 Task: Look for Airbnb properties in Bené Beraq, Israel from 9th December, 2023 to 16th December, 2023 for 2 adults, 1 child.2 bedrooms having 2 beds and 1 bathroom. Property type can be flat. Amenities needed are: washing machine. Look for 5 properties as per requirement.
Action: Mouse moved to (443, 63)
Screenshot: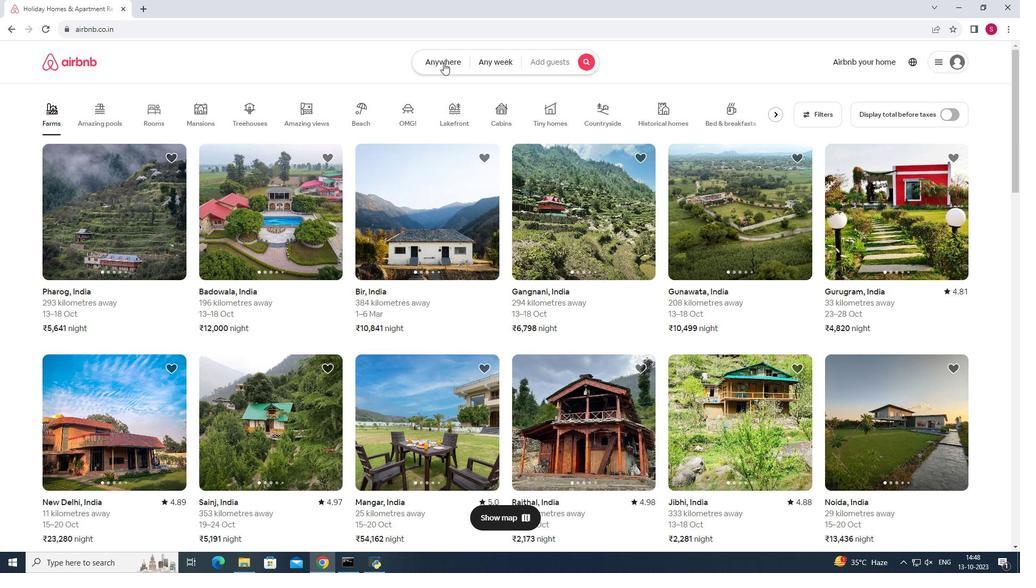 
Action: Mouse pressed left at (443, 63)
Screenshot: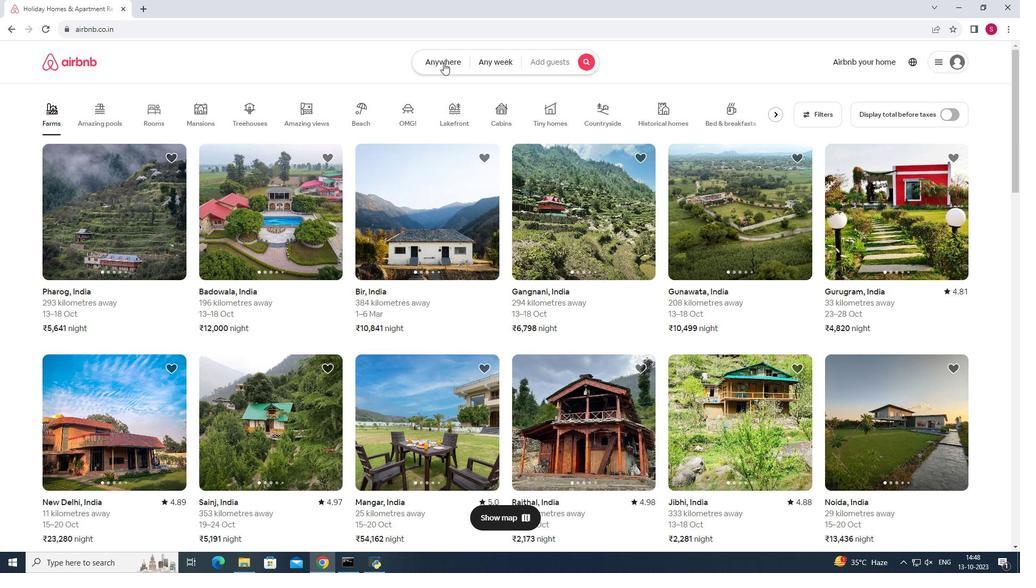 
Action: Mouse moved to (387, 95)
Screenshot: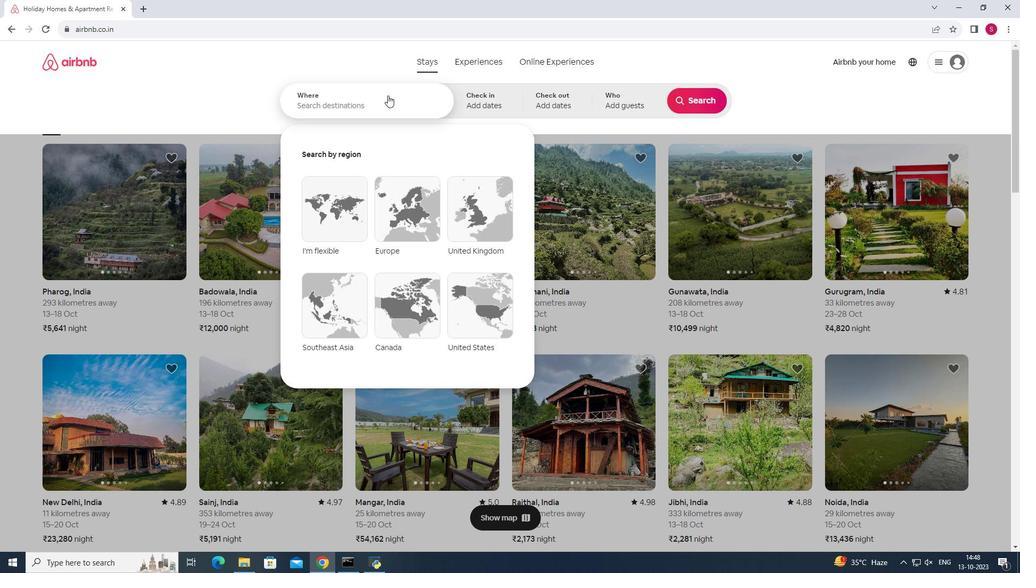 
Action: Mouse pressed left at (387, 95)
Screenshot: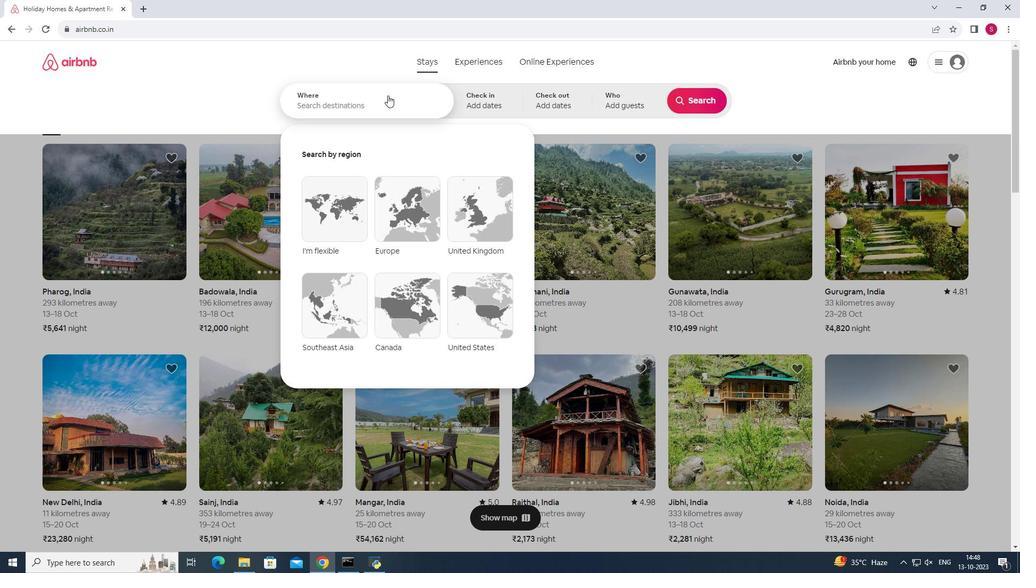 
Action: Mouse moved to (387, 96)
Screenshot: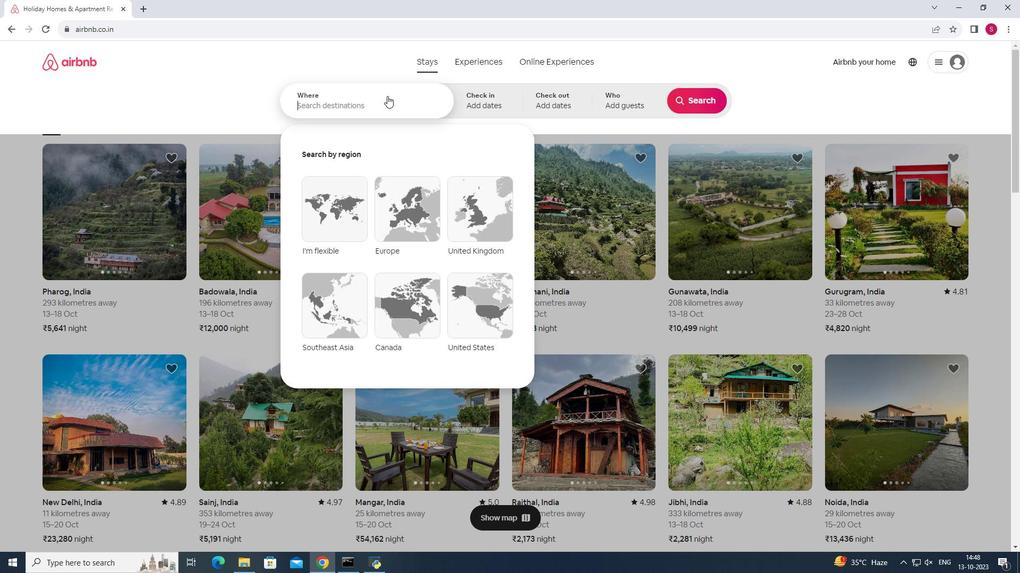 
Action: Key pressed <Key.shift>Bene<Key.space><Key.shift>Beraq,<Key.space><Key.shift>Israel<Key.enter>
Screenshot: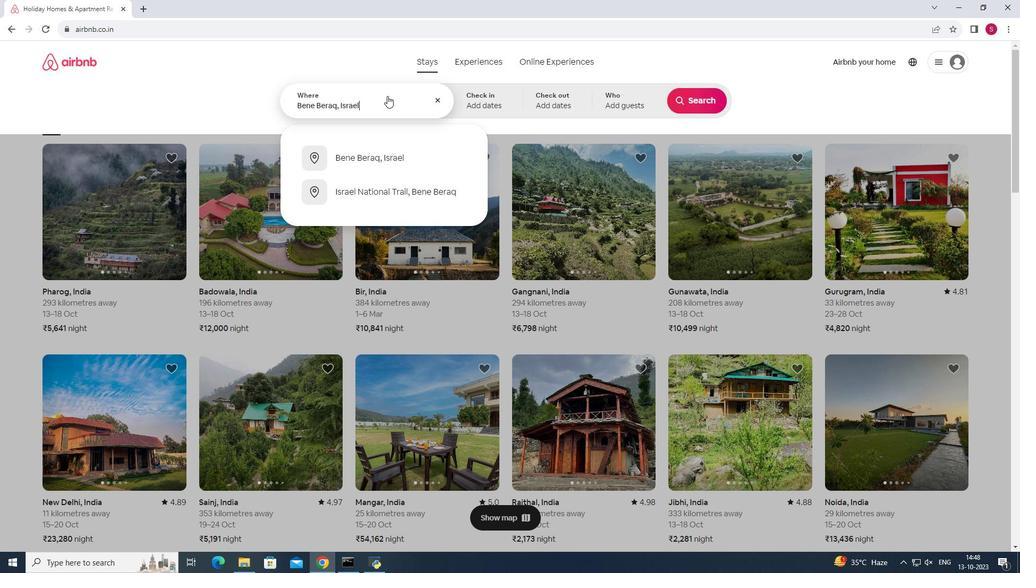 
Action: Mouse moved to (698, 188)
Screenshot: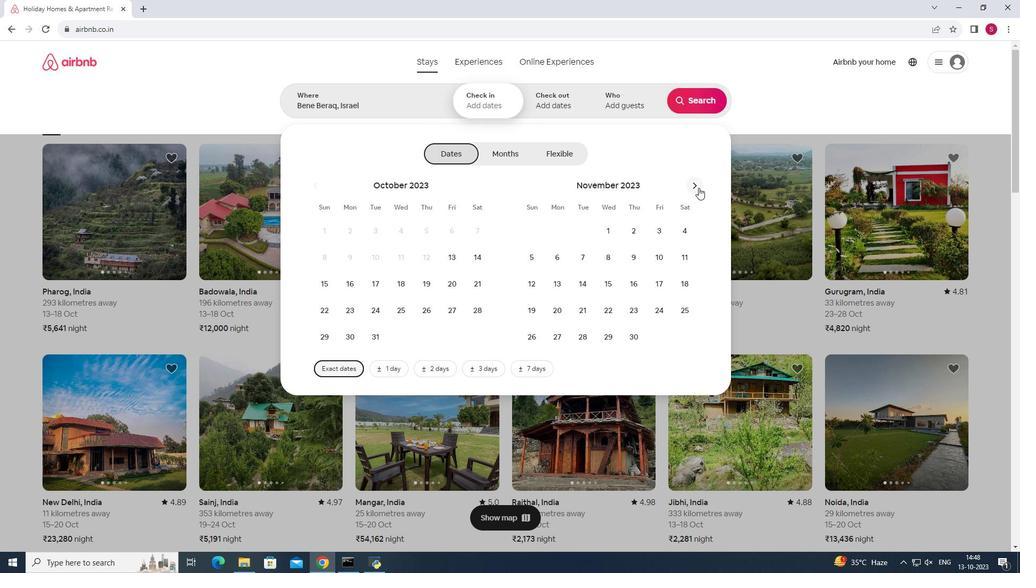 
Action: Mouse pressed left at (698, 188)
Screenshot: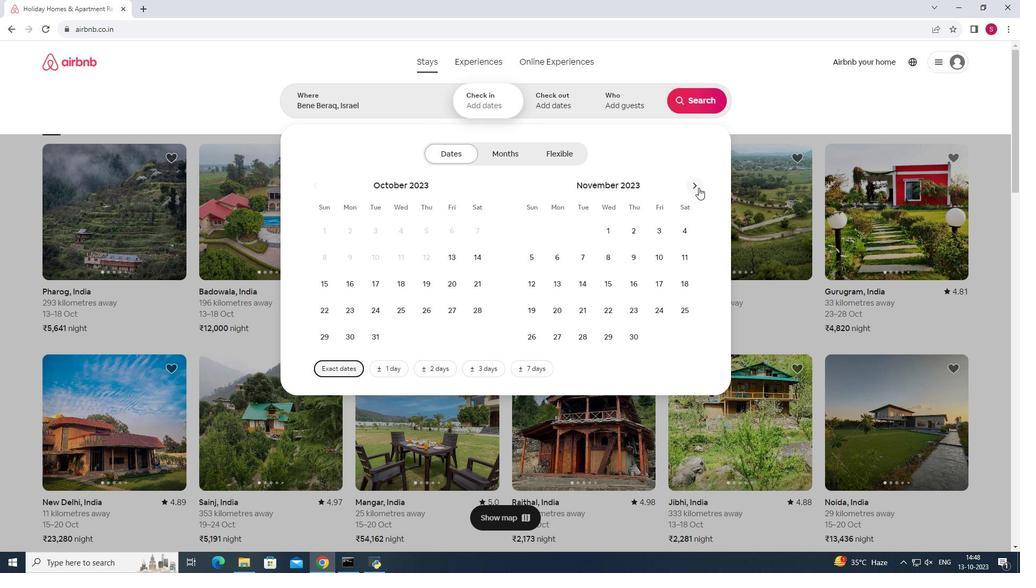 
Action: Mouse pressed left at (698, 188)
Screenshot: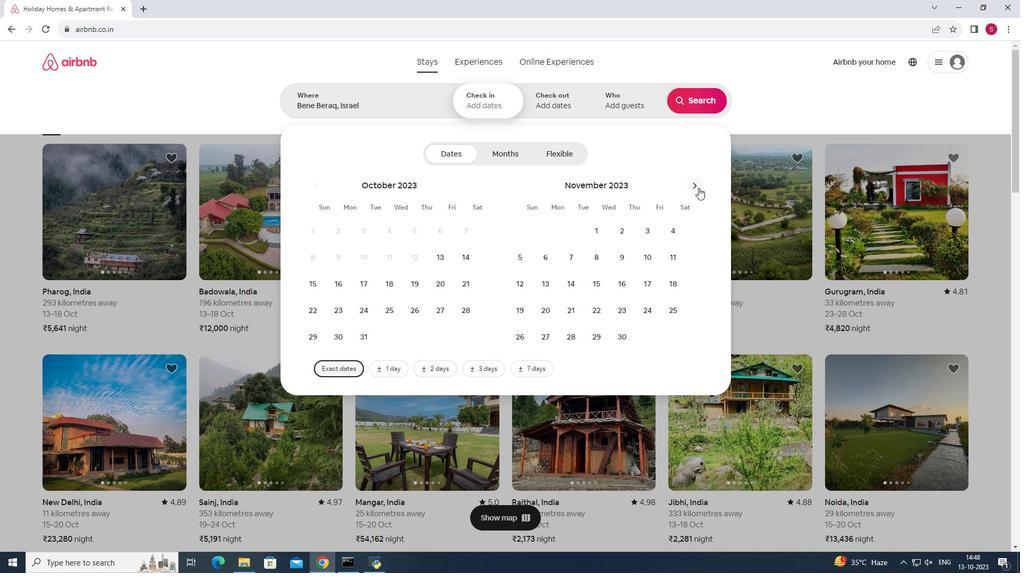 
Action: Mouse moved to (684, 260)
Screenshot: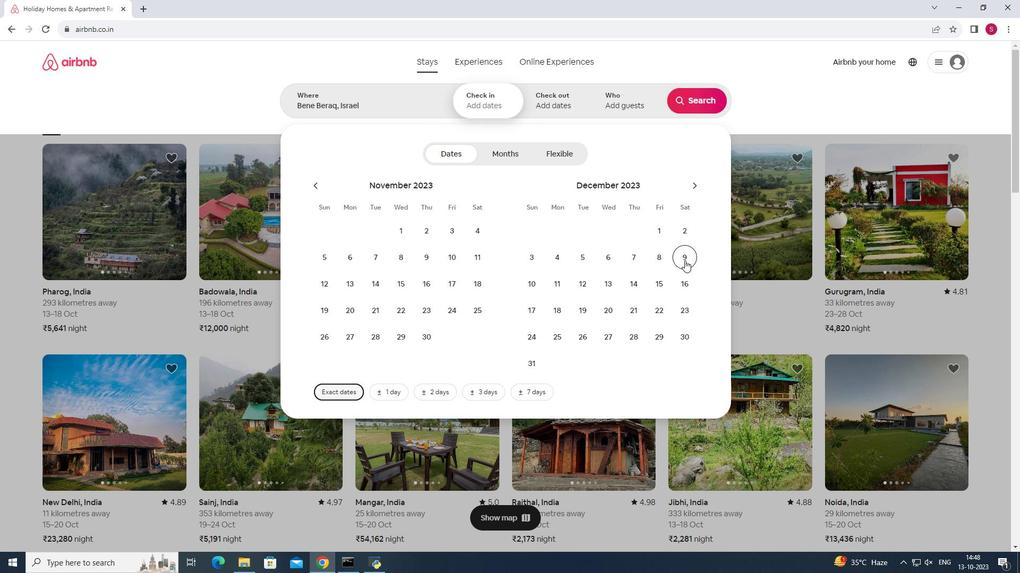 
Action: Mouse pressed left at (684, 260)
Screenshot: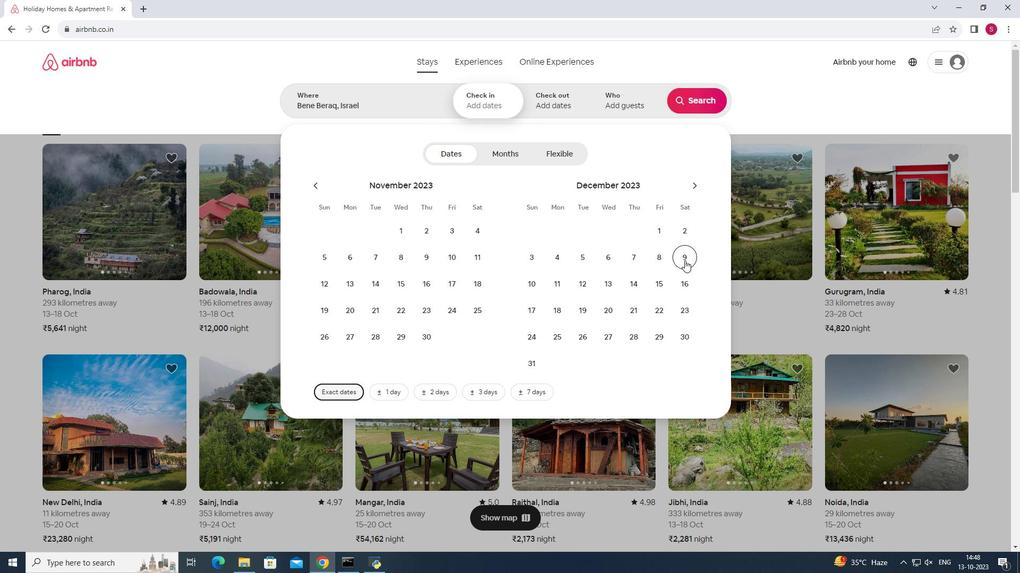 
Action: Mouse moved to (687, 288)
Screenshot: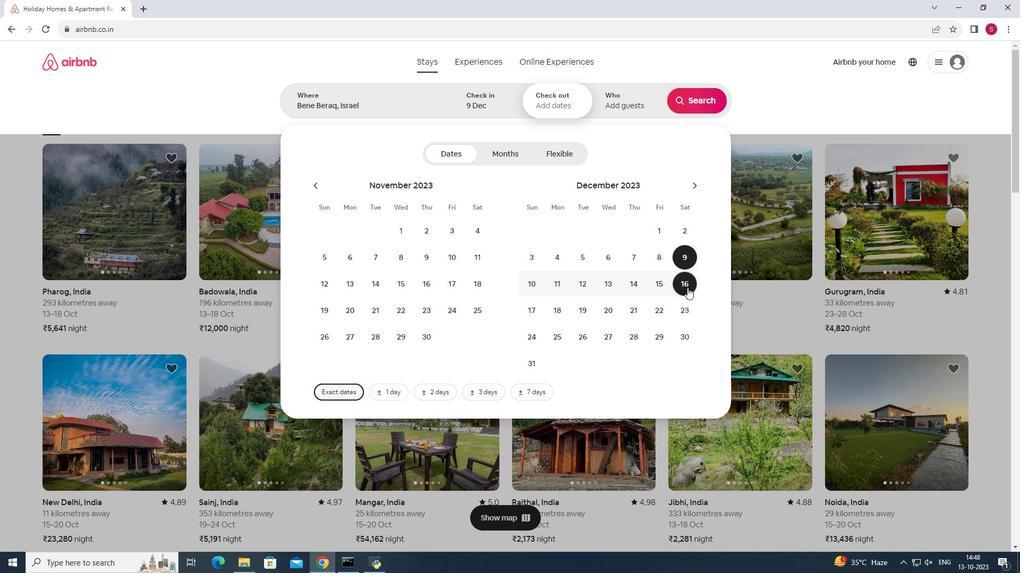 
Action: Mouse pressed left at (687, 288)
Screenshot: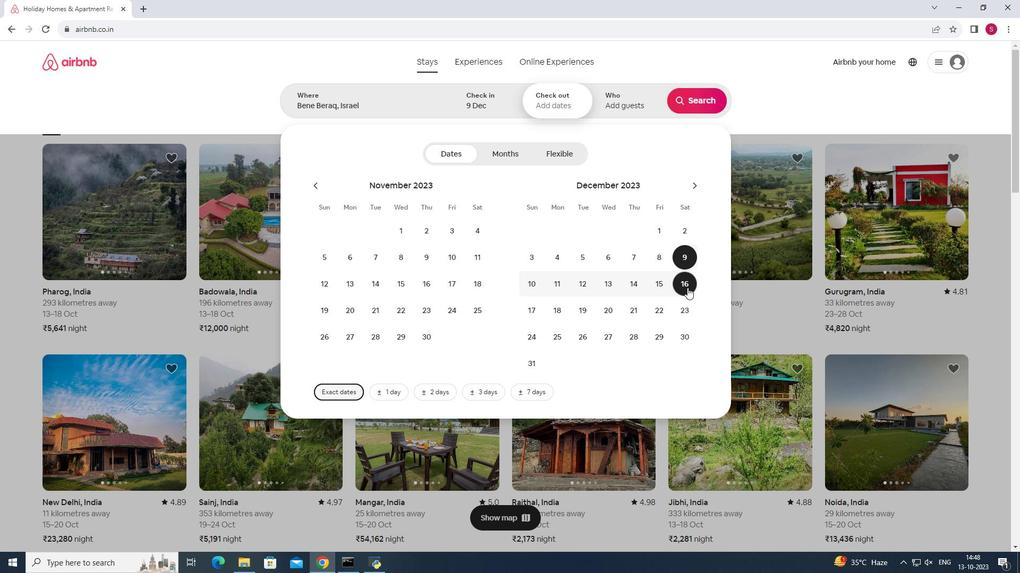 
Action: Mouse moved to (628, 95)
Screenshot: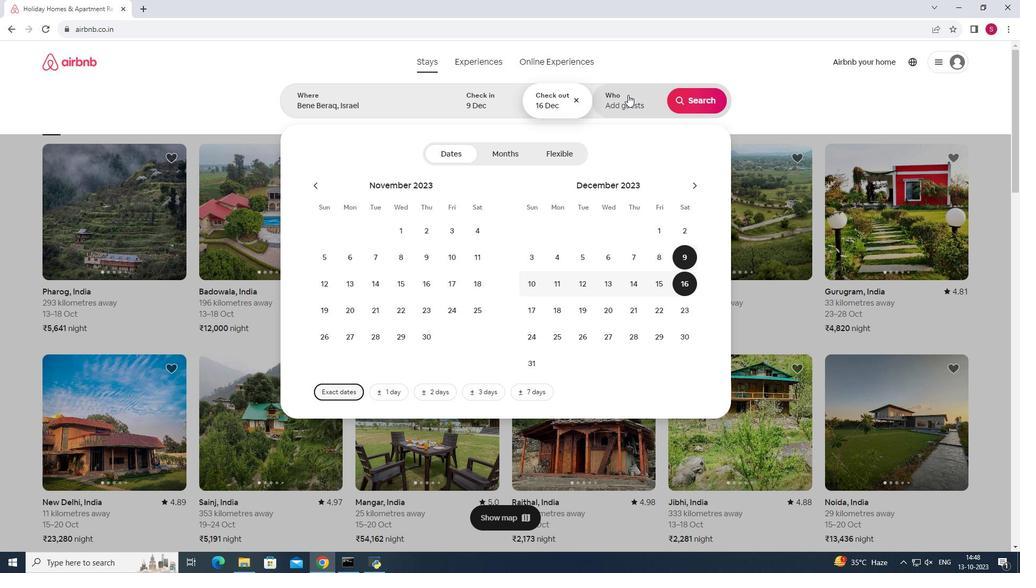 
Action: Mouse pressed left at (628, 95)
Screenshot: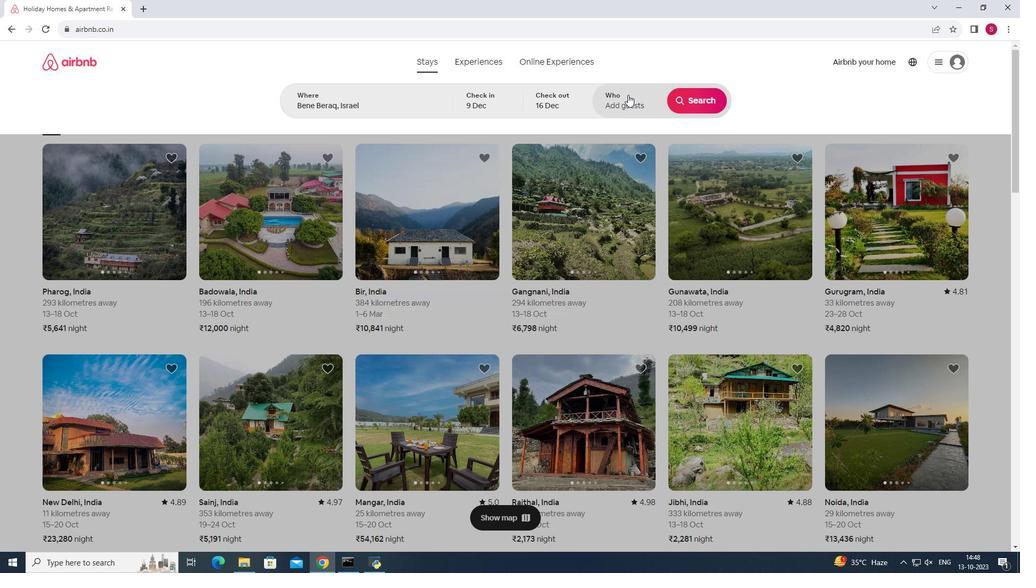 
Action: Mouse moved to (699, 156)
Screenshot: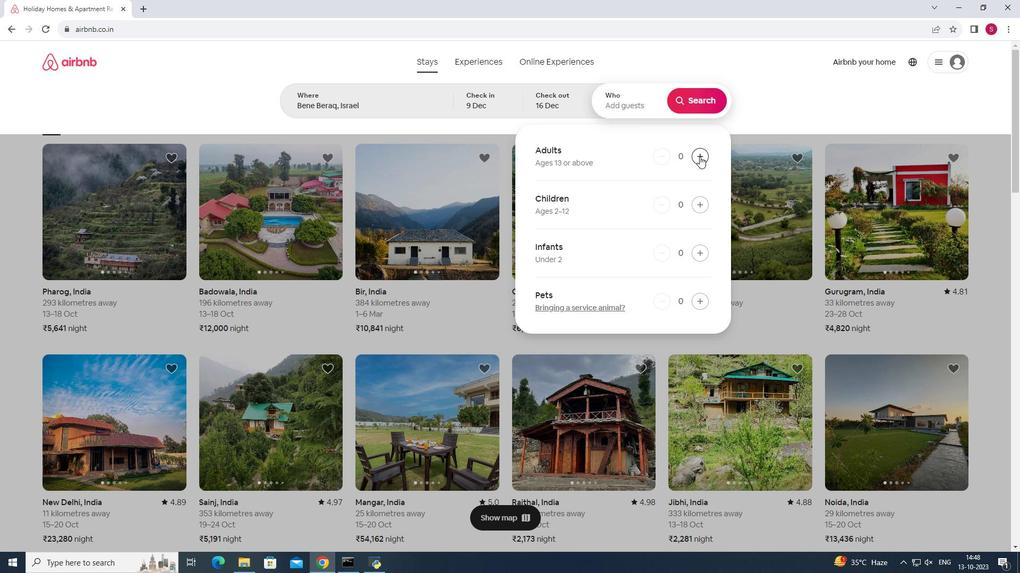 
Action: Mouse pressed left at (699, 156)
Screenshot: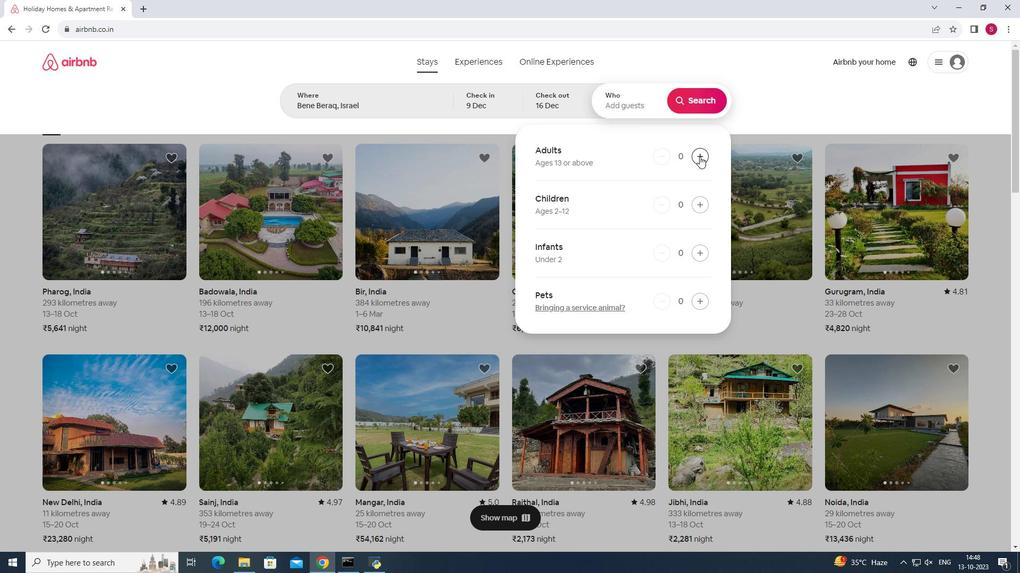 
Action: Mouse pressed left at (699, 156)
Screenshot: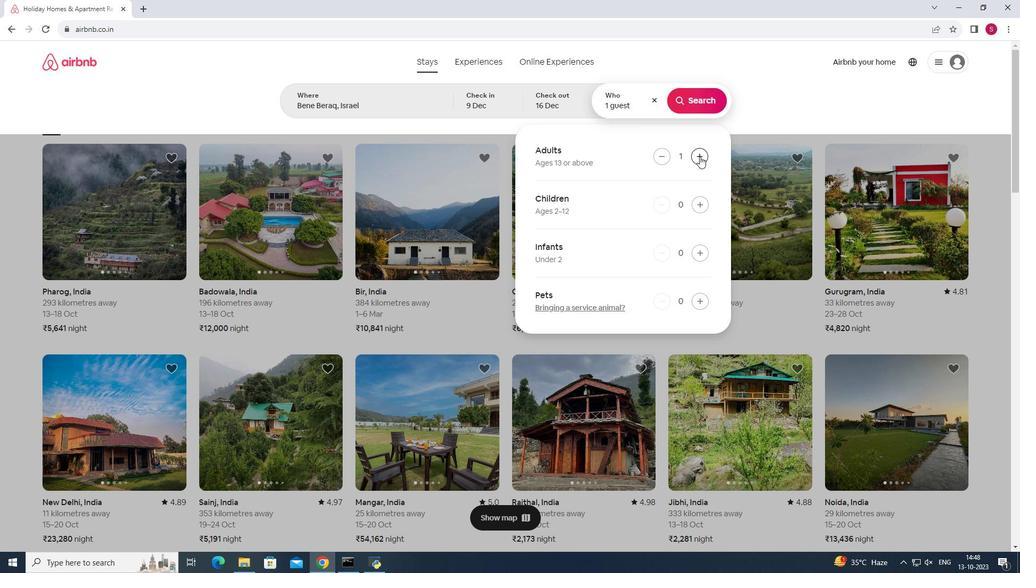 
Action: Mouse moved to (703, 208)
Screenshot: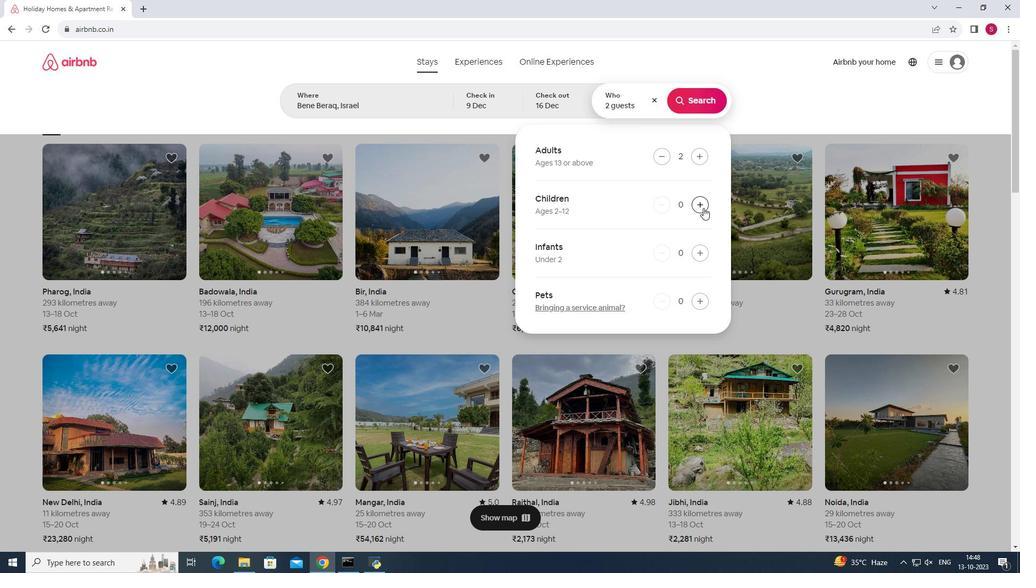 
Action: Mouse pressed left at (703, 208)
Screenshot: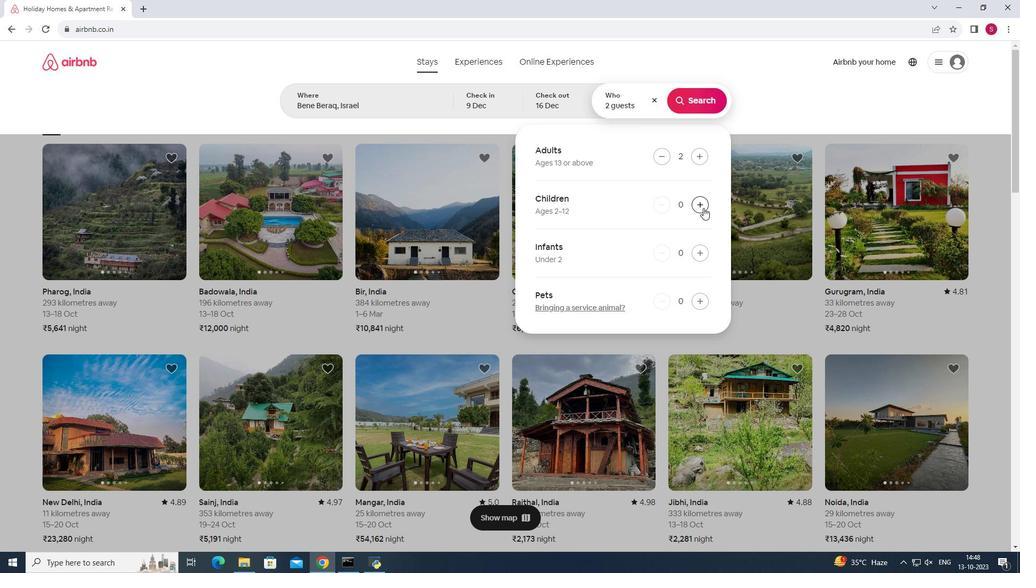 
Action: Mouse moved to (698, 91)
Screenshot: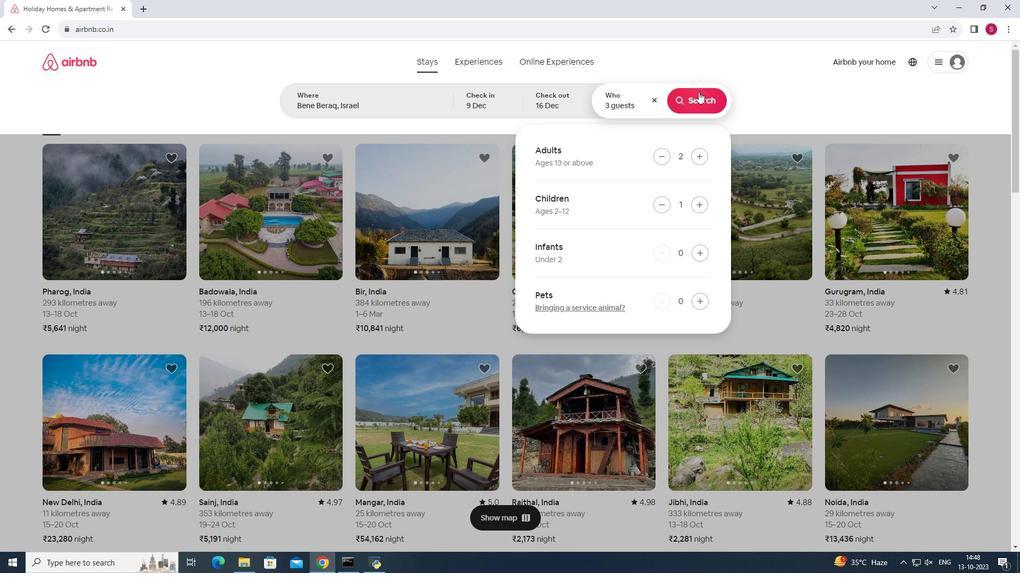 
Action: Mouse pressed left at (698, 91)
Screenshot: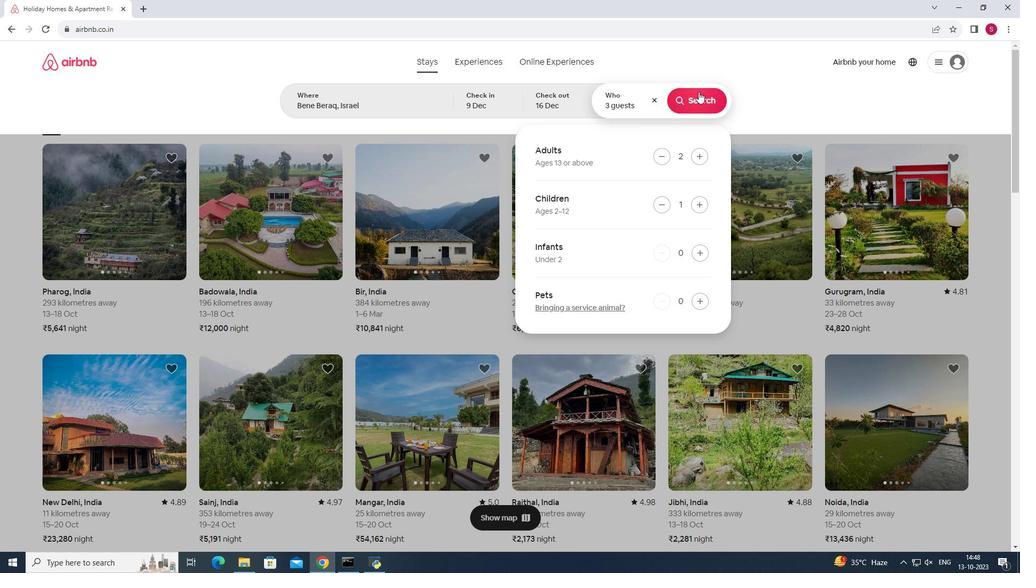 
Action: Mouse moved to (842, 102)
Screenshot: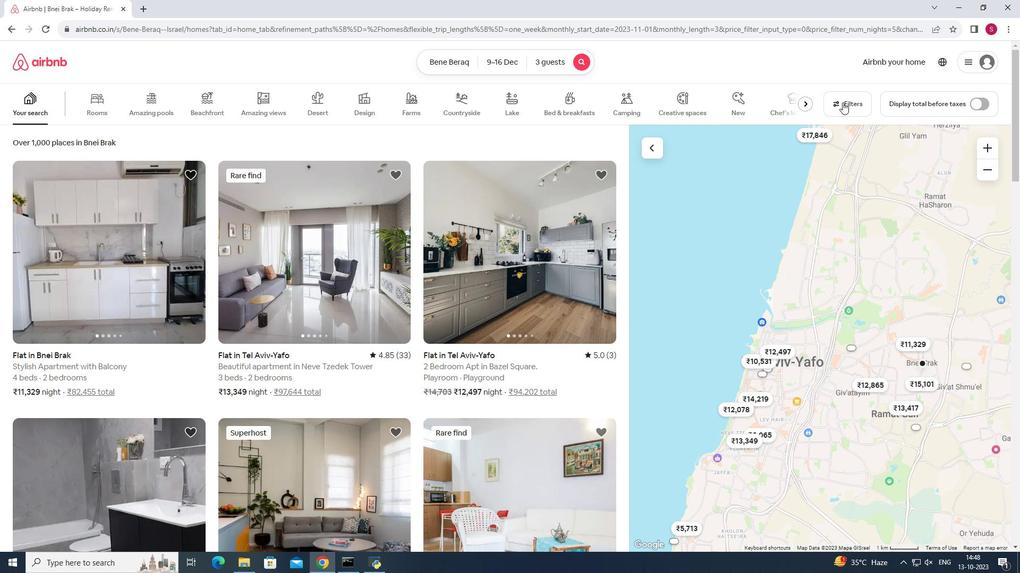 
Action: Mouse pressed left at (842, 102)
Screenshot: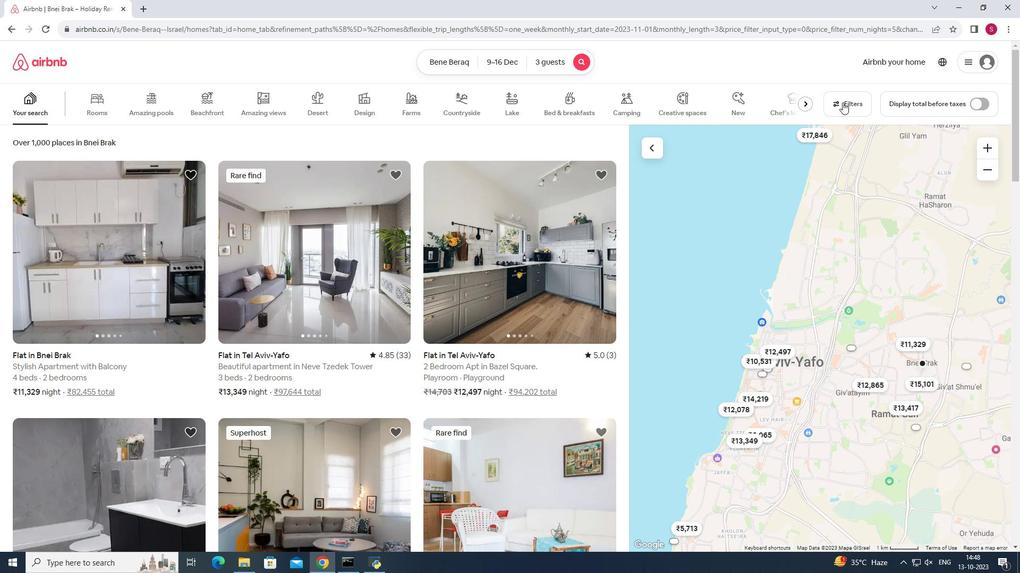
Action: Mouse moved to (449, 229)
Screenshot: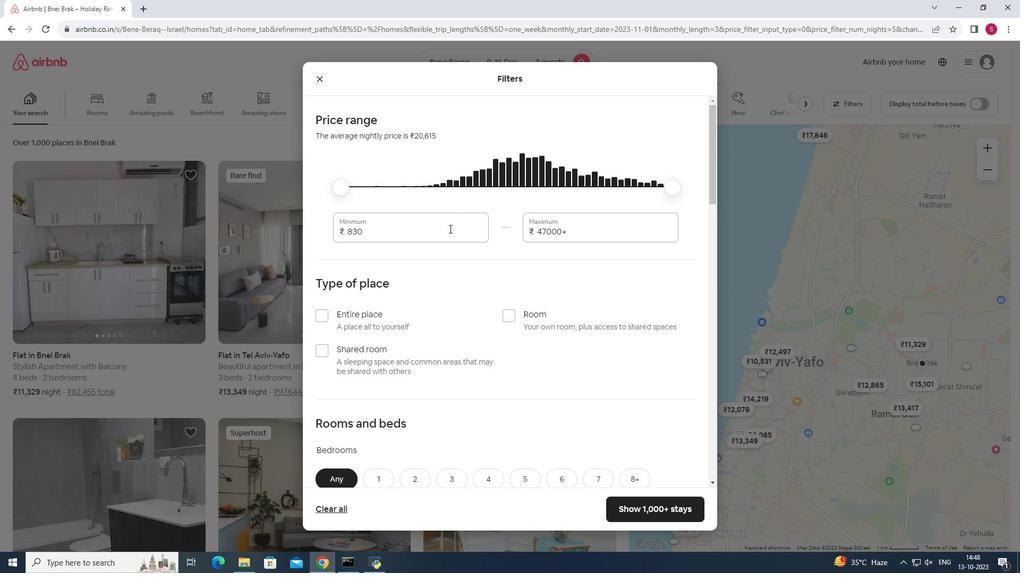 
Action: Mouse scrolled (449, 228) with delta (0, 0)
Screenshot: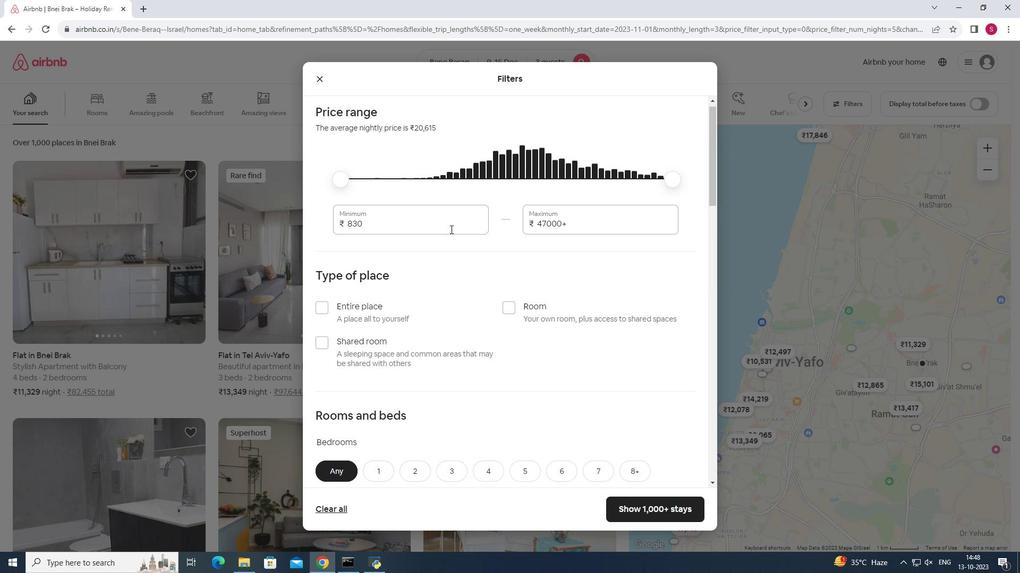 
Action: Mouse scrolled (449, 228) with delta (0, 0)
Screenshot: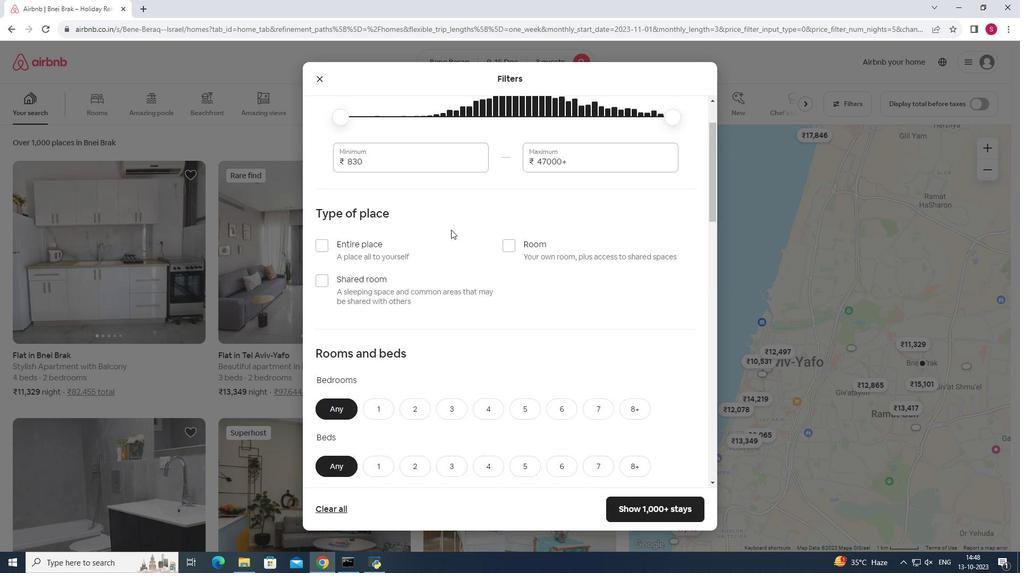 
Action: Mouse moved to (449, 229)
Screenshot: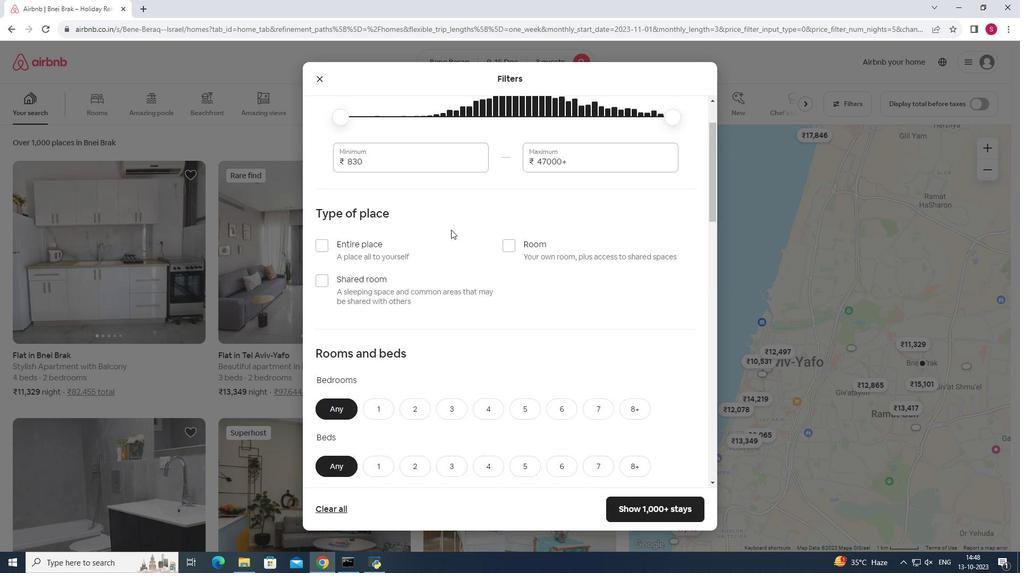 
Action: Mouse scrolled (449, 228) with delta (0, 0)
Screenshot: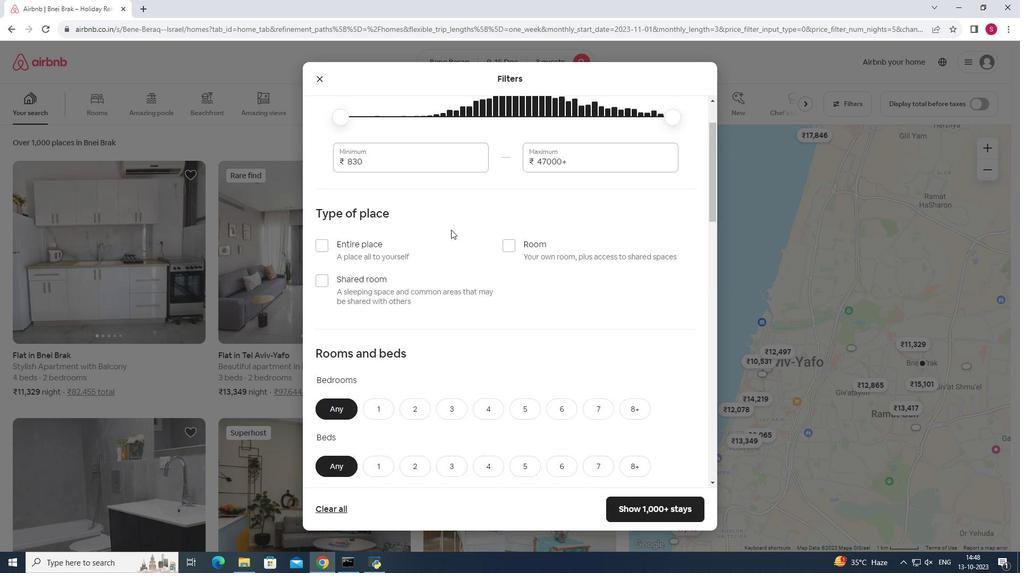 
Action: Mouse moved to (450, 229)
Screenshot: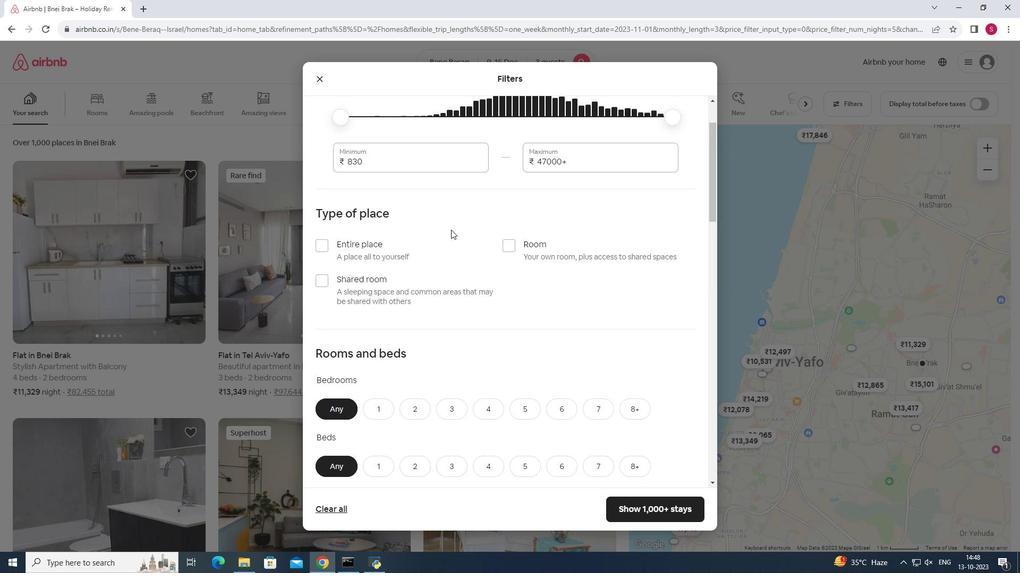 
Action: Mouse scrolled (450, 229) with delta (0, 0)
Screenshot: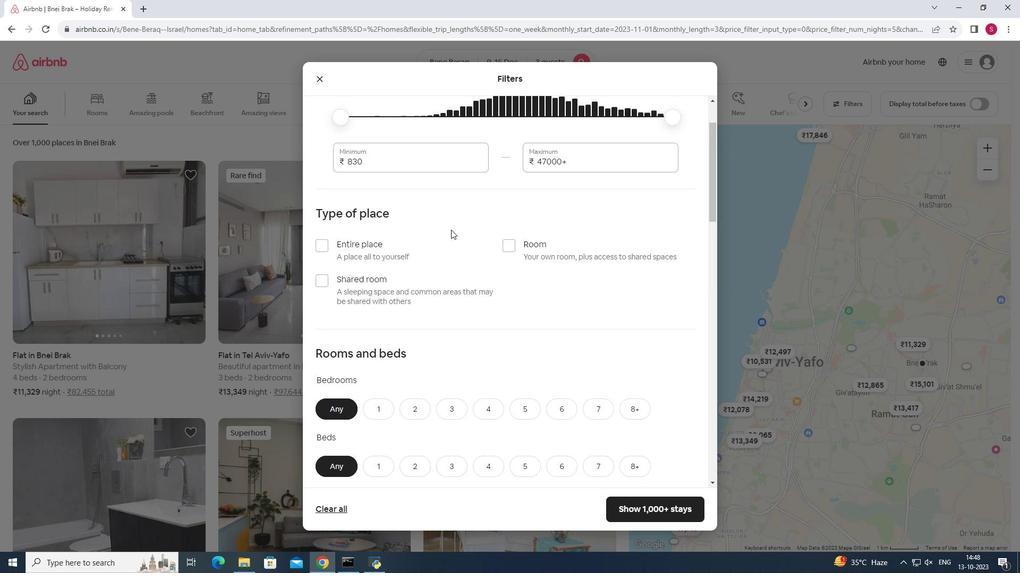 
Action: Mouse scrolled (450, 229) with delta (0, 0)
Screenshot: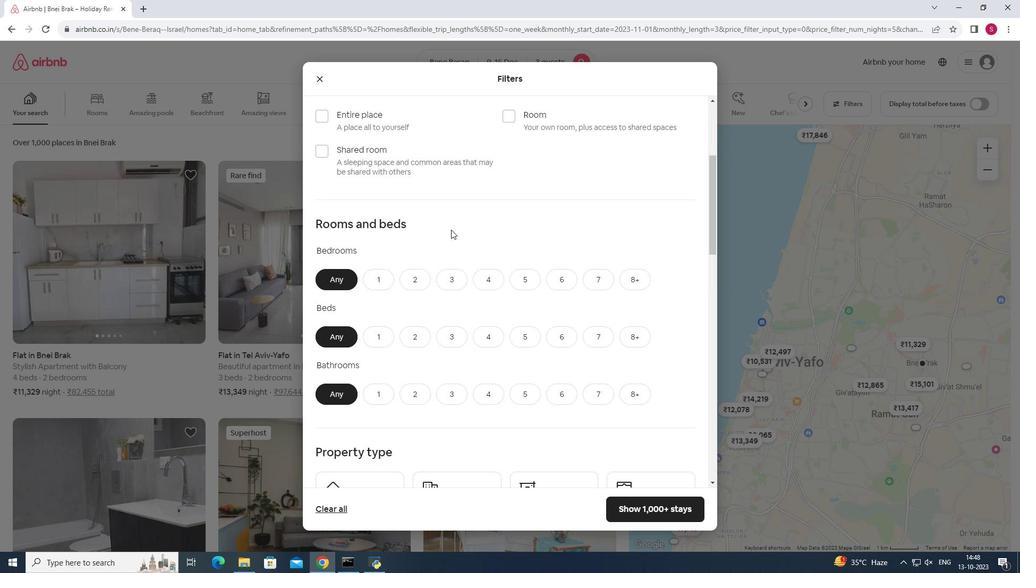 
Action: Mouse moved to (416, 213)
Screenshot: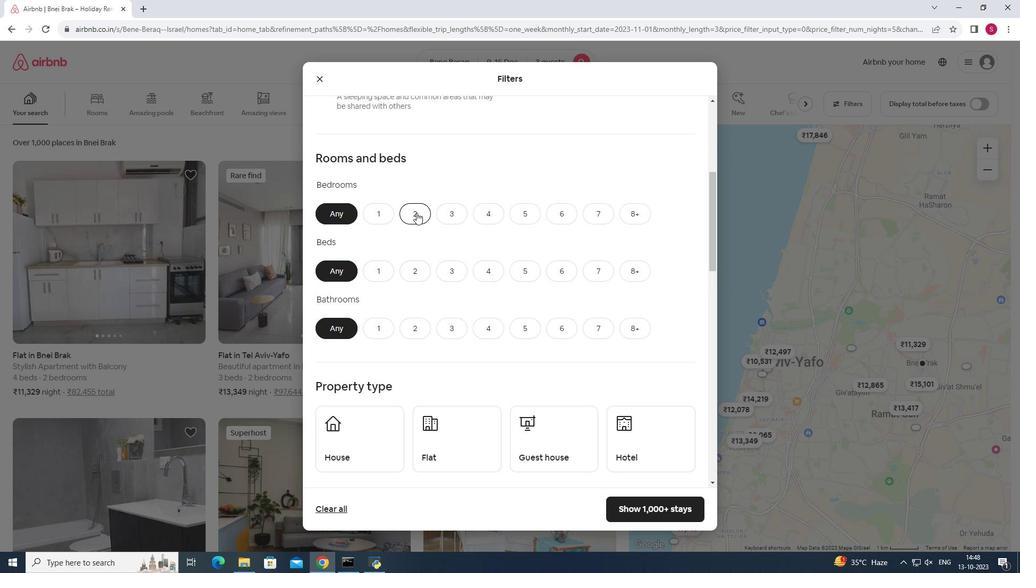 
Action: Mouse pressed left at (416, 213)
Screenshot: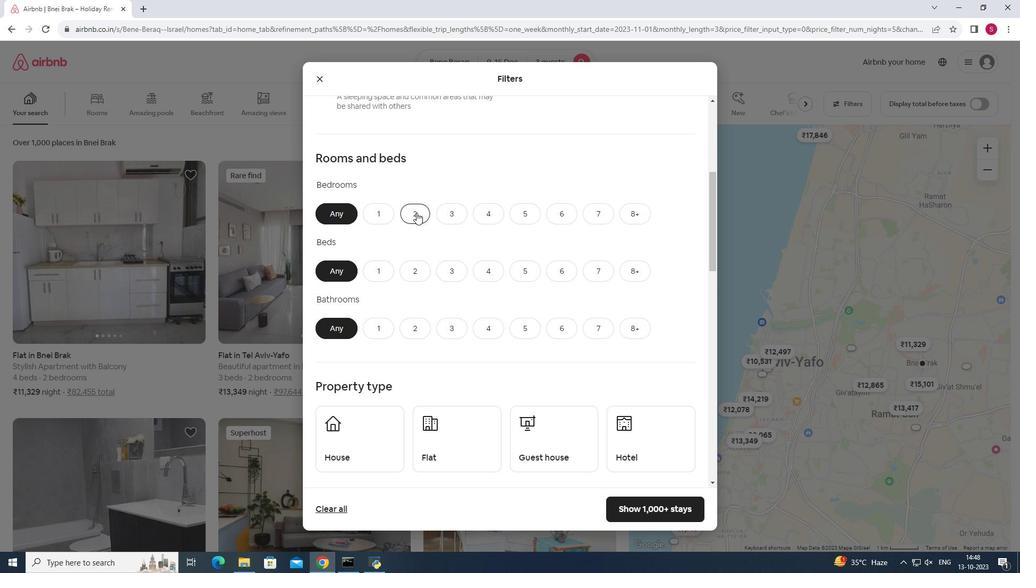 
Action: Mouse moved to (411, 270)
Screenshot: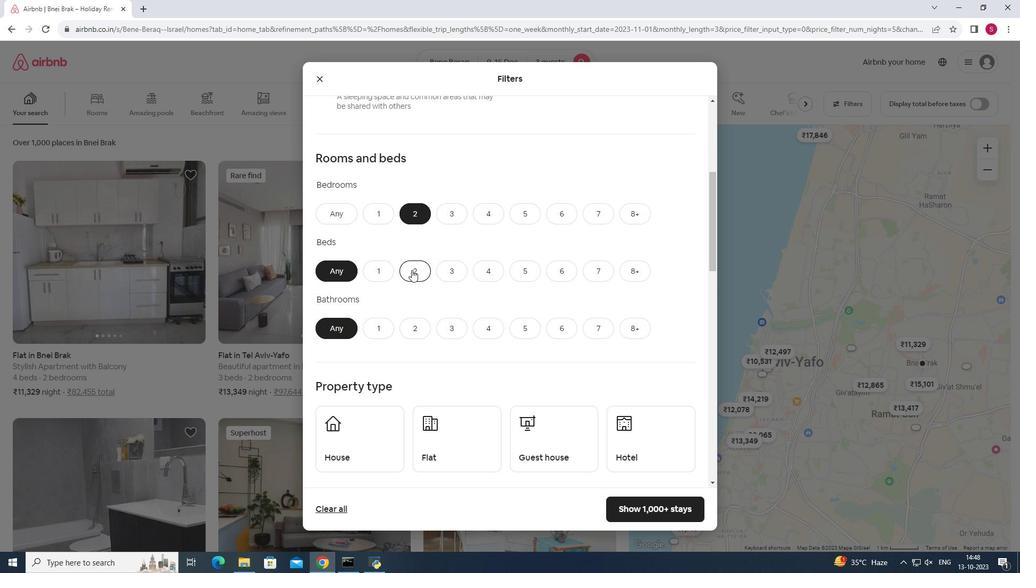 
Action: Mouse pressed left at (411, 270)
Screenshot: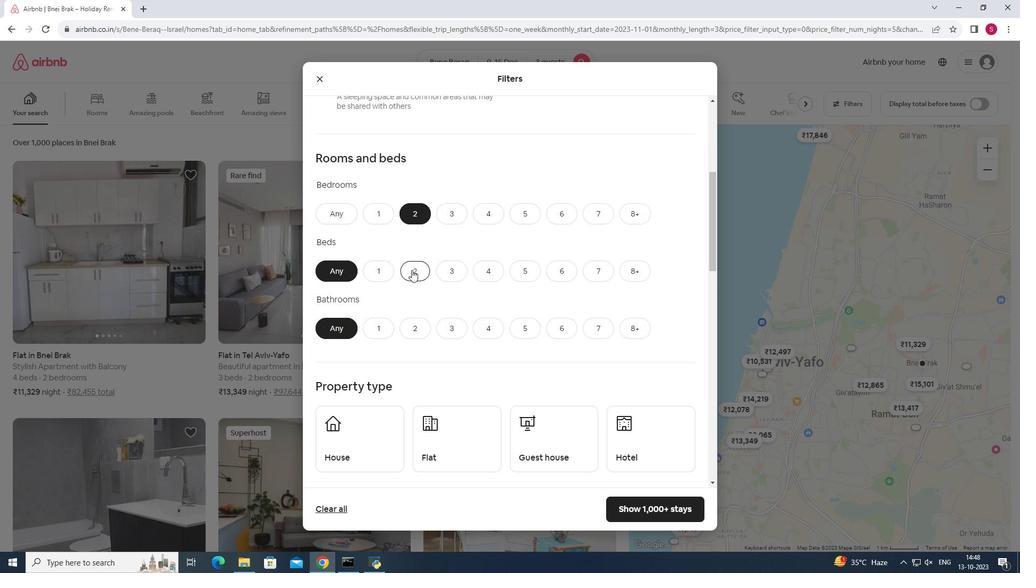 
Action: Mouse moved to (376, 327)
Screenshot: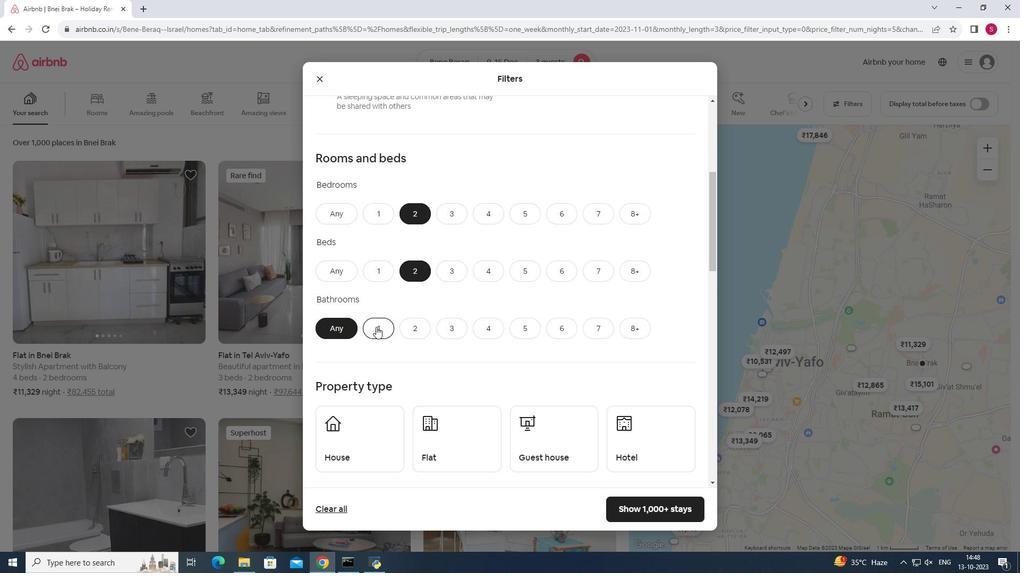 
Action: Mouse pressed left at (376, 327)
Screenshot: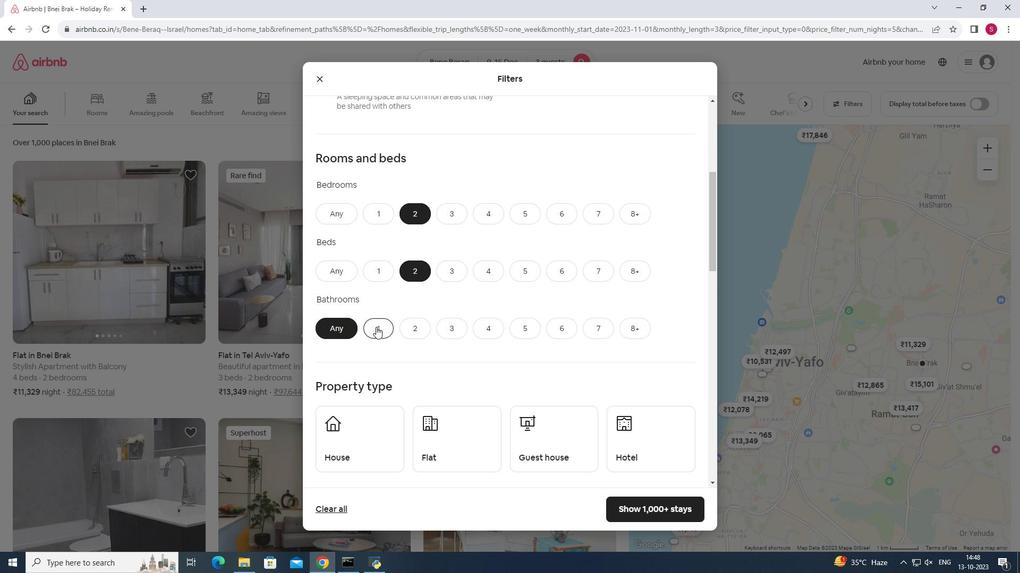 
Action: Mouse moved to (567, 341)
Screenshot: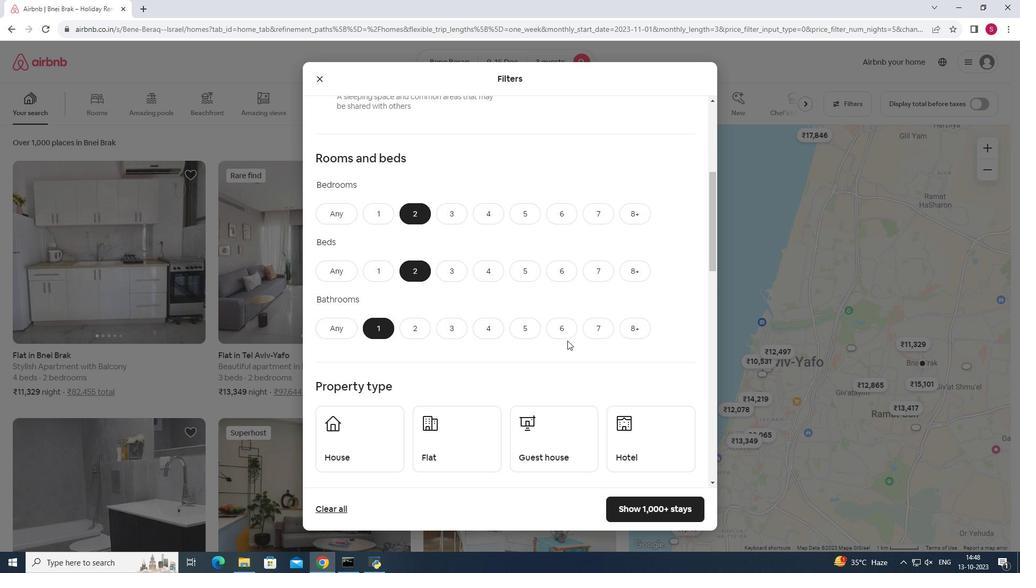 
Action: Mouse scrolled (567, 340) with delta (0, 0)
Screenshot: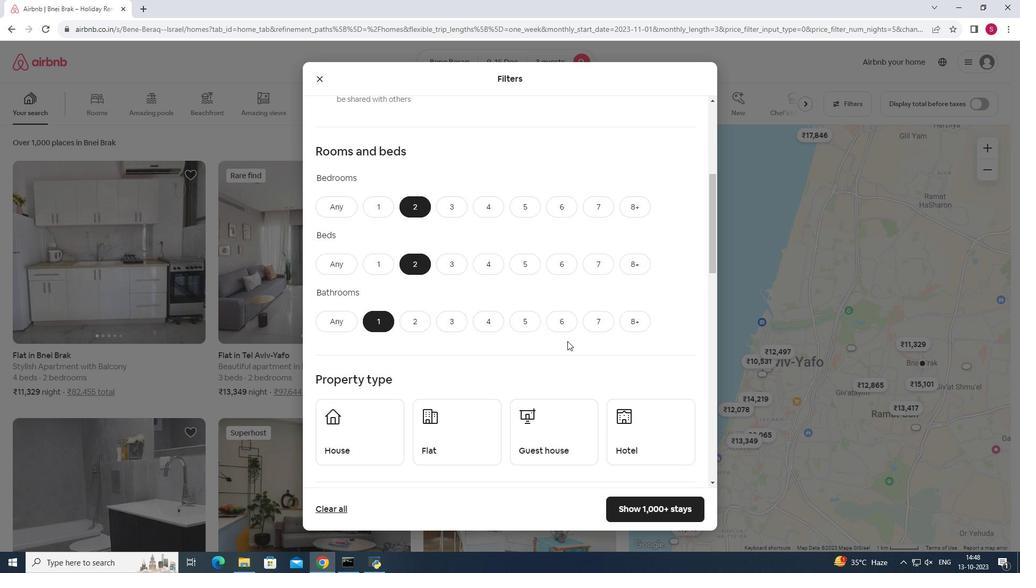 
Action: Mouse moved to (567, 341)
Screenshot: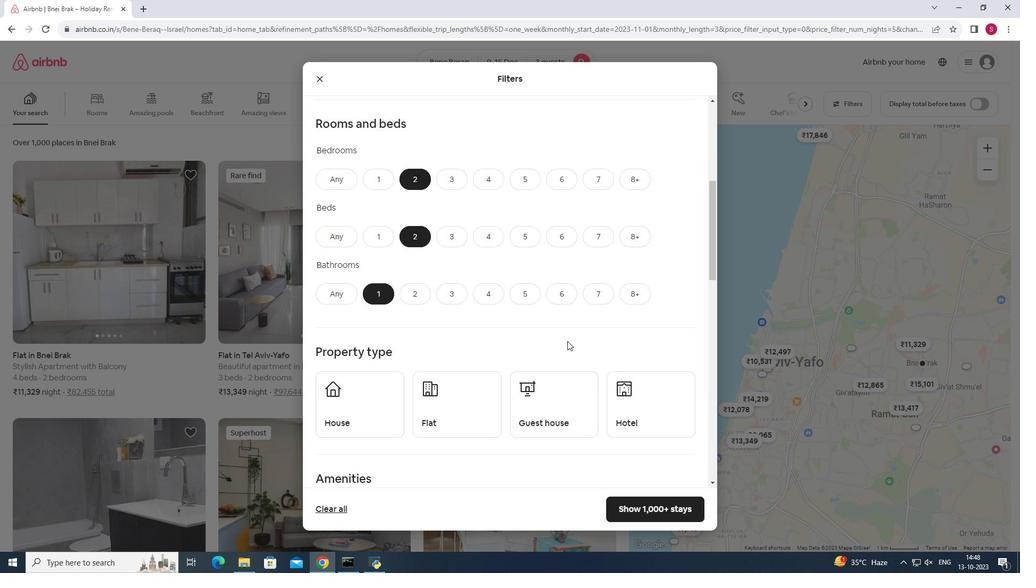
Action: Mouse scrolled (567, 341) with delta (0, 0)
Screenshot: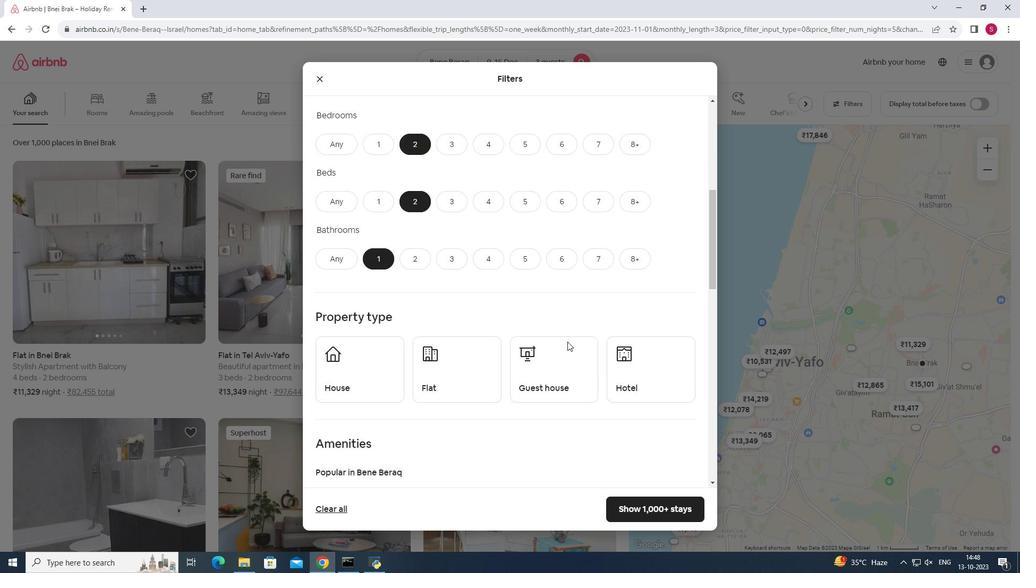 
Action: Mouse moved to (567, 342)
Screenshot: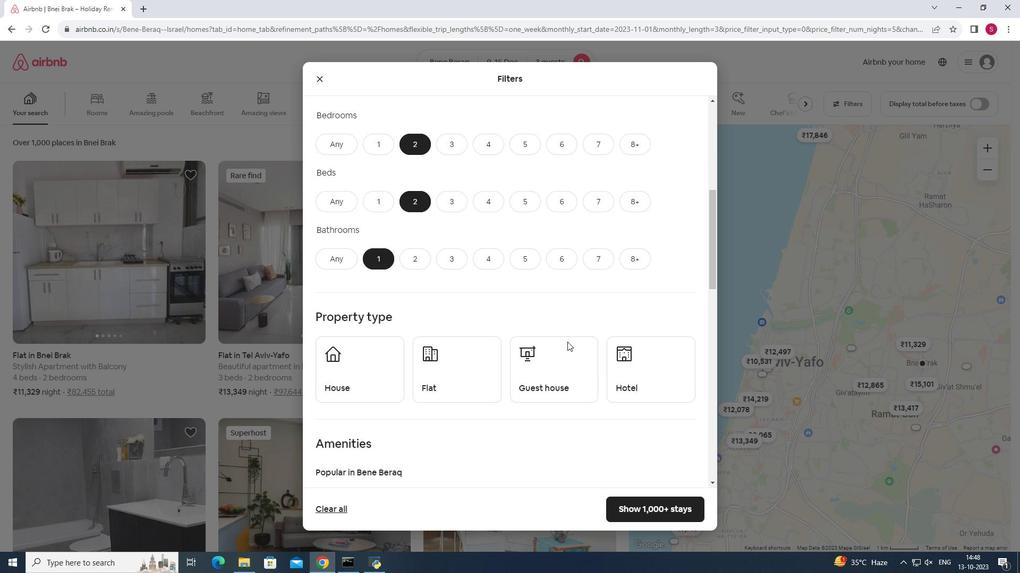 
Action: Mouse scrolled (567, 341) with delta (0, 0)
Screenshot: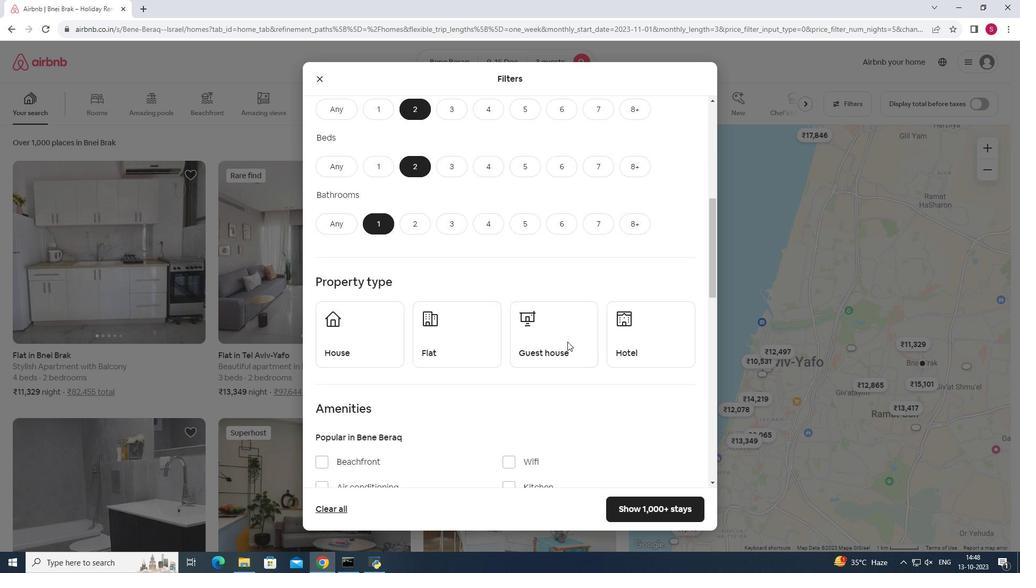 
Action: Mouse moved to (438, 274)
Screenshot: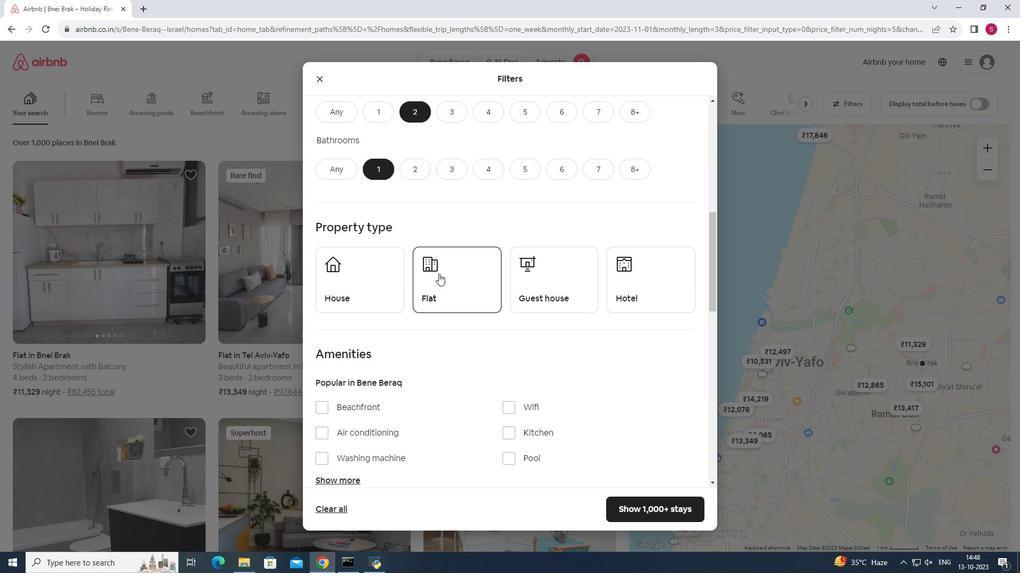 
Action: Mouse pressed left at (438, 274)
Screenshot: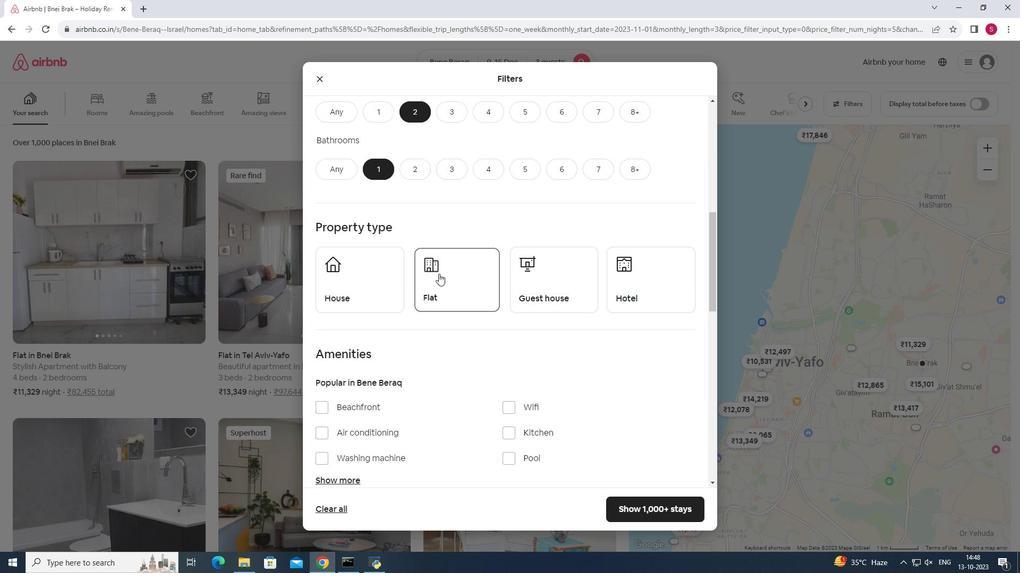 
Action: Mouse moved to (439, 336)
Screenshot: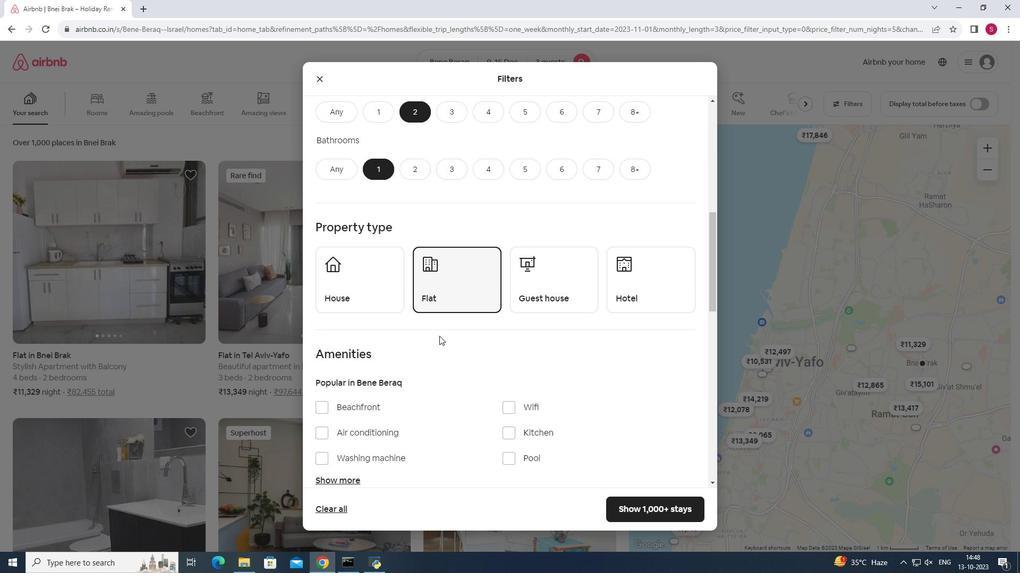 
Action: Mouse scrolled (439, 335) with delta (0, 0)
Screenshot: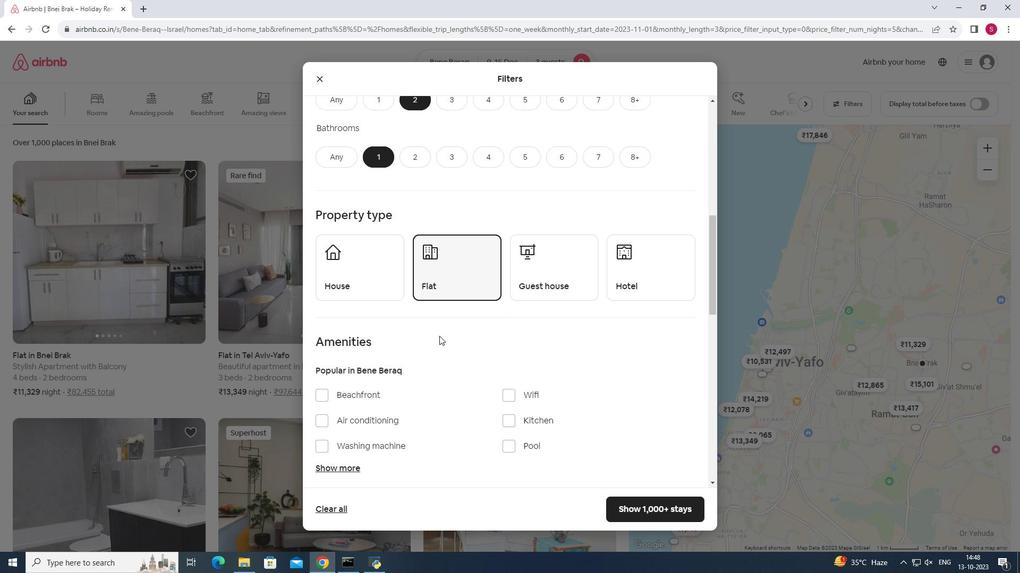 
Action: Mouse scrolled (439, 335) with delta (0, 0)
Screenshot: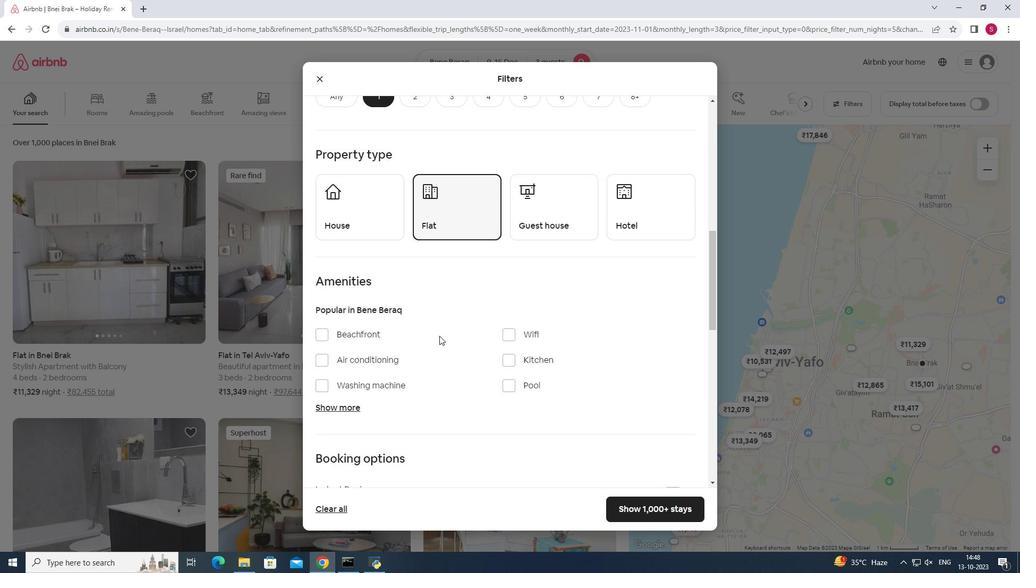 
Action: Mouse moved to (321, 351)
Screenshot: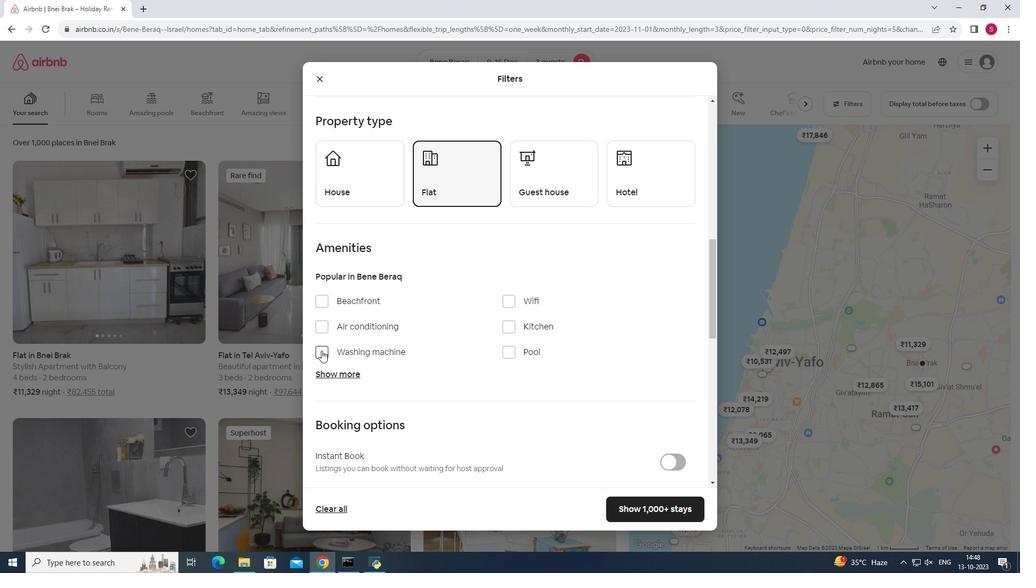 
Action: Mouse pressed left at (321, 351)
Screenshot: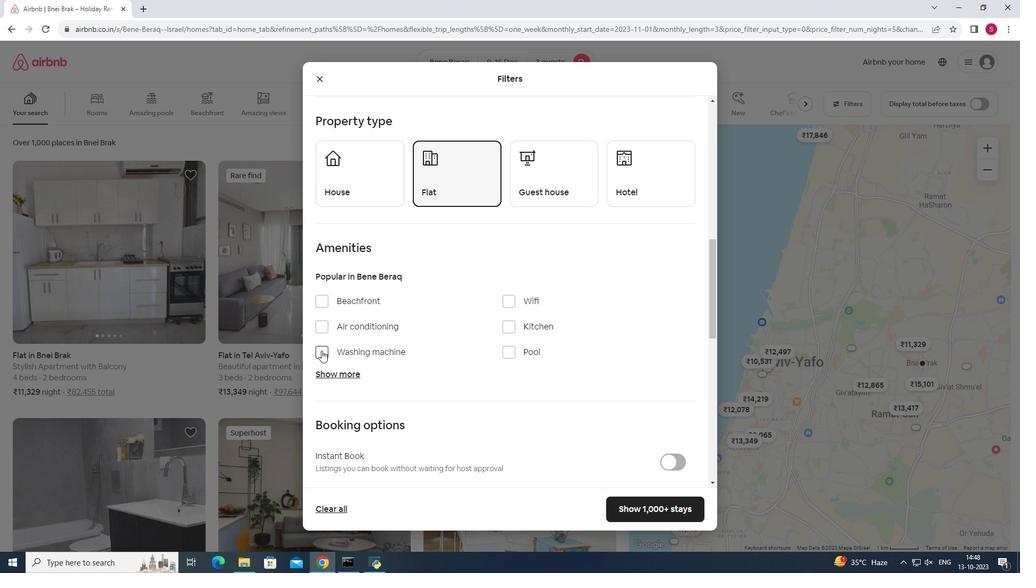 
Action: Mouse moved to (655, 507)
Screenshot: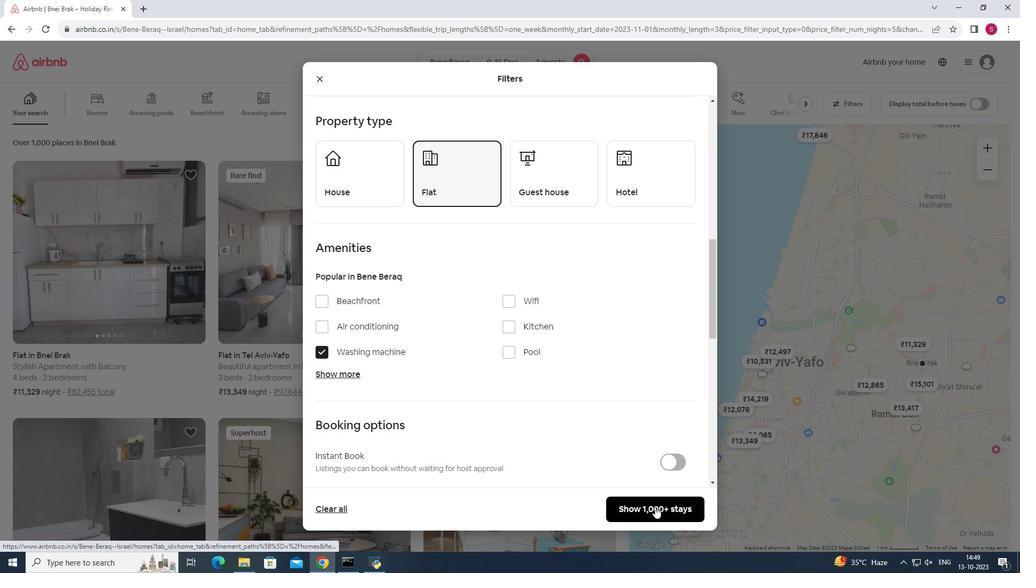 
Action: Mouse pressed left at (655, 507)
Screenshot: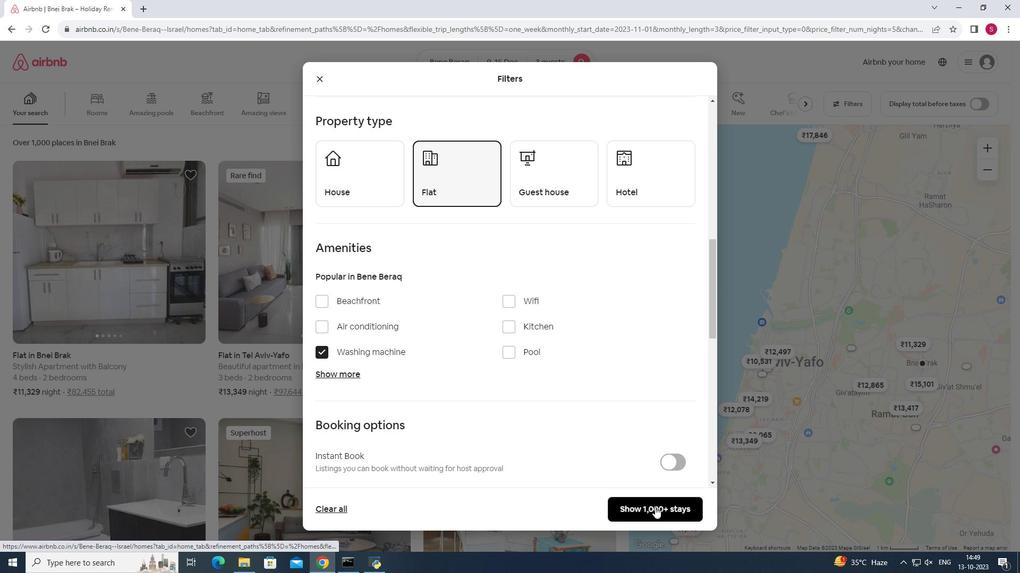 
Action: Mouse moved to (146, 278)
Screenshot: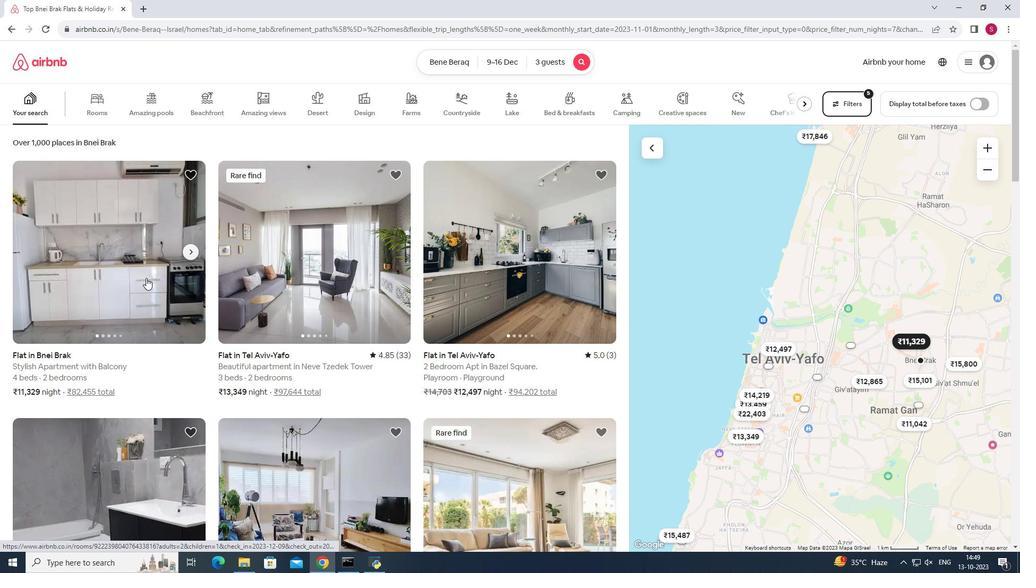 
Action: Mouse pressed left at (146, 278)
Screenshot: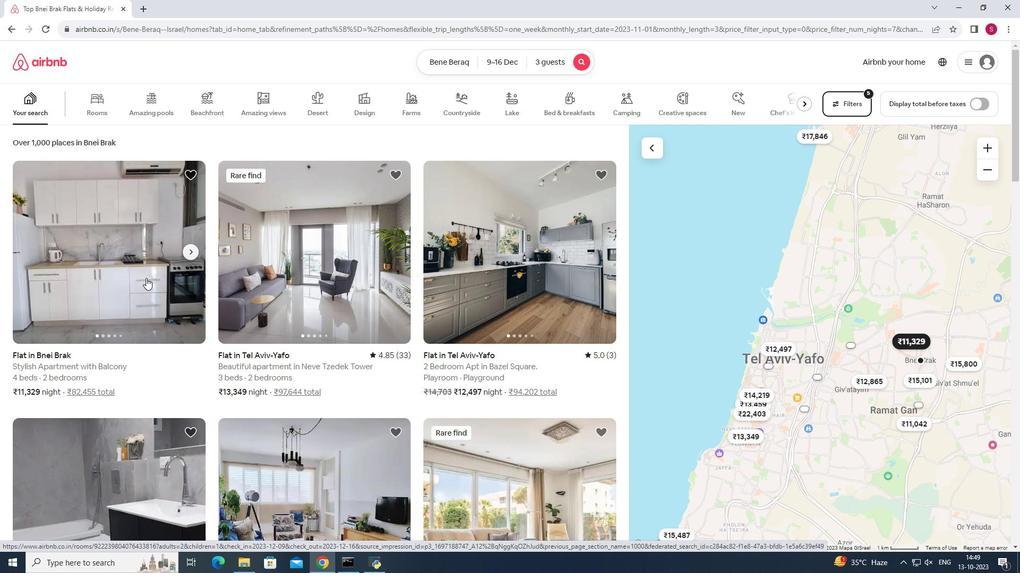 
Action: Mouse moved to (758, 388)
Screenshot: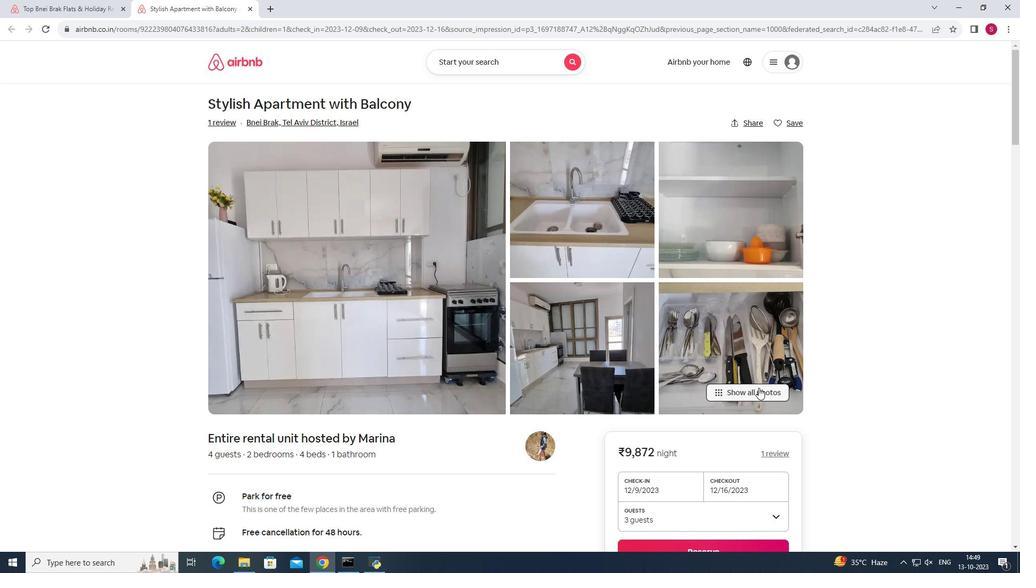 
Action: Mouse pressed left at (758, 388)
Screenshot: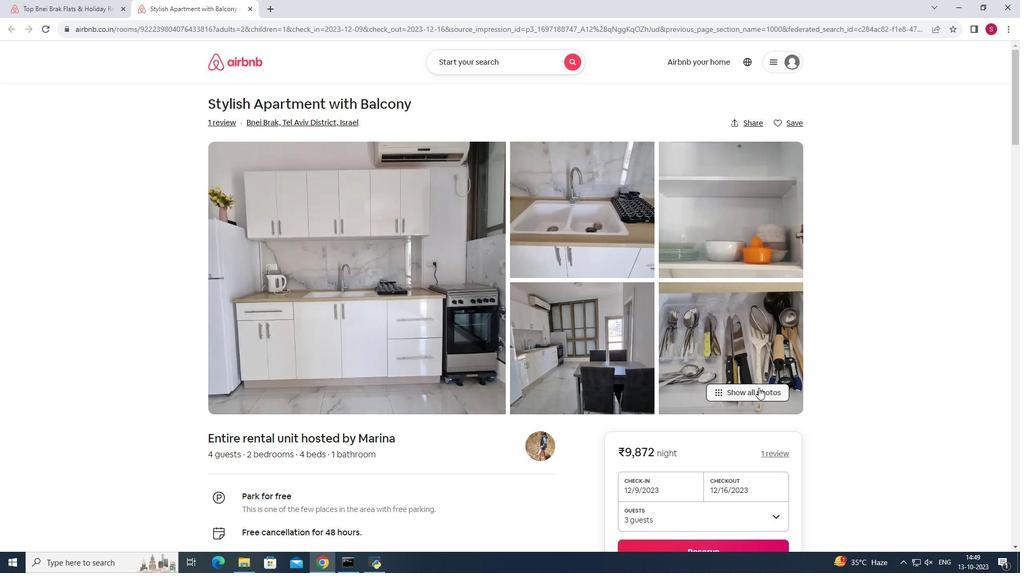 
Action: Mouse moved to (729, 377)
Screenshot: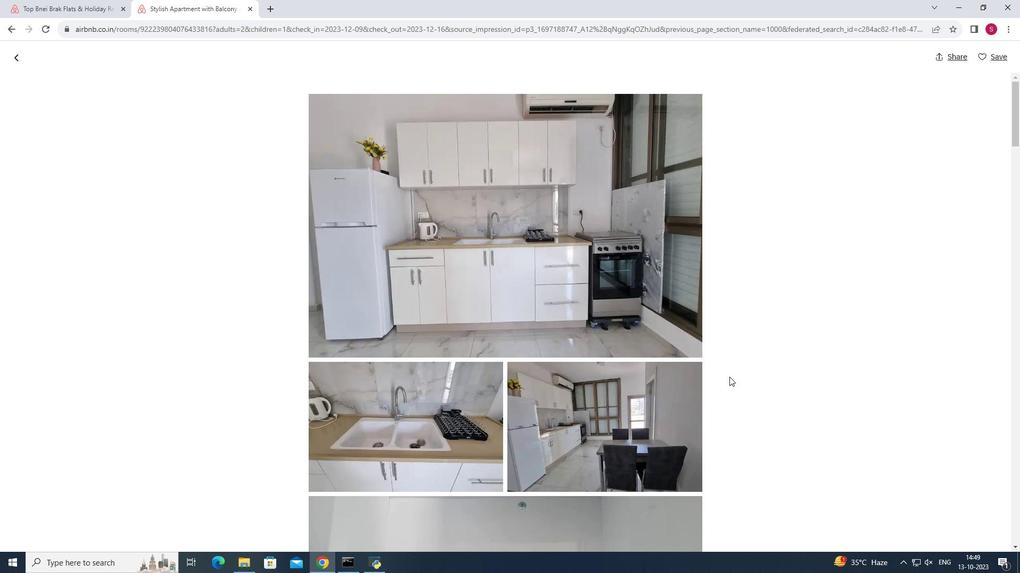 
Action: Mouse scrolled (729, 376) with delta (0, 0)
Screenshot: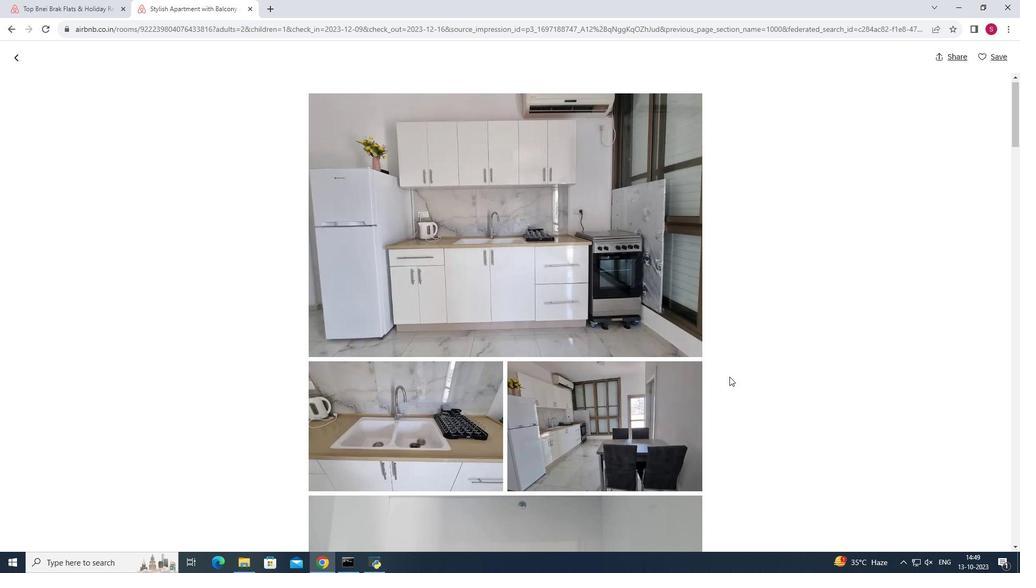 
Action: Mouse moved to (730, 373)
Screenshot: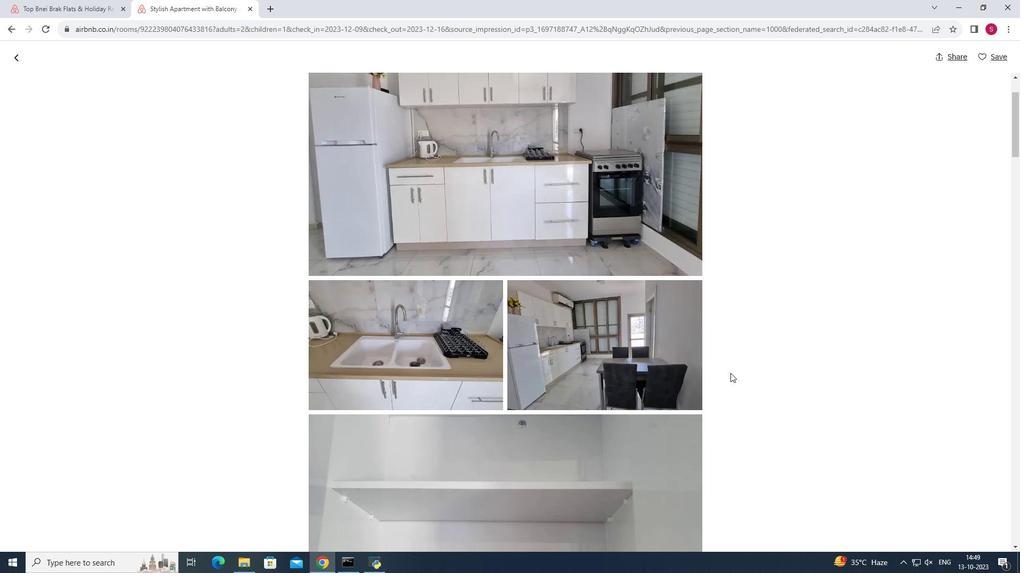 
Action: Mouse scrolled (730, 373) with delta (0, 0)
Screenshot: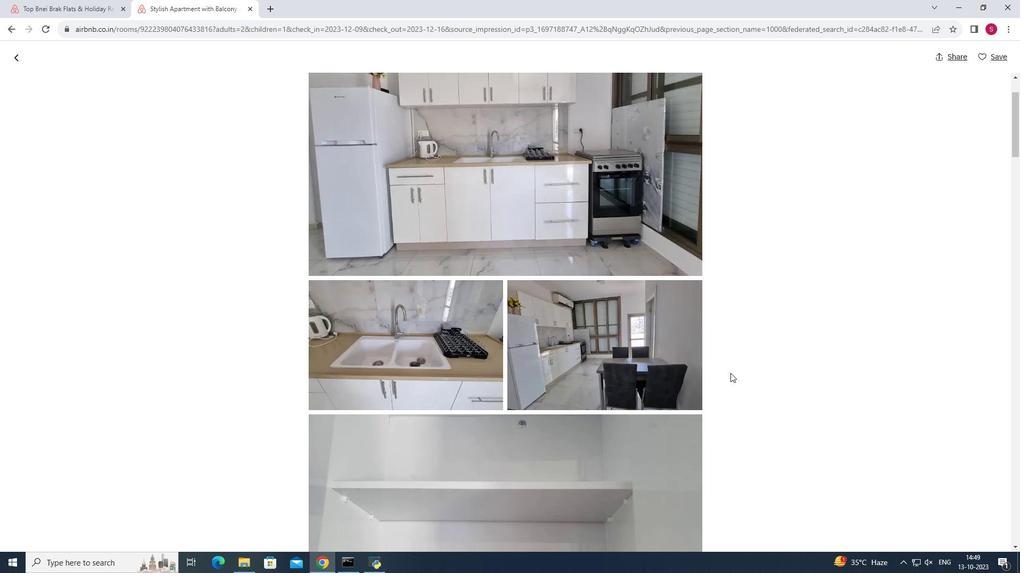 
Action: Mouse moved to (732, 370)
Screenshot: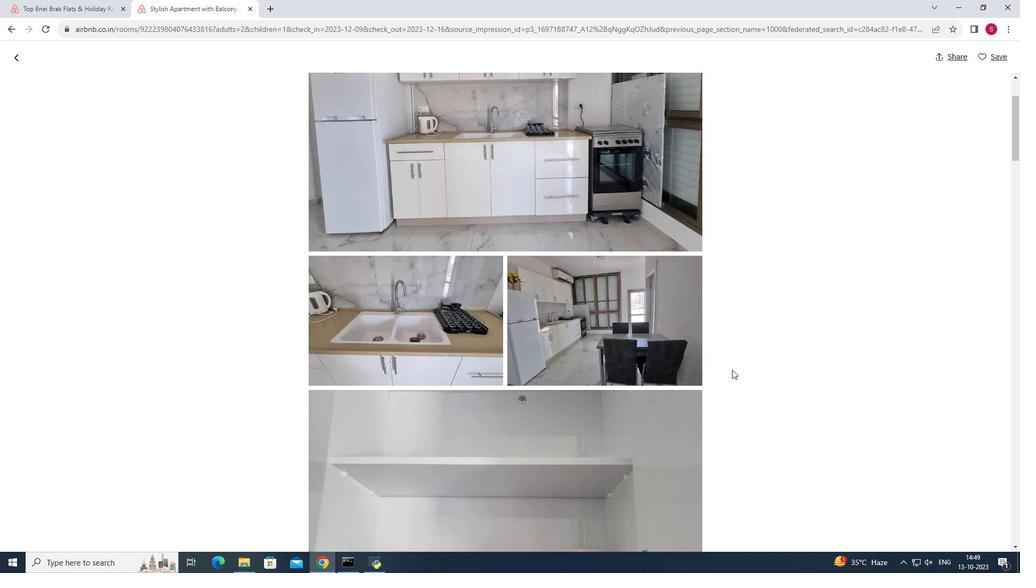
Action: Mouse scrolled (732, 369) with delta (0, 0)
Screenshot: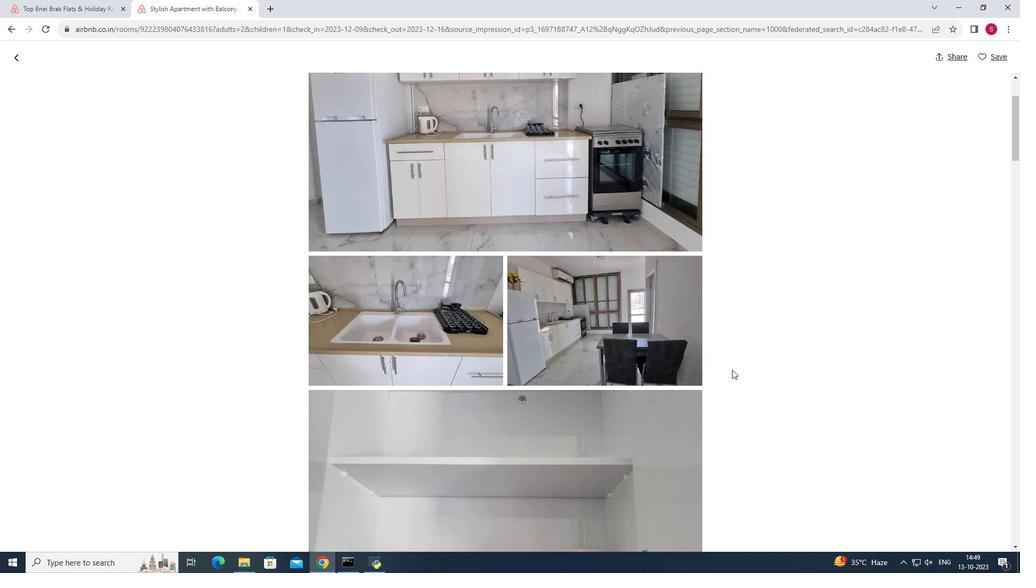 
Action: Mouse scrolled (732, 369) with delta (0, 0)
Screenshot: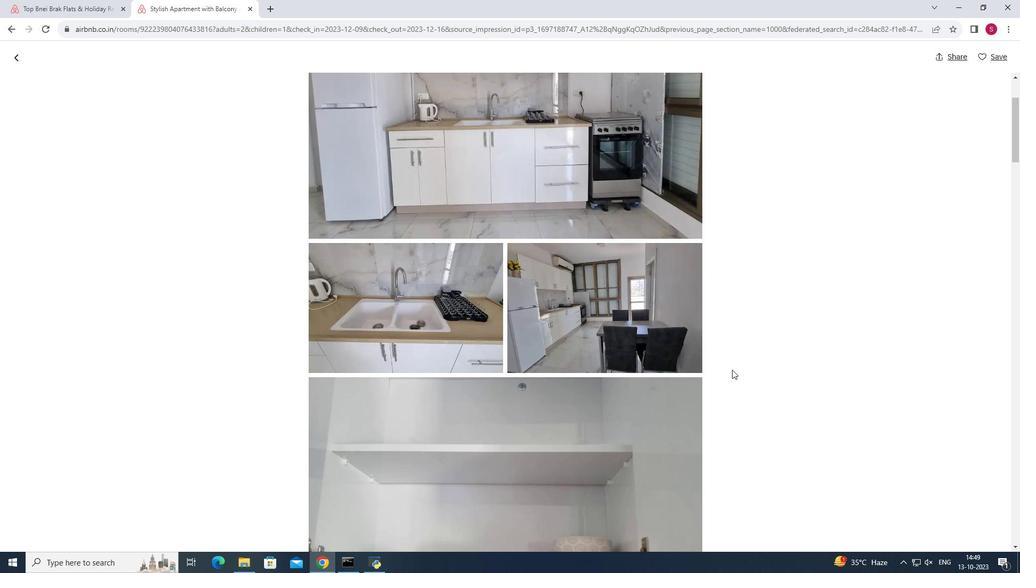 
Action: Mouse scrolled (732, 369) with delta (0, 0)
Screenshot: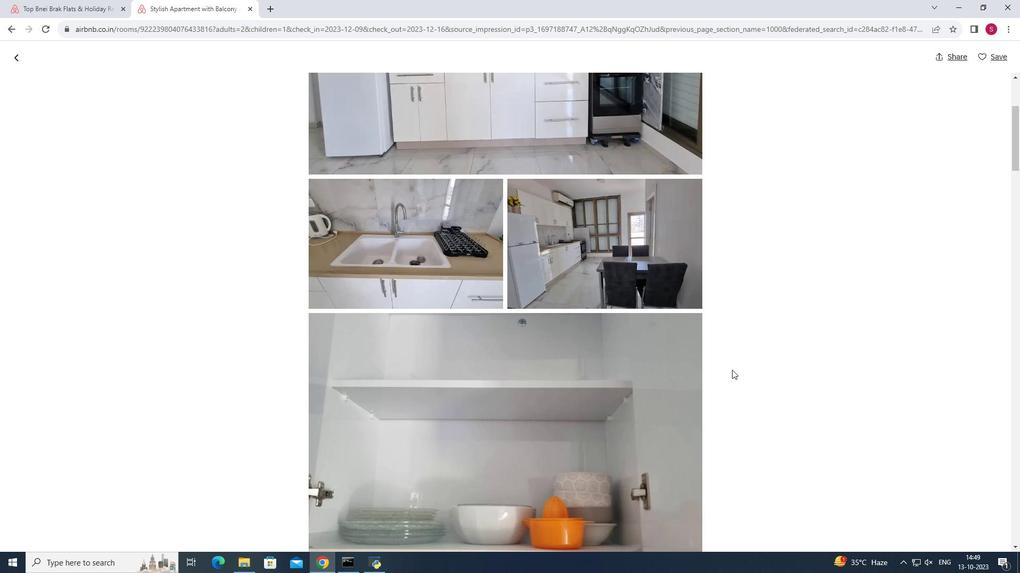 
Action: Mouse scrolled (732, 369) with delta (0, 0)
Screenshot: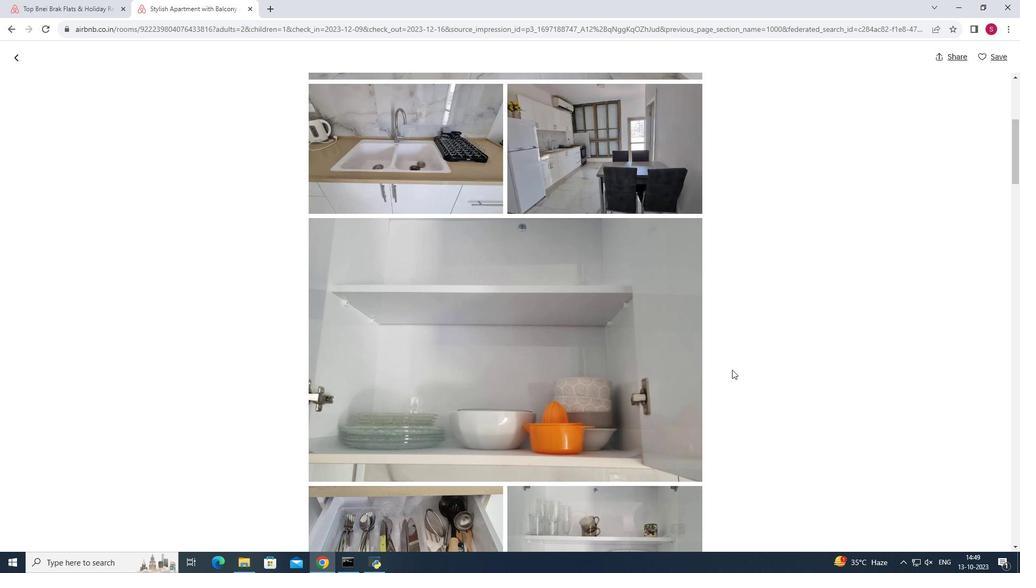 
Action: Mouse scrolled (732, 369) with delta (0, 0)
Screenshot: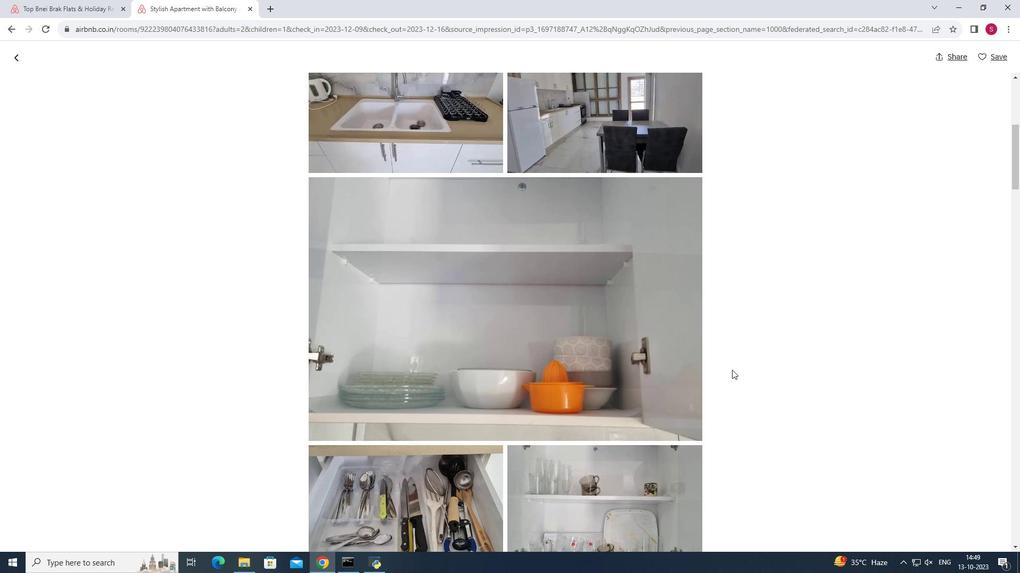 
Action: Mouse scrolled (732, 369) with delta (0, 0)
Screenshot: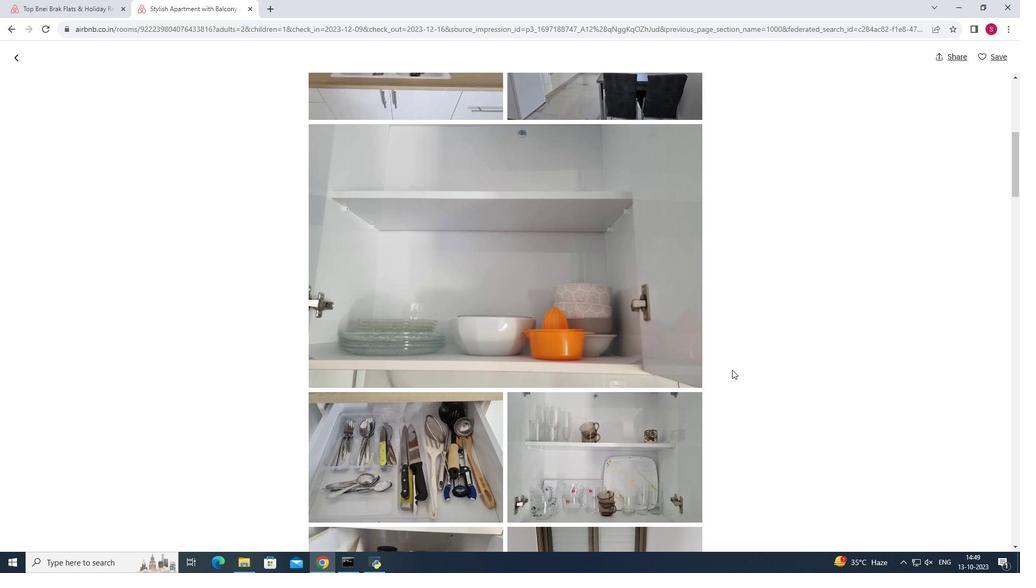 
Action: Mouse scrolled (732, 369) with delta (0, 0)
Screenshot: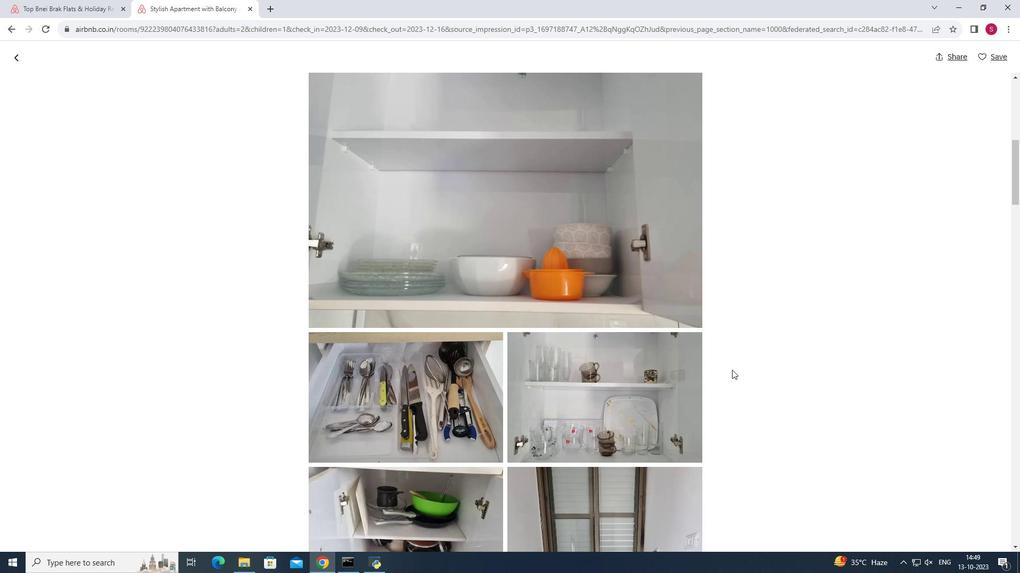 
Action: Mouse scrolled (732, 369) with delta (0, 0)
Screenshot: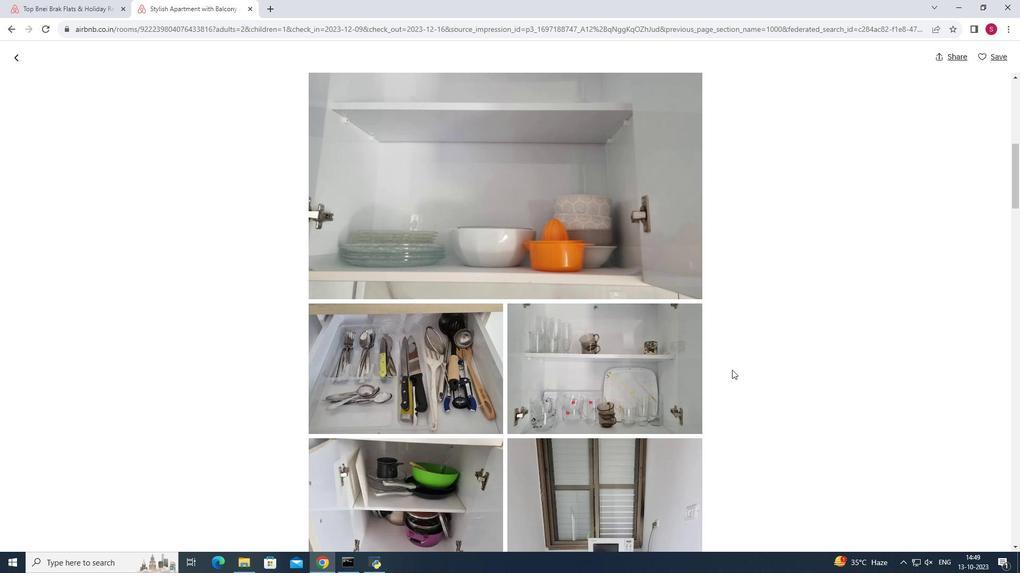 
Action: Mouse scrolled (732, 369) with delta (0, 0)
Screenshot: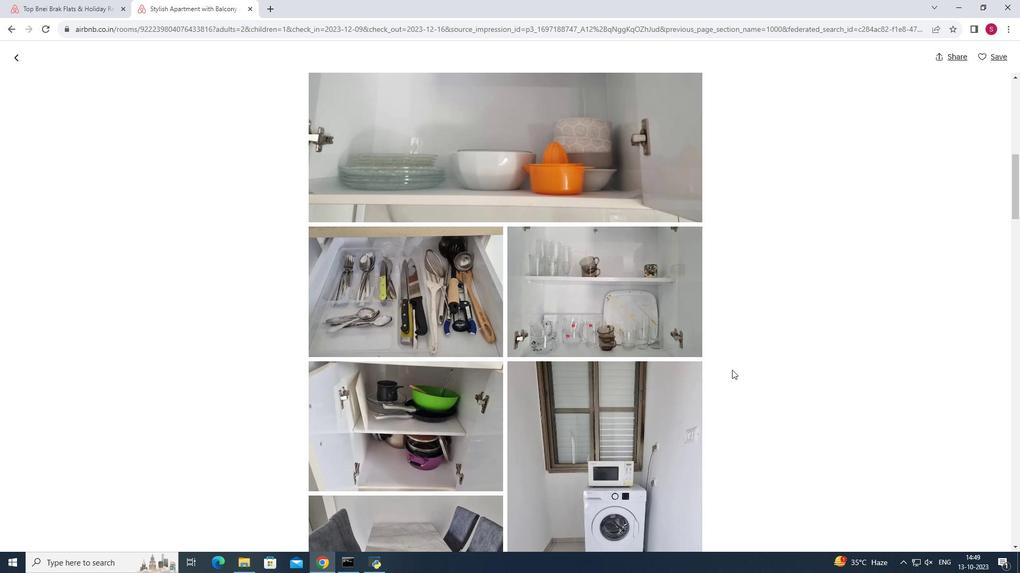 
Action: Mouse scrolled (732, 369) with delta (0, 0)
Screenshot: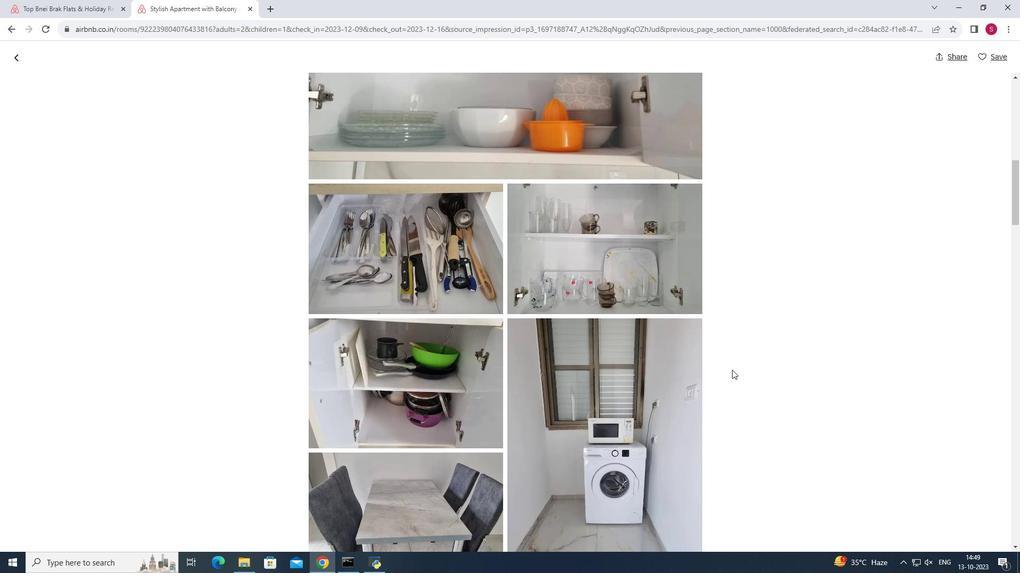
Action: Mouse scrolled (732, 369) with delta (0, 0)
Screenshot: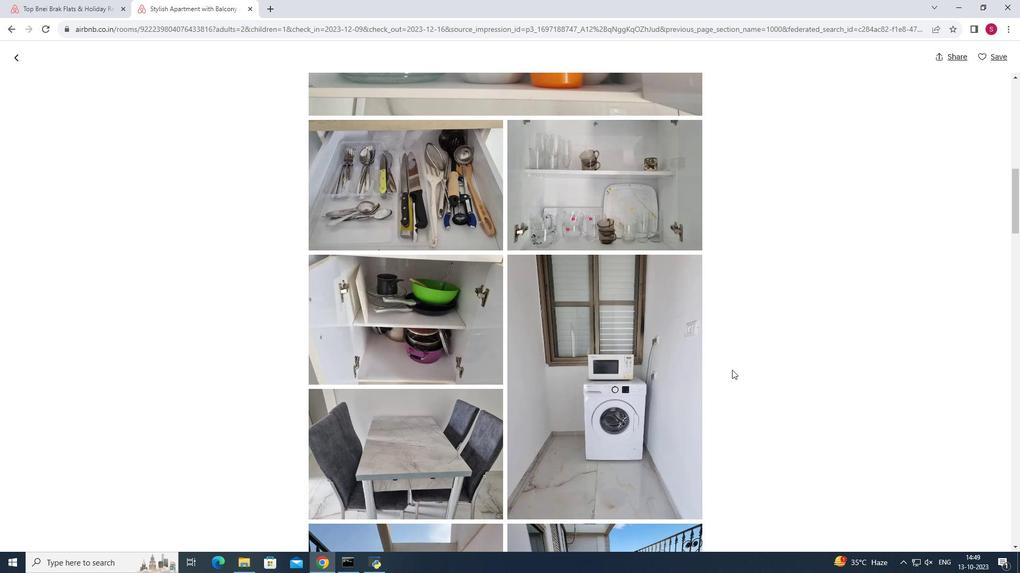 
Action: Mouse scrolled (732, 369) with delta (0, 0)
Screenshot: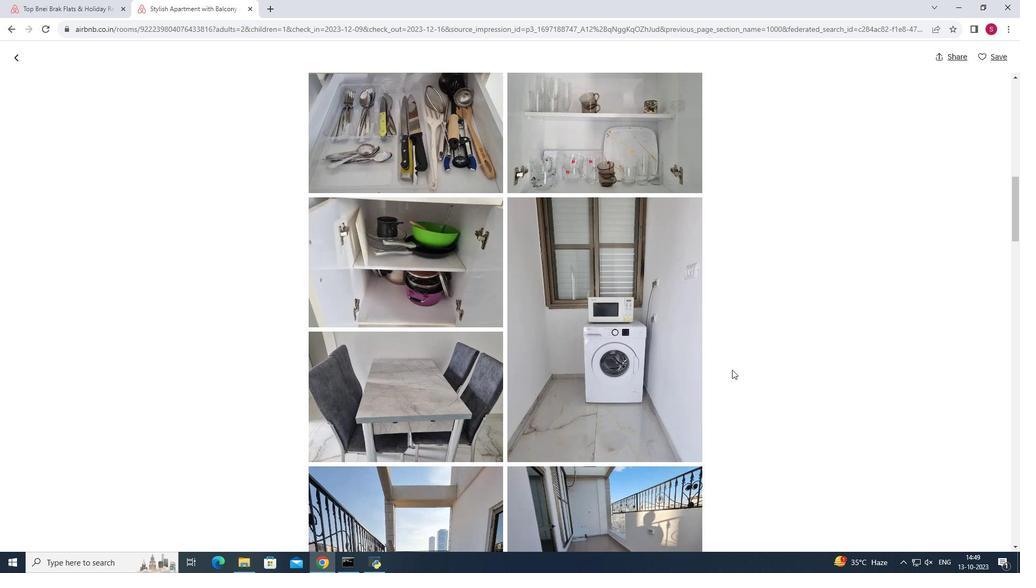 
Action: Mouse scrolled (732, 369) with delta (0, 0)
Screenshot: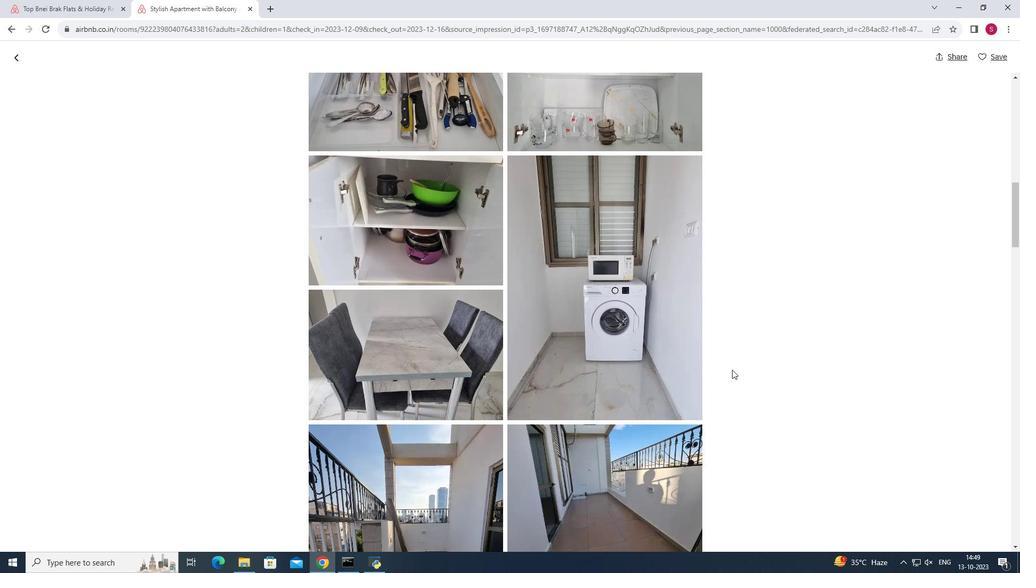
Action: Mouse scrolled (732, 369) with delta (0, 0)
Screenshot: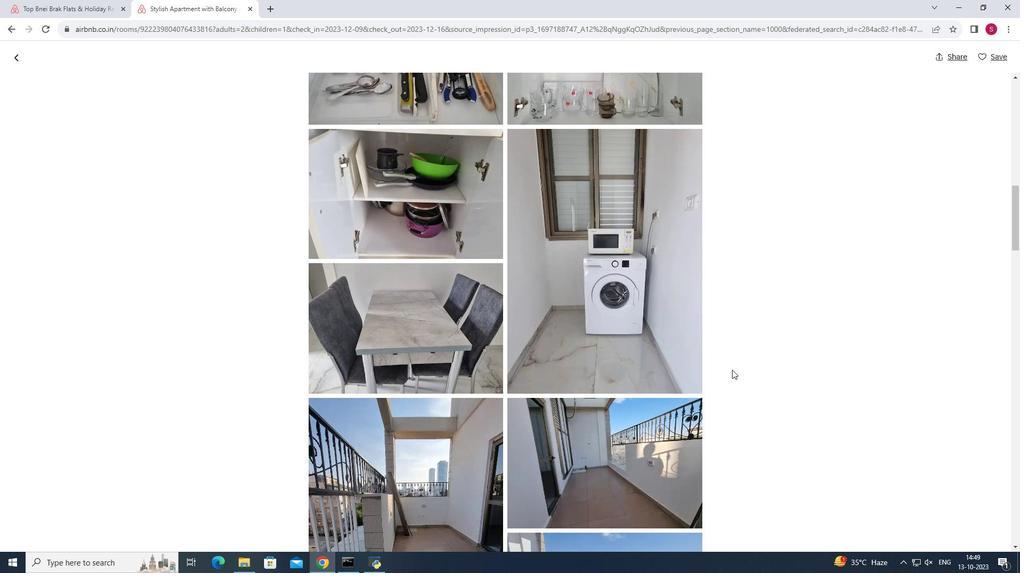 
Action: Mouse scrolled (732, 369) with delta (0, 0)
Screenshot: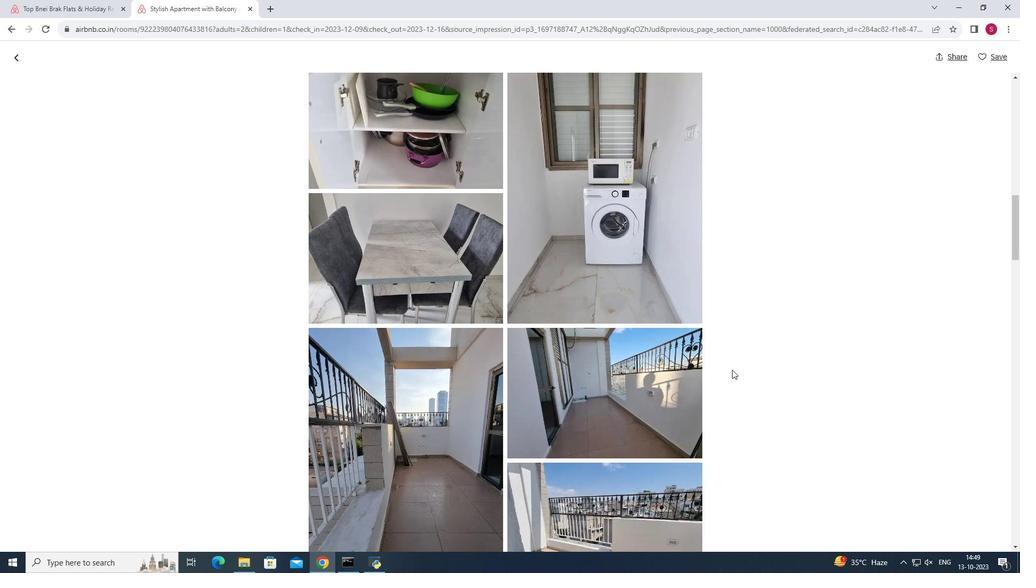 
Action: Mouse scrolled (732, 369) with delta (0, 0)
Screenshot: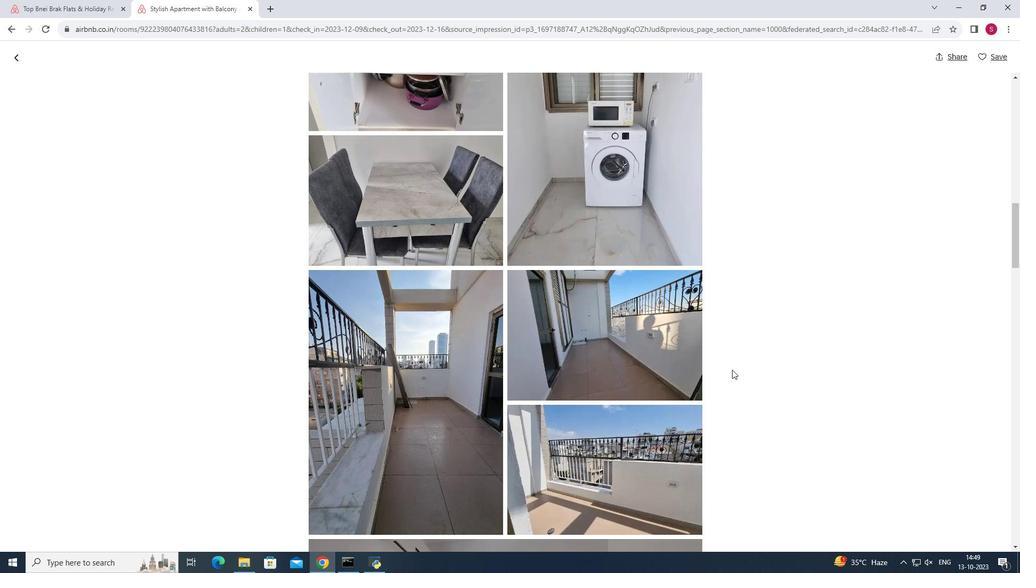 
Action: Mouse scrolled (732, 369) with delta (0, 0)
Screenshot: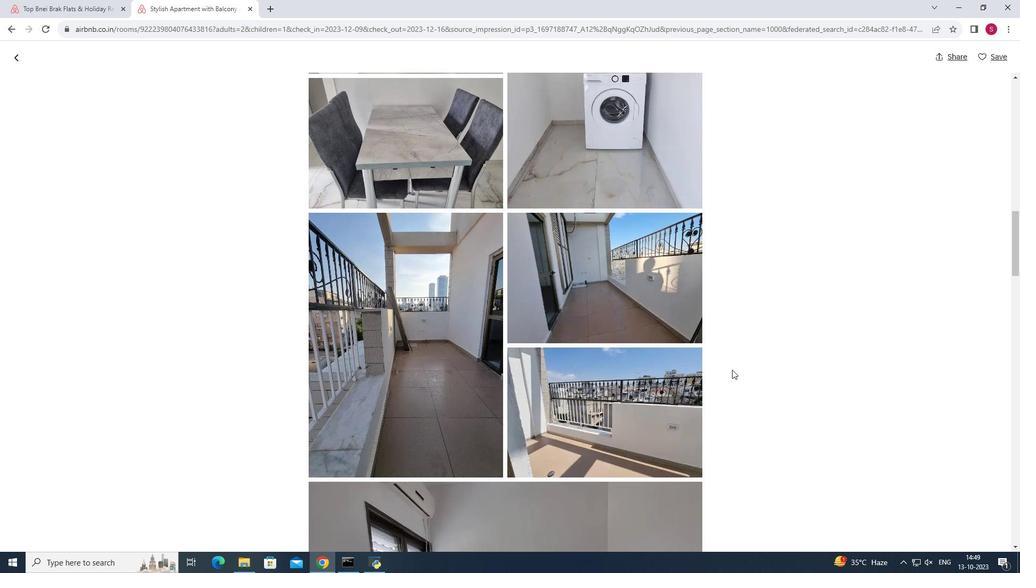 
Action: Mouse scrolled (732, 369) with delta (0, 0)
Screenshot: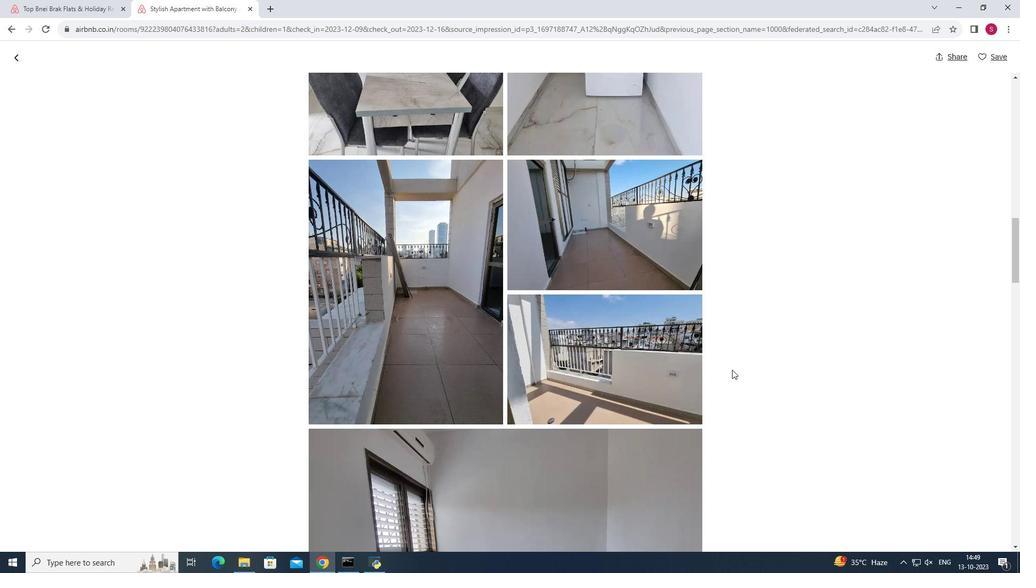 
Action: Mouse scrolled (732, 369) with delta (0, 0)
Screenshot: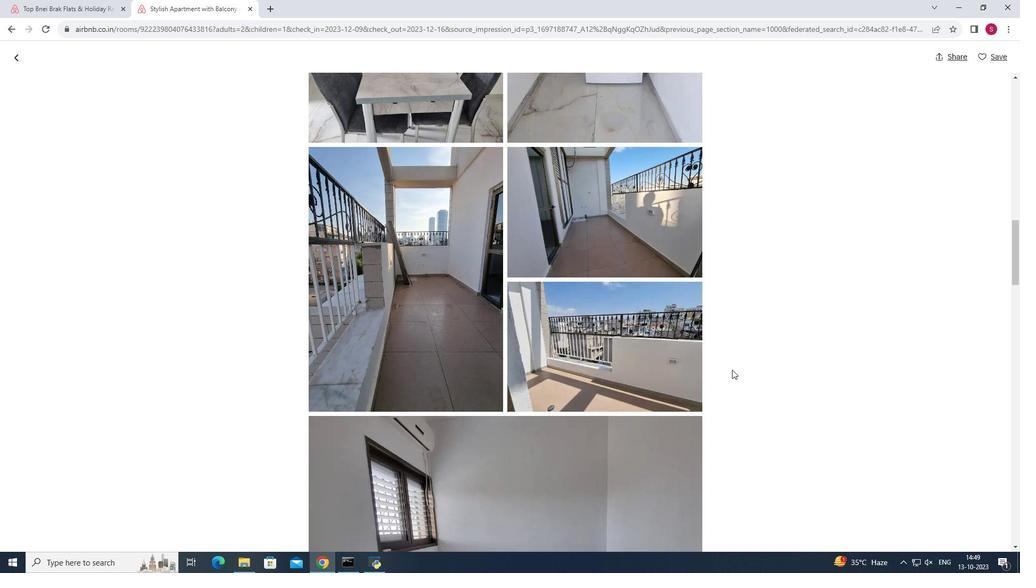 
Action: Mouse scrolled (732, 369) with delta (0, 0)
Screenshot: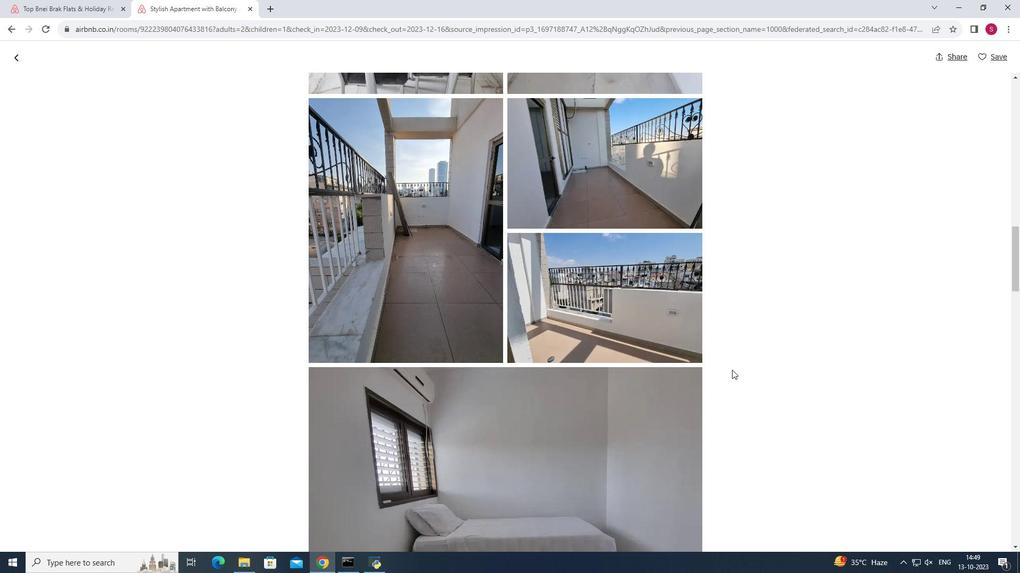 
Action: Mouse scrolled (732, 369) with delta (0, 0)
Screenshot: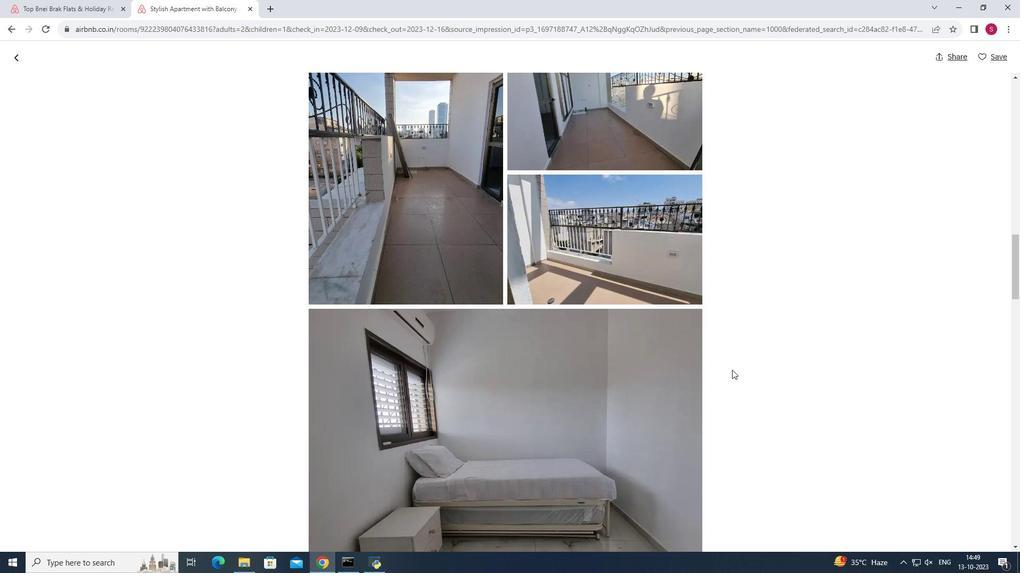 
Action: Mouse scrolled (732, 369) with delta (0, 0)
Screenshot: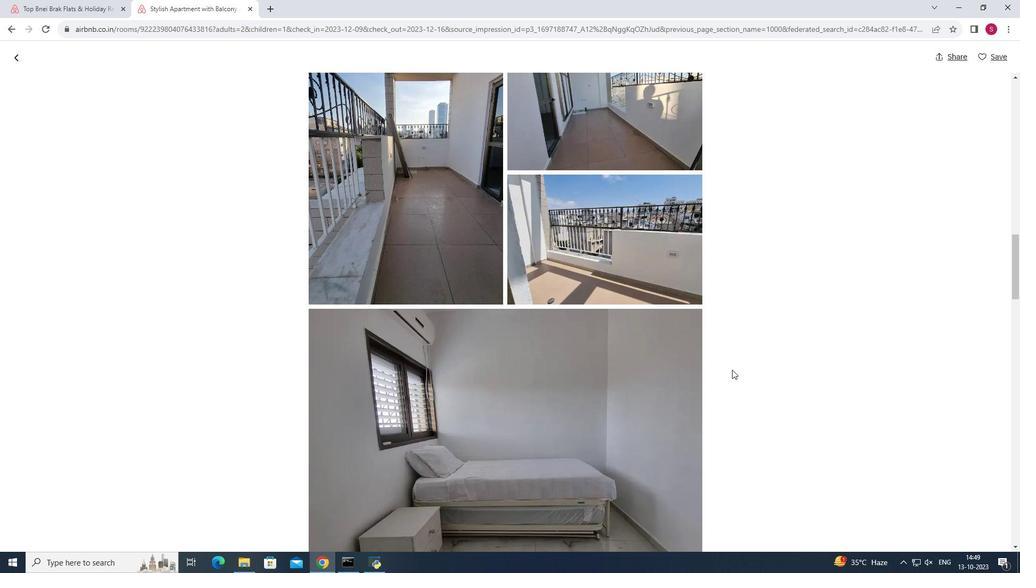 
Action: Mouse scrolled (732, 369) with delta (0, 0)
Screenshot: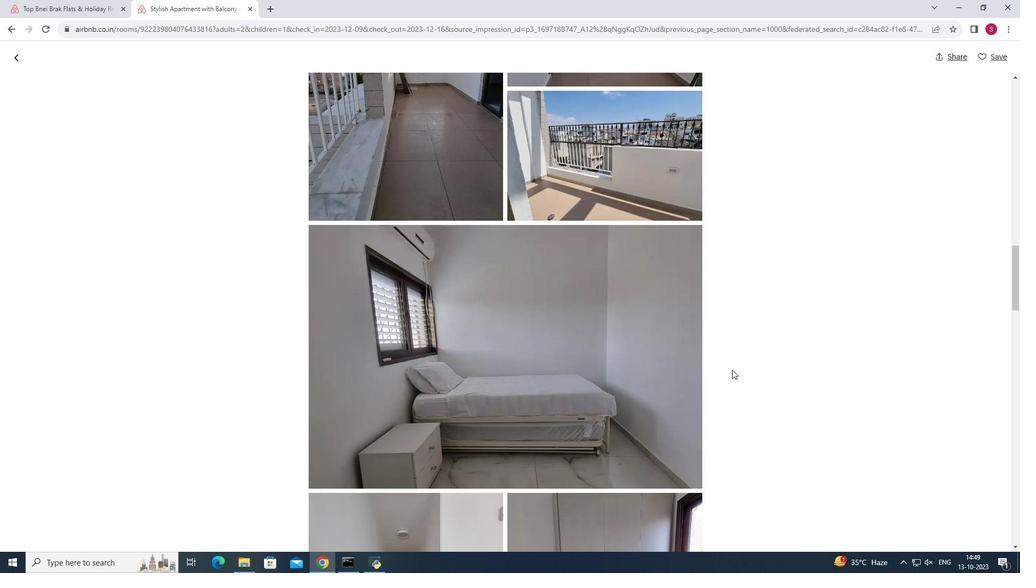 
Action: Mouse scrolled (732, 369) with delta (0, 0)
Screenshot: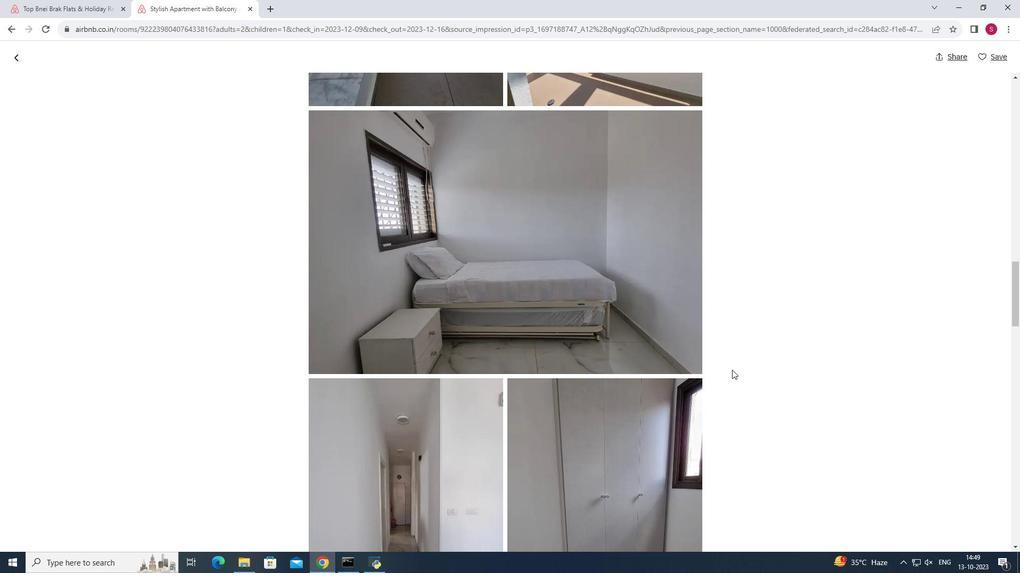 
Action: Mouse scrolled (732, 369) with delta (0, 0)
Screenshot: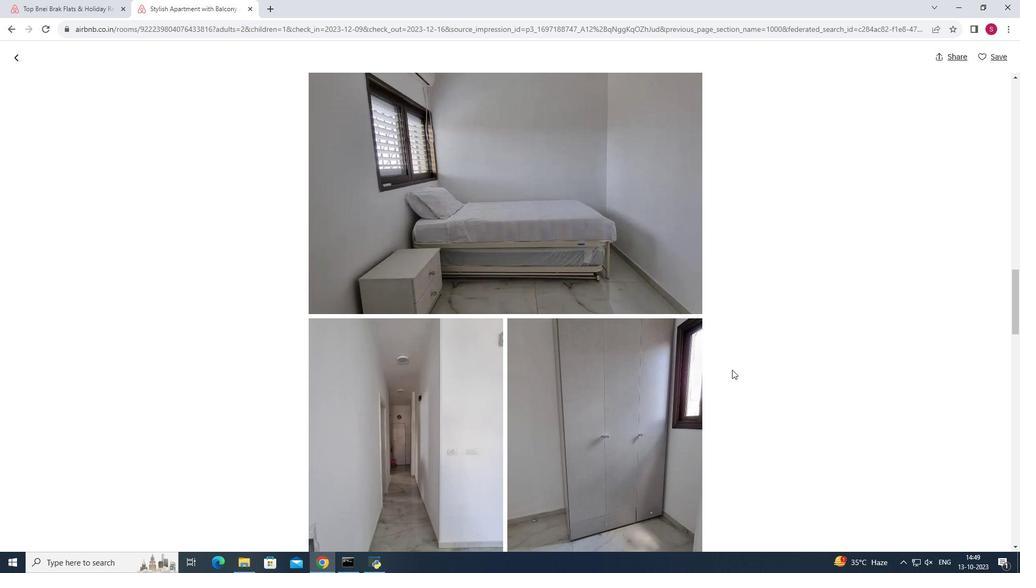 
Action: Mouse scrolled (732, 369) with delta (0, 0)
Screenshot: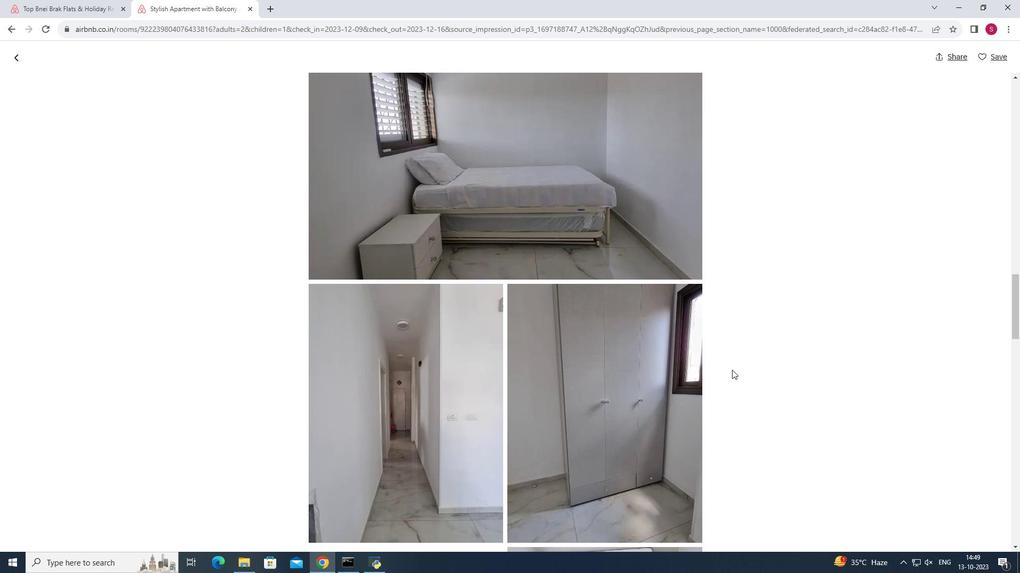 
Action: Mouse scrolled (732, 369) with delta (0, 0)
Screenshot: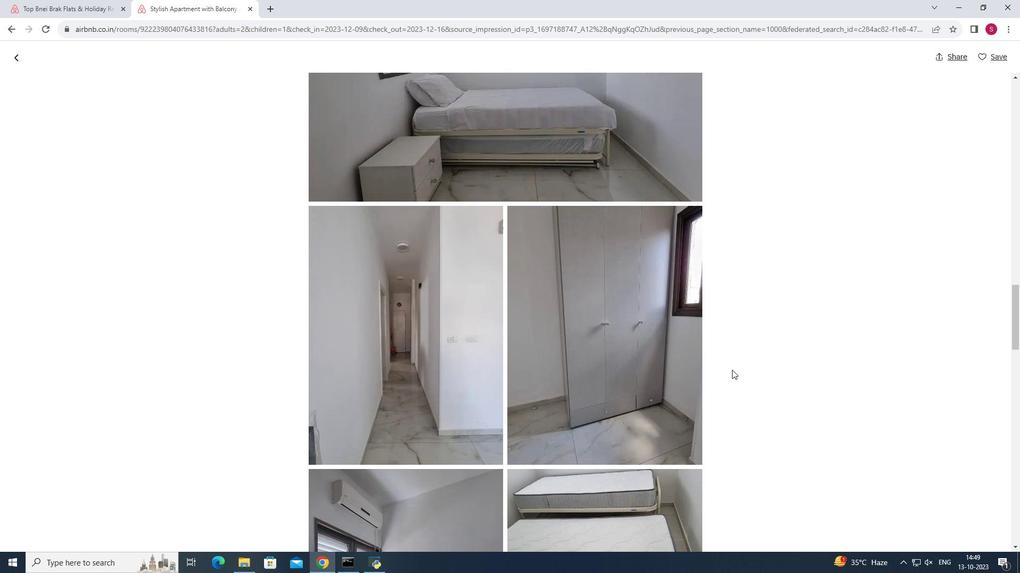 
Action: Mouse moved to (737, 376)
Screenshot: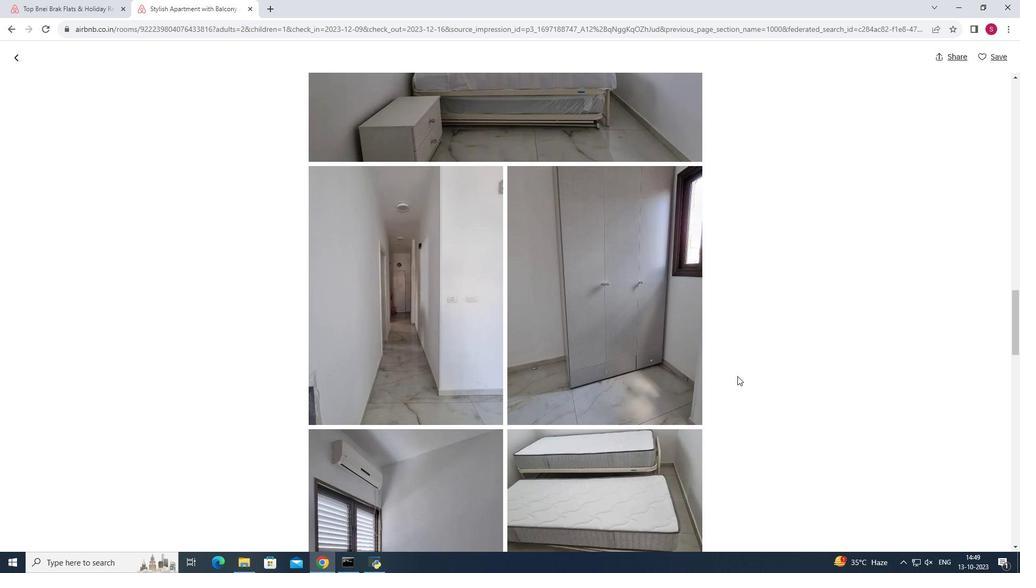 
Action: Mouse scrolled (737, 376) with delta (0, 0)
Screenshot: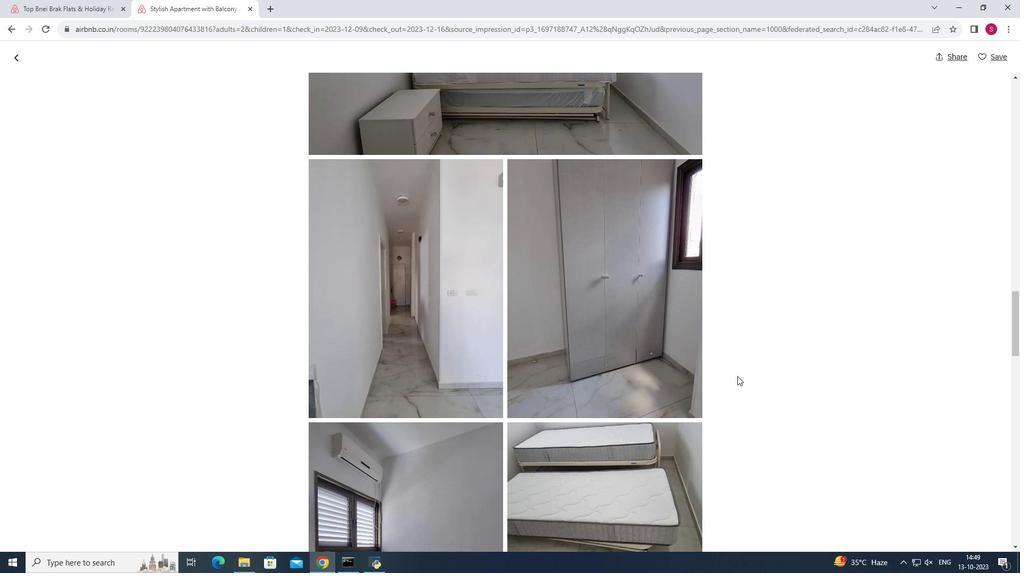 
Action: Mouse scrolled (737, 376) with delta (0, 0)
Screenshot: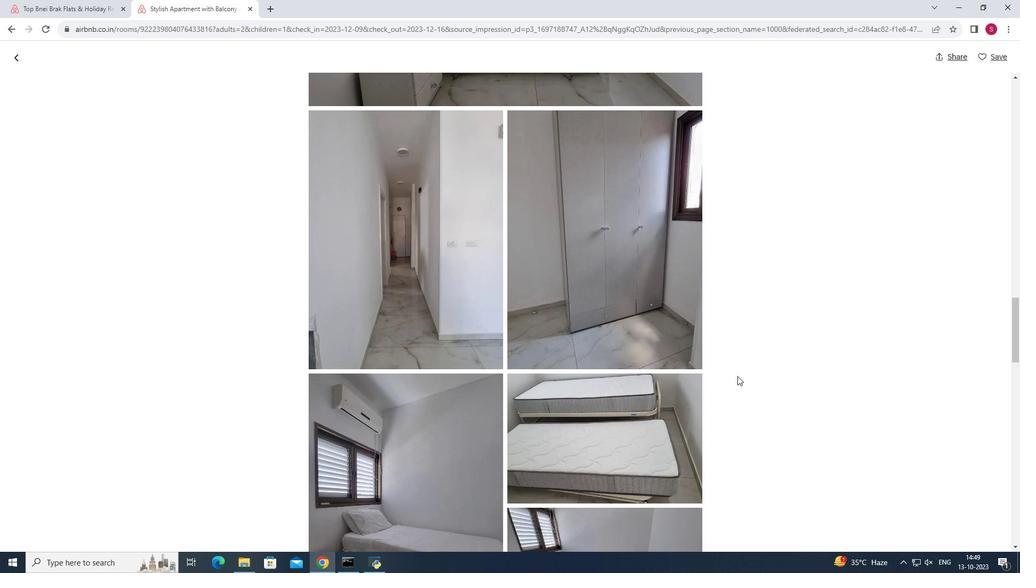 
Action: Mouse moved to (733, 390)
Screenshot: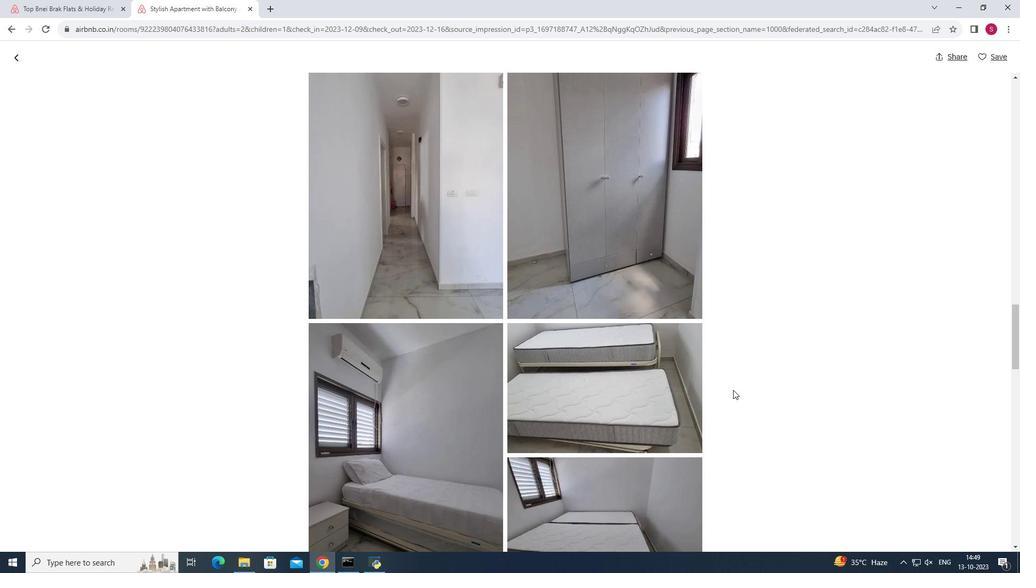 
Action: Mouse scrolled (733, 390) with delta (0, 0)
Screenshot: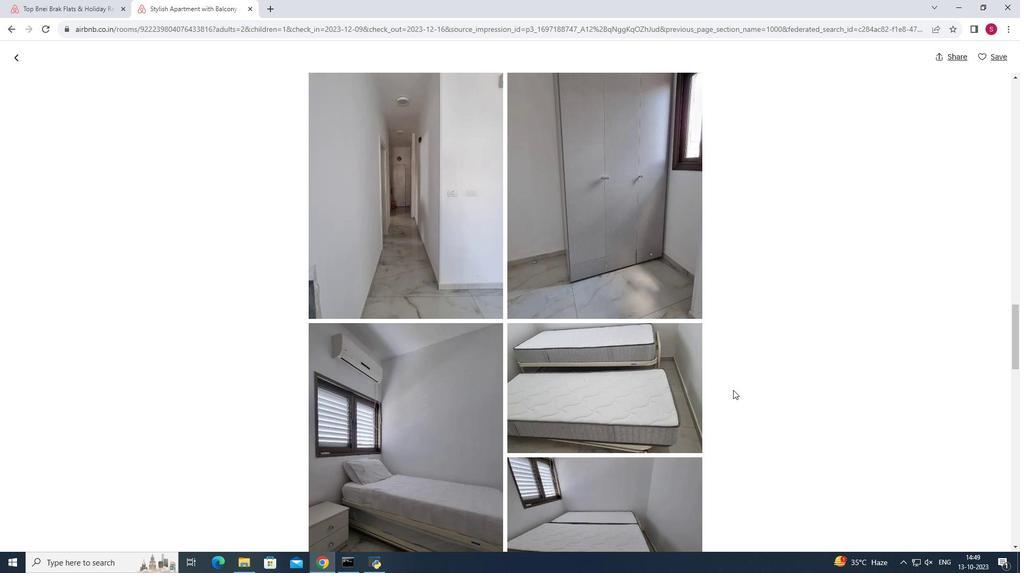 
Action: Mouse scrolled (733, 390) with delta (0, 0)
Screenshot: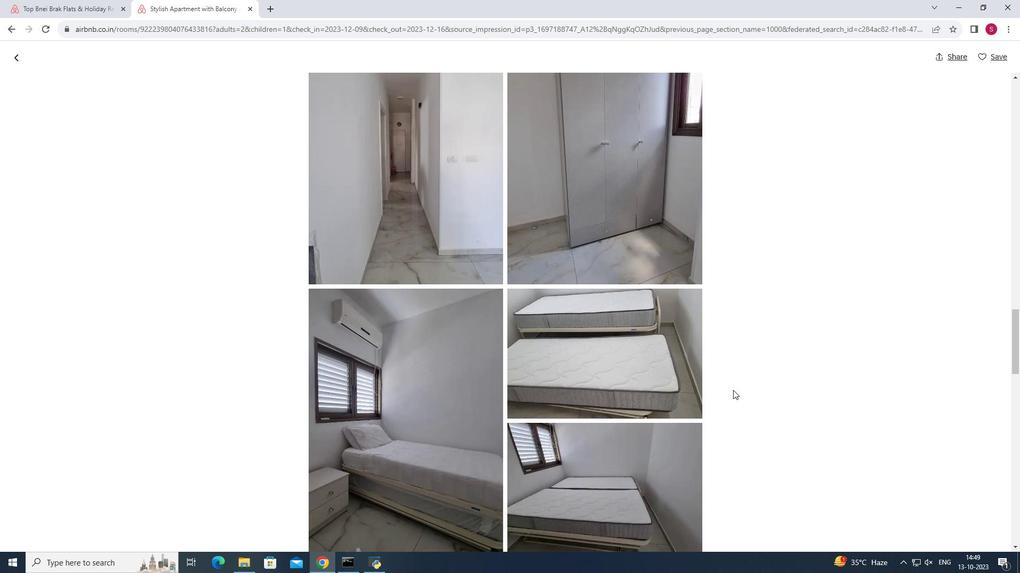 
Action: Mouse scrolled (733, 390) with delta (0, 0)
Screenshot: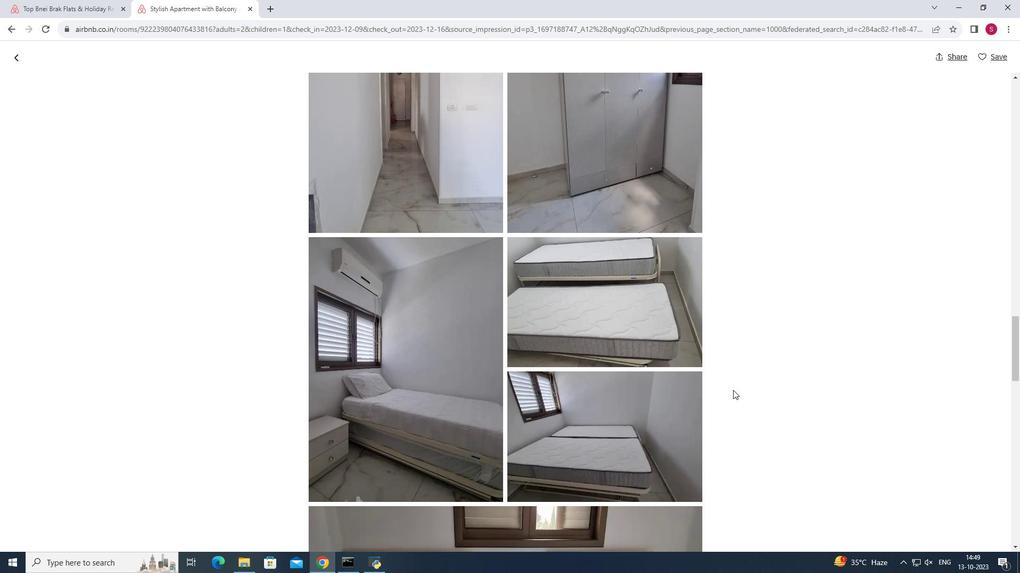 
Action: Mouse moved to (735, 387)
Screenshot: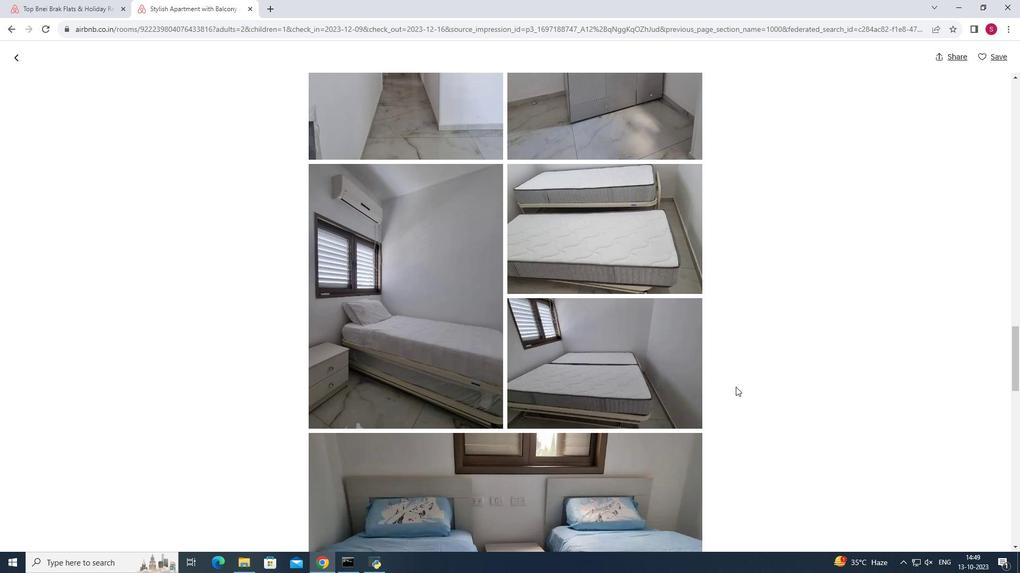 
Action: Mouse scrolled (735, 386) with delta (0, 0)
Screenshot: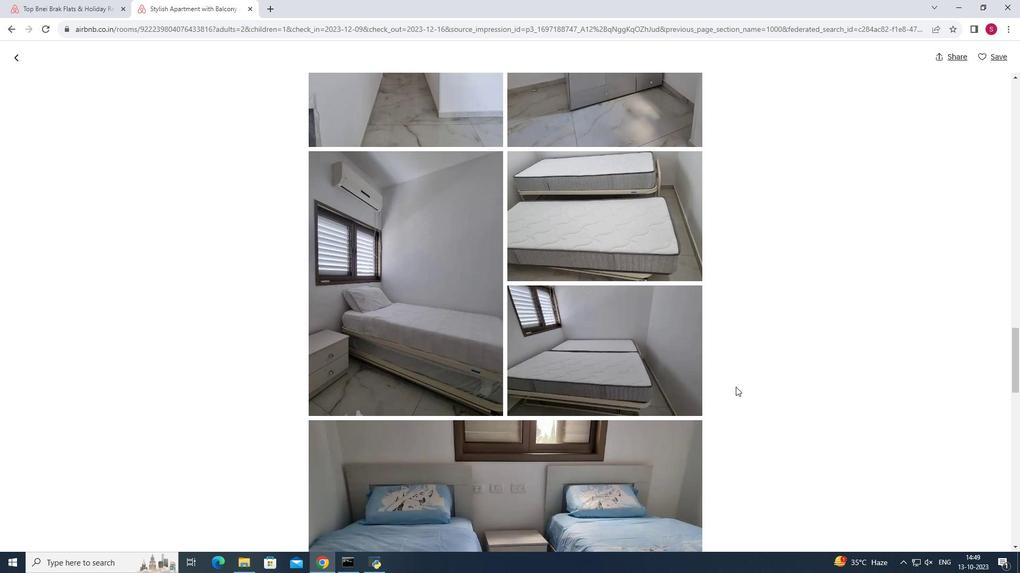 
Action: Mouse scrolled (735, 386) with delta (0, 0)
Screenshot: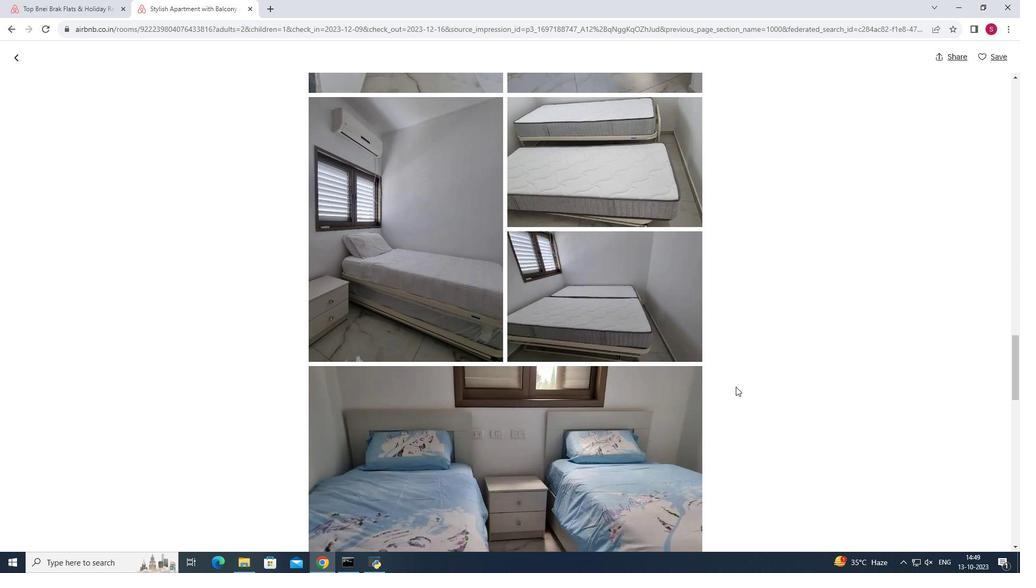 
Action: Mouse scrolled (735, 386) with delta (0, 0)
Screenshot: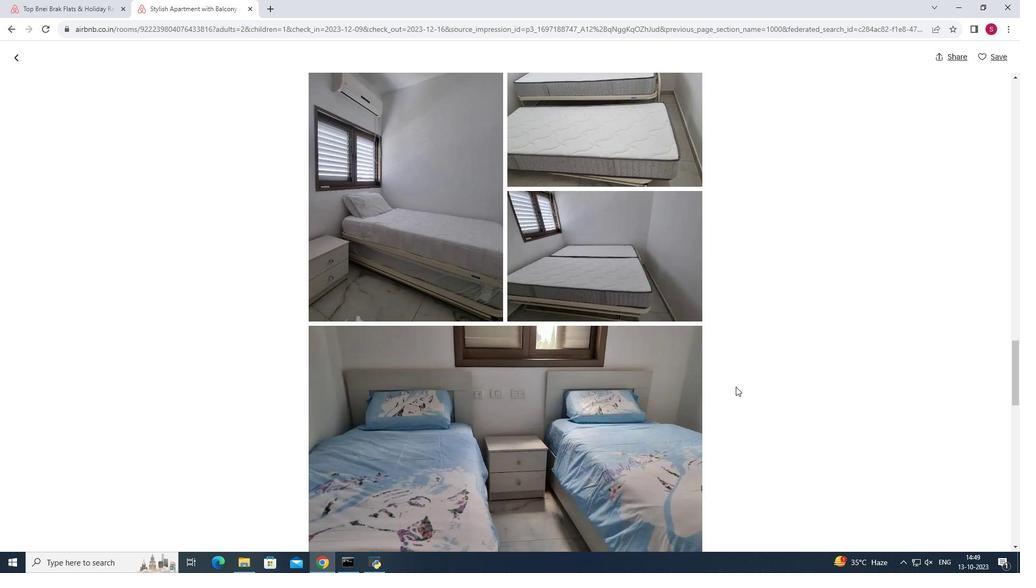 
Action: Mouse scrolled (735, 386) with delta (0, 0)
Screenshot: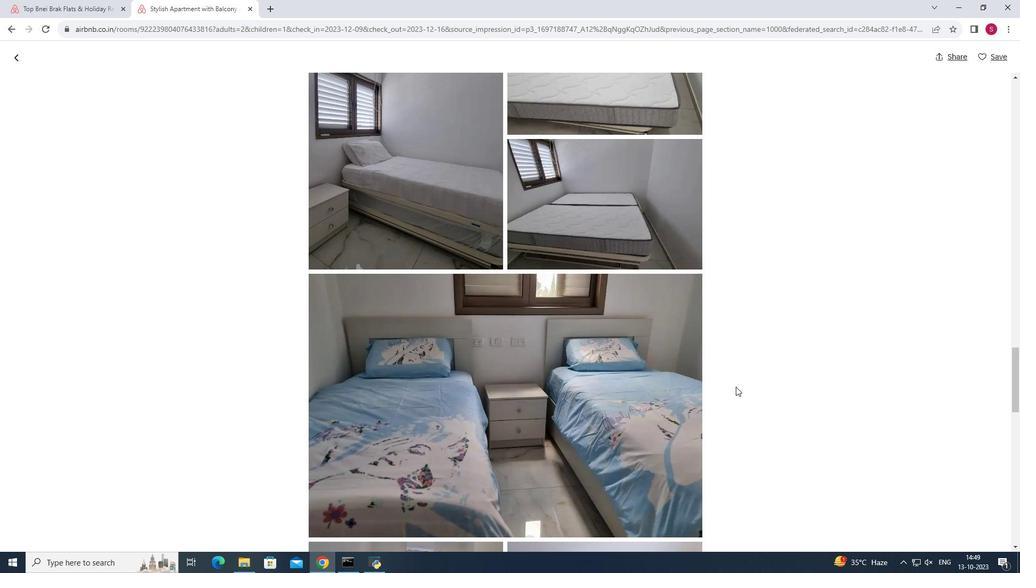 
Action: Mouse scrolled (735, 386) with delta (0, 0)
Screenshot: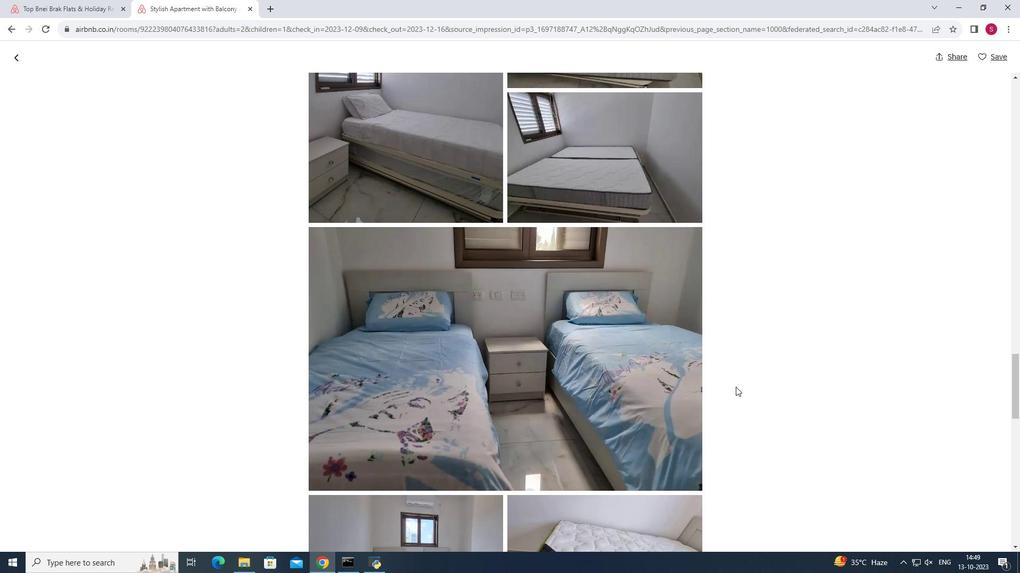 
Action: Mouse scrolled (735, 386) with delta (0, 0)
Screenshot: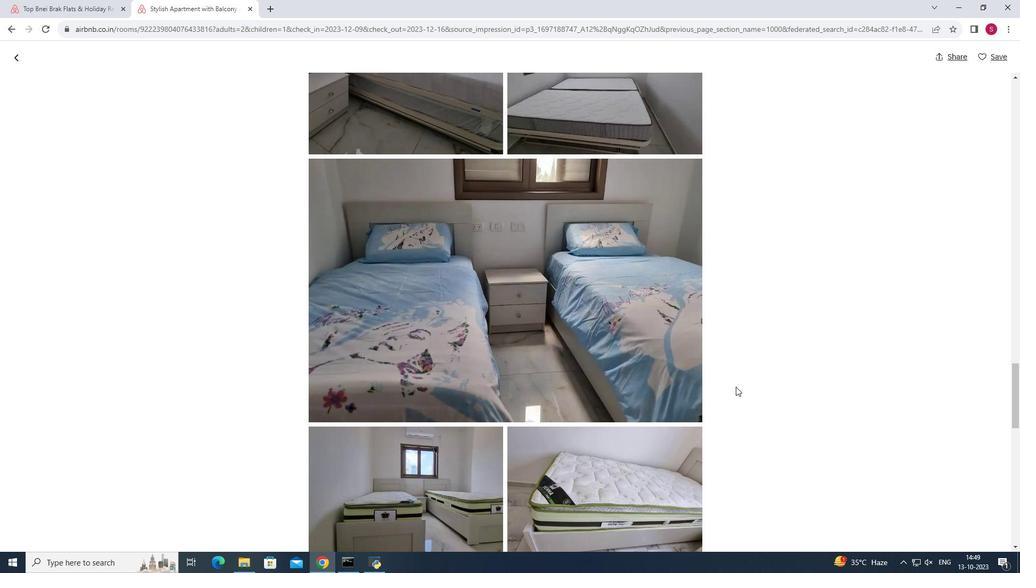
Action: Mouse scrolled (735, 386) with delta (0, 0)
Screenshot: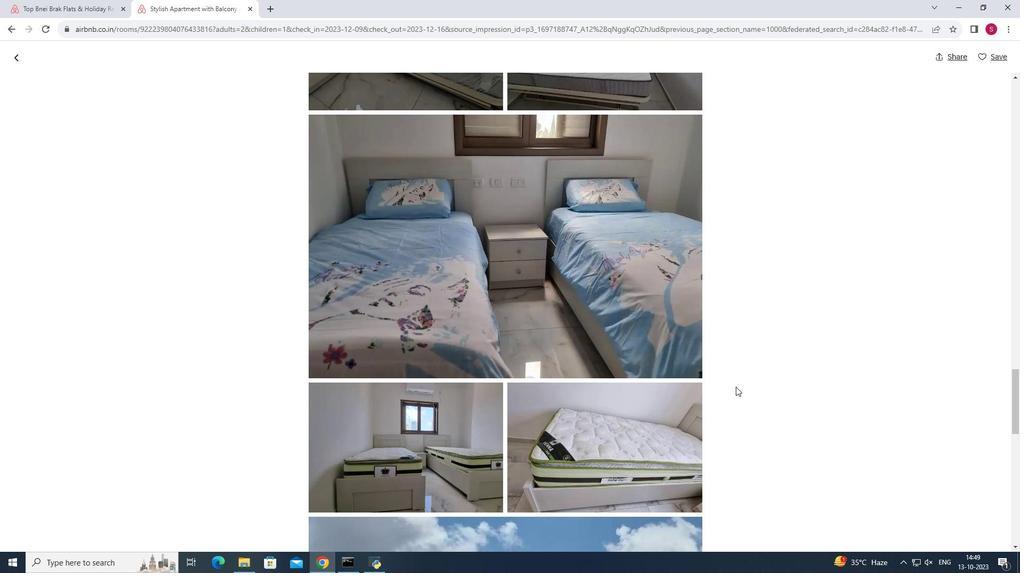 
Action: Mouse scrolled (735, 386) with delta (0, 0)
Screenshot: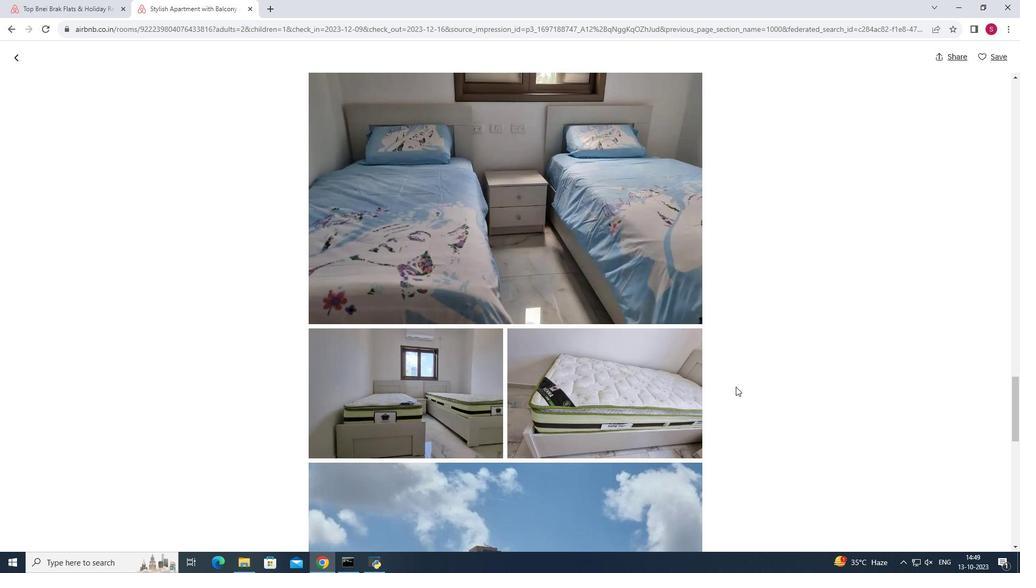 
Action: Mouse scrolled (735, 386) with delta (0, 0)
Screenshot: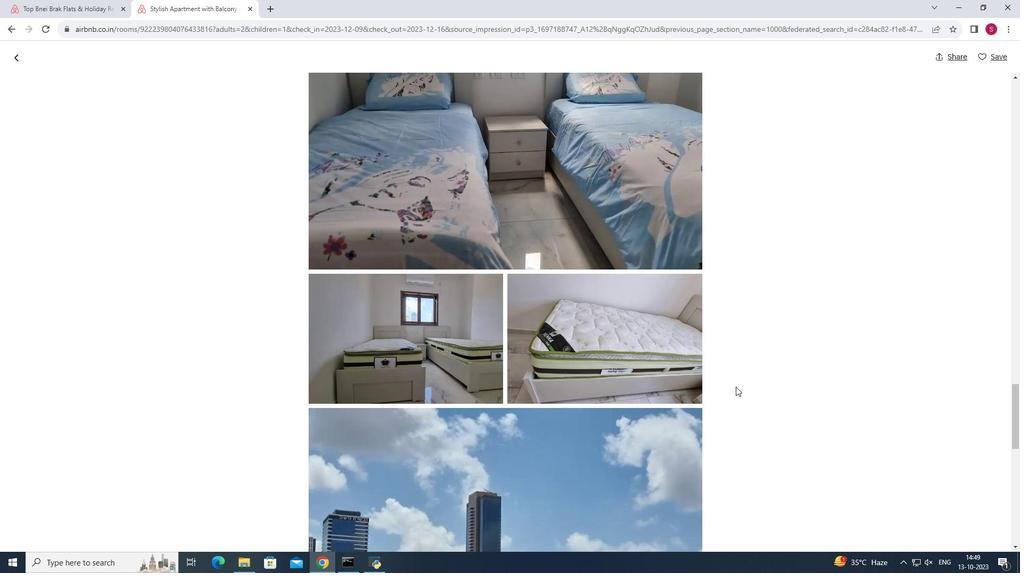 
Action: Mouse scrolled (735, 386) with delta (0, 0)
Screenshot: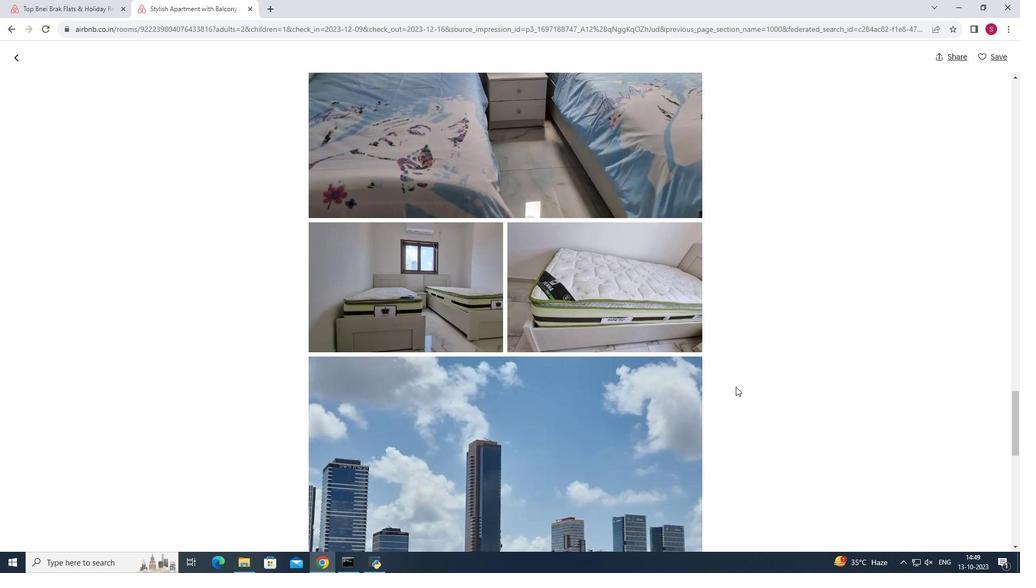 
Action: Mouse scrolled (735, 386) with delta (0, 0)
Screenshot: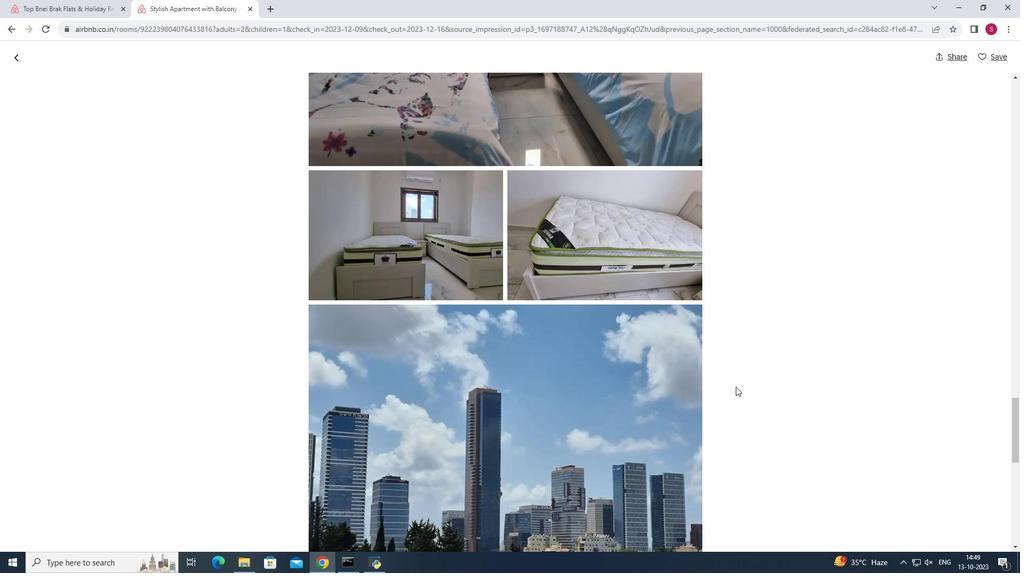 
Action: Mouse scrolled (735, 386) with delta (0, 0)
Screenshot: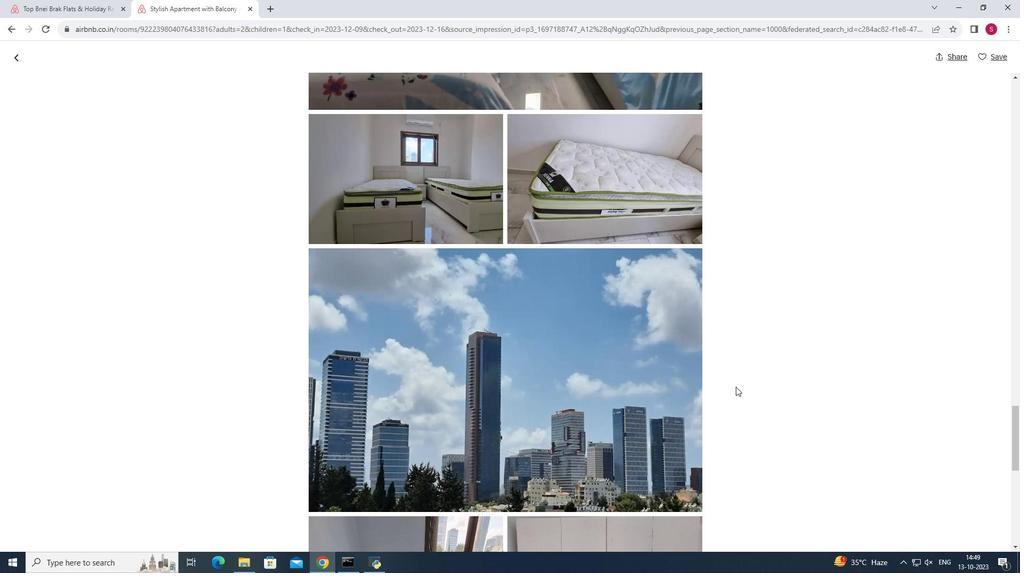 
Action: Mouse scrolled (735, 386) with delta (0, 0)
Screenshot: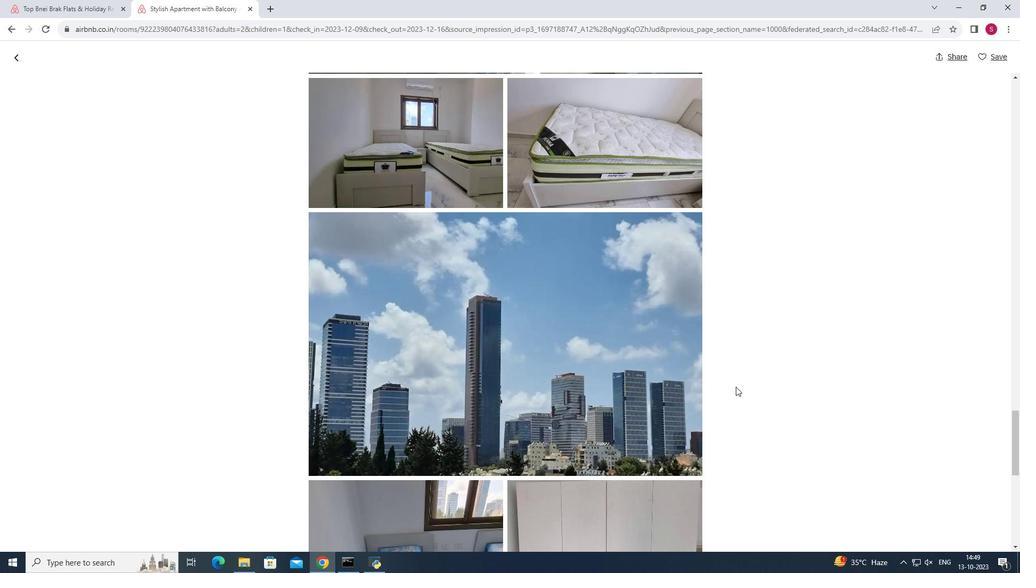 
Action: Mouse scrolled (735, 386) with delta (0, 0)
Screenshot: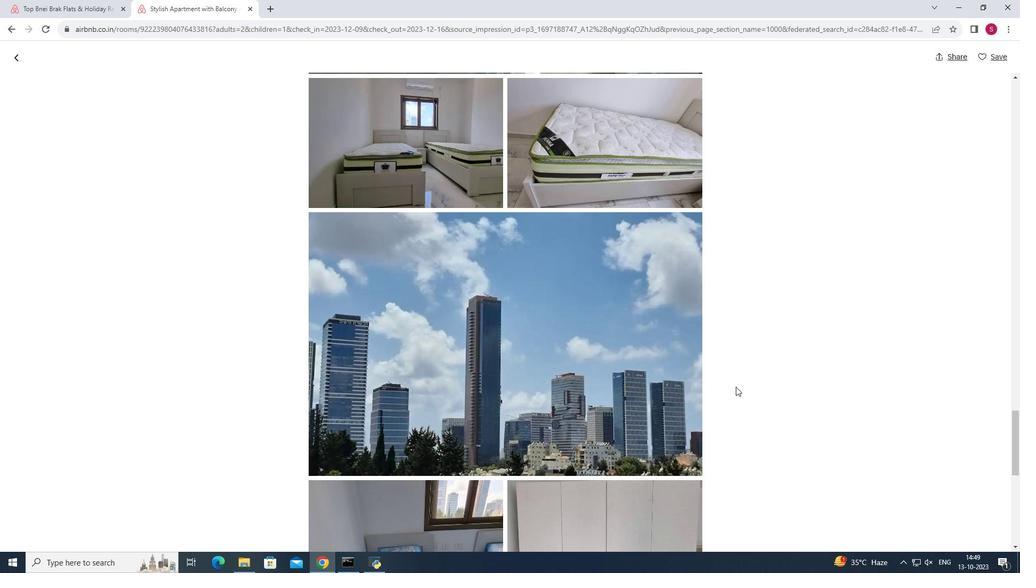 
Action: Mouse scrolled (735, 386) with delta (0, 0)
Screenshot: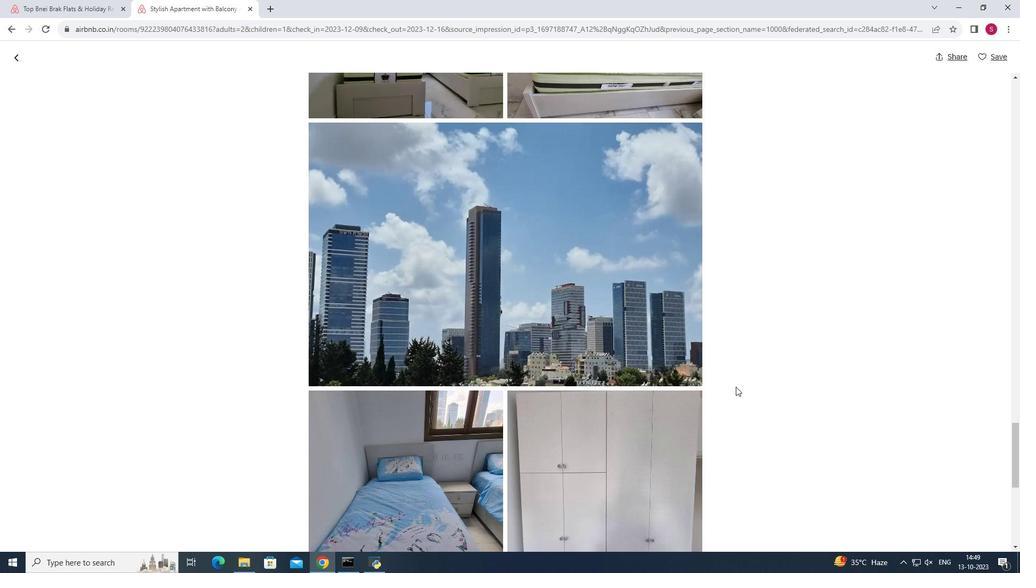 
Action: Mouse scrolled (735, 386) with delta (0, 0)
Screenshot: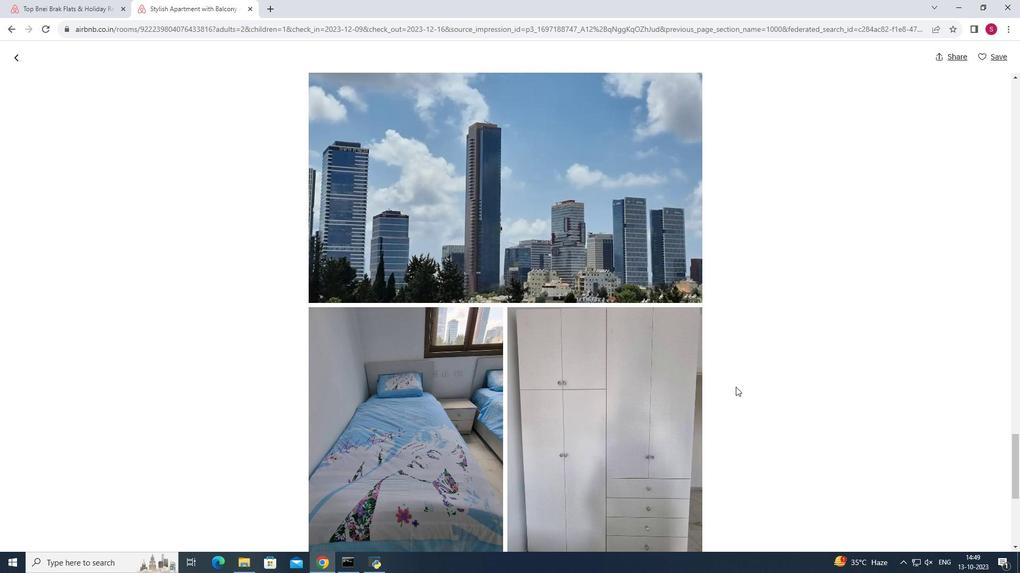 
Action: Mouse scrolled (735, 386) with delta (0, 0)
Screenshot: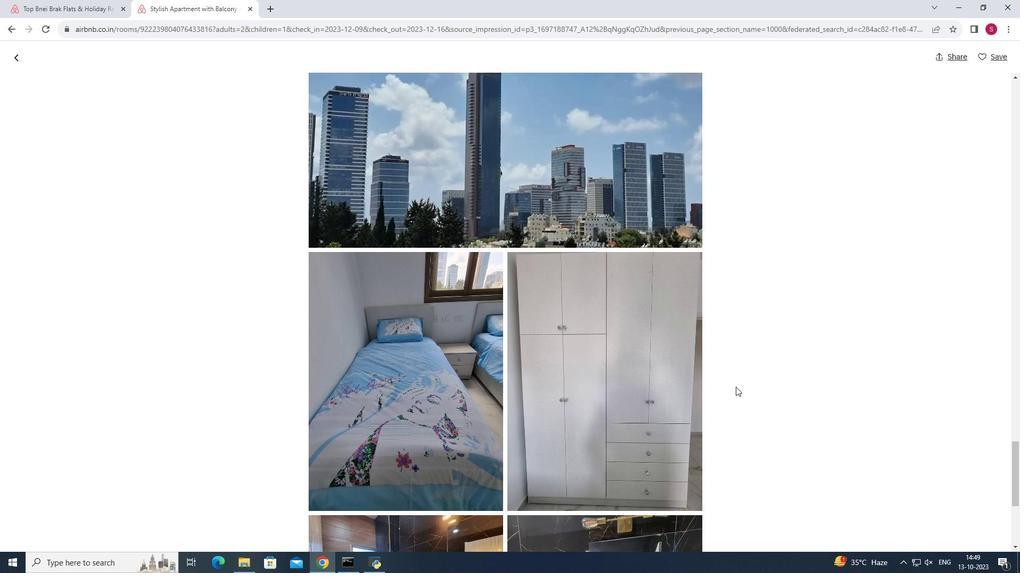 
Action: Mouse scrolled (735, 386) with delta (0, 0)
Screenshot: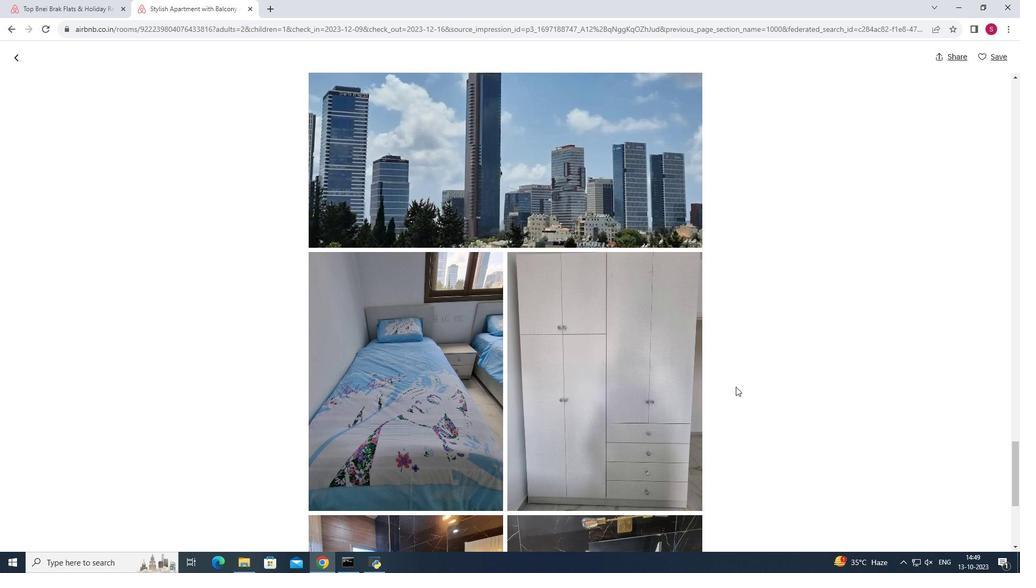 
Action: Mouse scrolled (735, 386) with delta (0, 0)
Screenshot: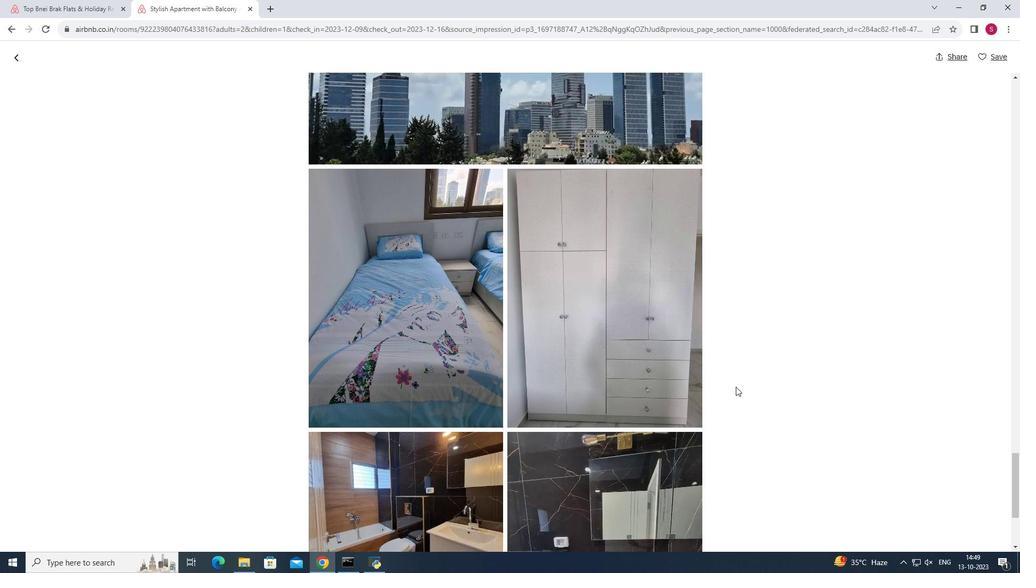 
Action: Mouse scrolled (735, 386) with delta (0, 0)
Screenshot: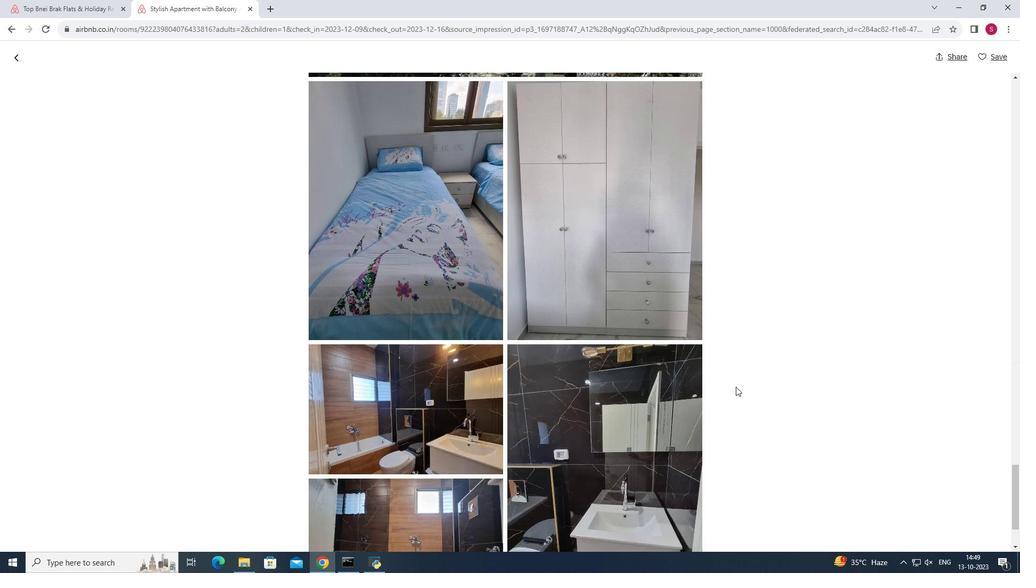 
Action: Mouse scrolled (735, 386) with delta (0, 0)
Screenshot: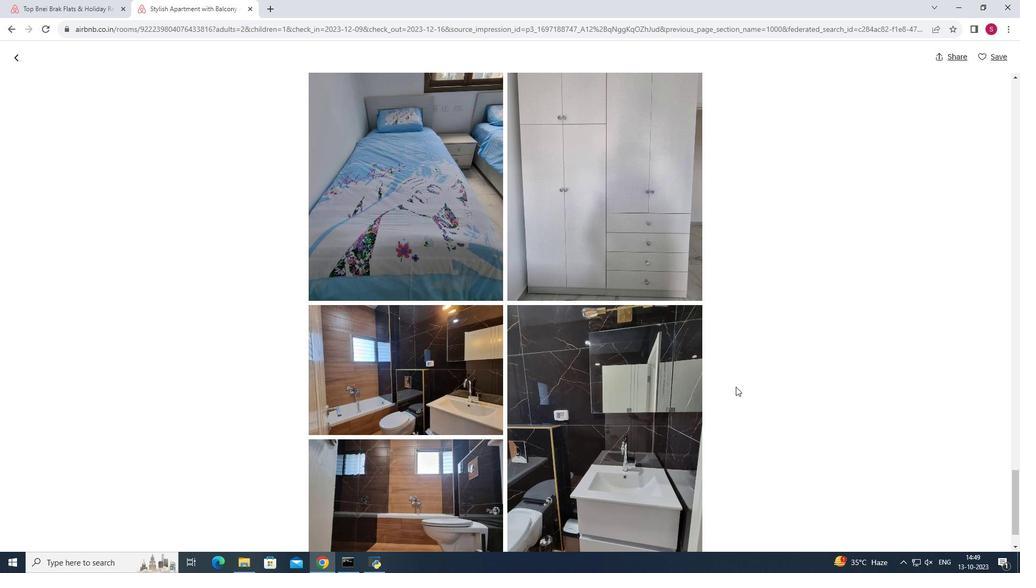
Action: Mouse scrolled (735, 386) with delta (0, 0)
Screenshot: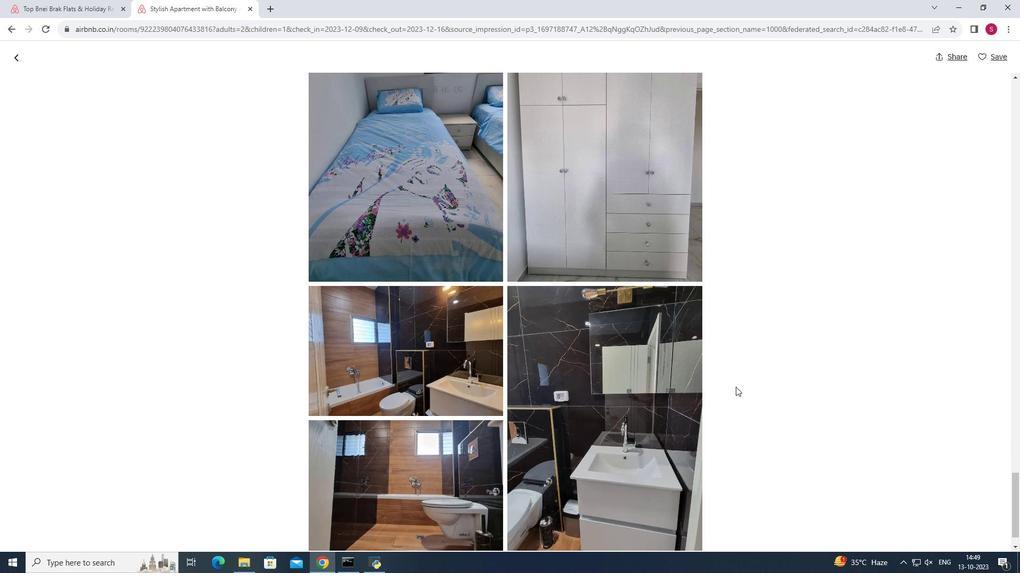 
Action: Mouse scrolled (735, 386) with delta (0, 0)
Screenshot: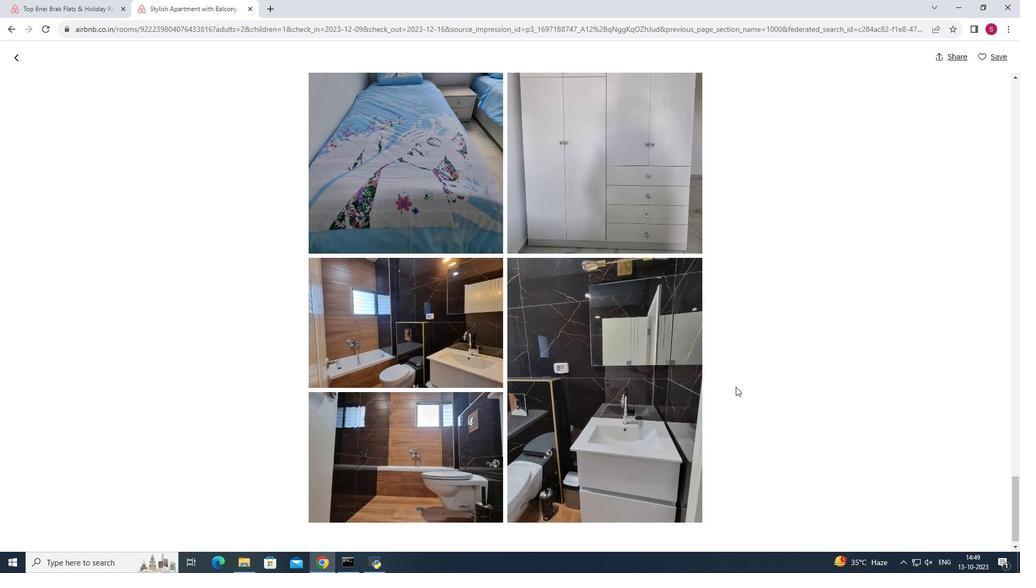 
Action: Mouse scrolled (735, 386) with delta (0, 0)
Screenshot: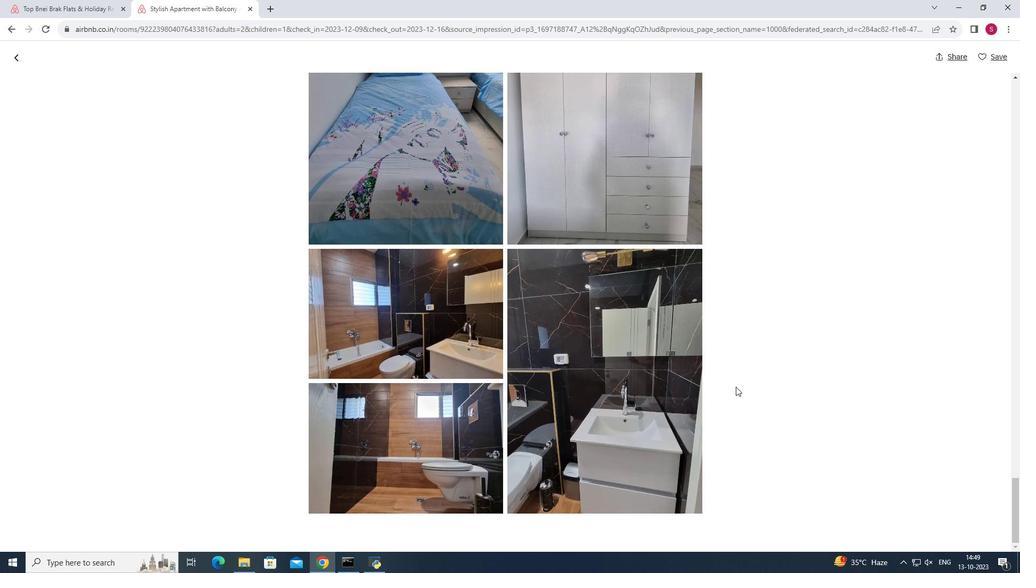 
Action: Mouse scrolled (735, 386) with delta (0, 0)
Screenshot: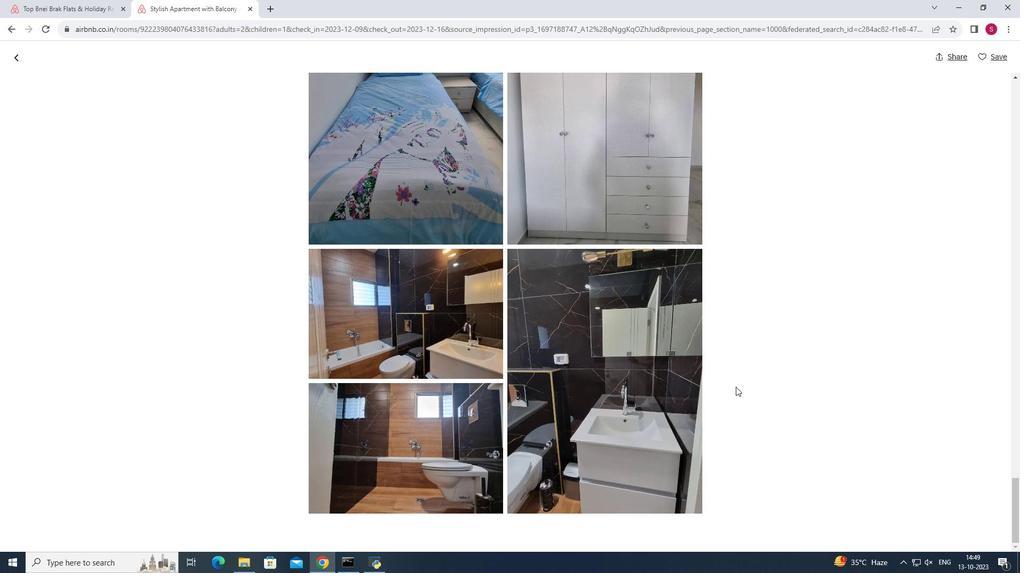 
Action: Mouse moved to (16, 55)
Screenshot: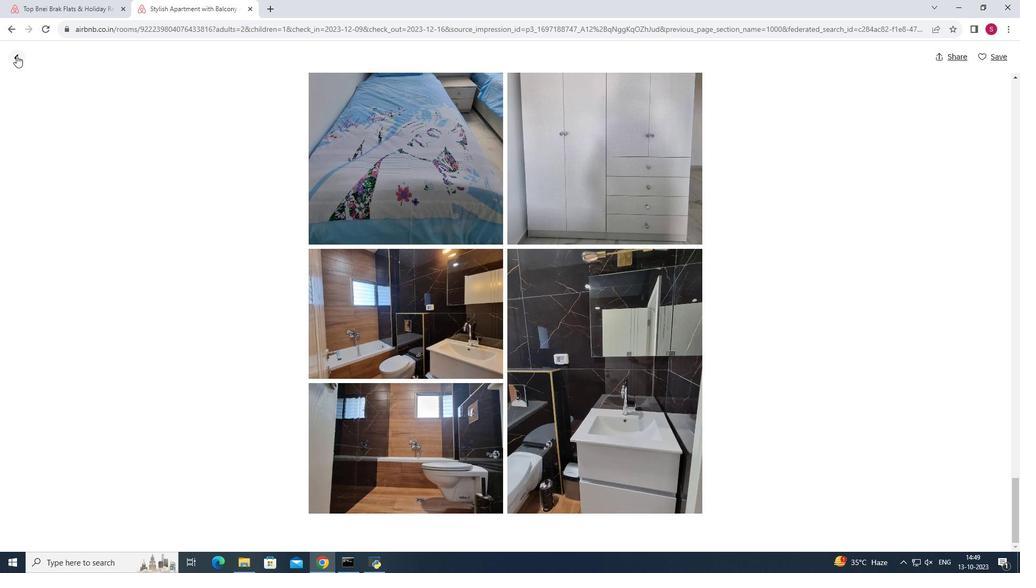 
Action: Mouse pressed left at (16, 55)
Screenshot: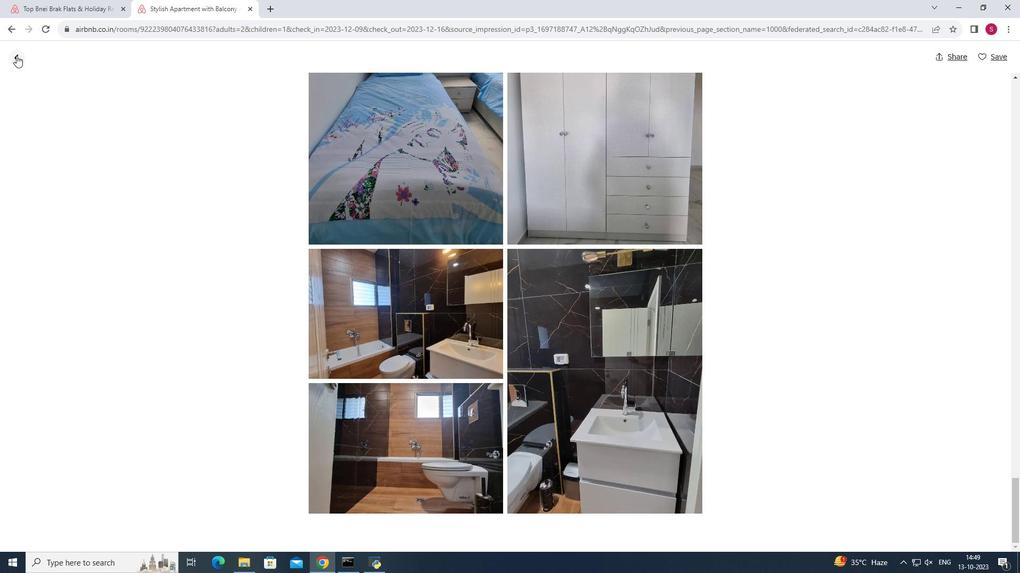 
Action: Mouse moved to (900, 366)
Screenshot: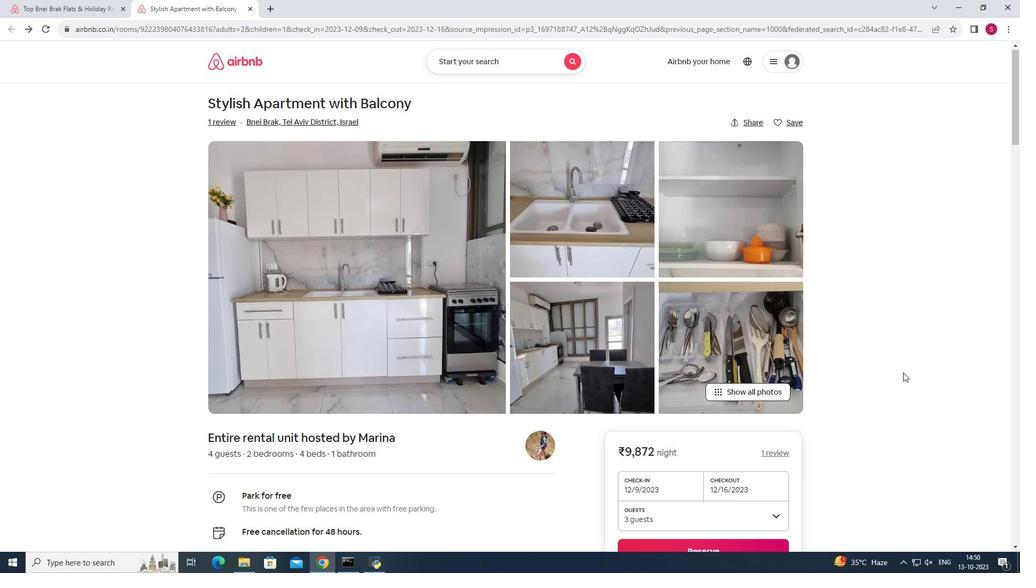 
Action: Mouse scrolled (900, 366) with delta (0, 0)
Screenshot: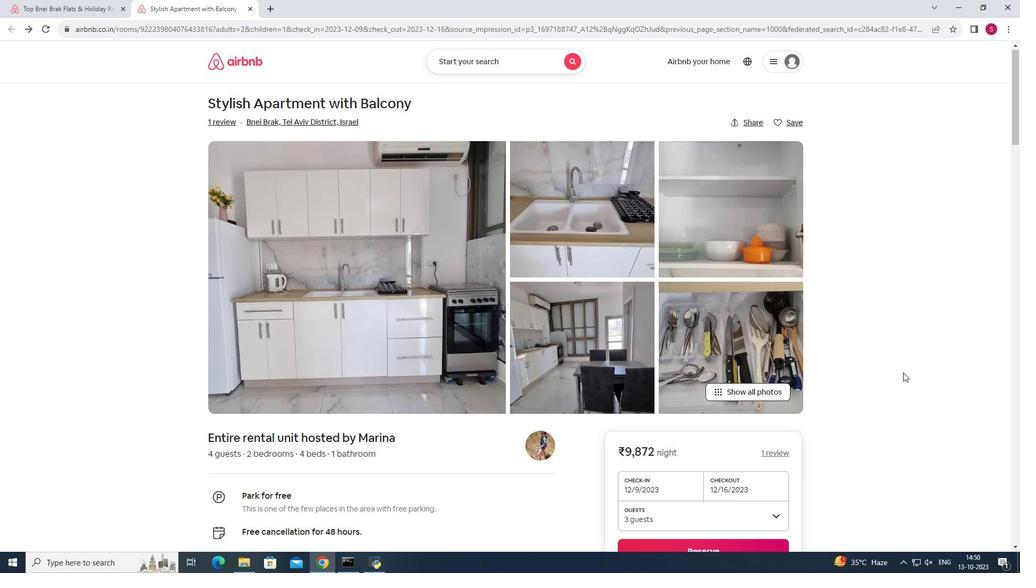 
Action: Mouse moved to (902, 371)
Screenshot: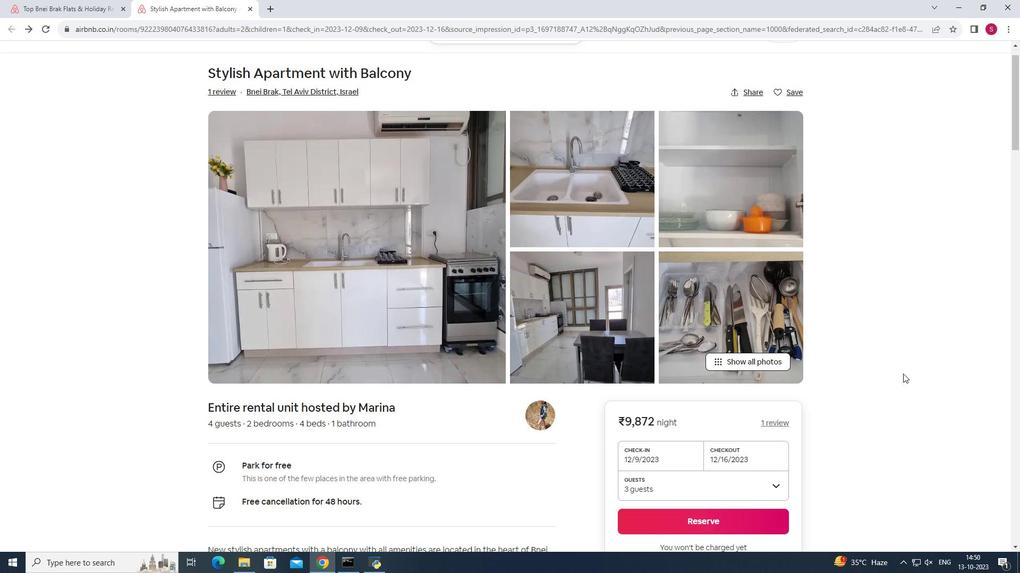 
Action: Mouse scrolled (902, 371) with delta (0, 0)
Screenshot: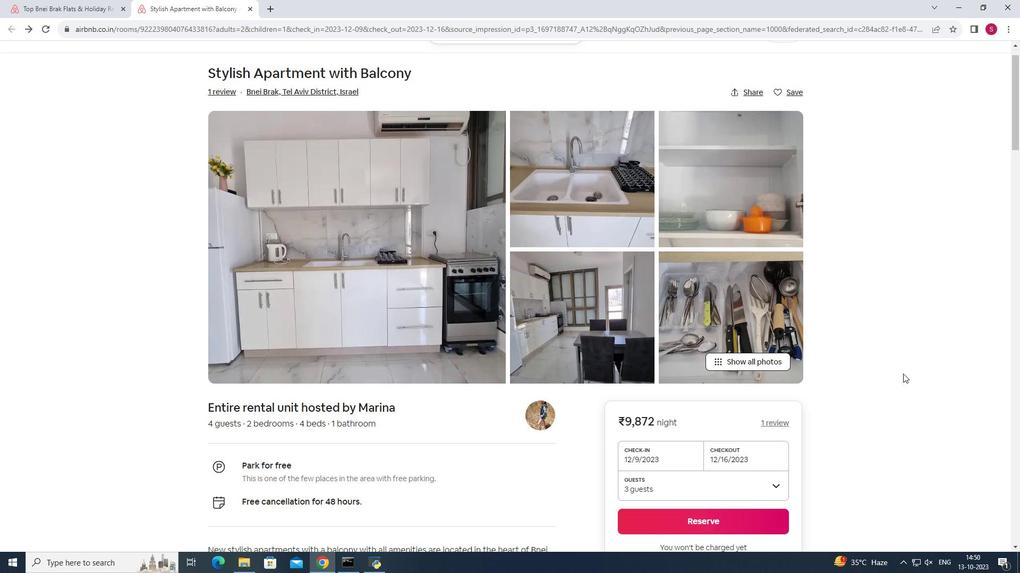 
Action: Mouse moved to (903, 373)
Screenshot: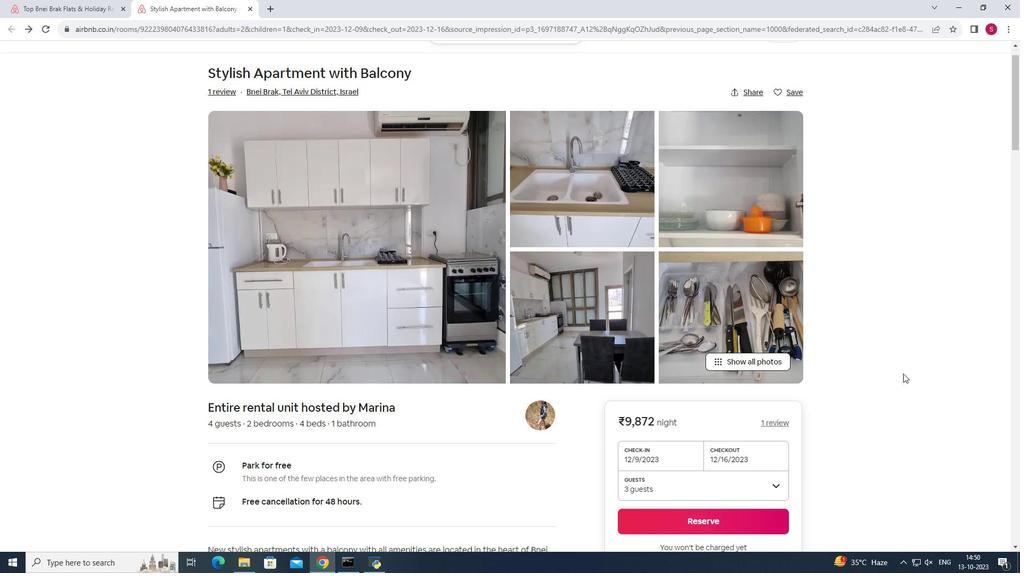 
Action: Mouse scrolled (903, 372) with delta (0, 0)
Screenshot: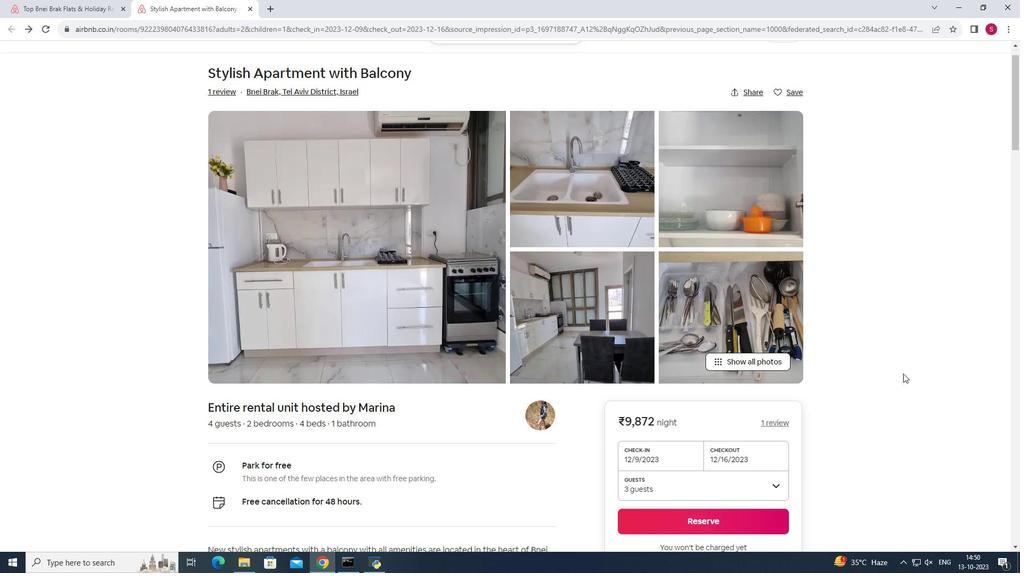 
Action: Mouse moved to (903, 373)
Screenshot: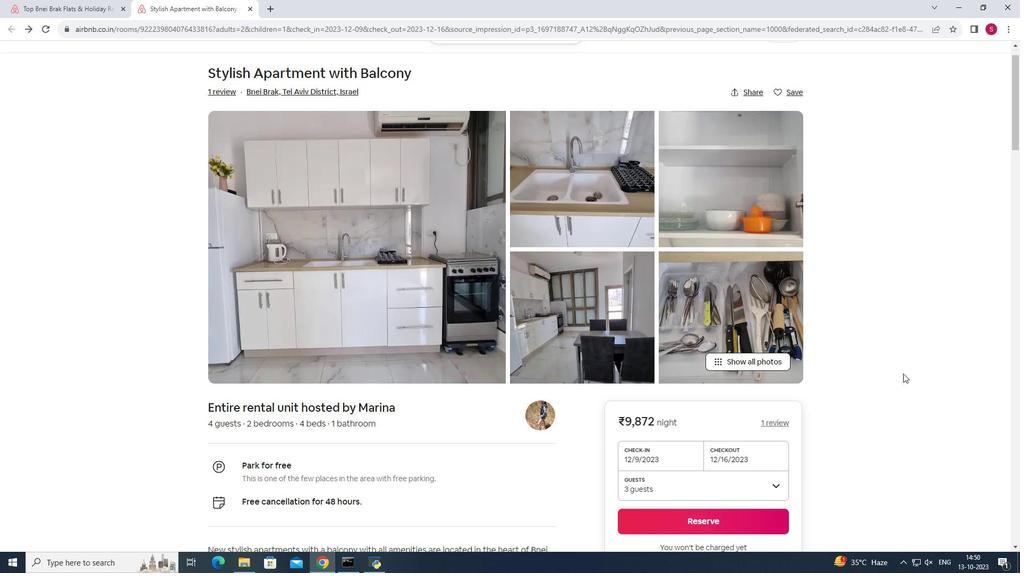 
Action: Mouse scrolled (903, 373) with delta (0, 0)
Screenshot: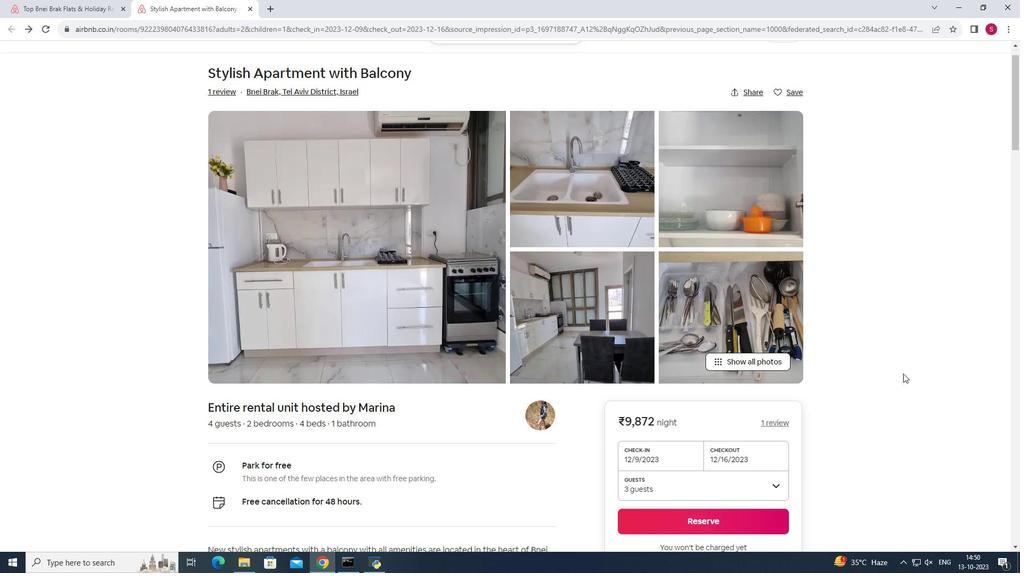 
Action: Mouse scrolled (903, 373) with delta (0, 0)
Screenshot: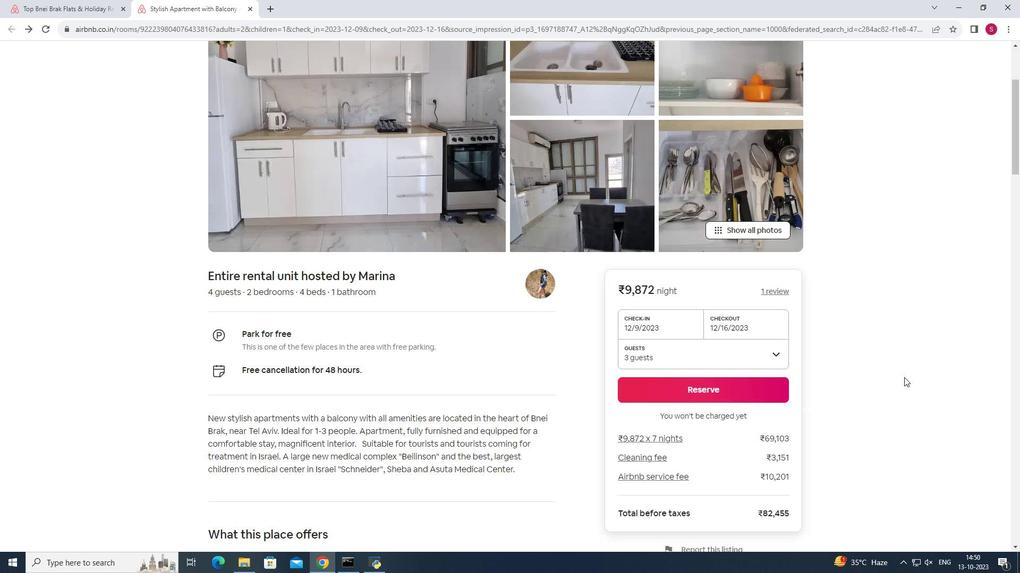 
Action: Mouse moved to (906, 378)
Screenshot: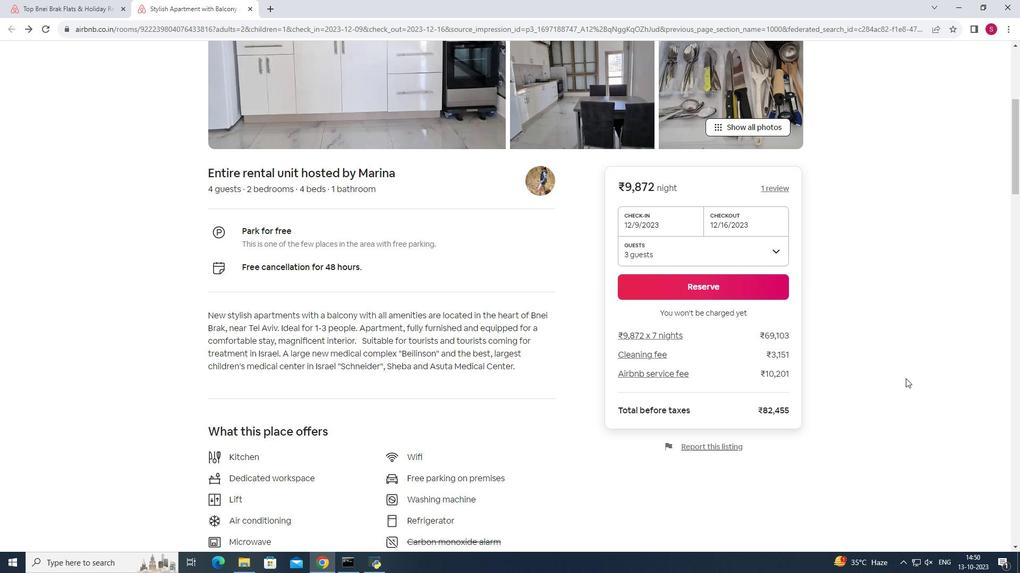 
Action: Mouse scrolled (906, 378) with delta (0, 0)
Screenshot: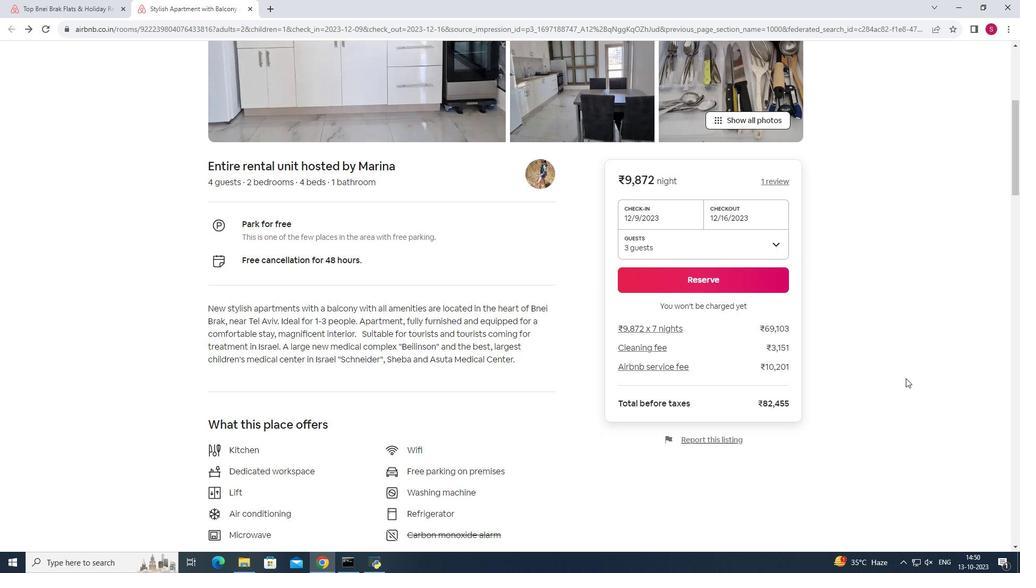 
Action: Mouse scrolled (906, 378) with delta (0, 0)
Screenshot: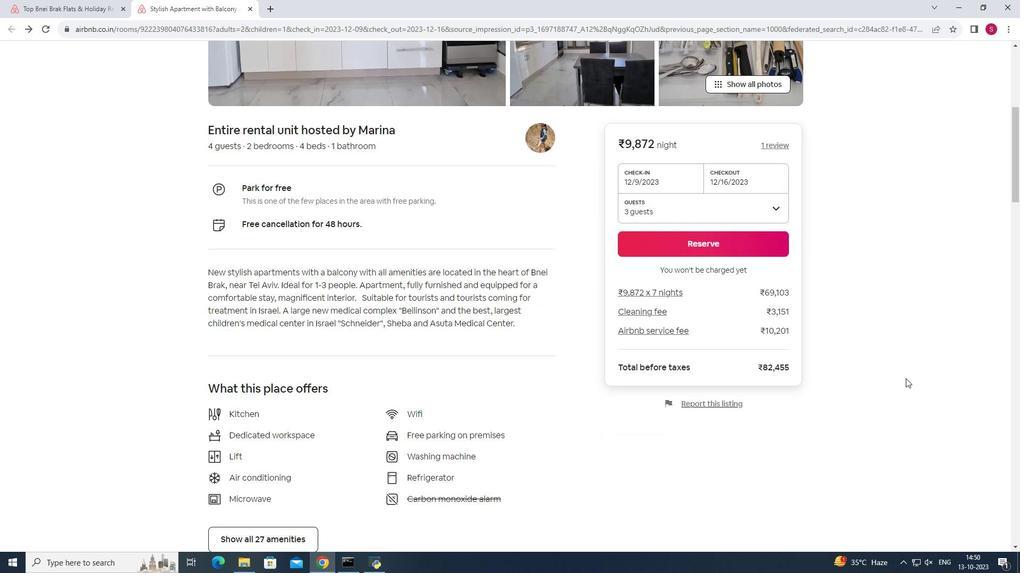 
Action: Mouse scrolled (906, 378) with delta (0, 0)
Screenshot: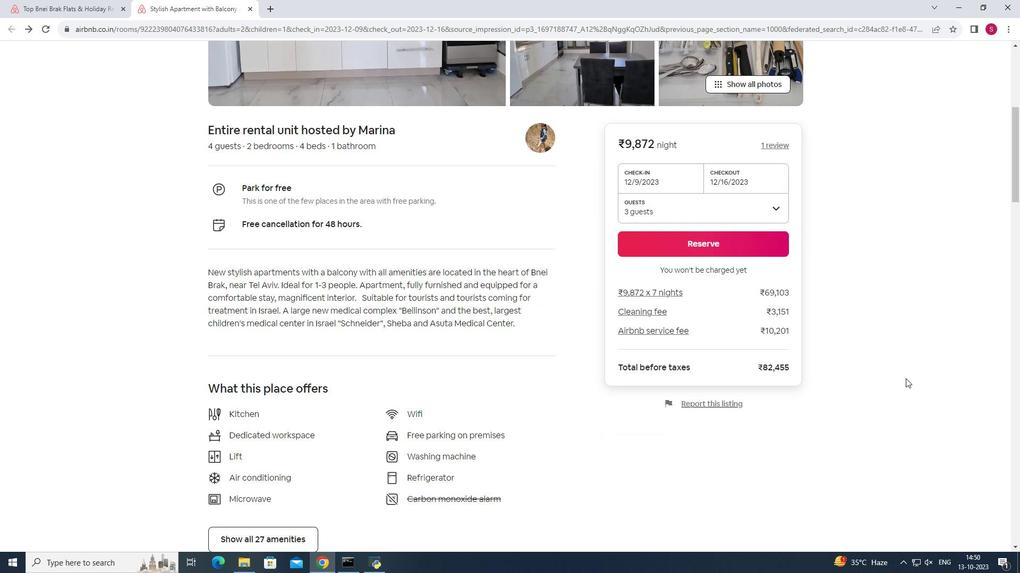 
Action: Mouse scrolled (906, 378) with delta (0, 0)
Screenshot: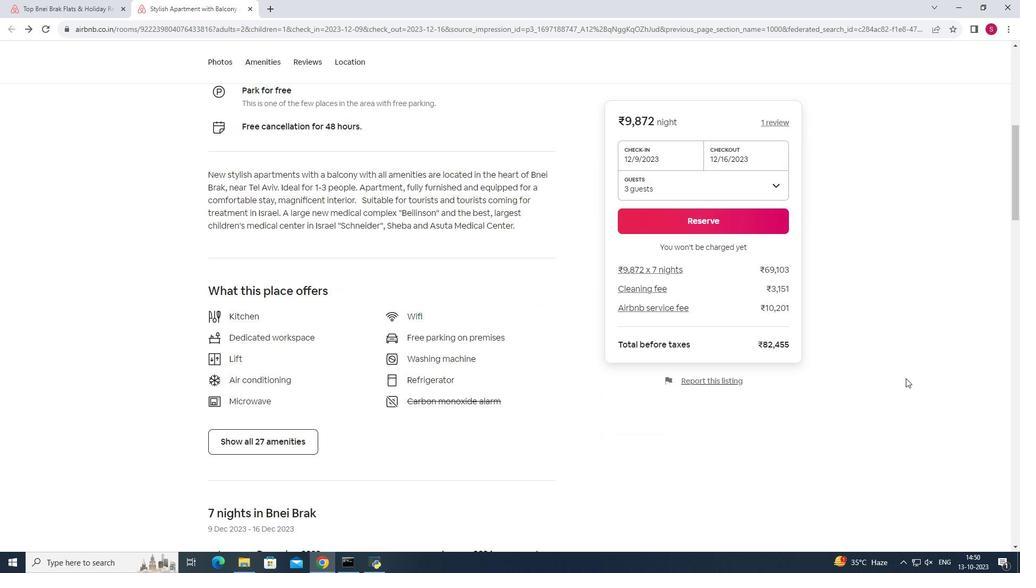 
Action: Mouse moved to (256, 367)
Screenshot: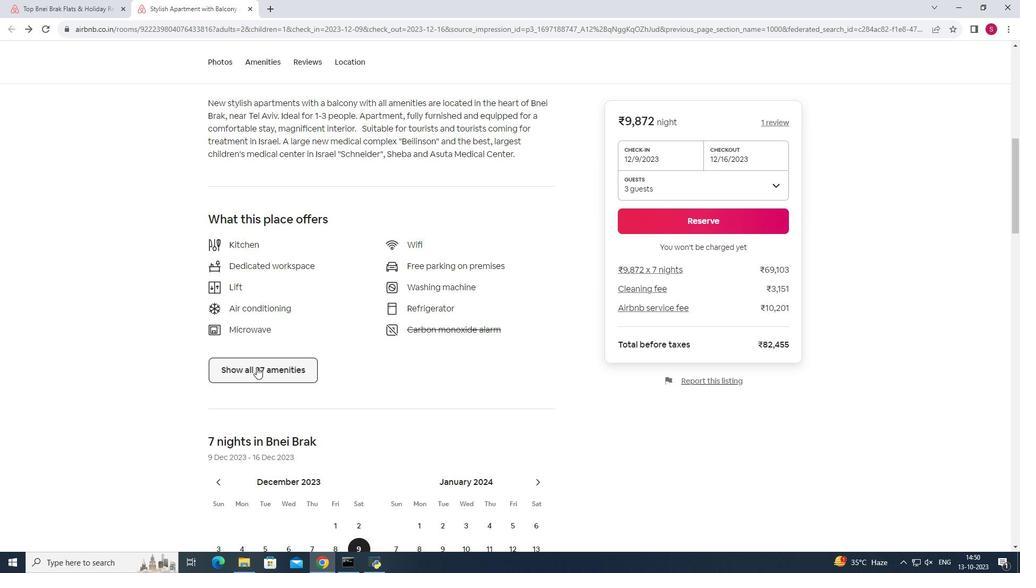 
Action: Mouse pressed left at (256, 367)
Screenshot: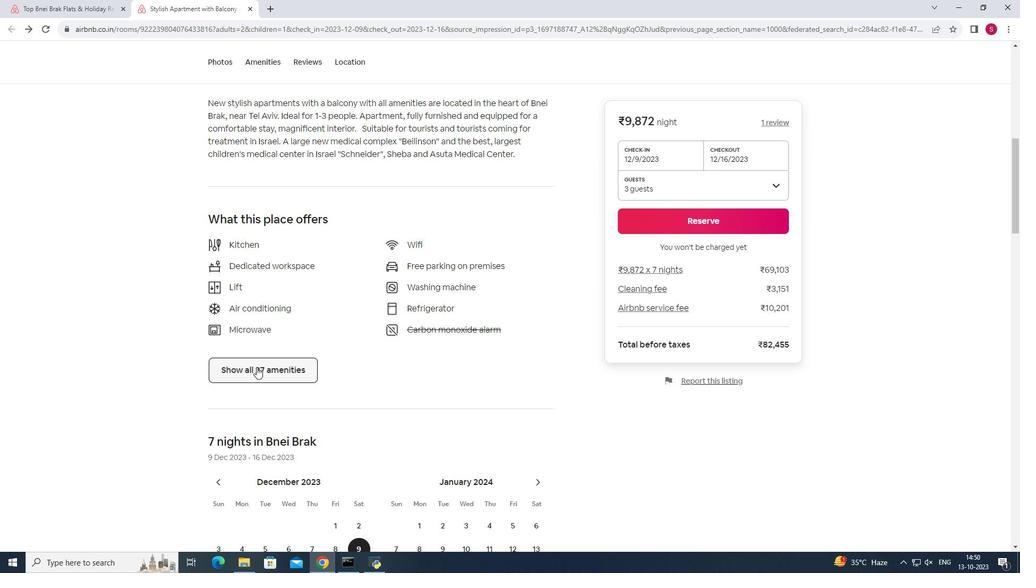 
Action: Mouse moved to (446, 349)
Screenshot: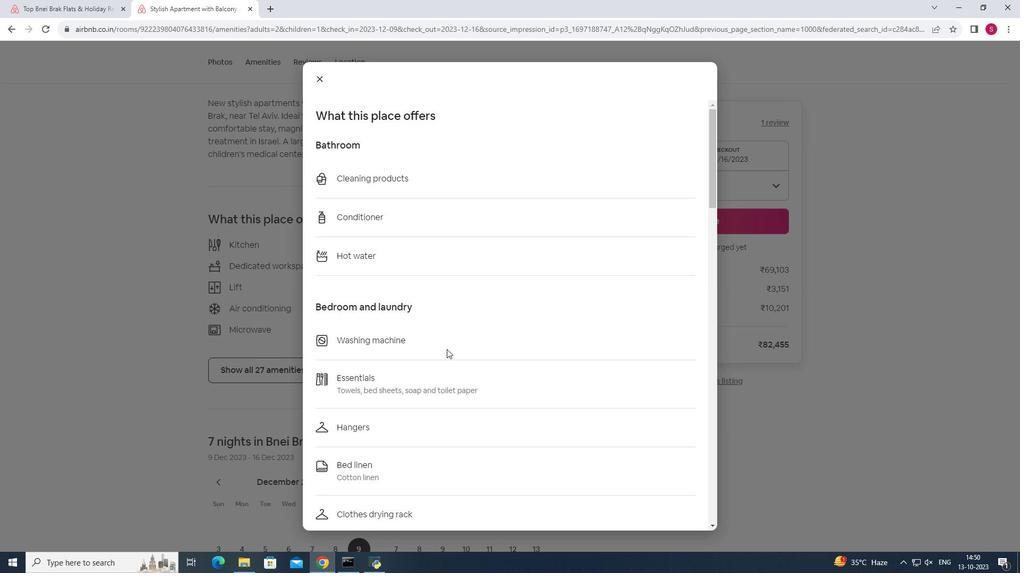 
Action: Mouse scrolled (446, 349) with delta (0, 0)
Screenshot: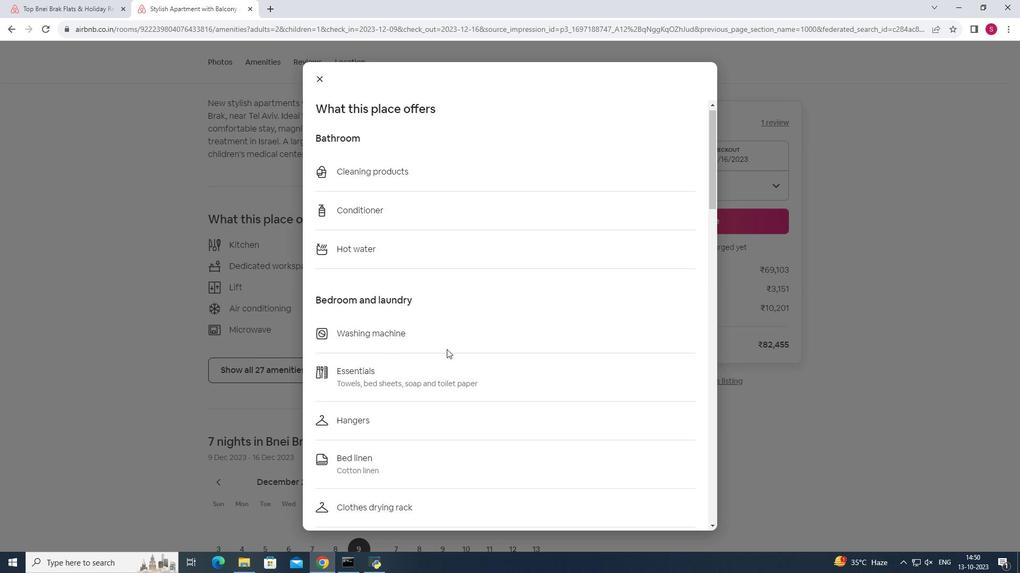 
Action: Mouse scrolled (446, 349) with delta (0, 0)
Screenshot: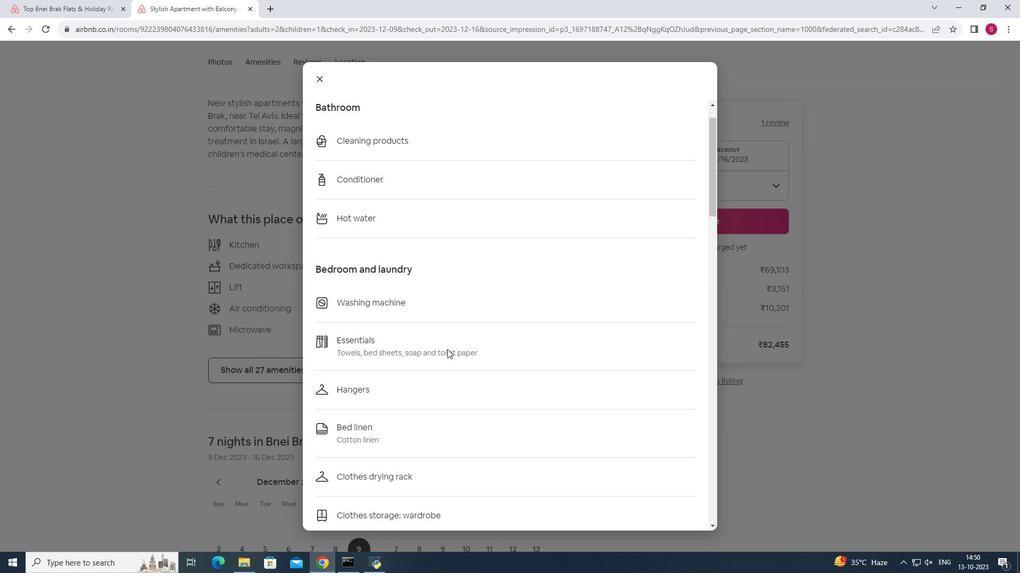 
Action: Mouse scrolled (446, 349) with delta (0, 0)
Screenshot: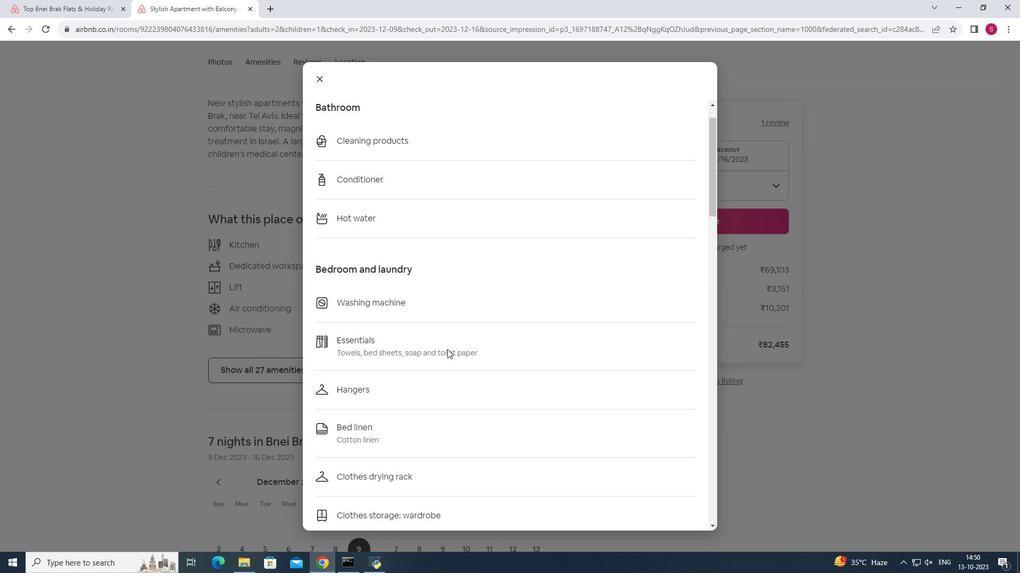 
Action: Mouse moved to (447, 349)
Screenshot: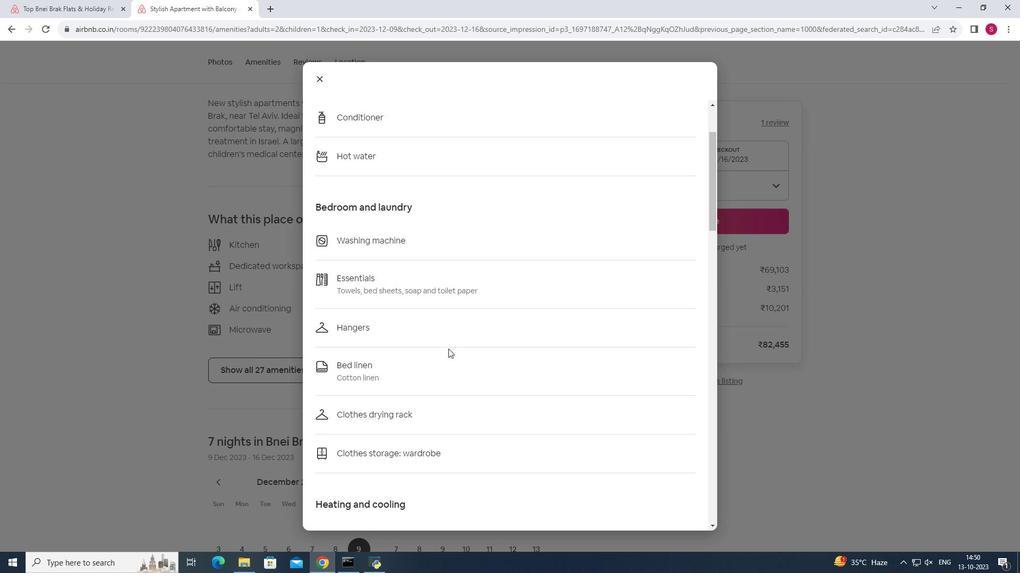 
Action: Mouse scrolled (447, 349) with delta (0, 0)
Screenshot: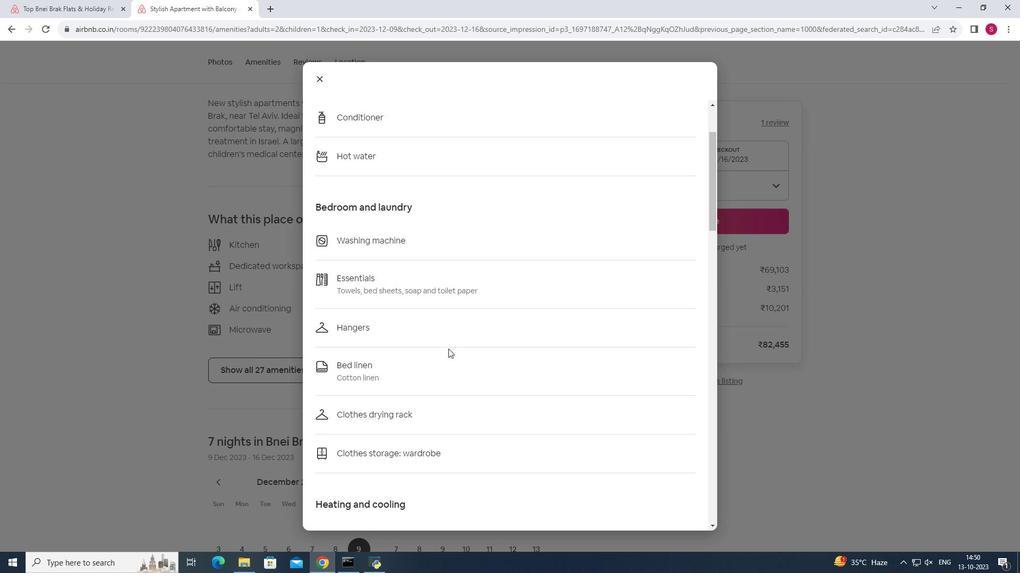
Action: Mouse moved to (448, 349)
Screenshot: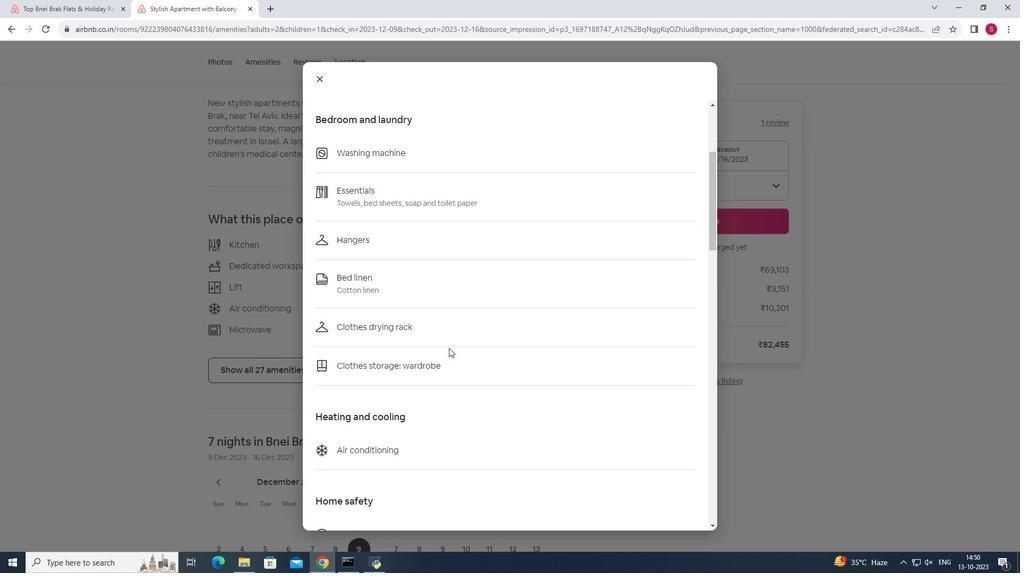 
Action: Mouse scrolled (448, 348) with delta (0, 0)
Screenshot: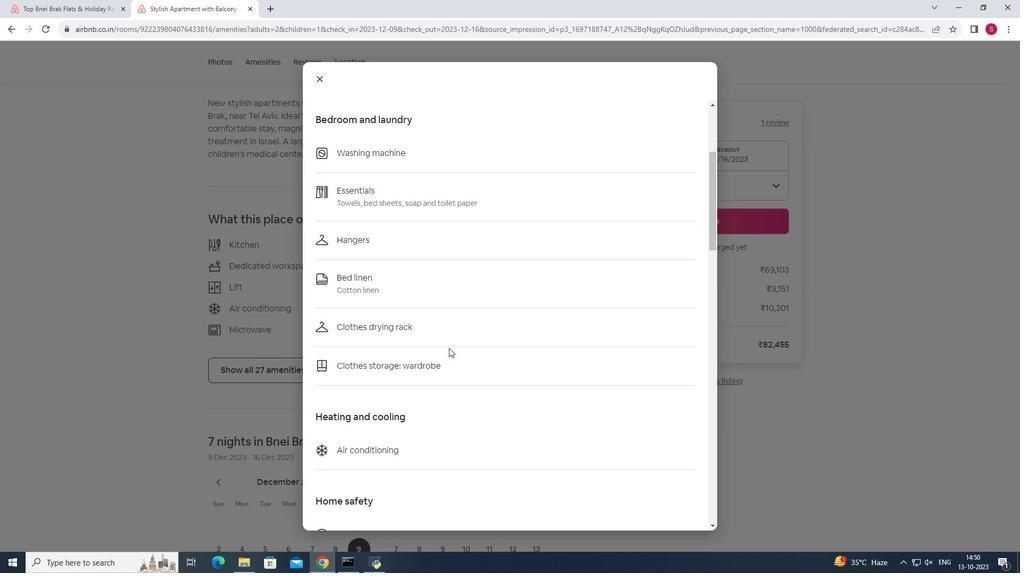 
Action: Mouse moved to (566, 362)
Screenshot: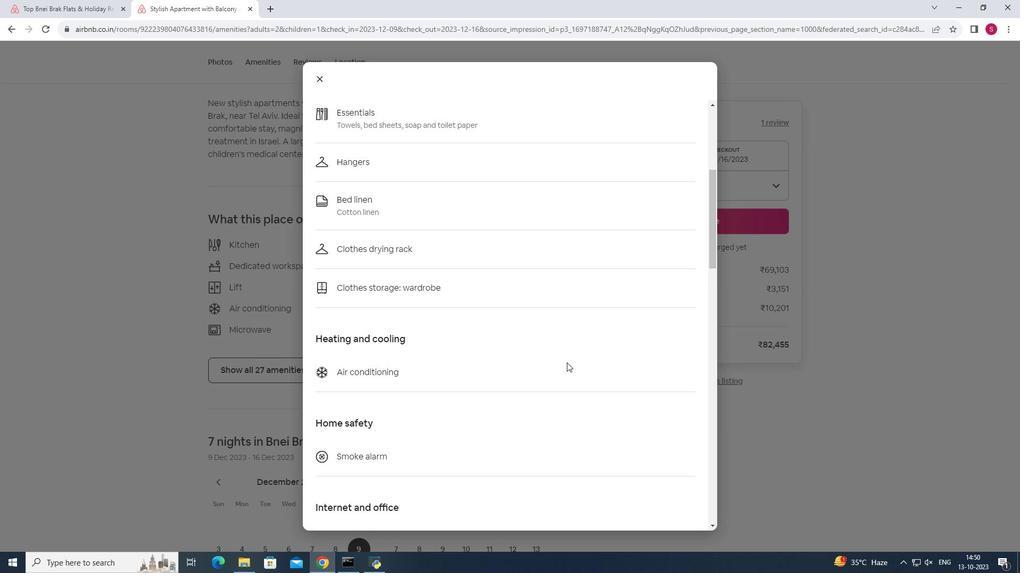 
Action: Mouse scrolled (566, 362) with delta (0, 0)
Screenshot: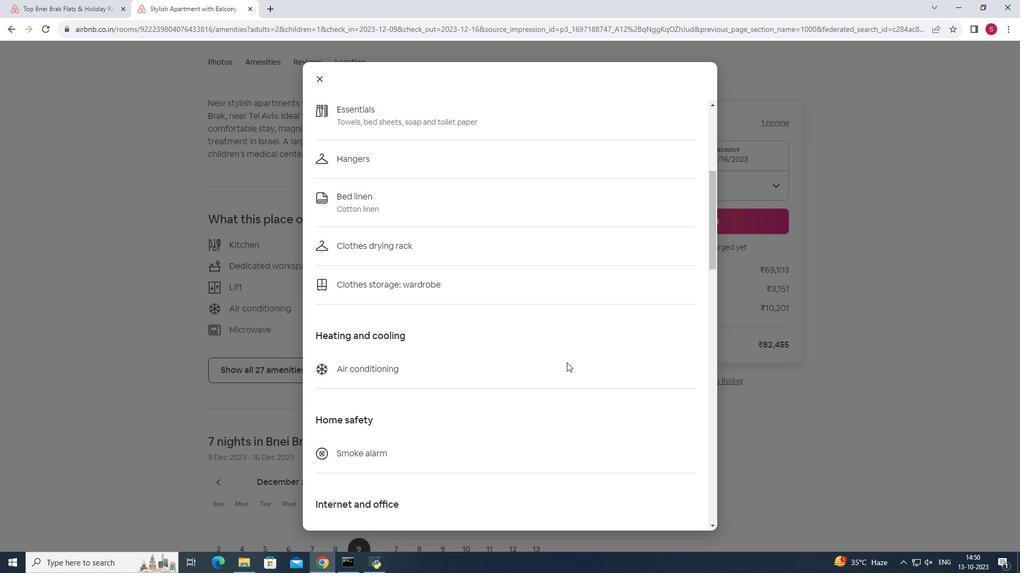 
Action: Mouse scrolled (566, 362) with delta (0, 0)
Screenshot: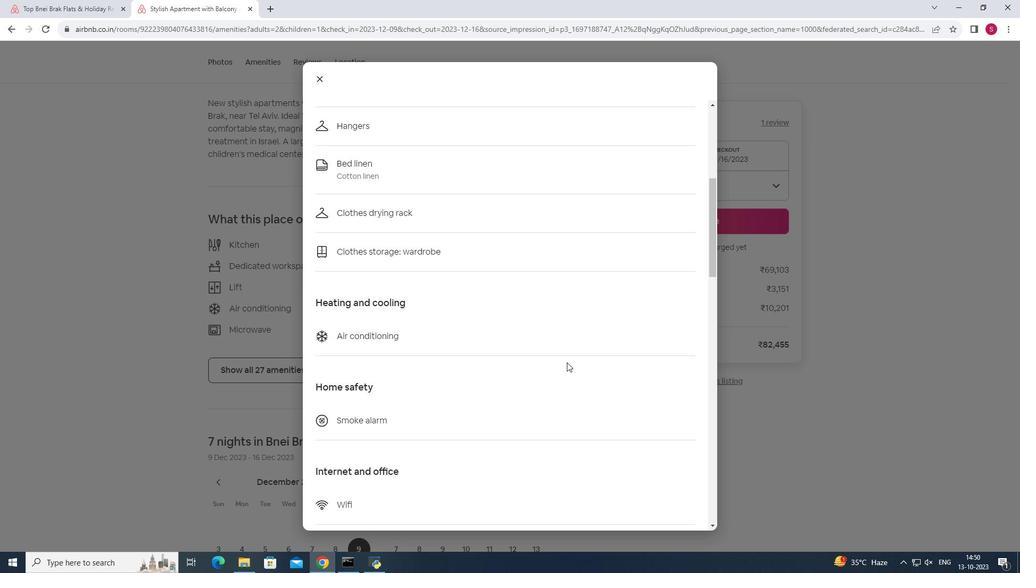 
Action: Mouse scrolled (566, 362) with delta (0, 0)
Screenshot: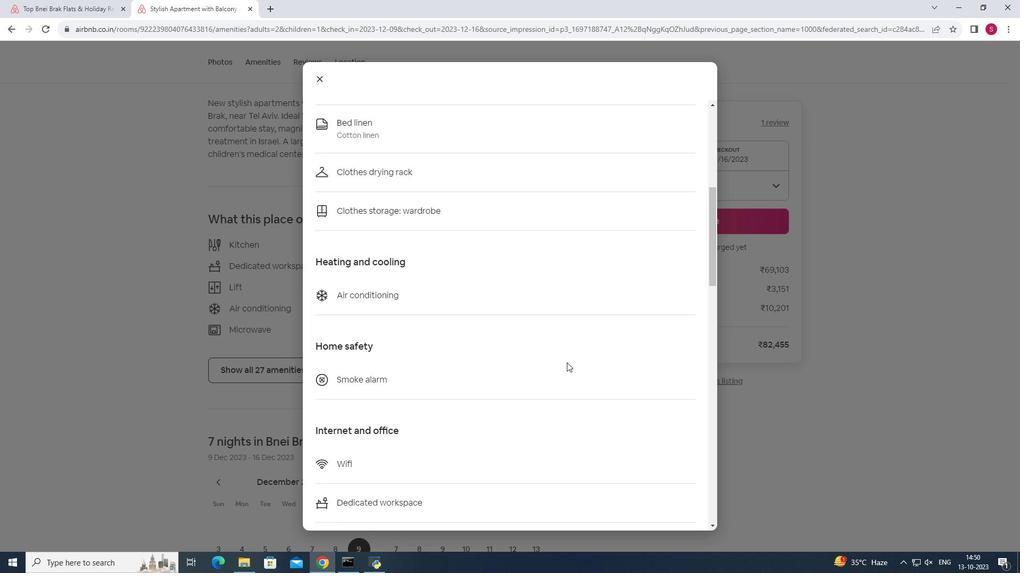 
Action: Mouse scrolled (566, 362) with delta (0, 0)
Screenshot: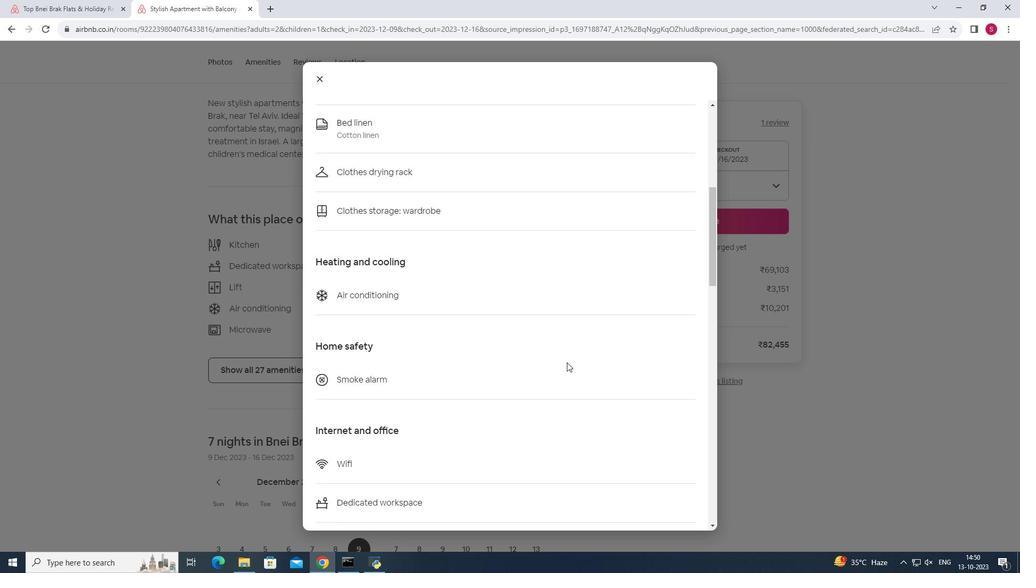
Action: Mouse scrolled (566, 362) with delta (0, 0)
Screenshot: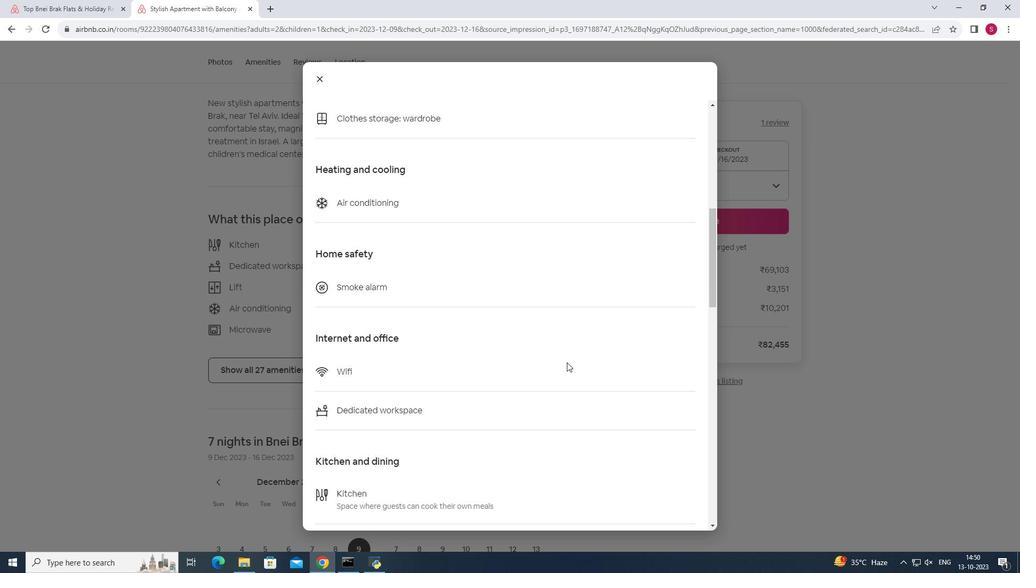 
Action: Mouse moved to (567, 362)
Screenshot: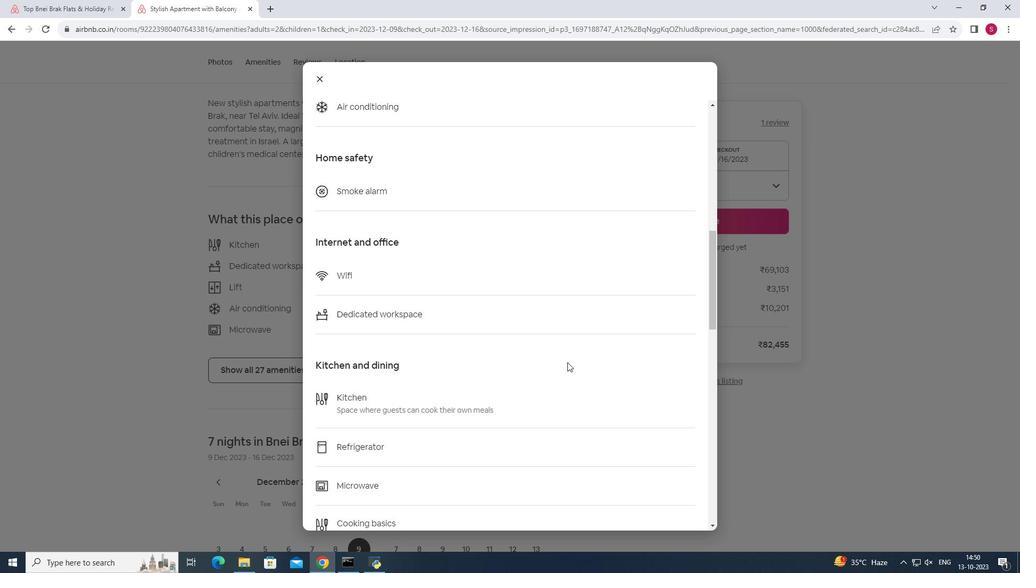 
Action: Mouse scrolled (567, 362) with delta (0, 0)
Screenshot: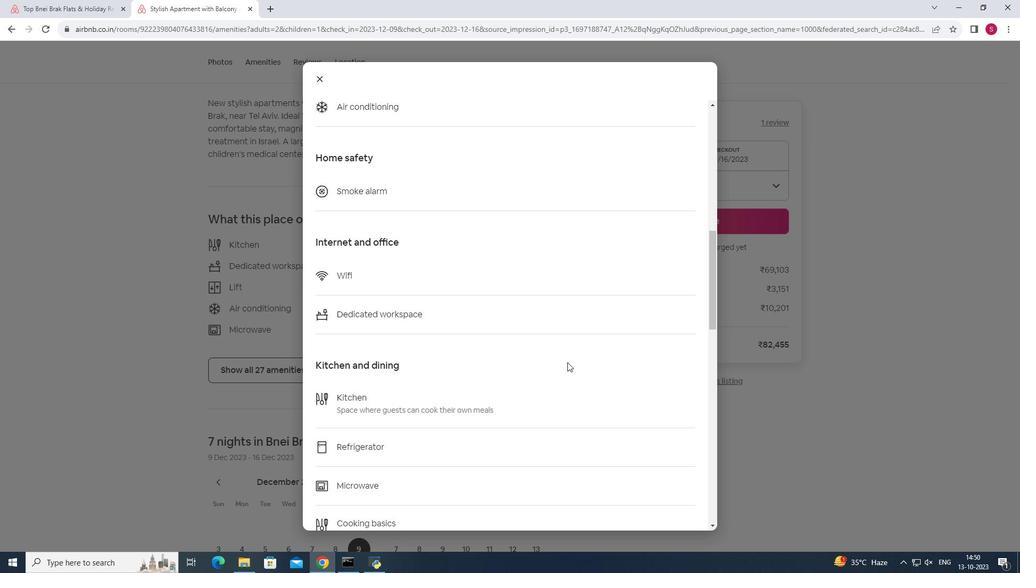 
Action: Mouse scrolled (567, 362) with delta (0, 0)
Screenshot: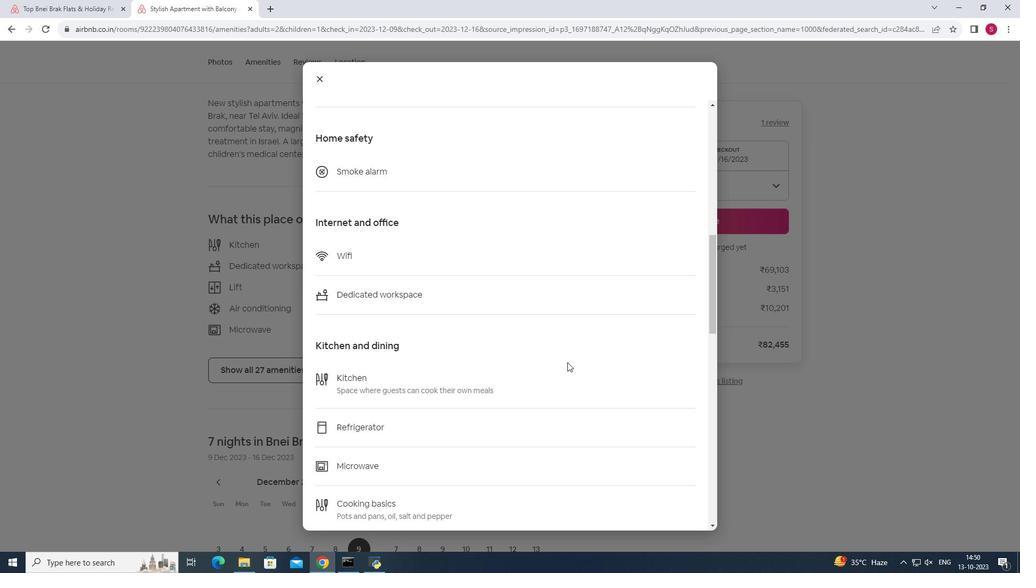 
Action: Mouse scrolled (567, 362) with delta (0, 0)
Screenshot: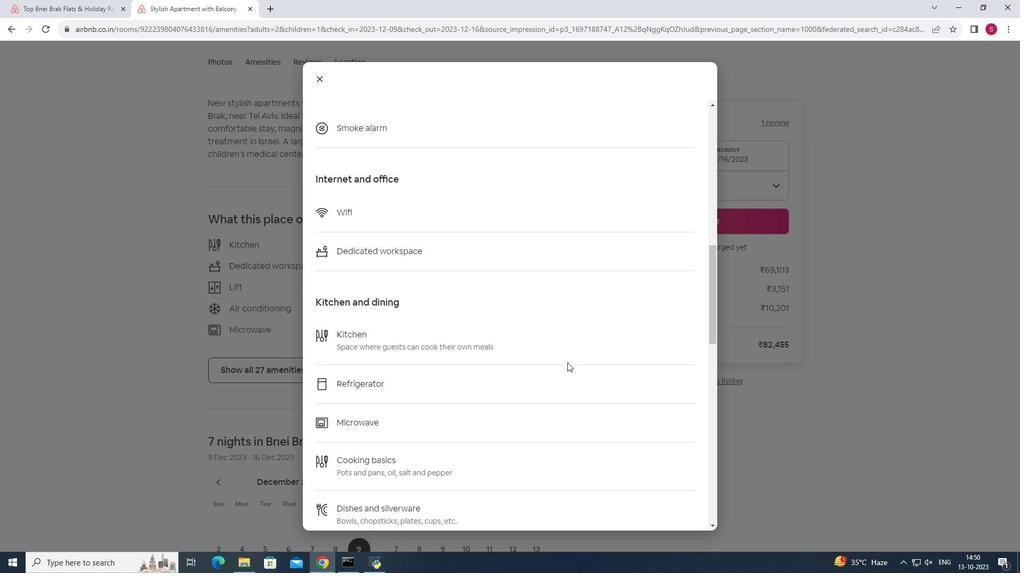
Action: Mouse scrolled (567, 362) with delta (0, 0)
Screenshot: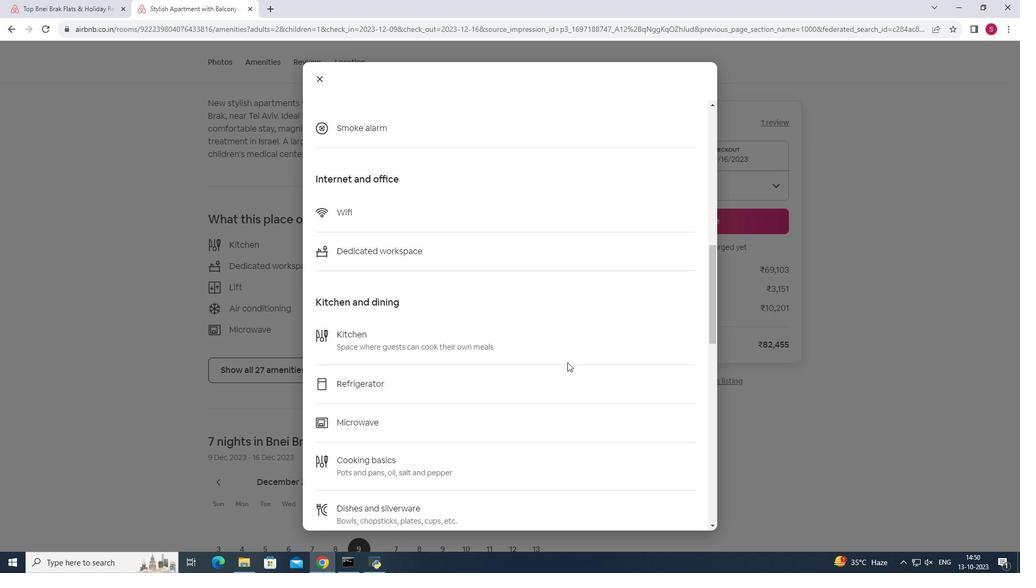 
Action: Mouse scrolled (567, 362) with delta (0, 0)
Screenshot: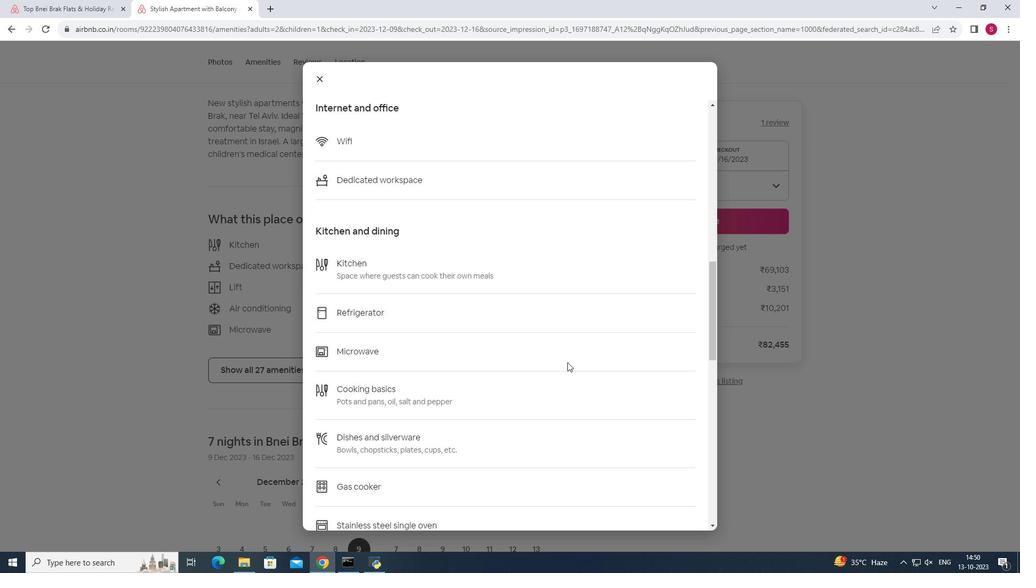 
Action: Mouse scrolled (567, 362) with delta (0, 0)
Screenshot: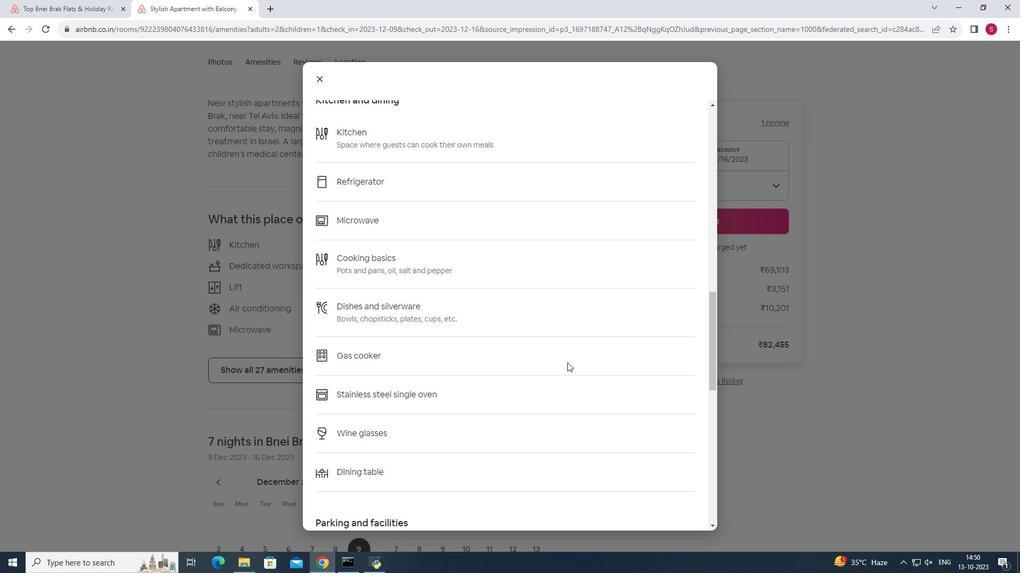 
Action: Mouse scrolled (567, 362) with delta (0, 0)
Screenshot: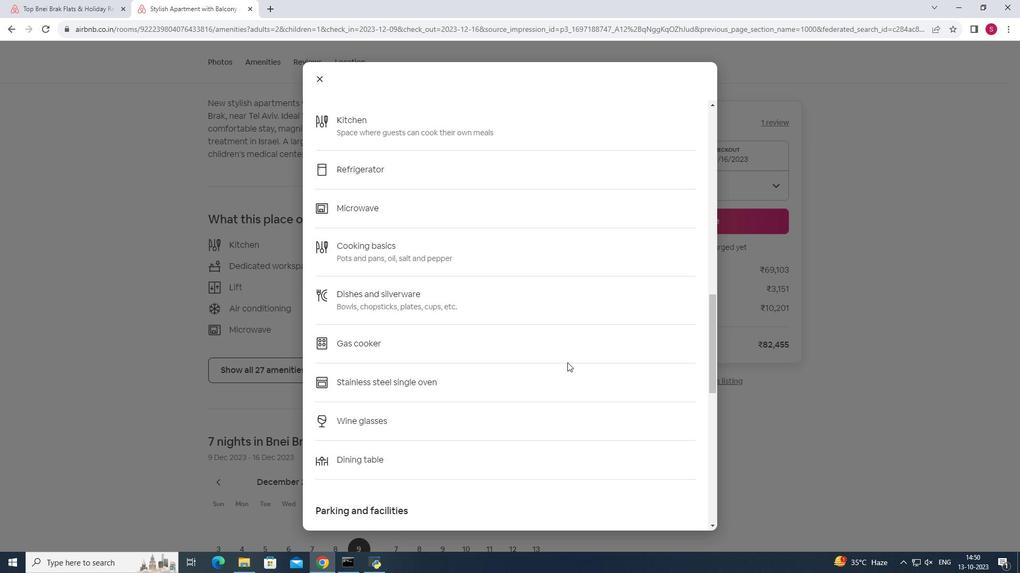 
Action: Mouse scrolled (567, 362) with delta (0, 0)
Screenshot: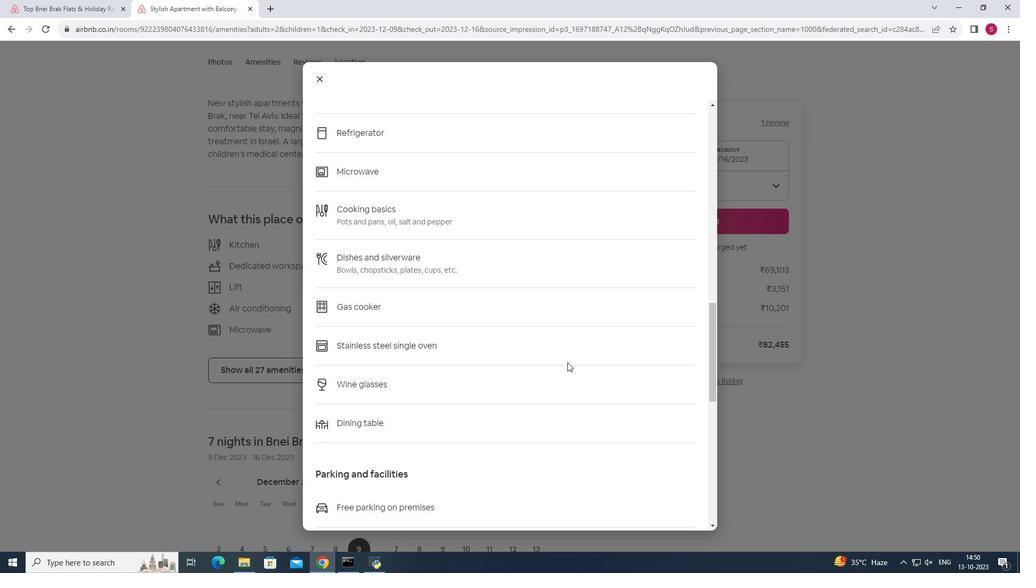 
Action: Mouse scrolled (567, 362) with delta (0, 0)
Screenshot: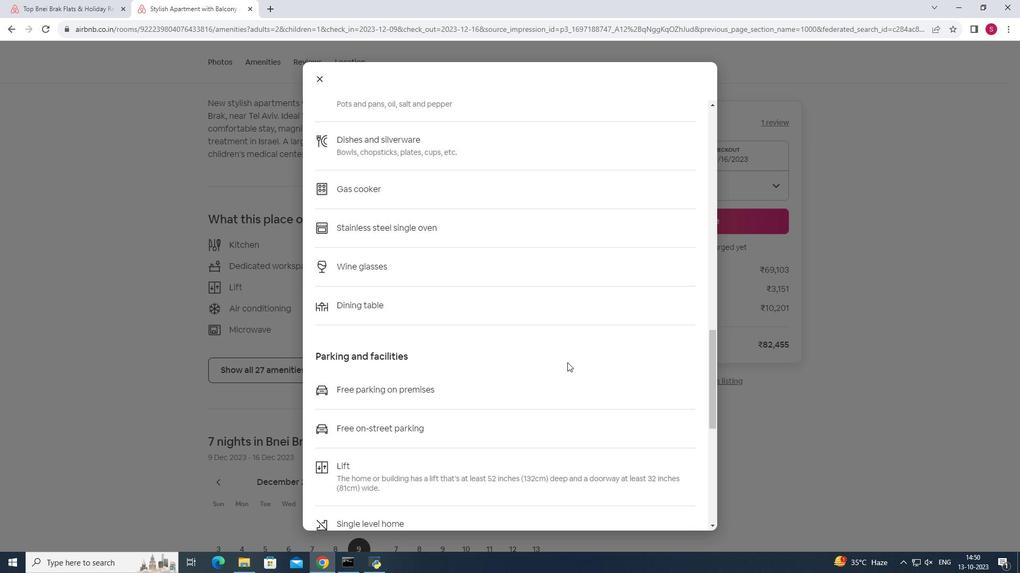 
Action: Mouse scrolled (567, 362) with delta (0, 0)
Screenshot: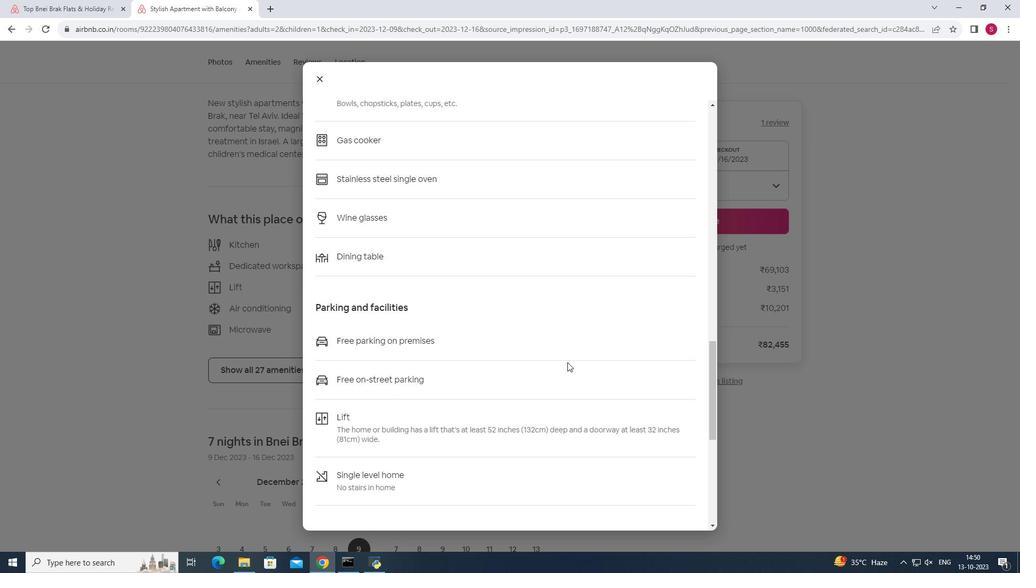 
Action: Mouse scrolled (567, 362) with delta (0, 0)
Screenshot: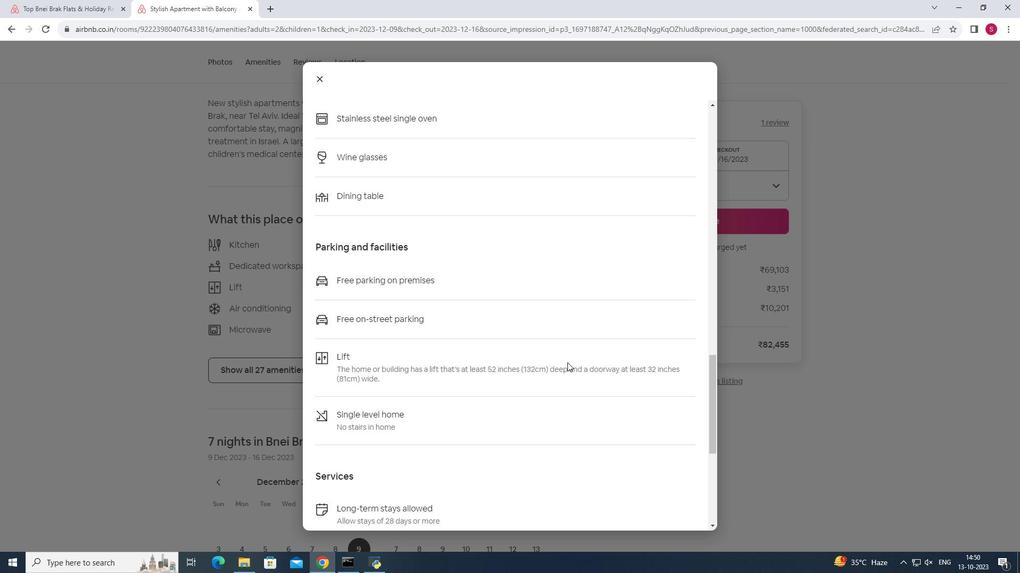 
Action: Mouse scrolled (567, 362) with delta (0, 0)
Screenshot: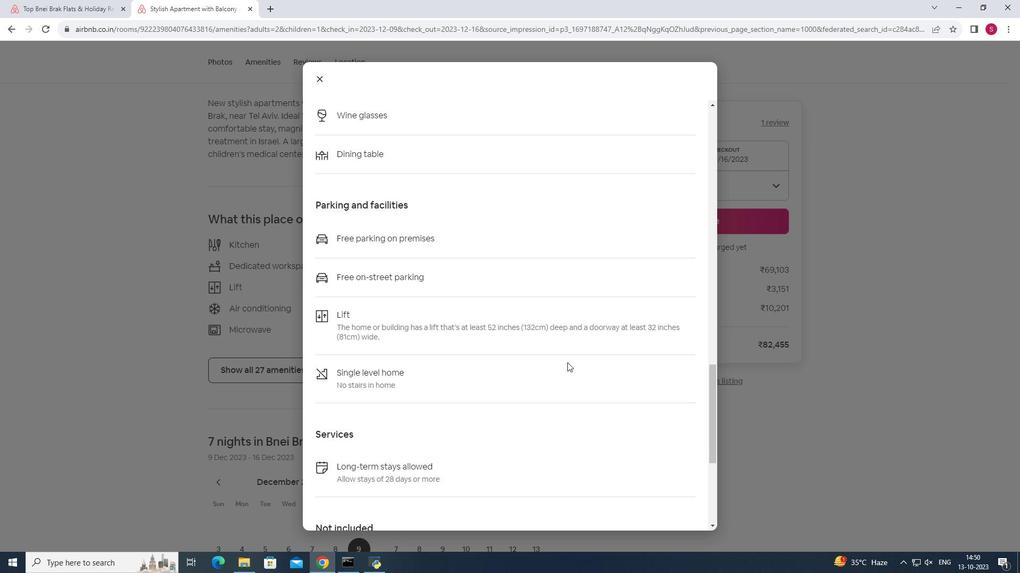 
Action: Mouse scrolled (567, 362) with delta (0, 0)
Screenshot: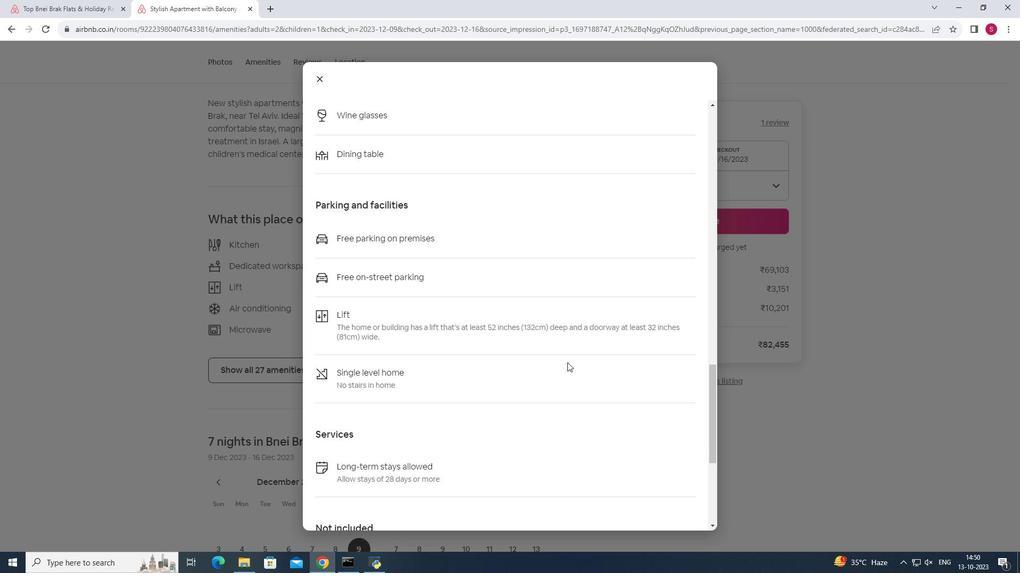 
Action: Mouse scrolled (567, 362) with delta (0, 0)
Screenshot: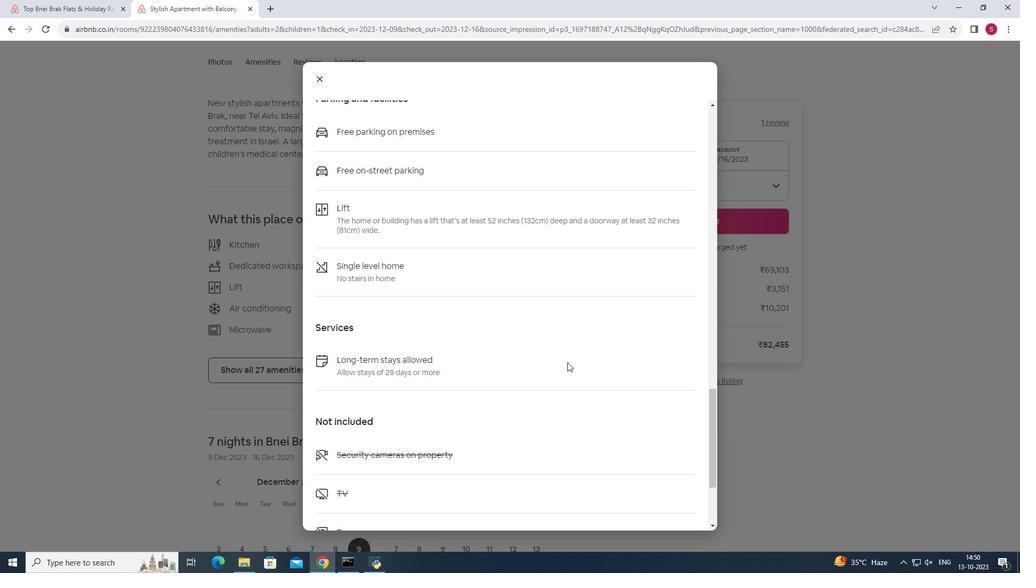 
Action: Mouse scrolled (567, 362) with delta (0, 0)
Screenshot: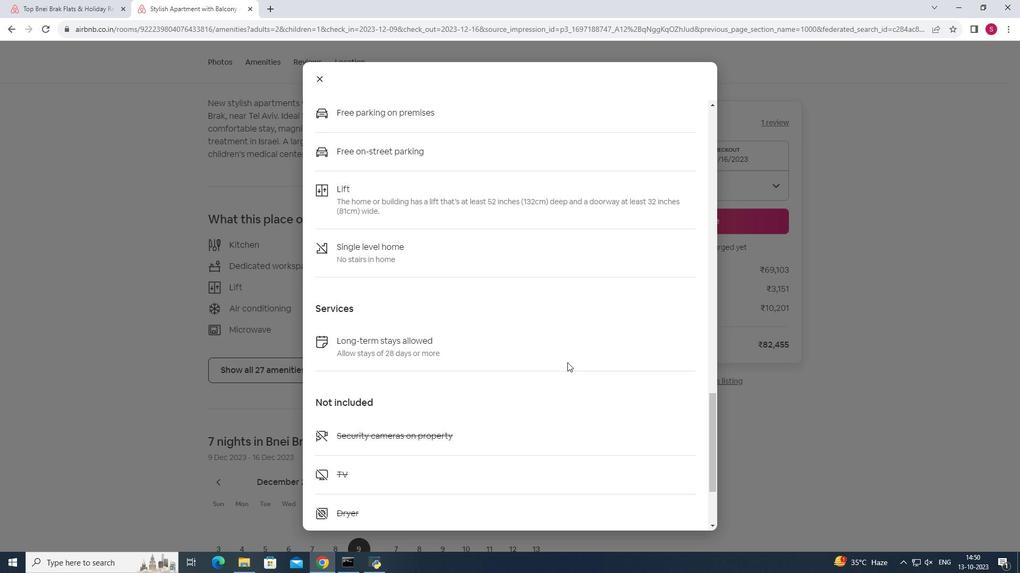 
Action: Mouse scrolled (567, 362) with delta (0, 0)
Screenshot: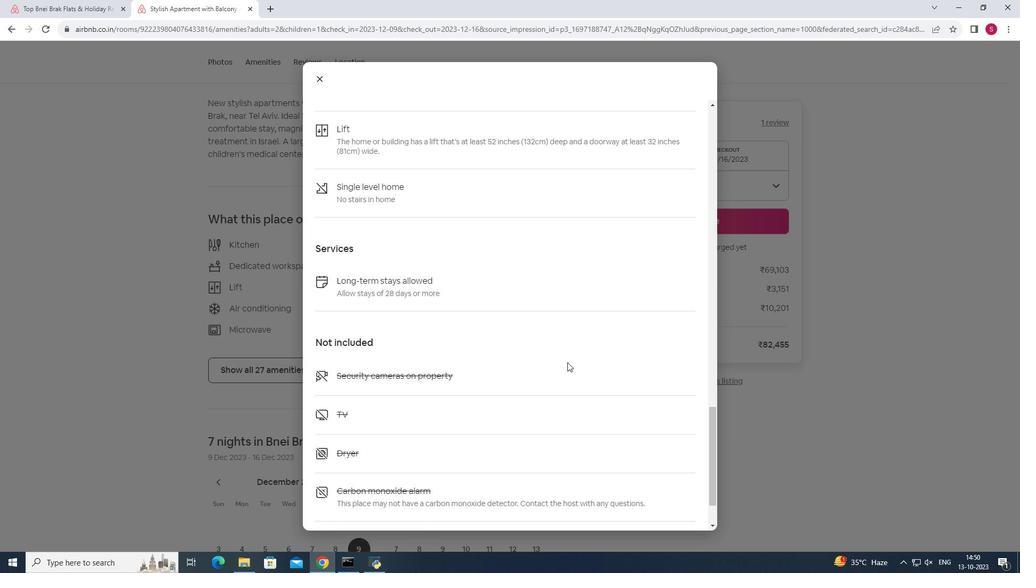 
Action: Mouse scrolled (567, 362) with delta (0, 0)
Screenshot: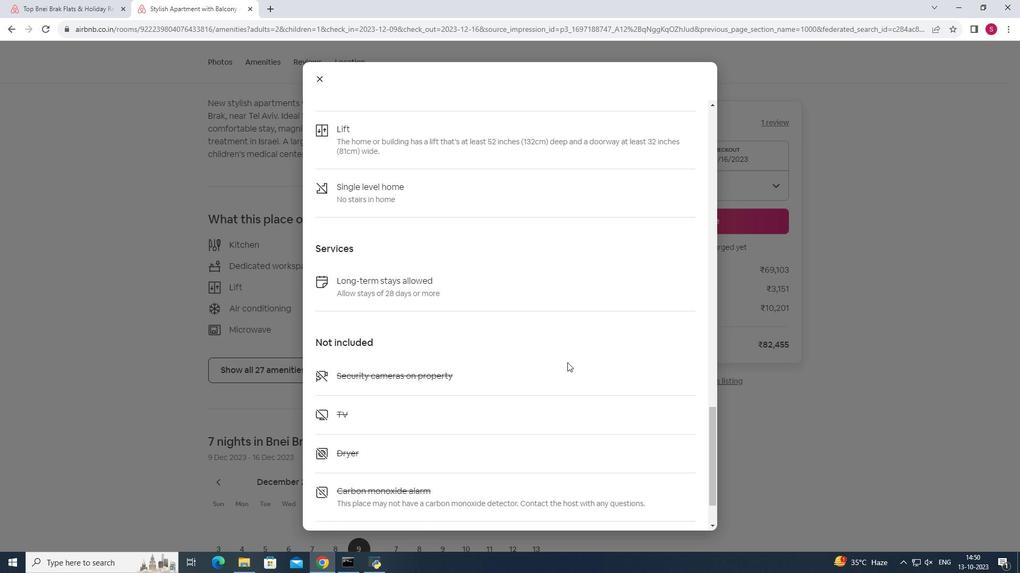 
Action: Mouse moved to (321, 80)
Screenshot: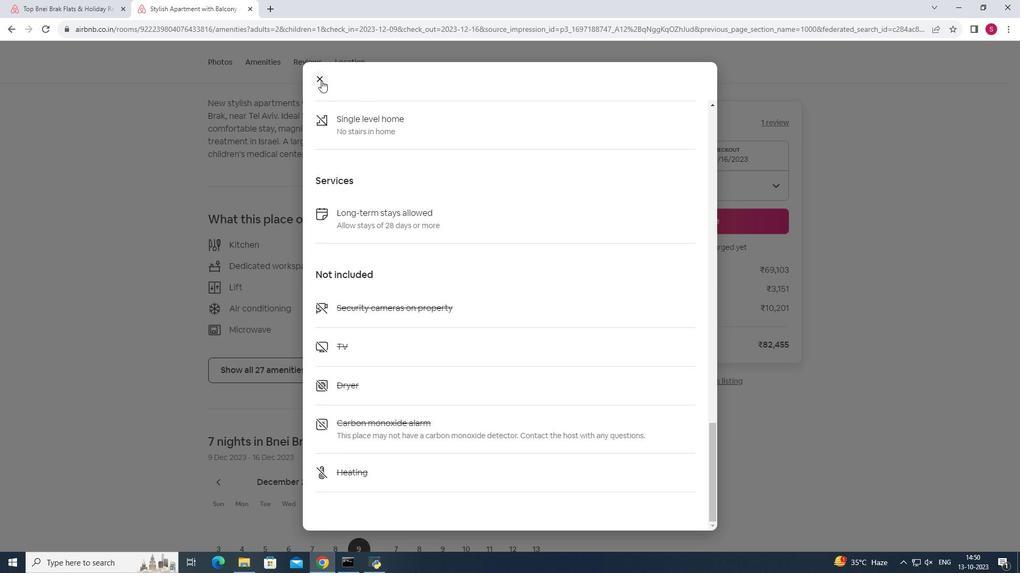 
Action: Mouse pressed left at (321, 80)
Screenshot: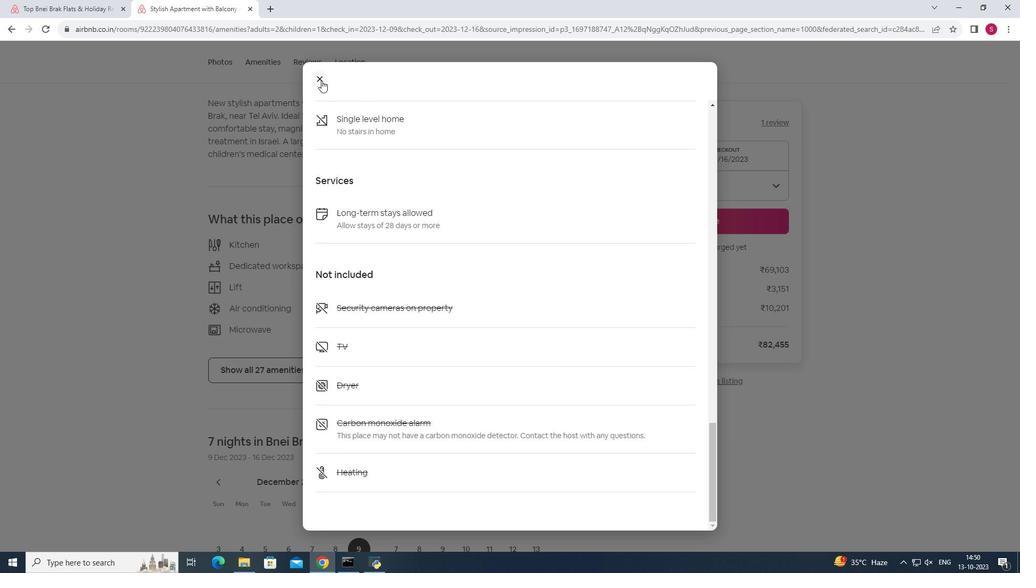 
Action: Mouse moved to (917, 369)
Screenshot: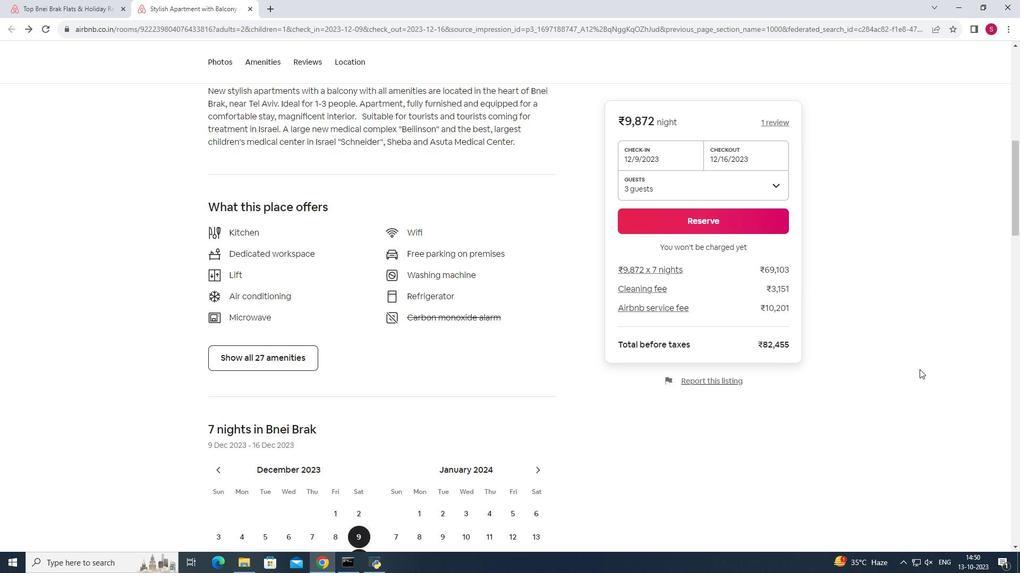 
Action: Mouse scrolled (917, 369) with delta (0, 0)
Screenshot: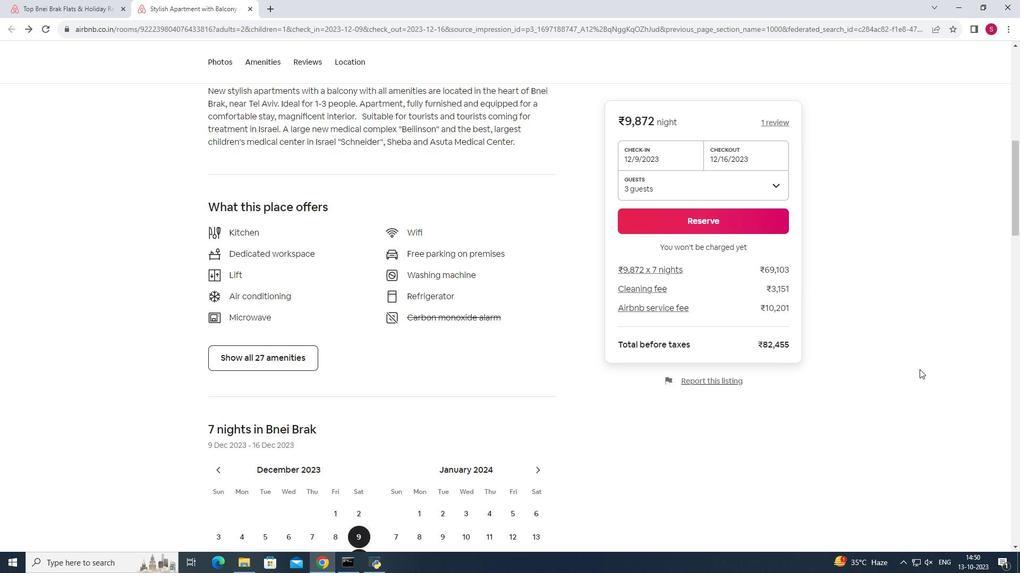 
Action: Mouse moved to (918, 369)
Screenshot: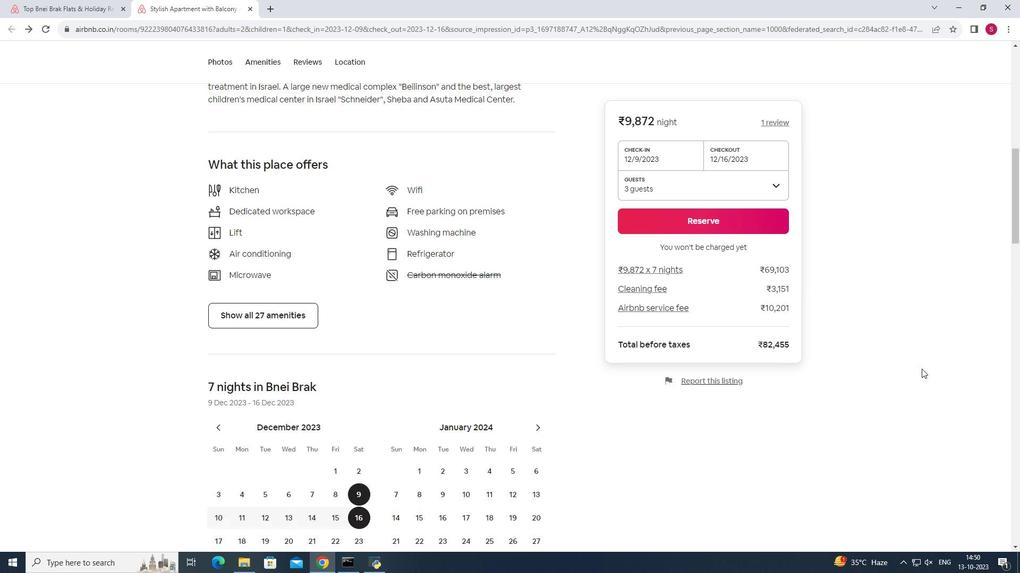 
Action: Mouse scrolled (918, 369) with delta (0, 0)
Screenshot: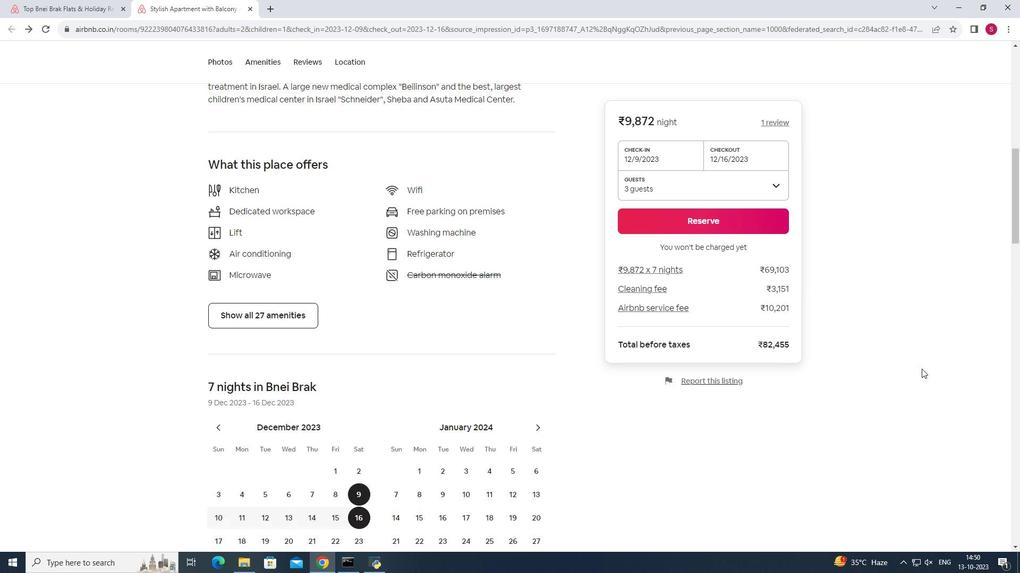 
Action: Mouse moved to (919, 369)
Screenshot: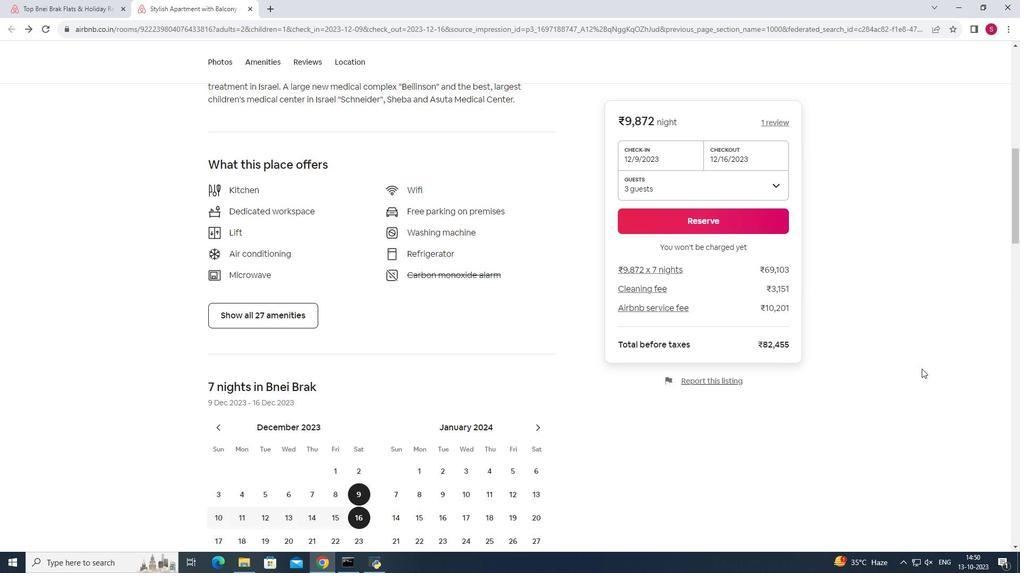 
Action: Mouse scrolled (919, 369) with delta (0, 0)
Screenshot: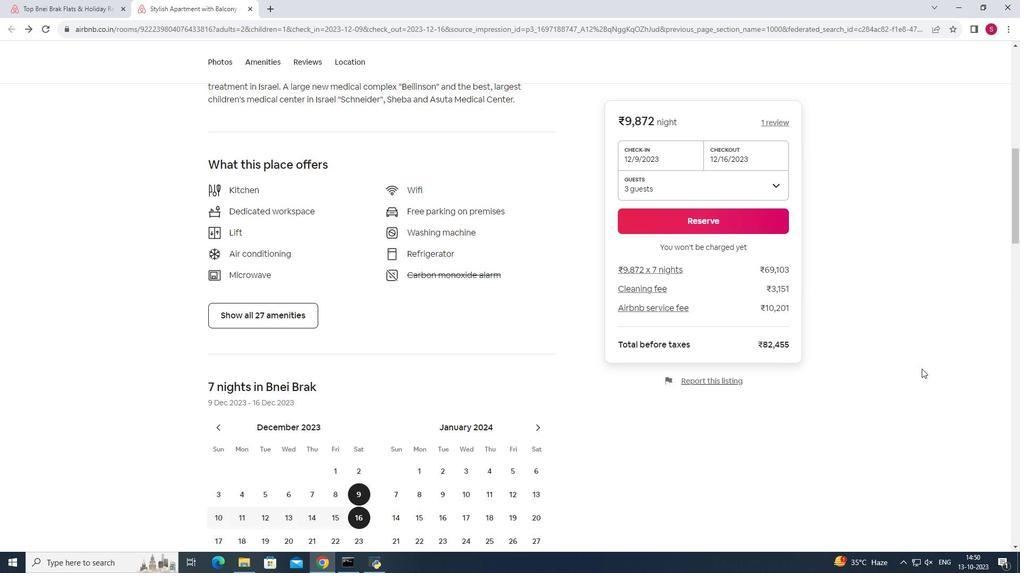 
Action: Mouse moved to (921, 369)
Screenshot: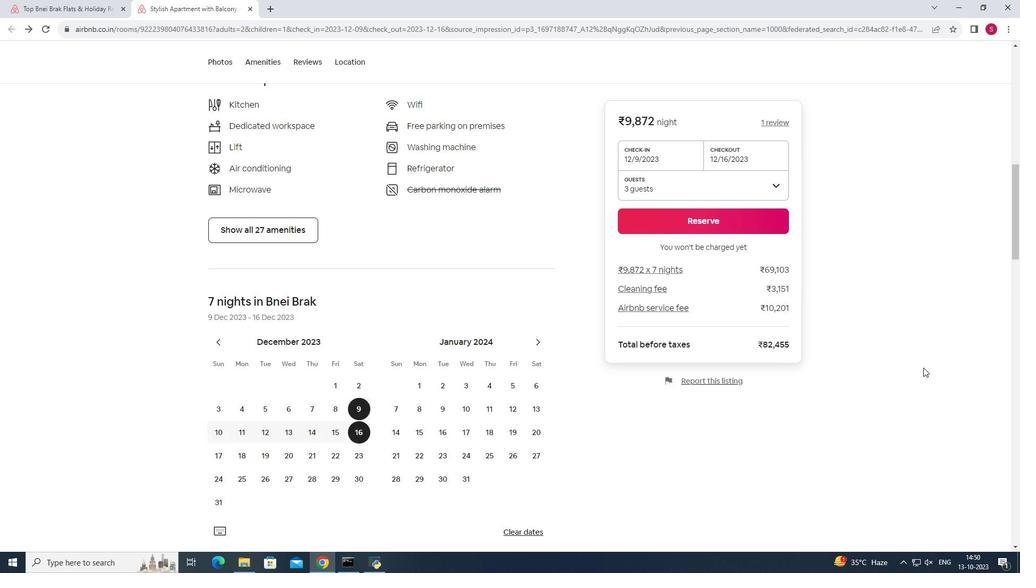 
Action: Mouse scrolled (921, 369) with delta (0, 0)
Screenshot: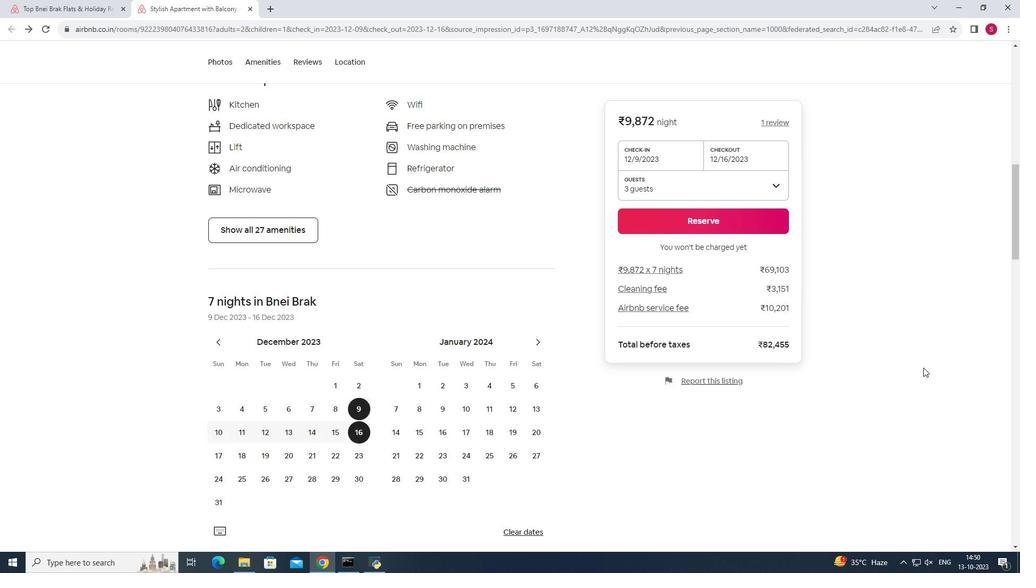 
Action: Mouse moved to (921, 369)
Screenshot: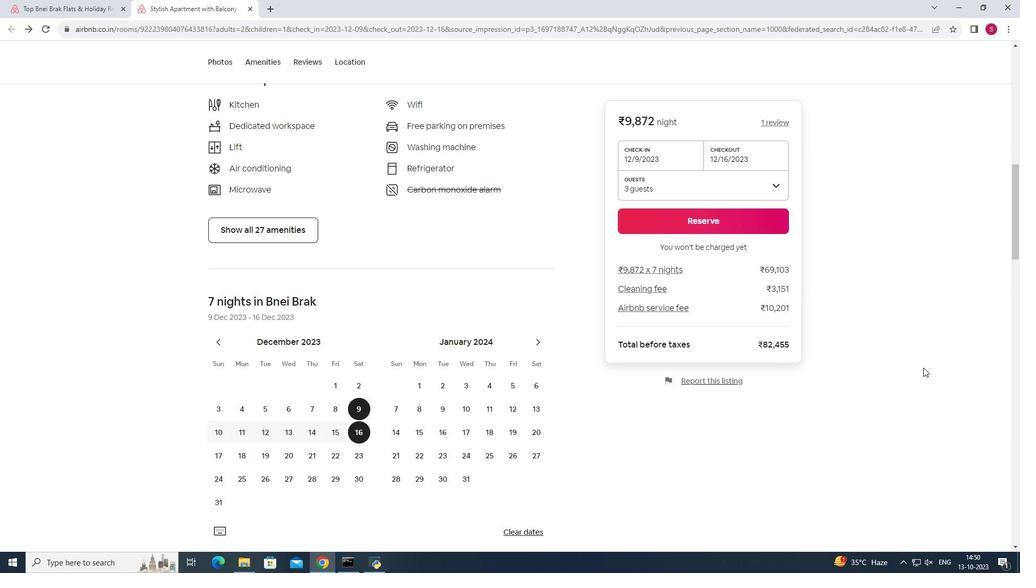 
Action: Mouse scrolled (921, 368) with delta (0, 0)
Screenshot: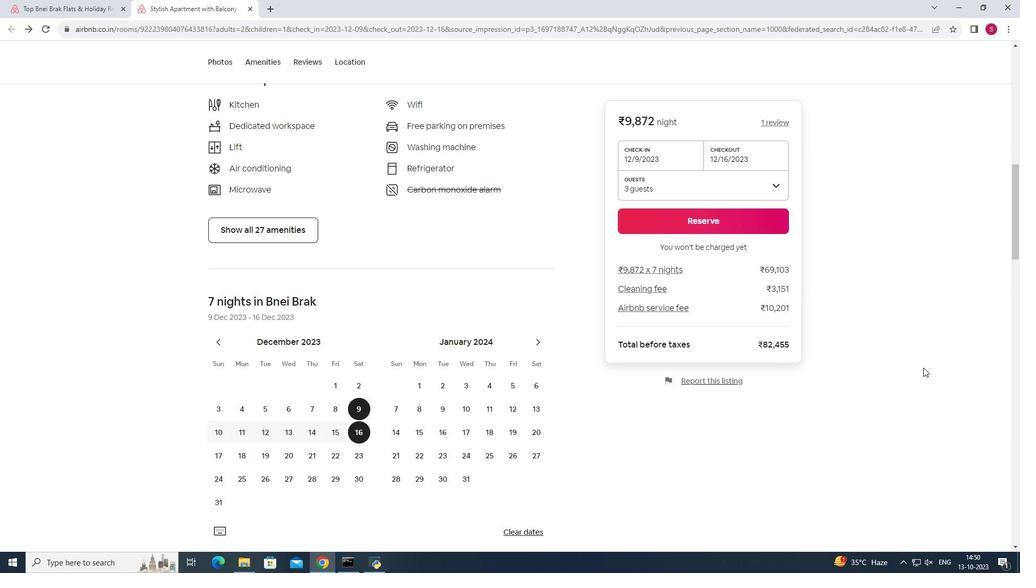 
Action: Mouse moved to (924, 367)
Screenshot: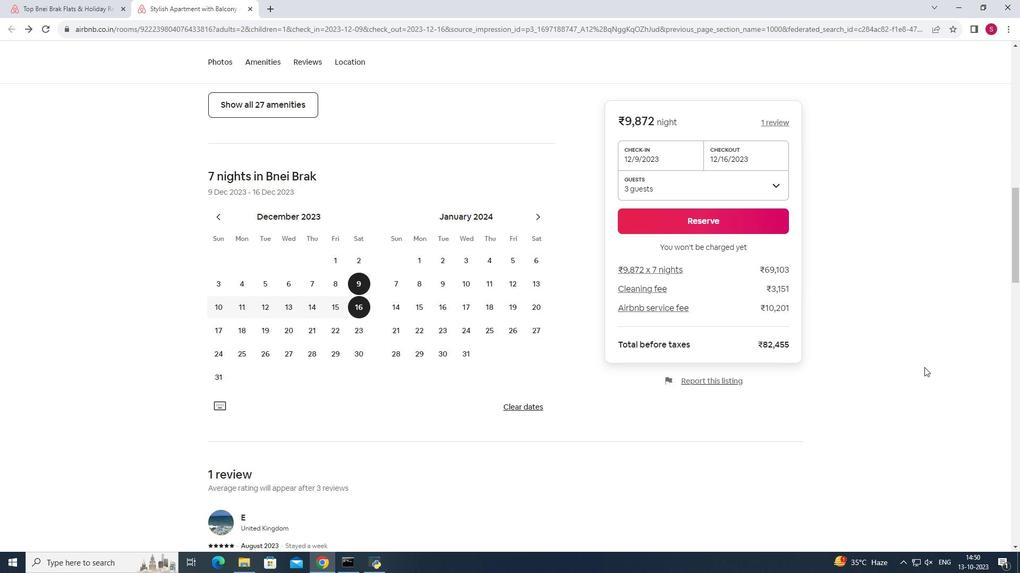 
Action: Mouse scrolled (924, 367) with delta (0, 0)
Screenshot: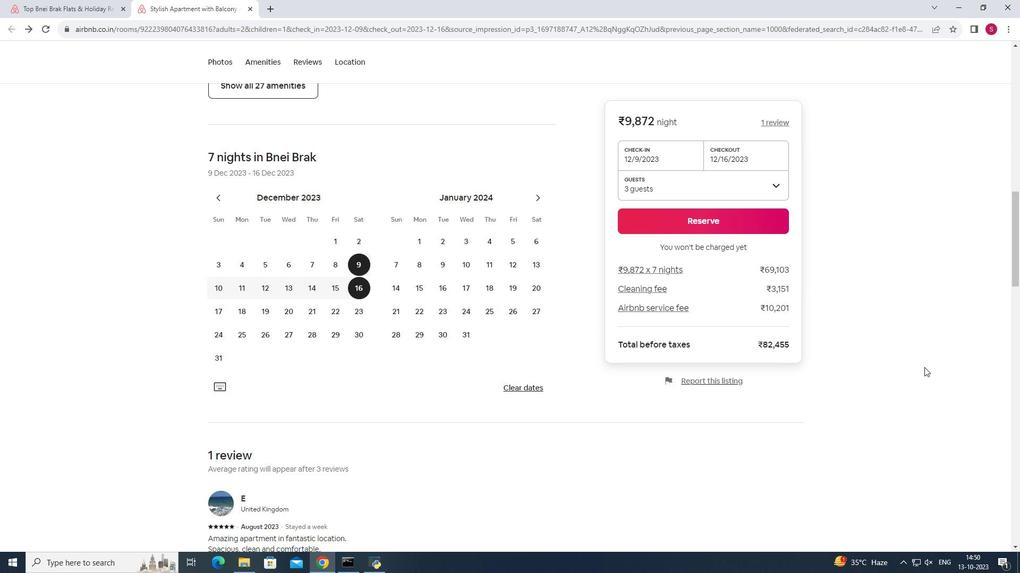 
Action: Mouse scrolled (924, 367) with delta (0, 0)
Screenshot: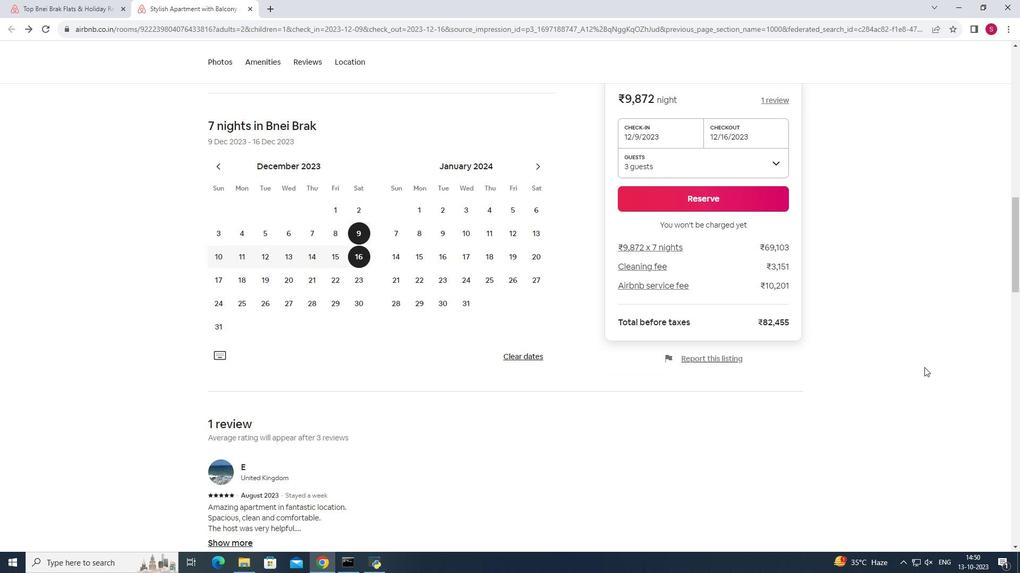 
Action: Mouse scrolled (924, 367) with delta (0, 0)
Screenshot: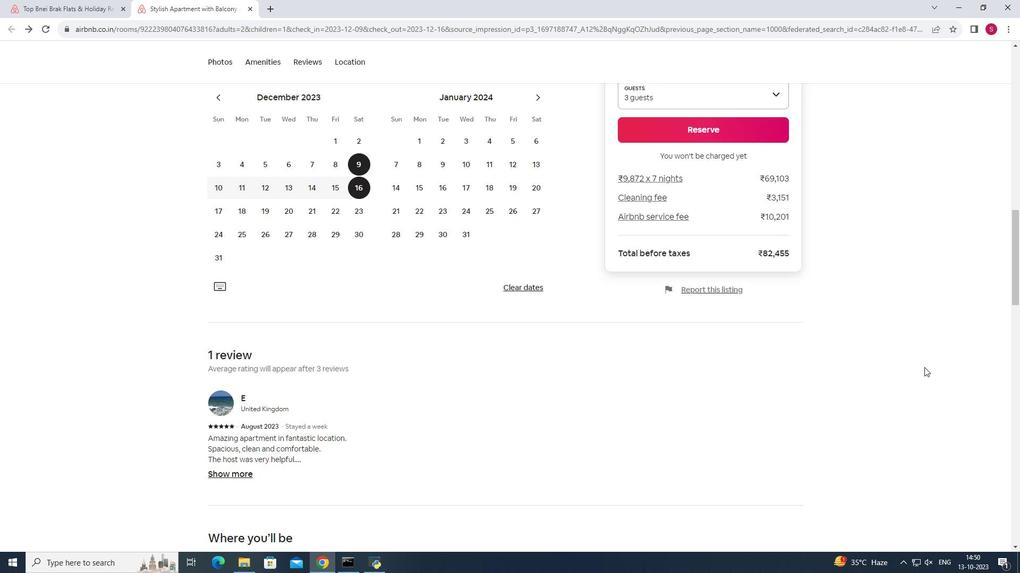 
Action: Mouse scrolled (924, 367) with delta (0, 0)
Screenshot: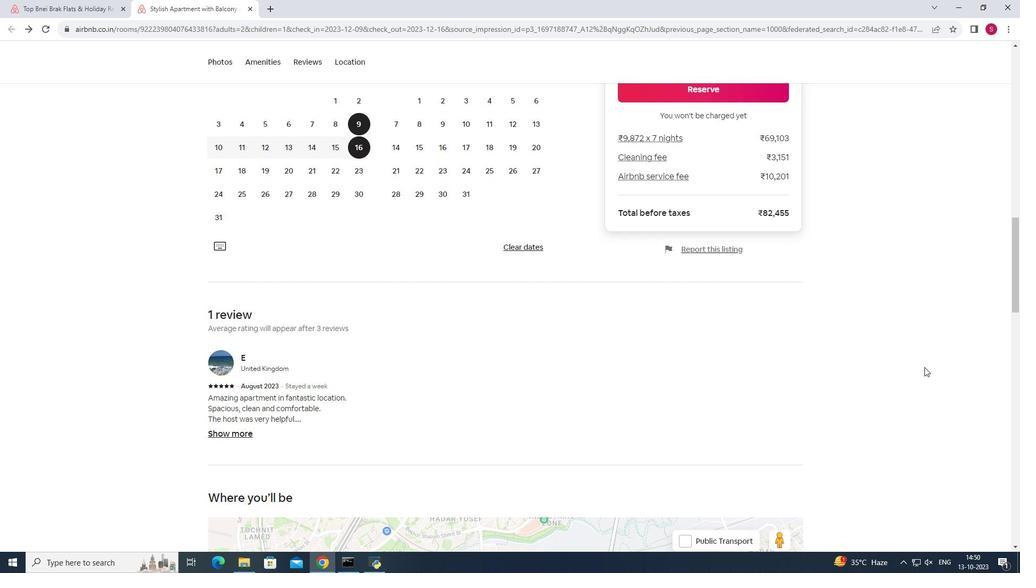 
Action: Mouse moved to (925, 367)
Screenshot: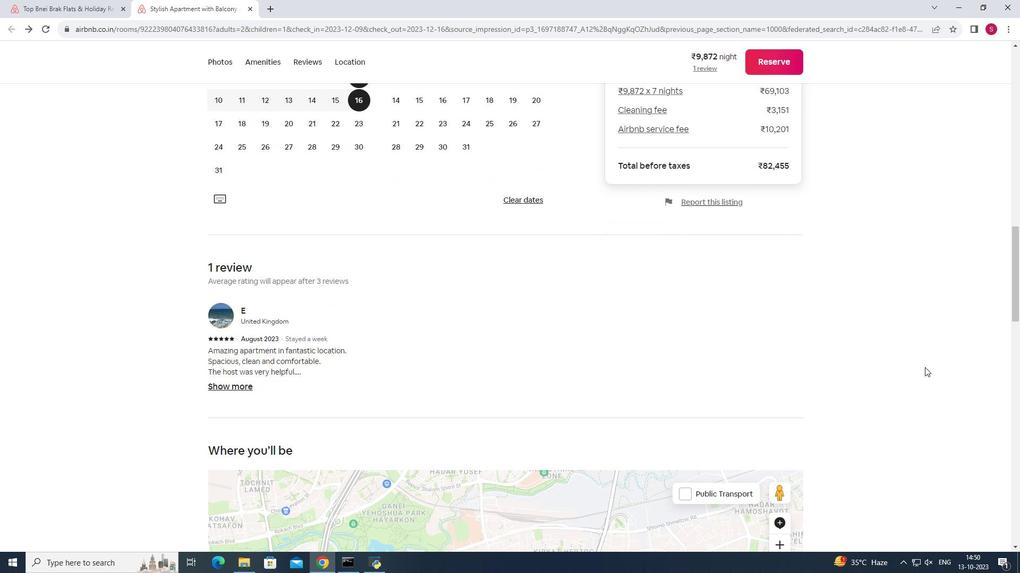 
Action: Mouse scrolled (925, 367) with delta (0, 0)
Screenshot: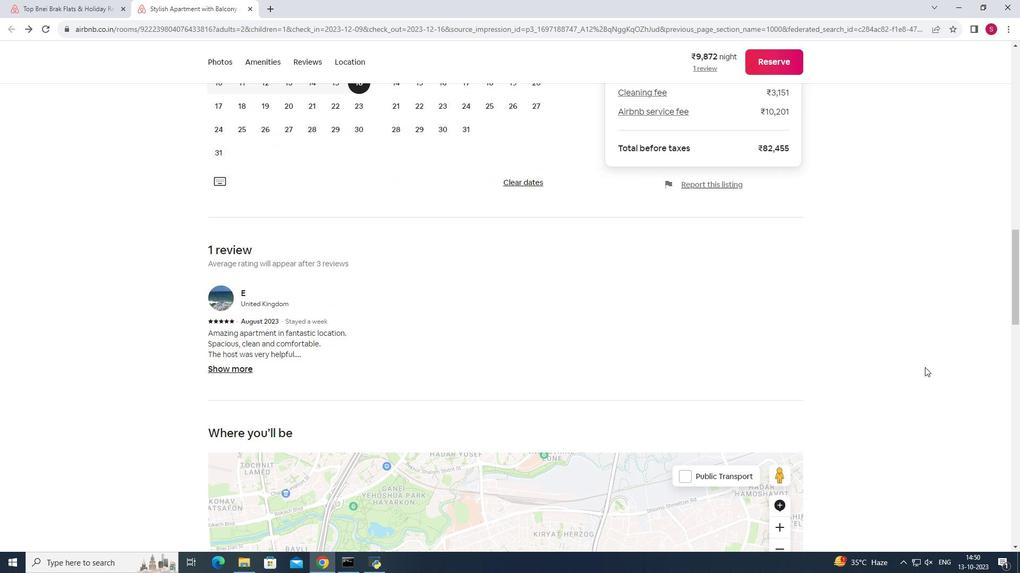 
Action: Mouse moved to (237, 328)
Screenshot: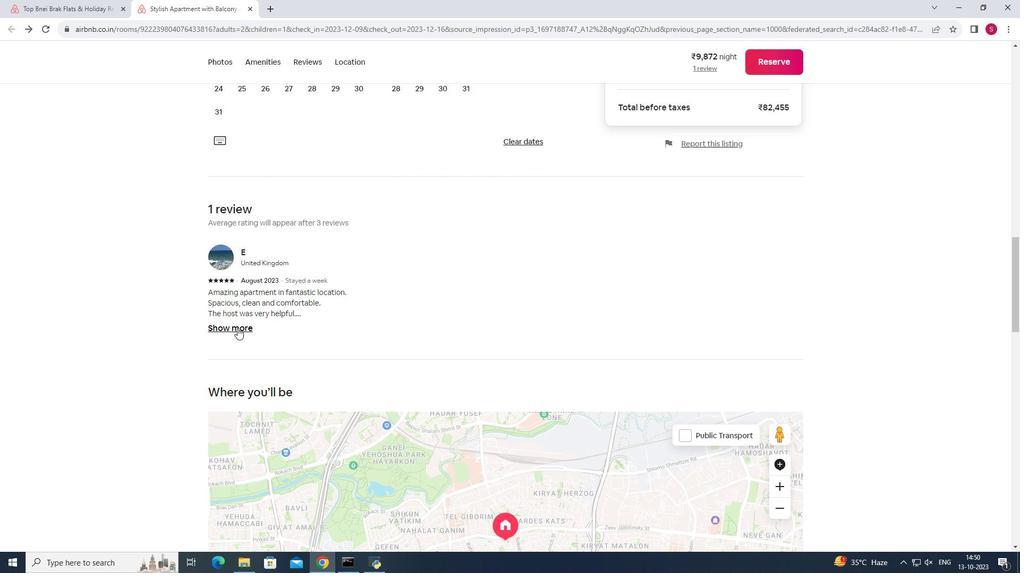 
Action: Mouse pressed left at (237, 328)
Screenshot: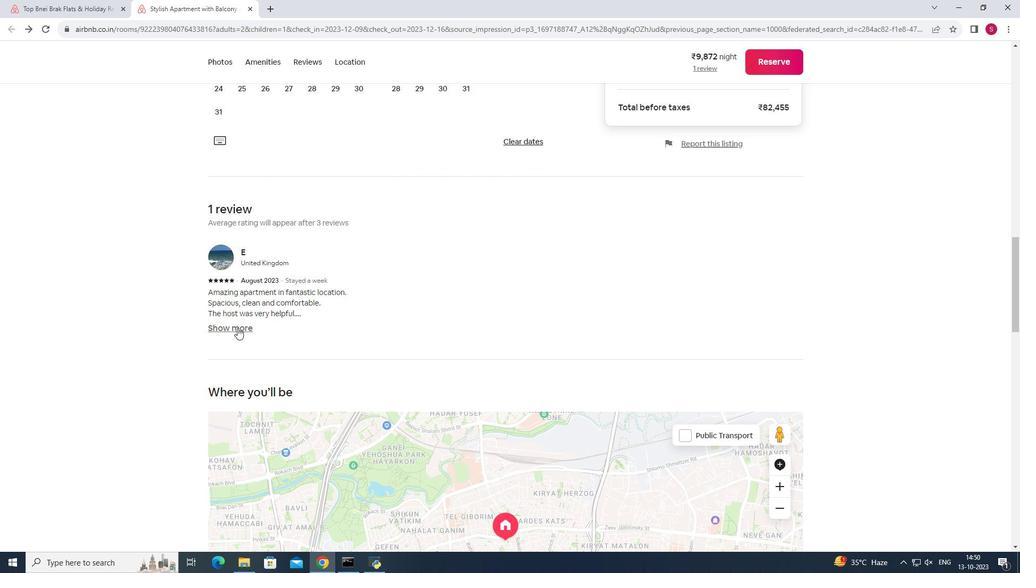 
Action: Mouse moved to (312, 319)
Screenshot: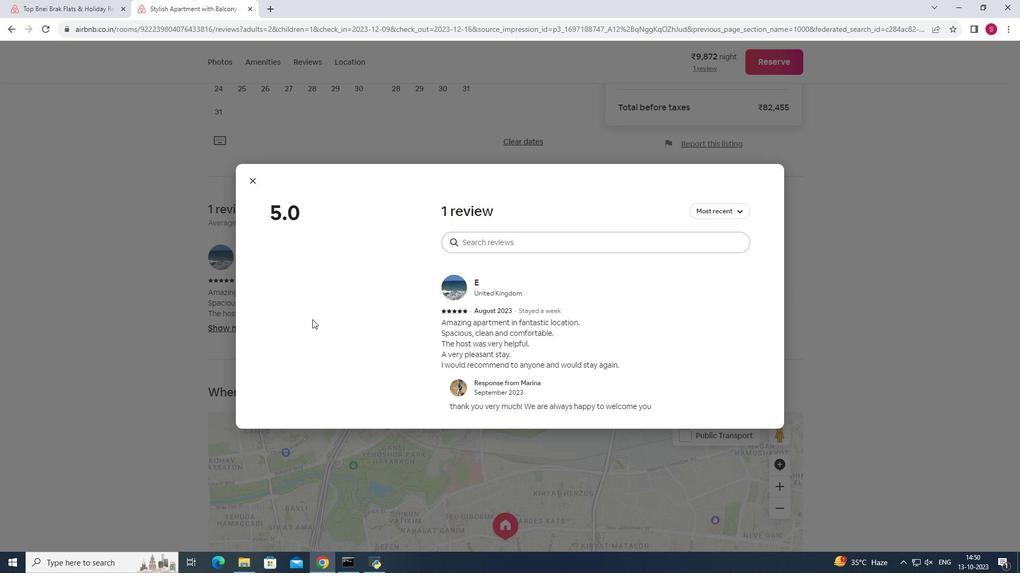 
Action: Mouse scrolled (312, 319) with delta (0, 0)
Screenshot: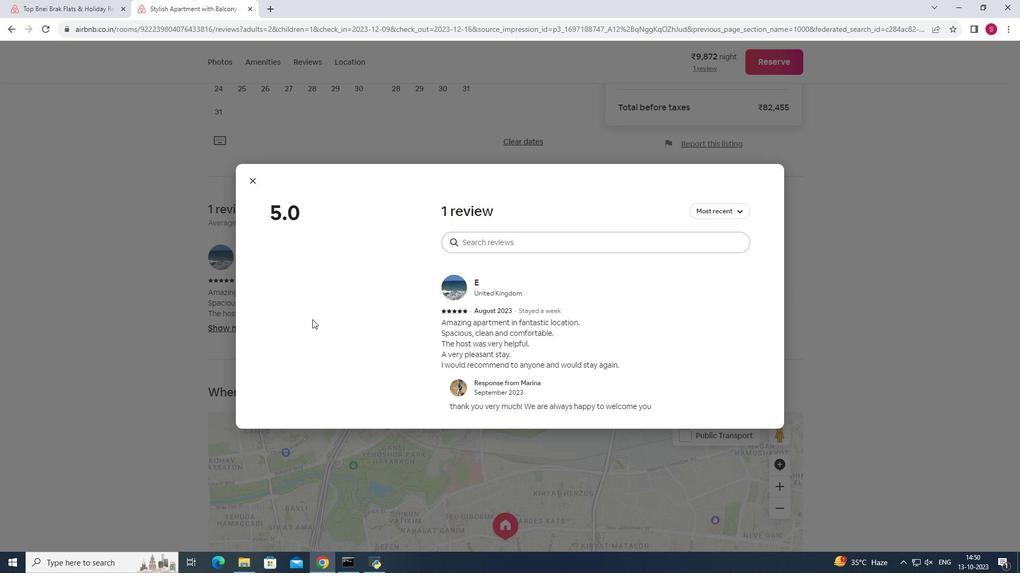 
Action: Mouse moved to (246, 181)
Screenshot: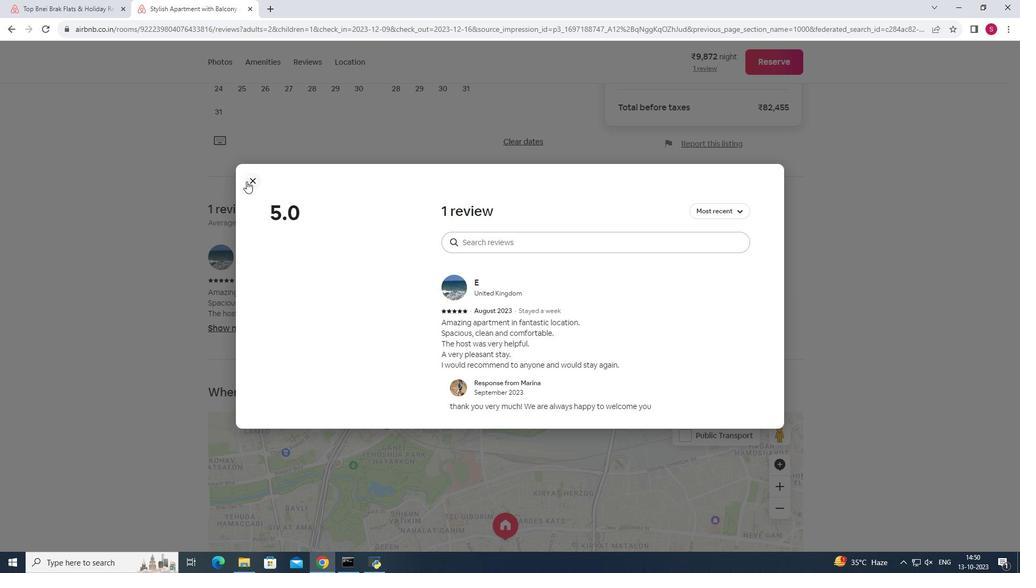 
Action: Mouse pressed left at (246, 181)
Screenshot: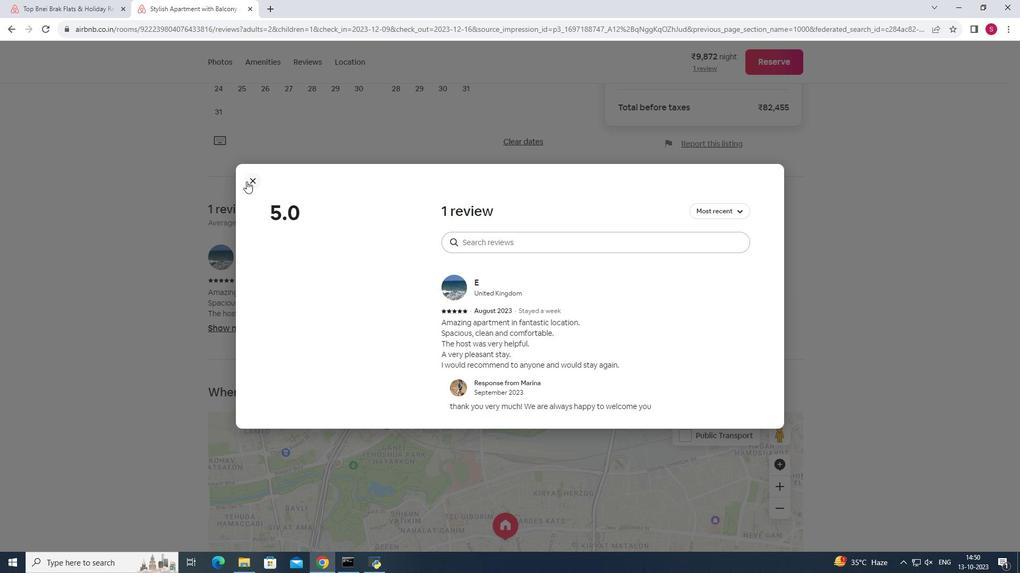 
Action: Mouse moved to (910, 451)
Screenshot: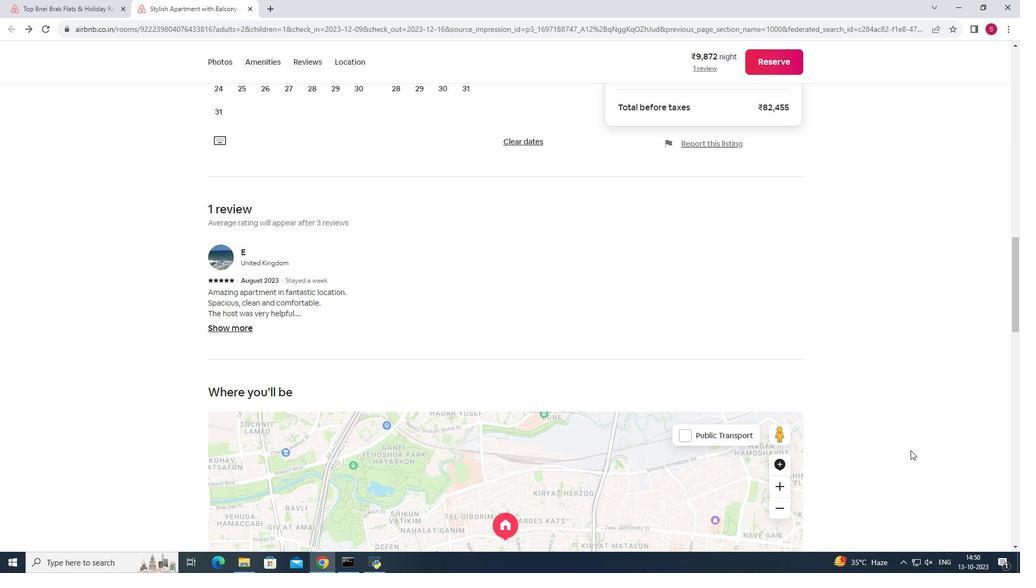 
Action: Mouse scrolled (910, 450) with delta (0, 0)
Screenshot: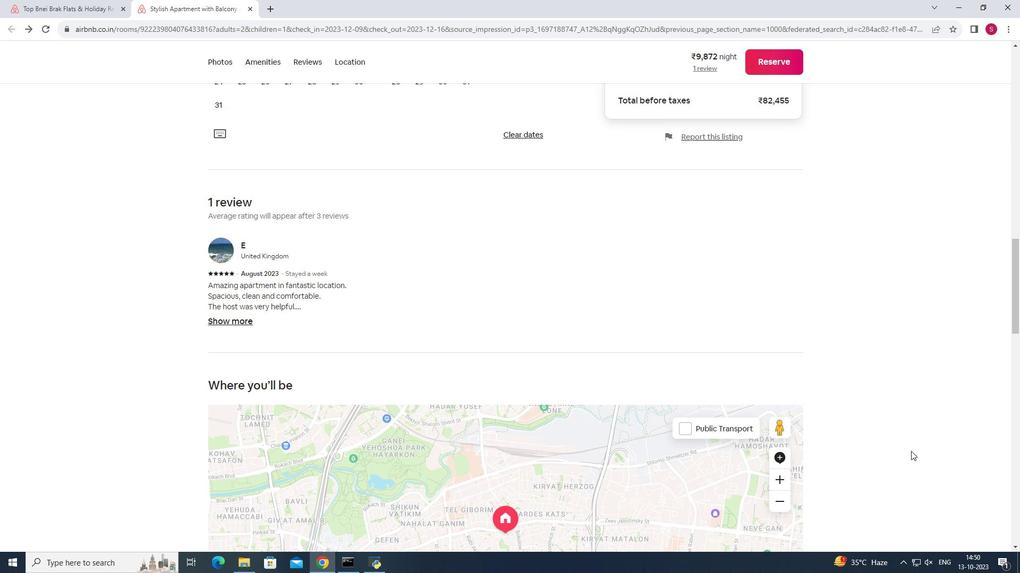 
Action: Mouse moved to (910, 451)
Screenshot: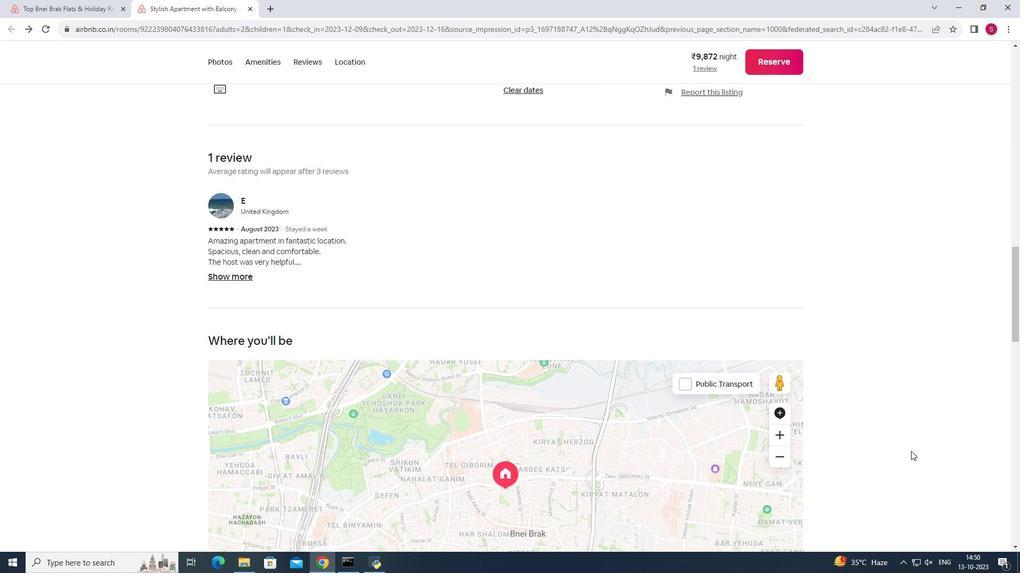 
Action: Mouse scrolled (910, 450) with delta (0, 0)
Screenshot: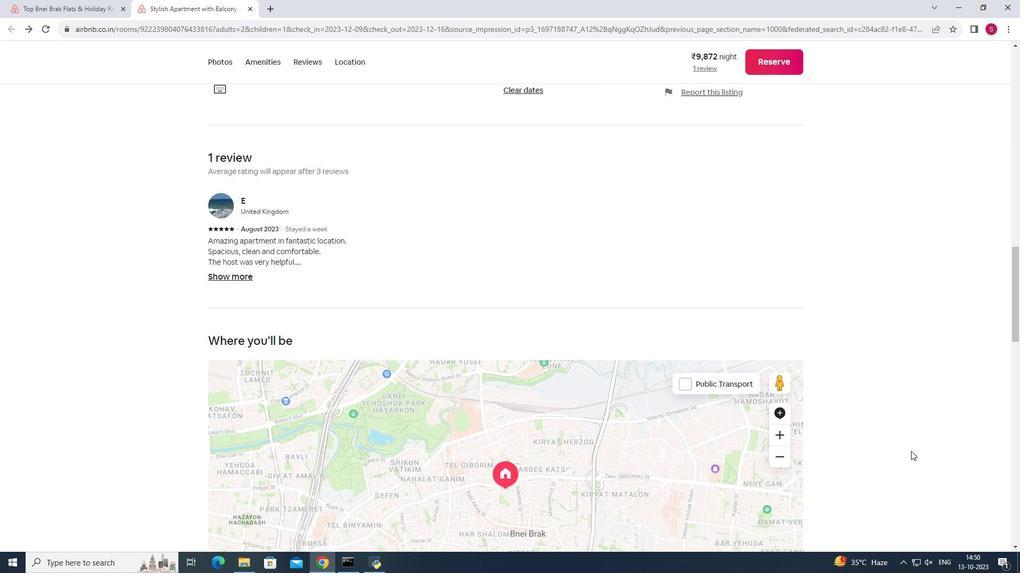 
Action: Mouse moved to (911, 451)
Screenshot: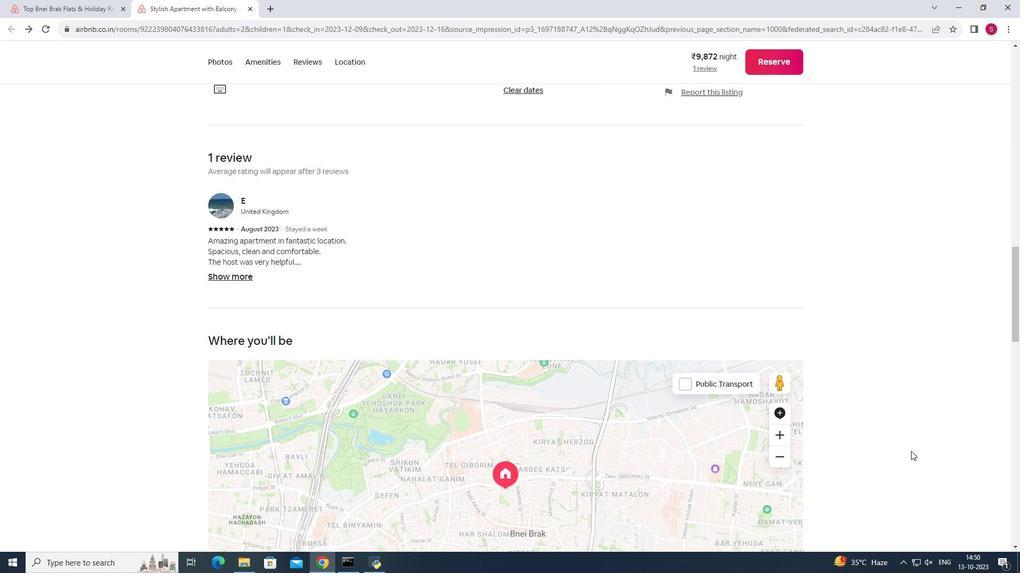
Action: Mouse scrolled (911, 451) with delta (0, 0)
Screenshot: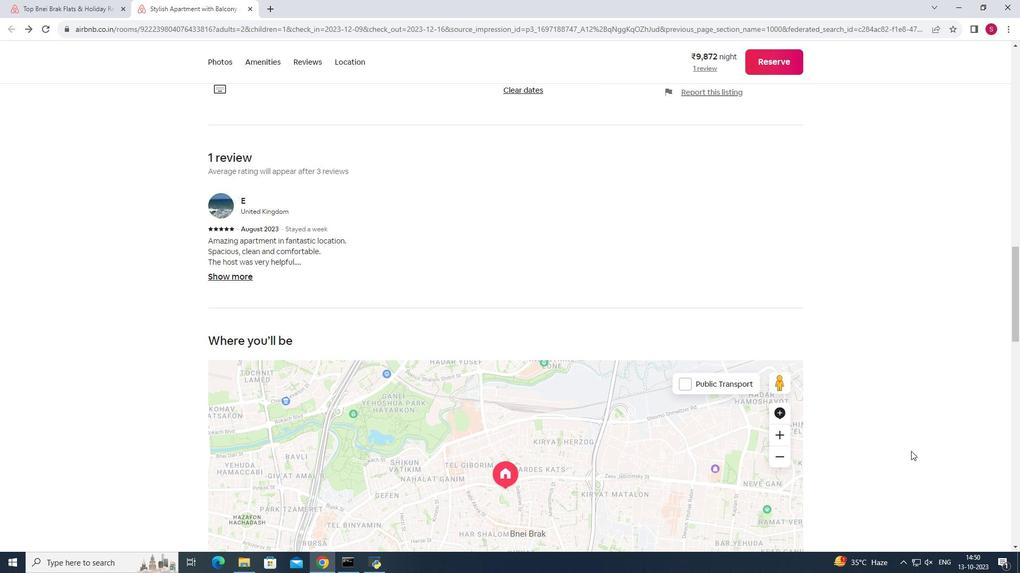 
Action: Mouse scrolled (911, 451) with delta (0, 0)
Screenshot: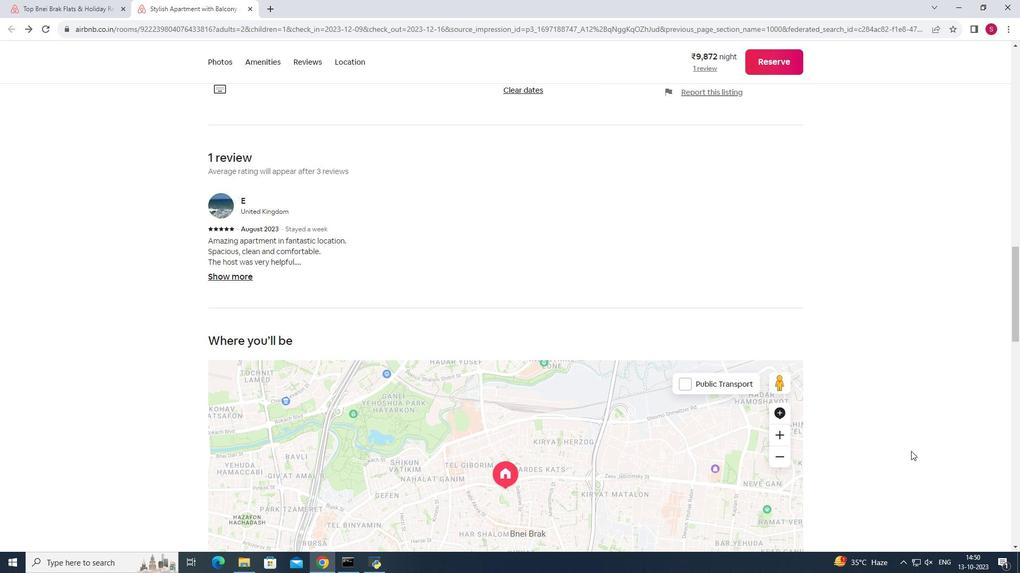 
Action: Mouse scrolled (911, 451) with delta (0, 0)
Screenshot: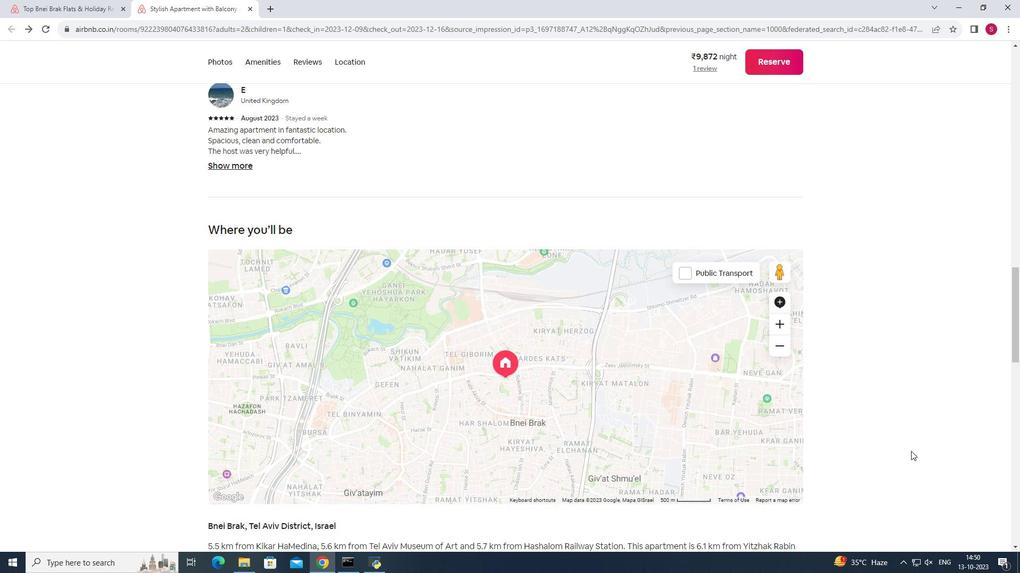 
Action: Mouse moved to (911, 451)
Screenshot: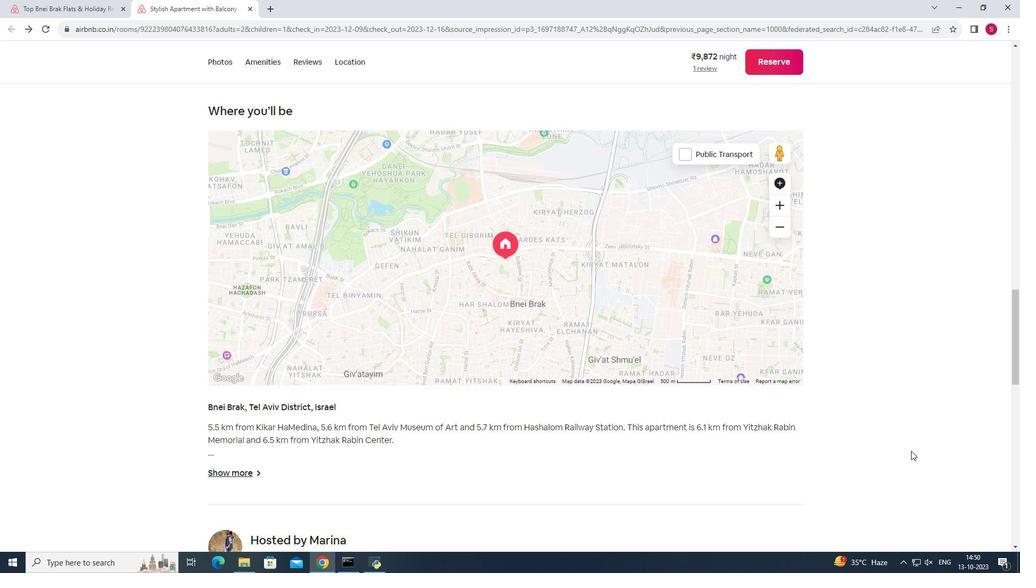 
Action: Mouse scrolled (911, 451) with delta (0, 0)
Screenshot: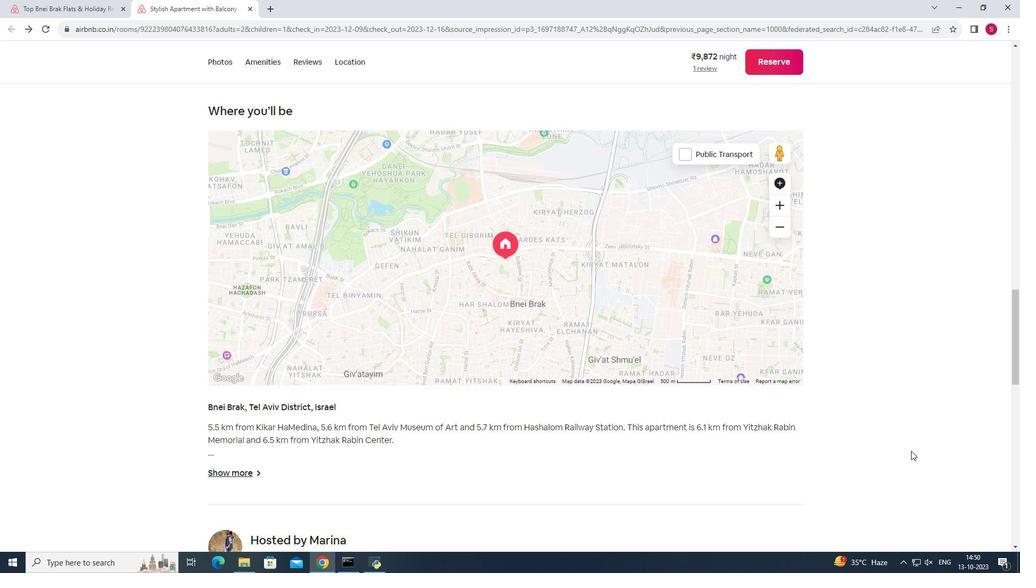 
Action: Mouse moved to (912, 451)
Screenshot: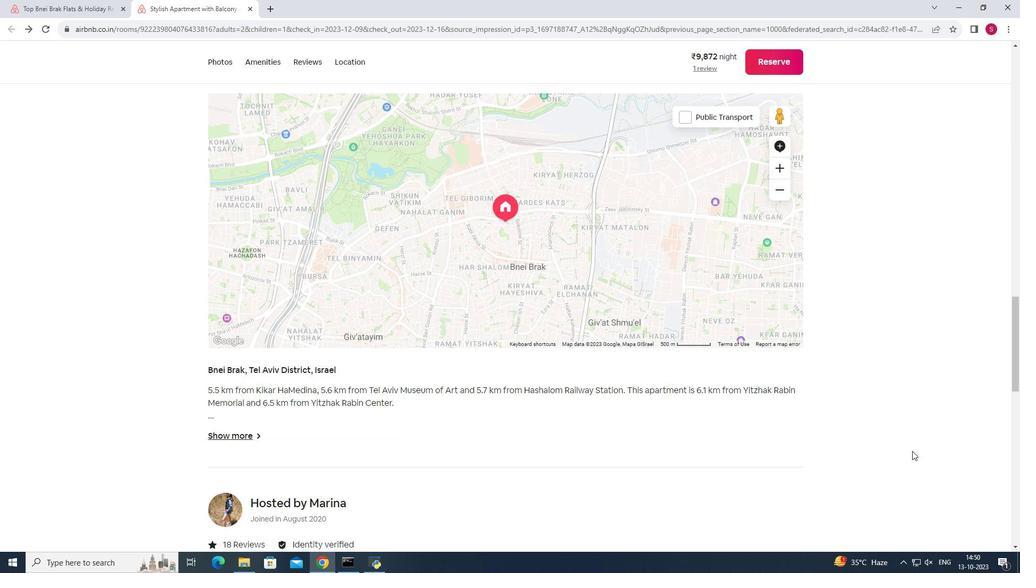 
Action: Mouse scrolled (912, 451) with delta (0, 0)
Screenshot: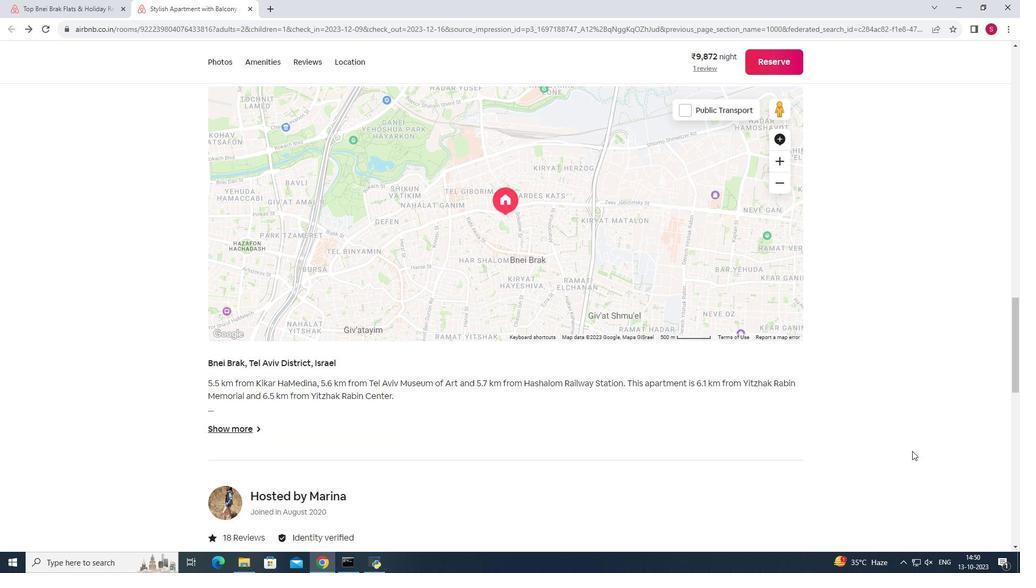 
Action: Mouse scrolled (912, 451) with delta (0, 0)
Screenshot: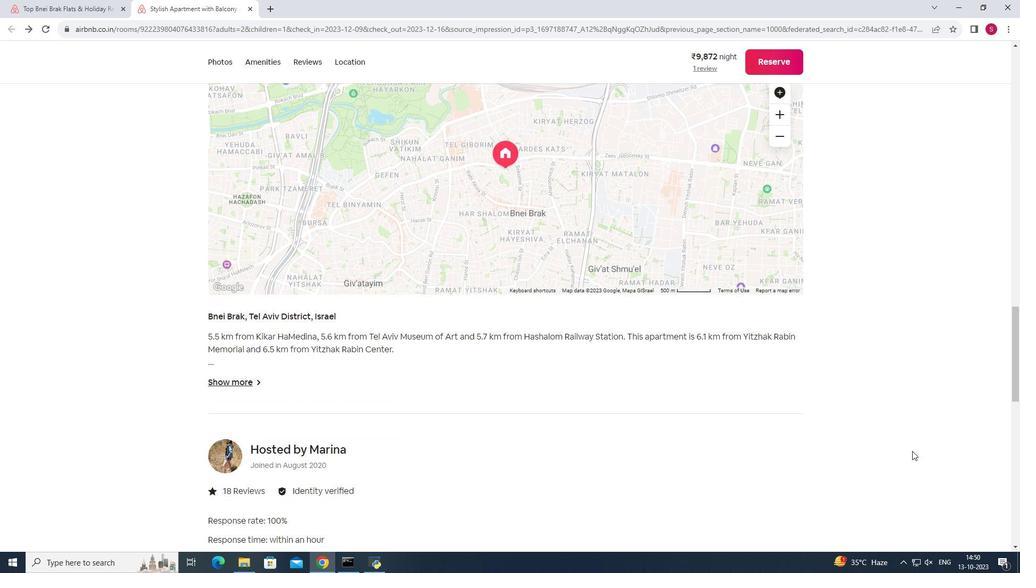 
Action: Mouse scrolled (912, 451) with delta (0, 0)
Screenshot: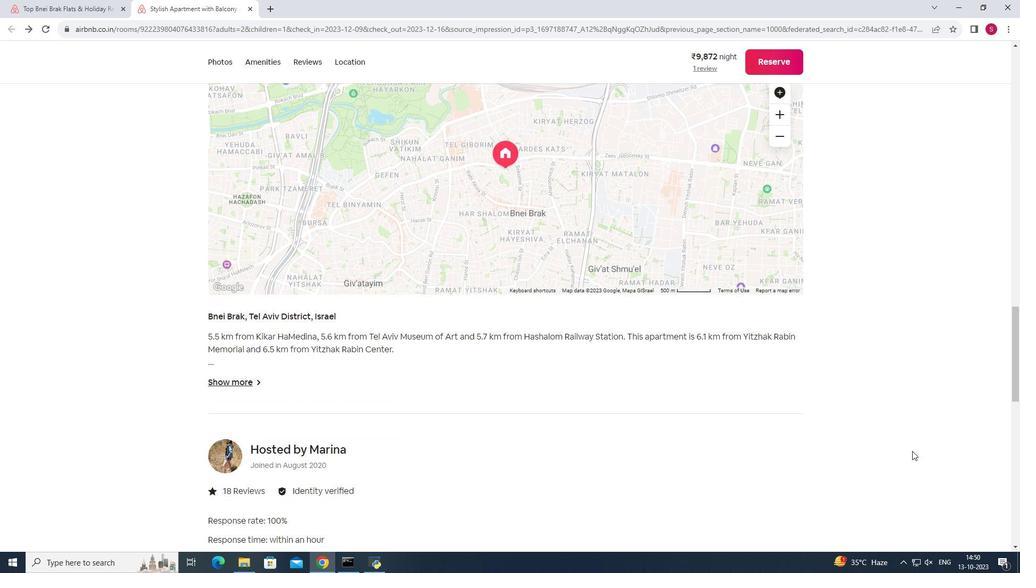 
Action: Mouse scrolled (912, 451) with delta (0, 0)
Screenshot: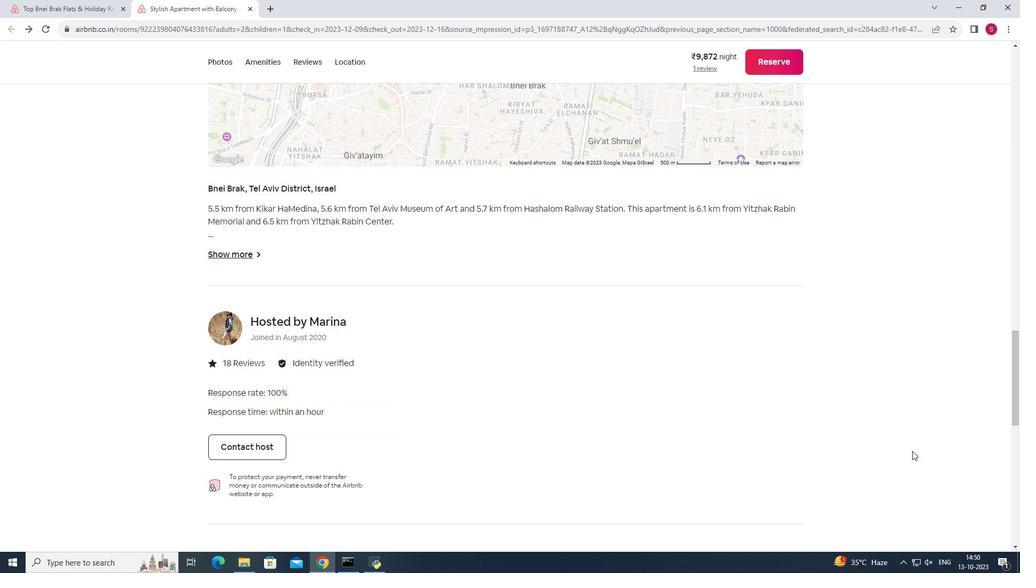 
Action: Mouse scrolled (912, 451) with delta (0, 0)
Screenshot: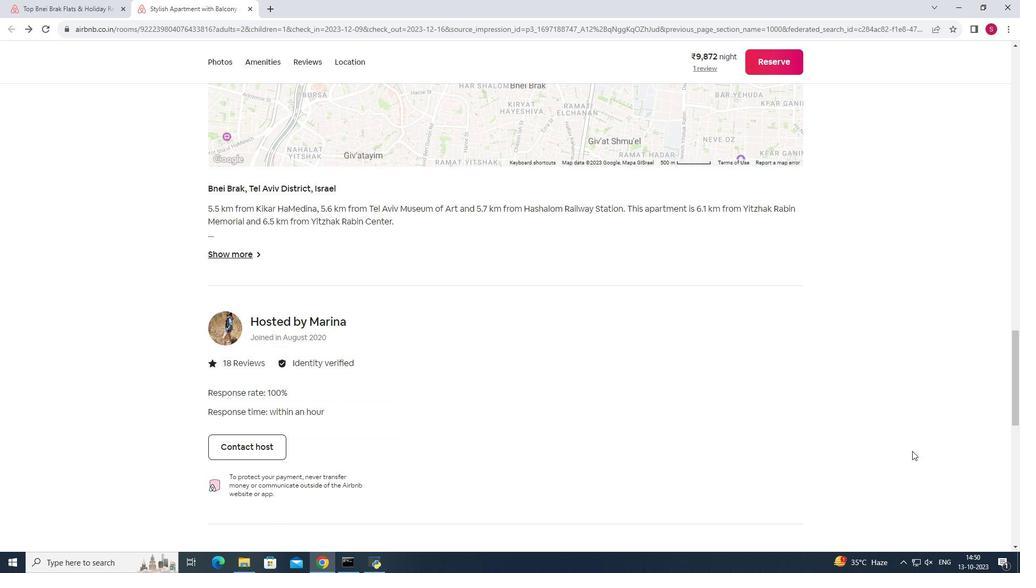 
Action: Mouse scrolled (912, 451) with delta (0, 0)
Screenshot: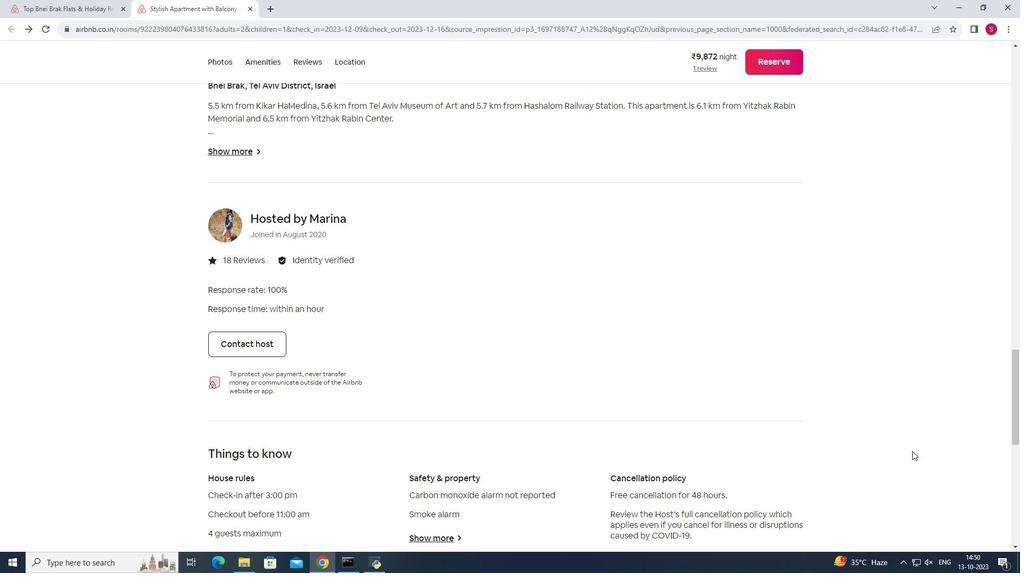 
Action: Mouse scrolled (912, 451) with delta (0, 0)
Screenshot: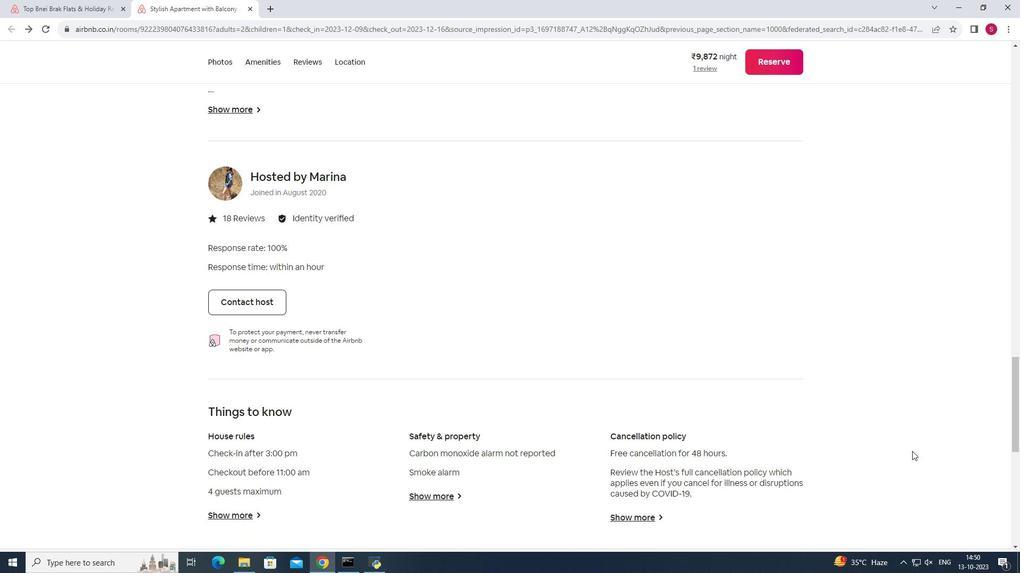 
Action: Mouse scrolled (912, 451) with delta (0, 0)
Screenshot: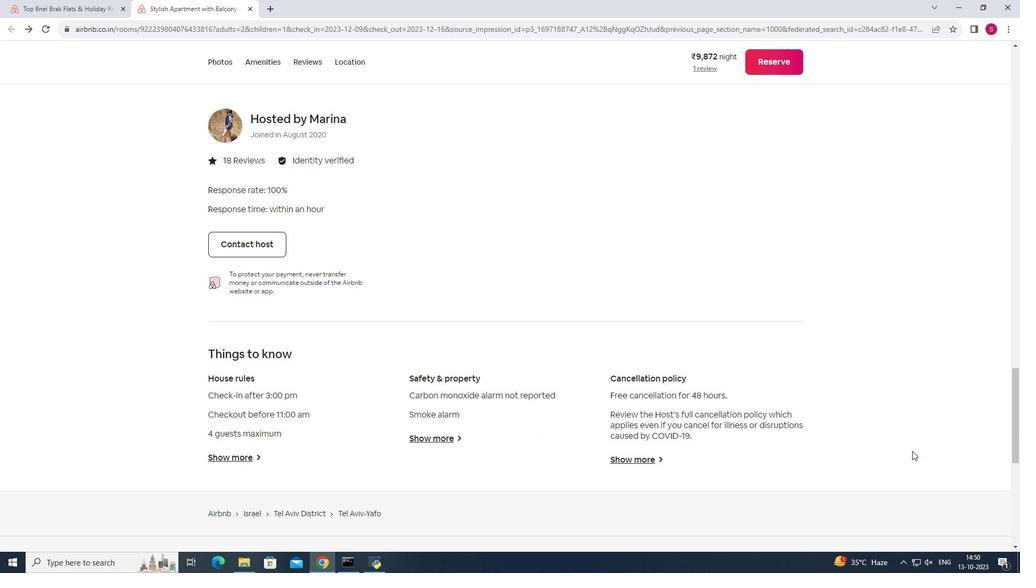 
Action: Mouse scrolled (912, 451) with delta (0, 0)
Screenshot: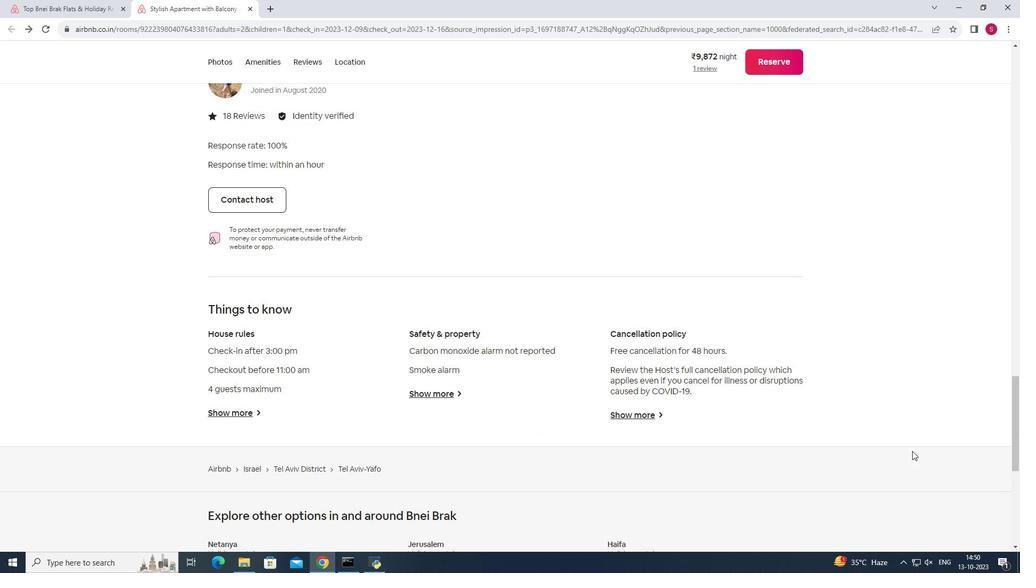 
Action: Mouse scrolled (912, 451) with delta (0, 0)
Screenshot: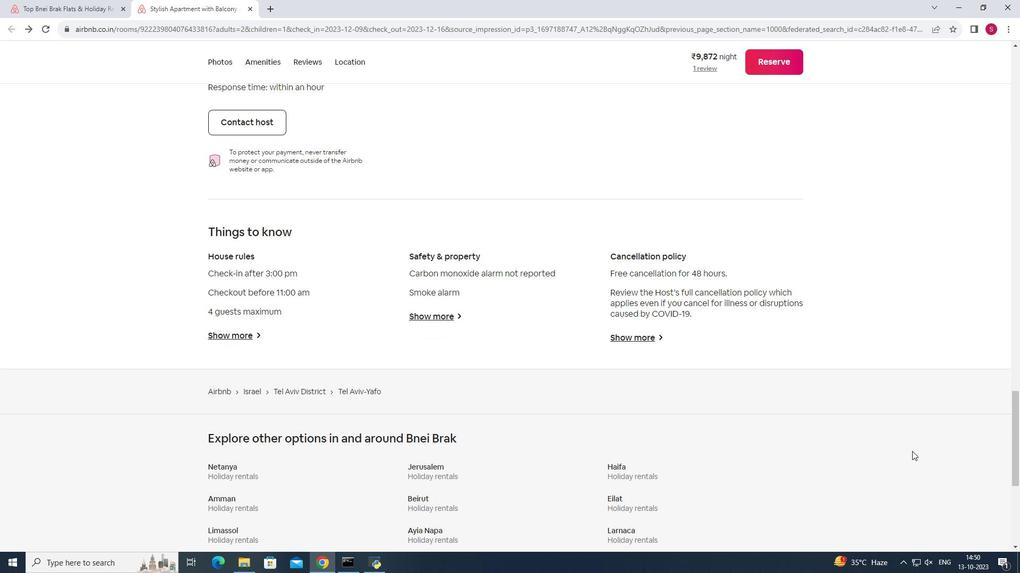
Action: Mouse moved to (241, 314)
Screenshot: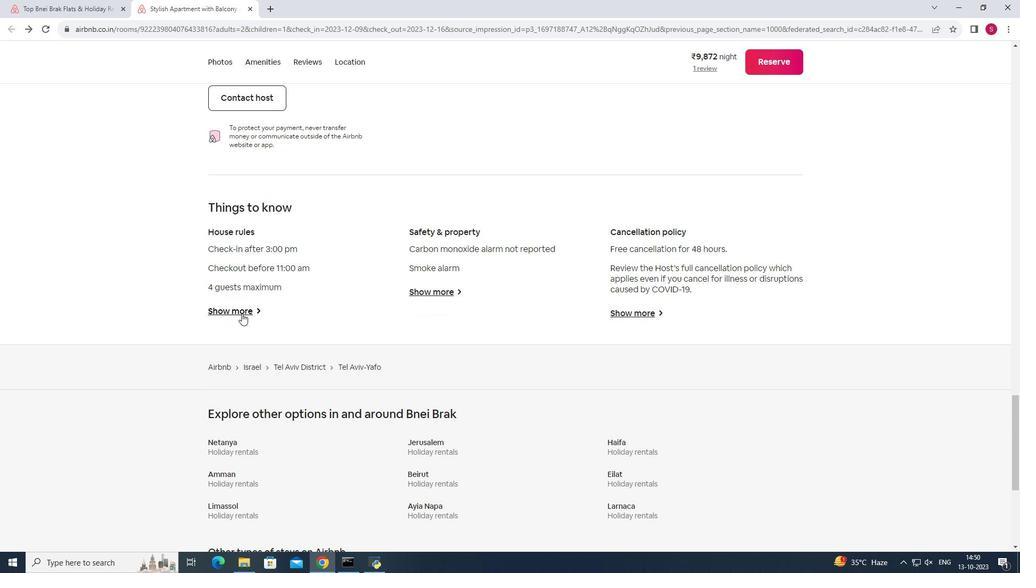 
Action: Mouse pressed left at (241, 314)
Screenshot: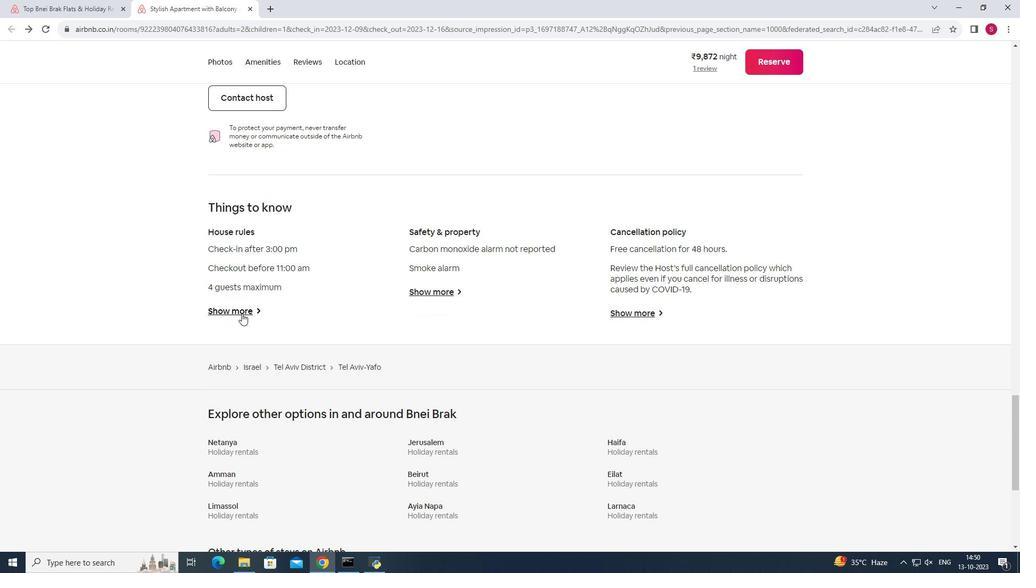 
Action: Mouse moved to (586, 307)
Screenshot: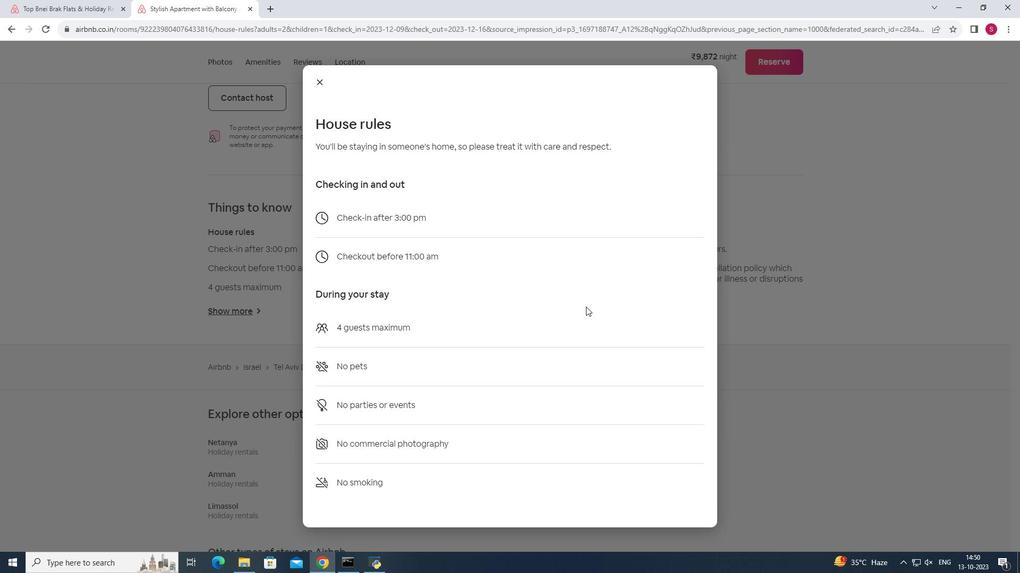 
Action: Mouse scrolled (586, 306) with delta (0, 0)
Screenshot: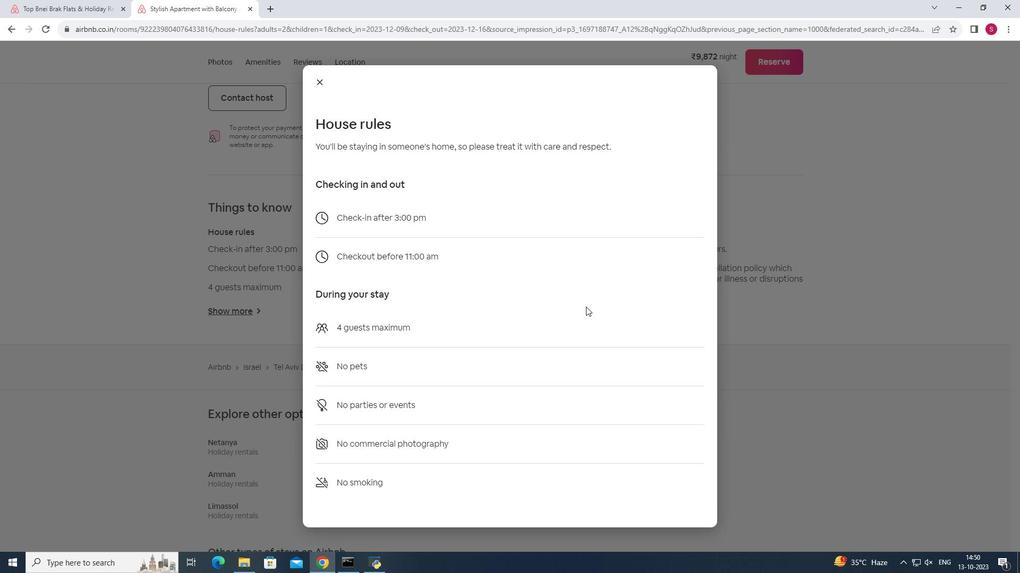 
Action: Mouse scrolled (586, 306) with delta (0, 0)
Screenshot: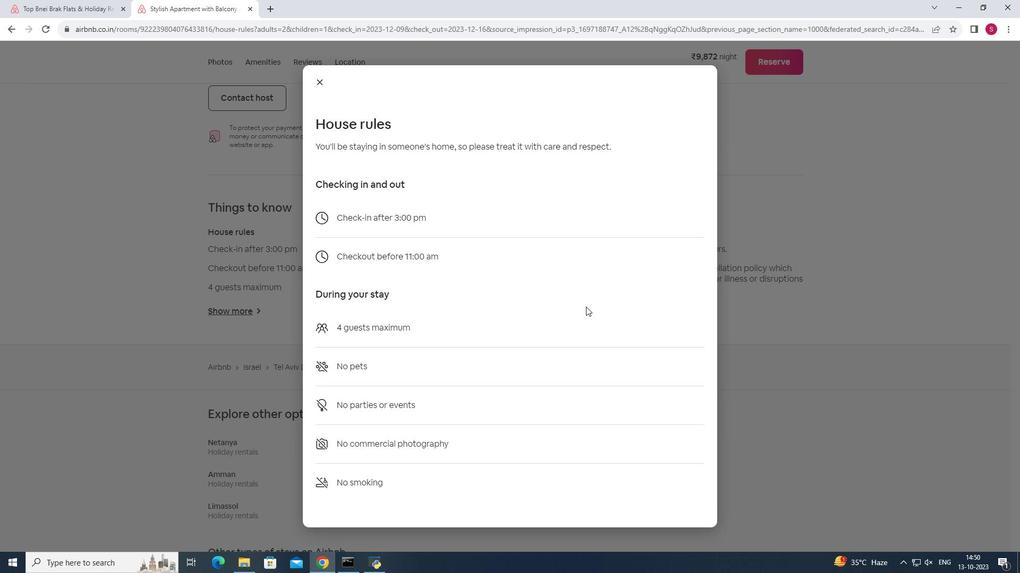 
Action: Mouse scrolled (586, 306) with delta (0, 0)
Screenshot: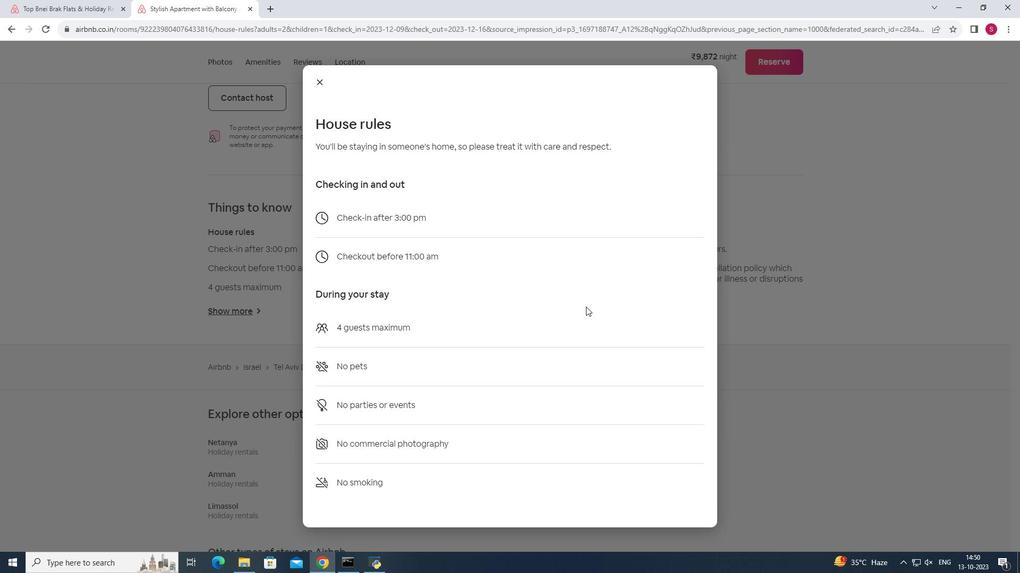 
Action: Mouse moved to (314, 78)
Screenshot: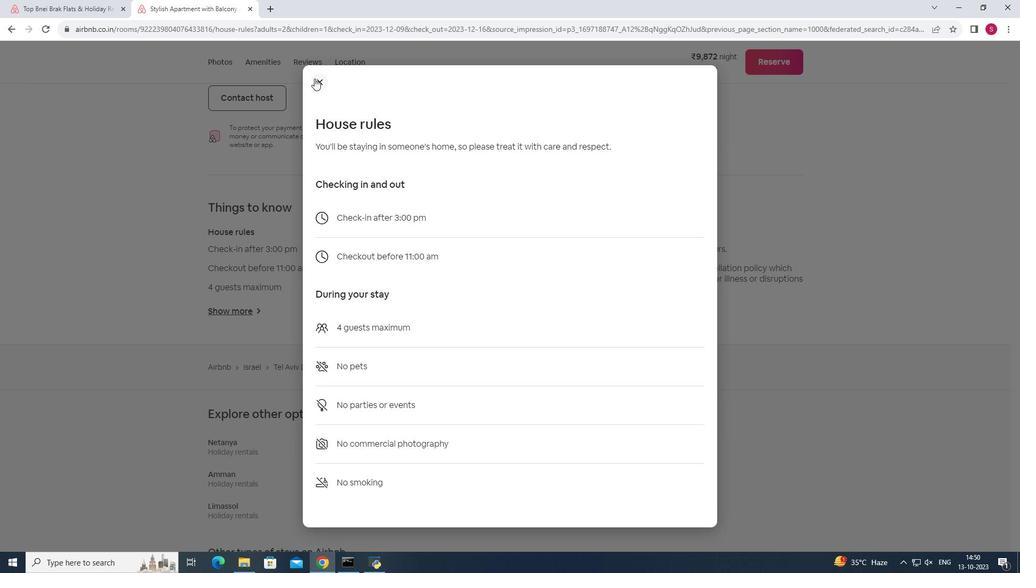 
Action: Mouse pressed left at (314, 78)
Screenshot: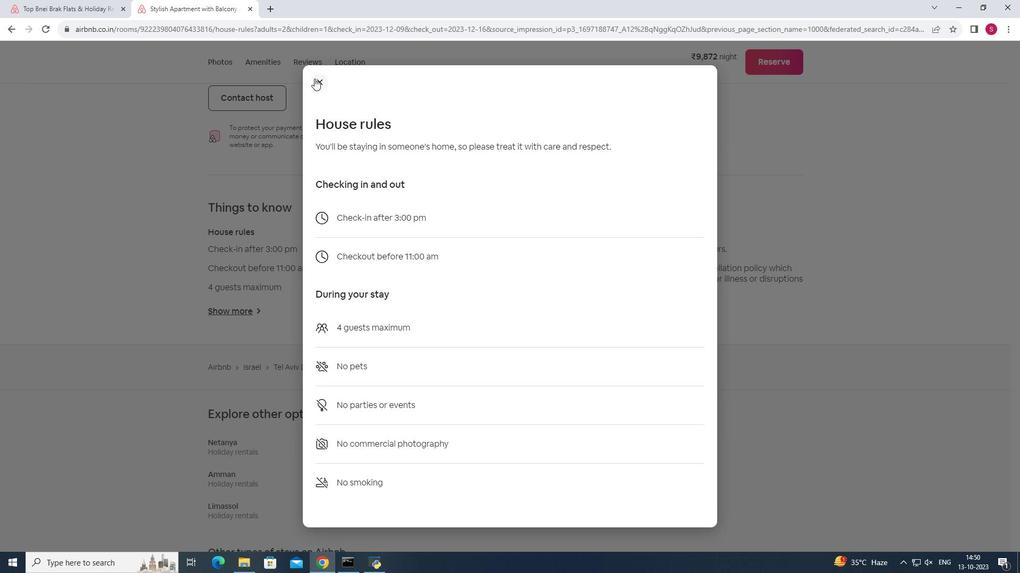 
Action: Mouse moved to (455, 292)
Screenshot: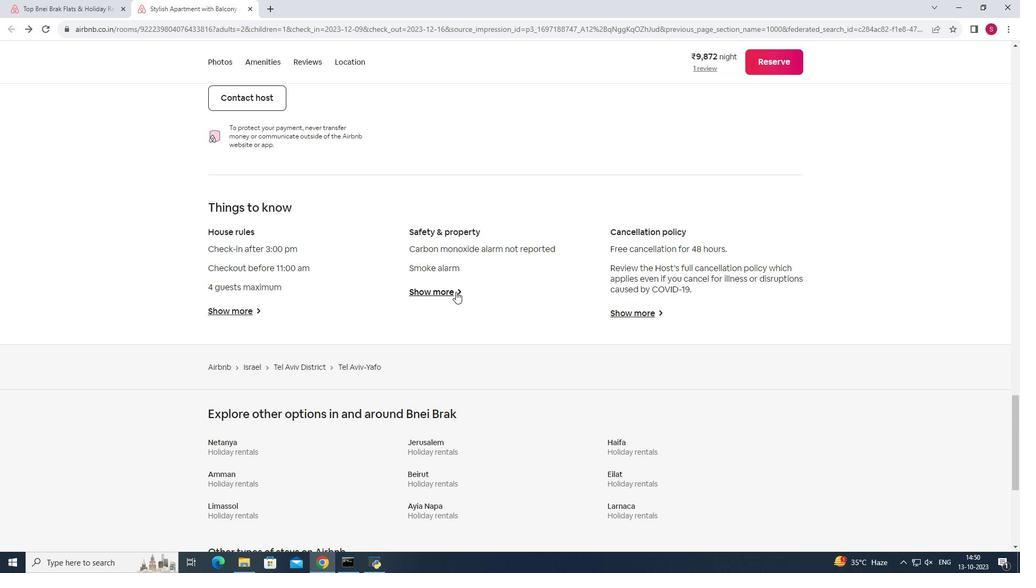 
Action: Mouse pressed left at (455, 292)
Screenshot: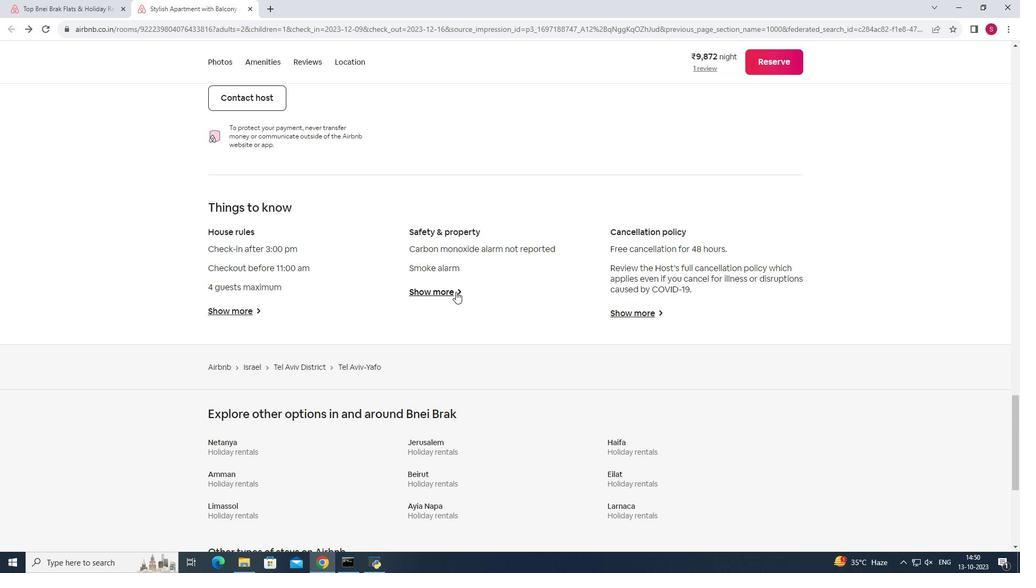 
Action: Mouse moved to (320, 184)
Screenshot: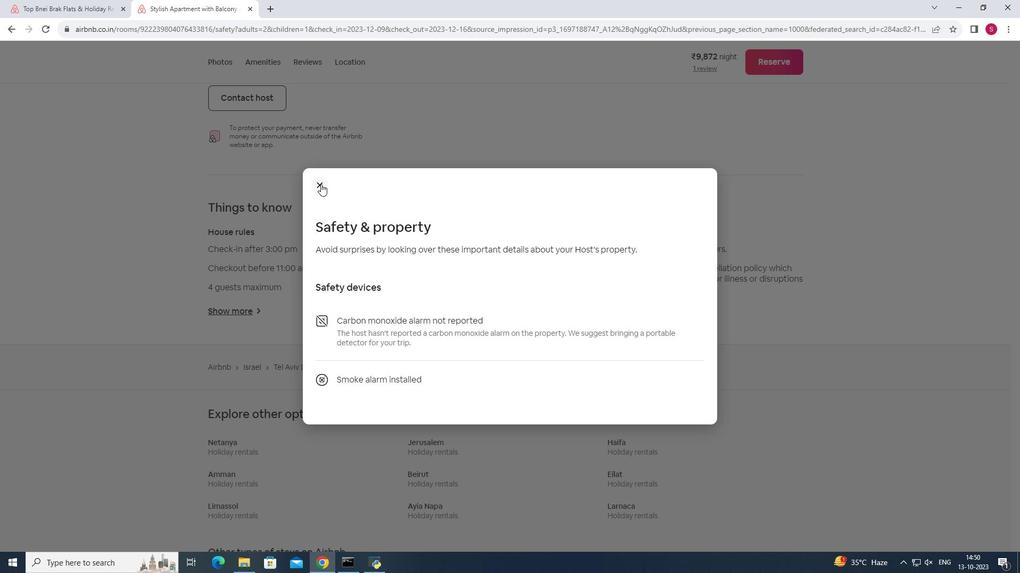 
Action: Mouse pressed left at (320, 184)
Screenshot: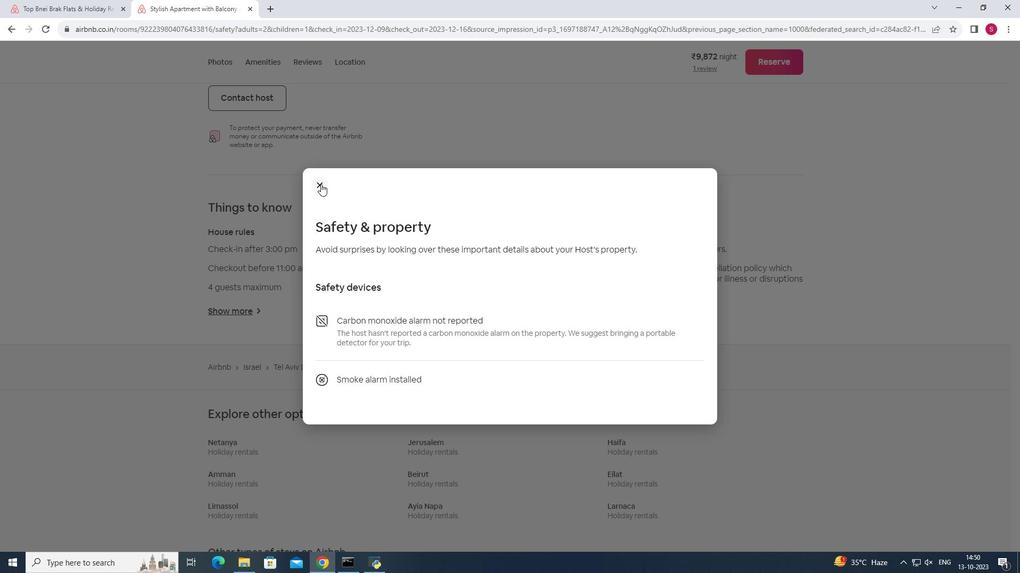 
Action: Mouse moved to (638, 313)
Screenshot: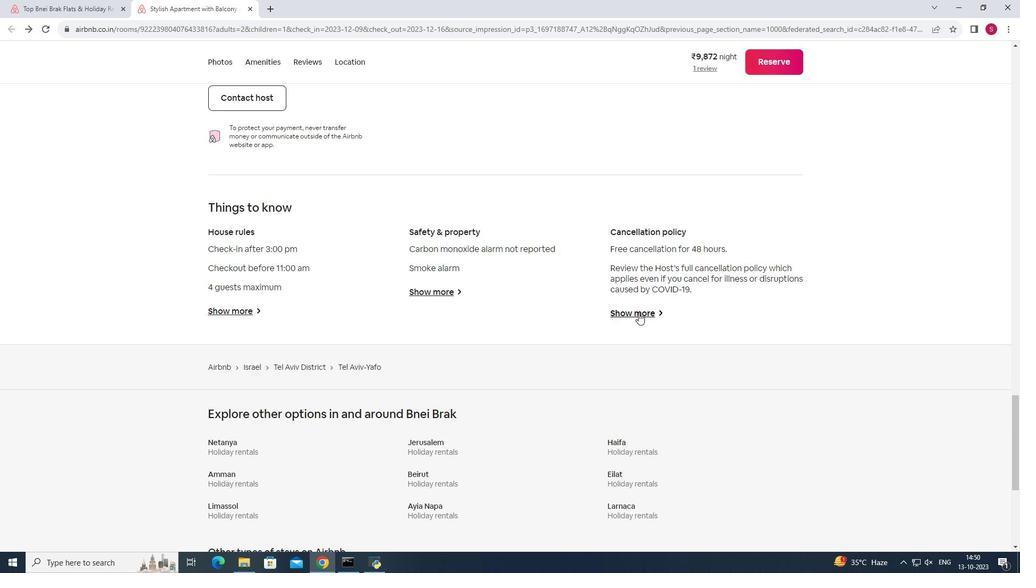 
Action: Mouse pressed left at (638, 313)
Screenshot: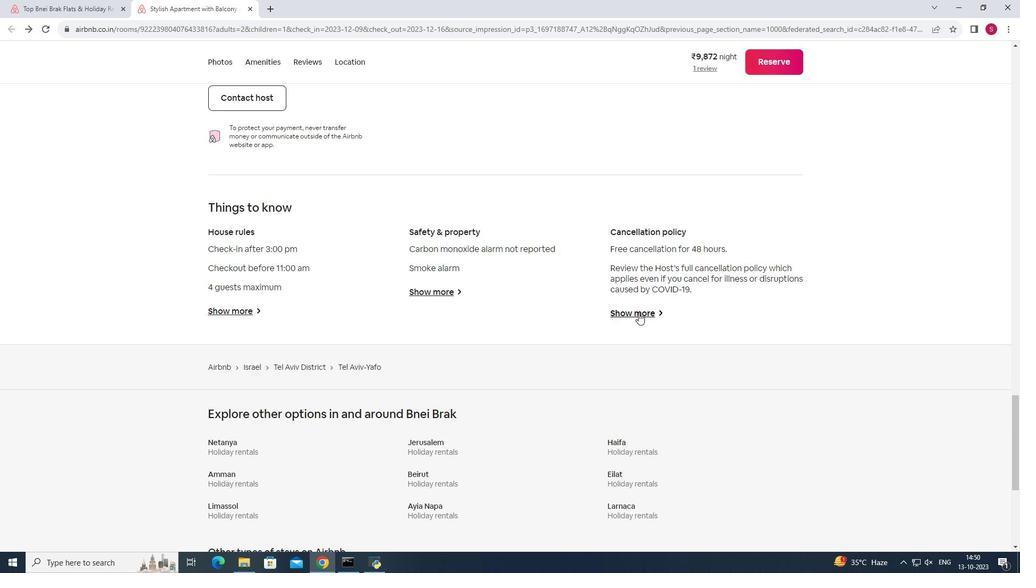 
Action: Mouse moved to (374, 134)
Screenshot: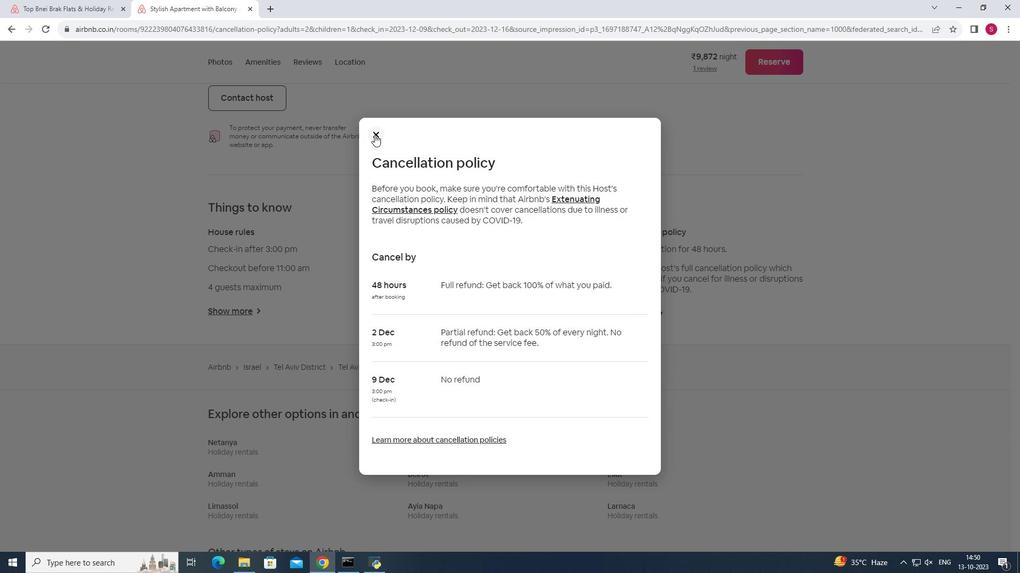 
Action: Mouse pressed left at (374, 134)
Screenshot: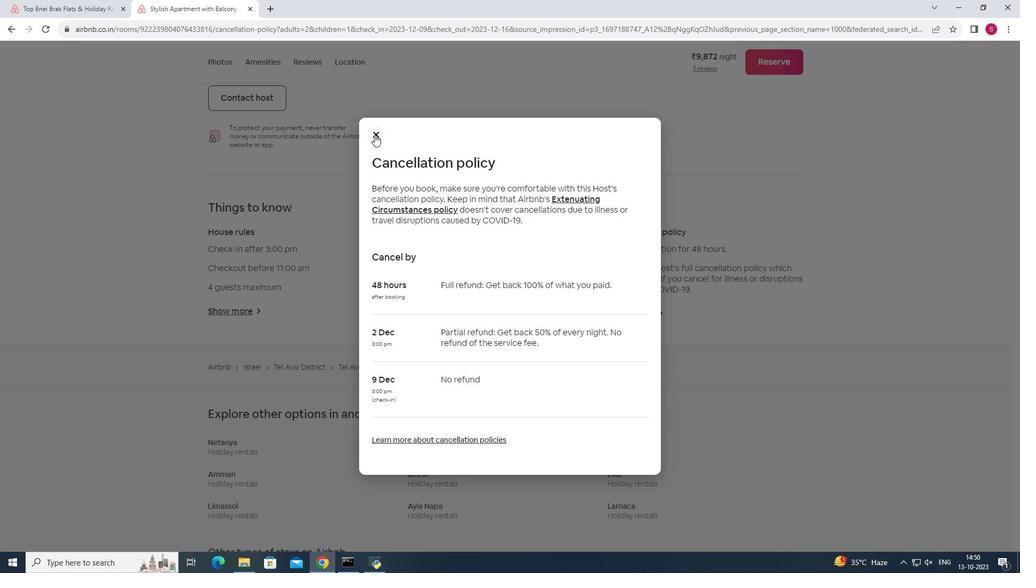 
Action: Mouse moved to (945, 457)
Screenshot: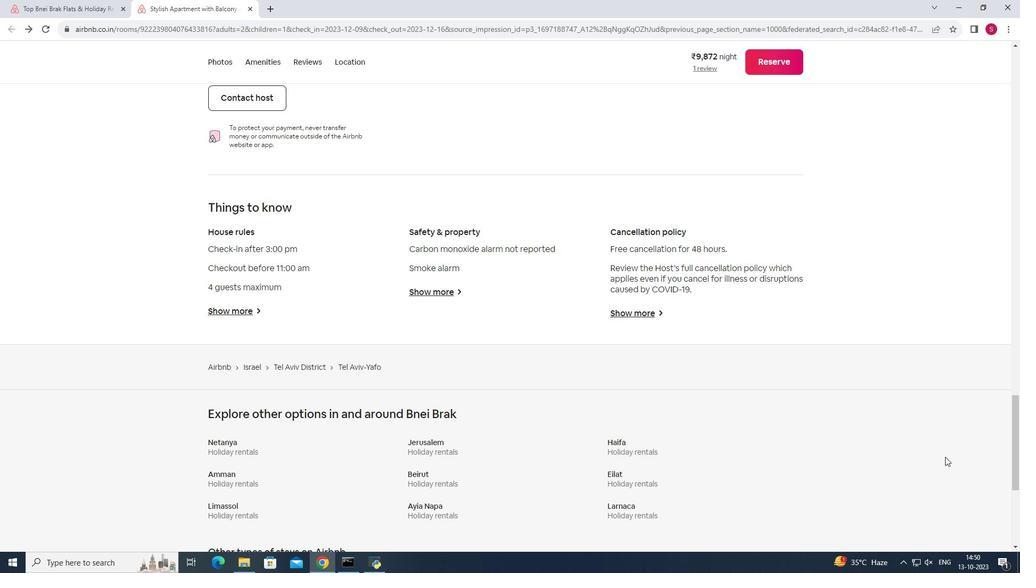 
Action: Mouse scrolled (945, 456) with delta (0, 0)
Screenshot: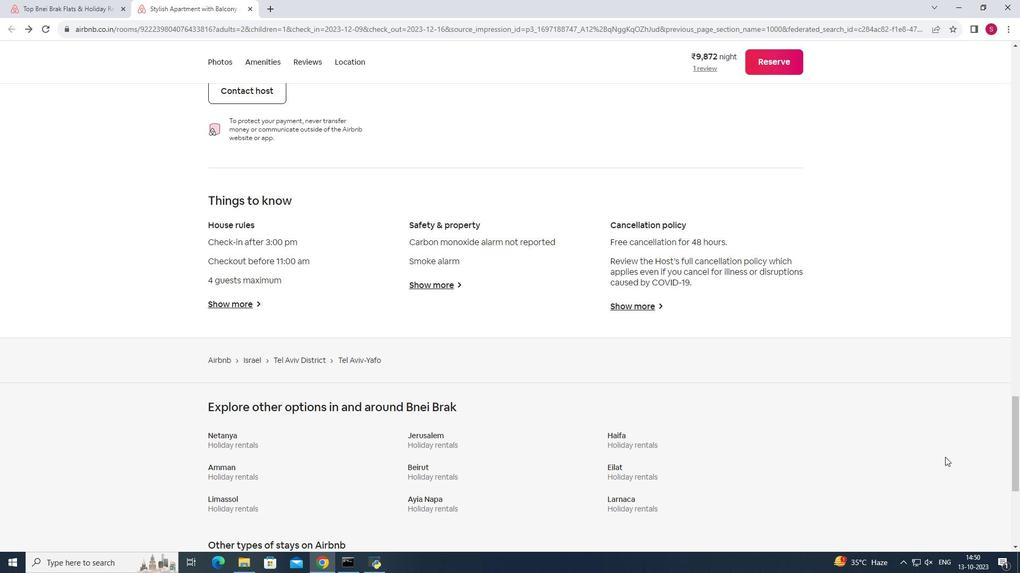 
Action: Mouse scrolled (945, 456) with delta (0, 0)
Screenshot: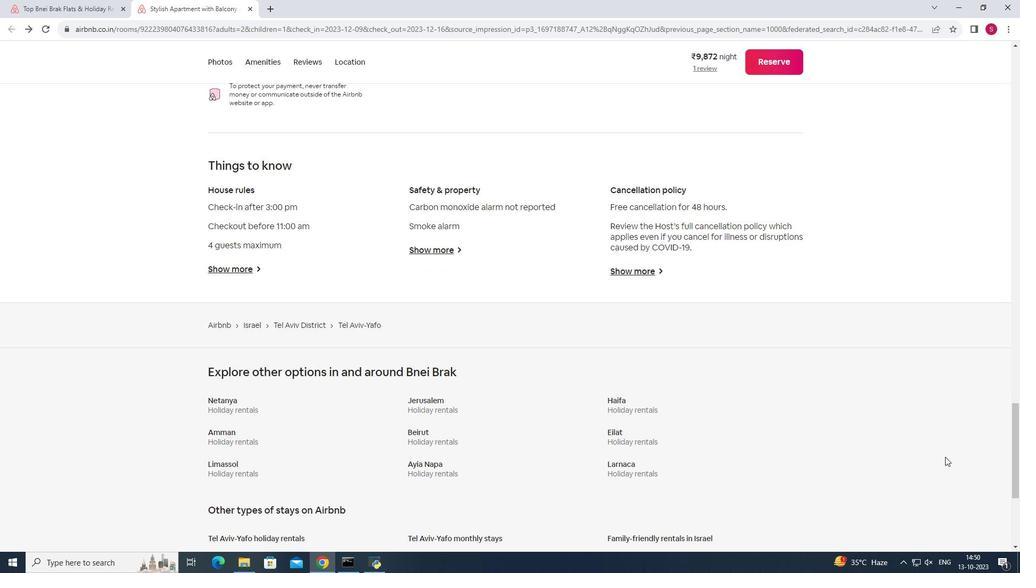 
Action: Mouse scrolled (945, 456) with delta (0, 0)
Screenshot: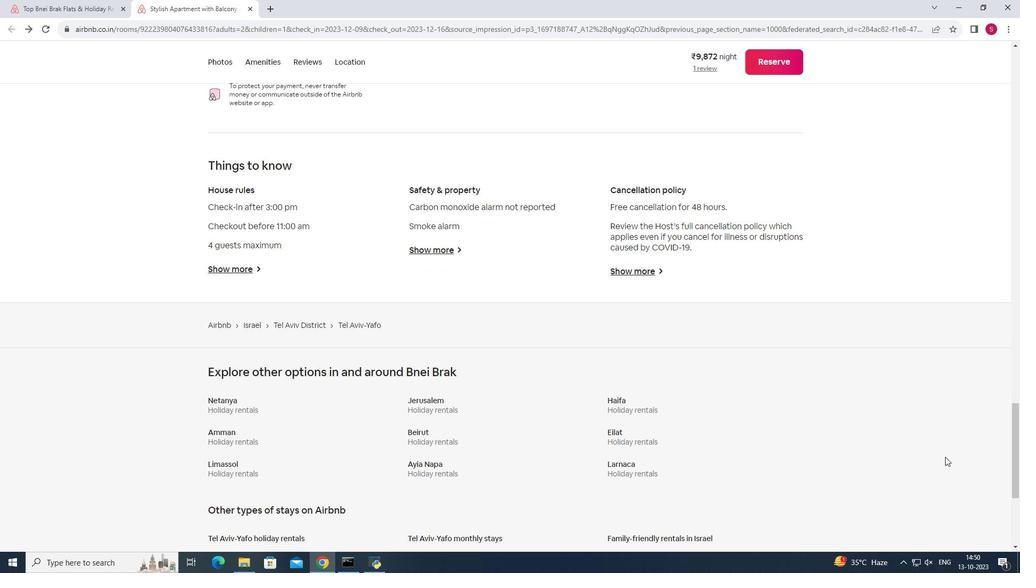 
Action: Mouse scrolled (945, 456) with delta (0, 0)
Screenshot: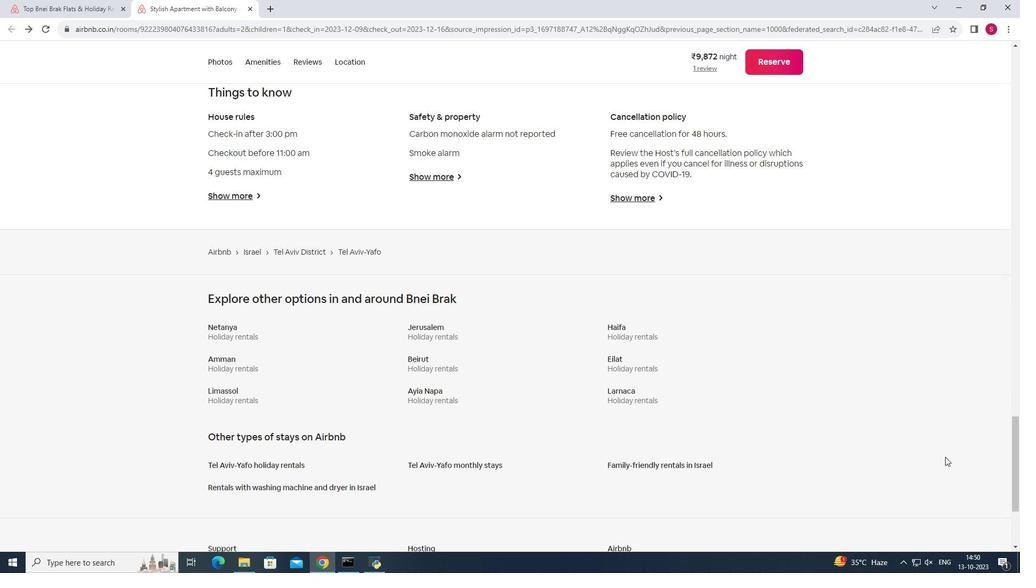 
Action: Mouse scrolled (945, 456) with delta (0, 0)
Screenshot: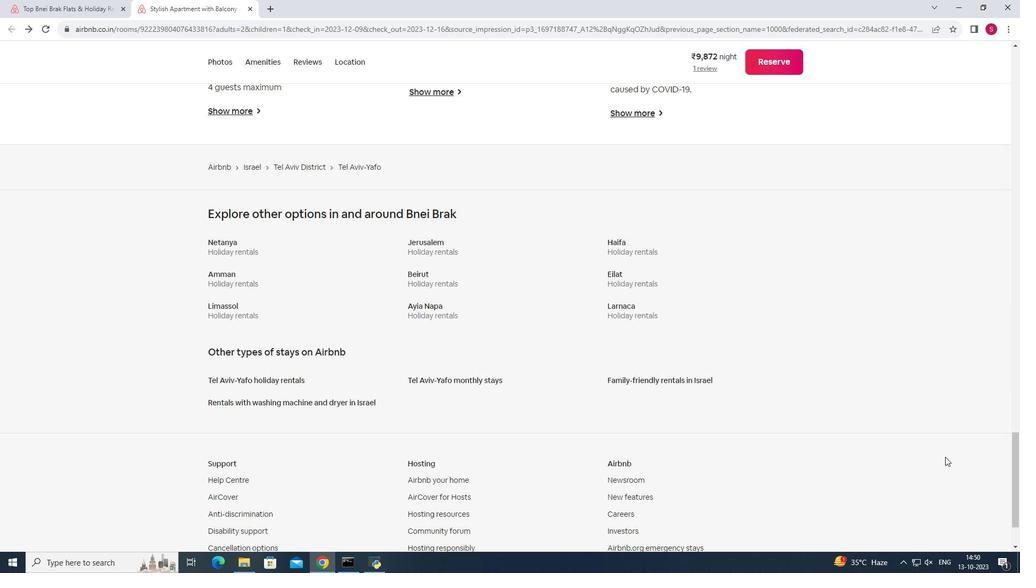 
Action: Mouse moved to (812, 422)
Screenshot: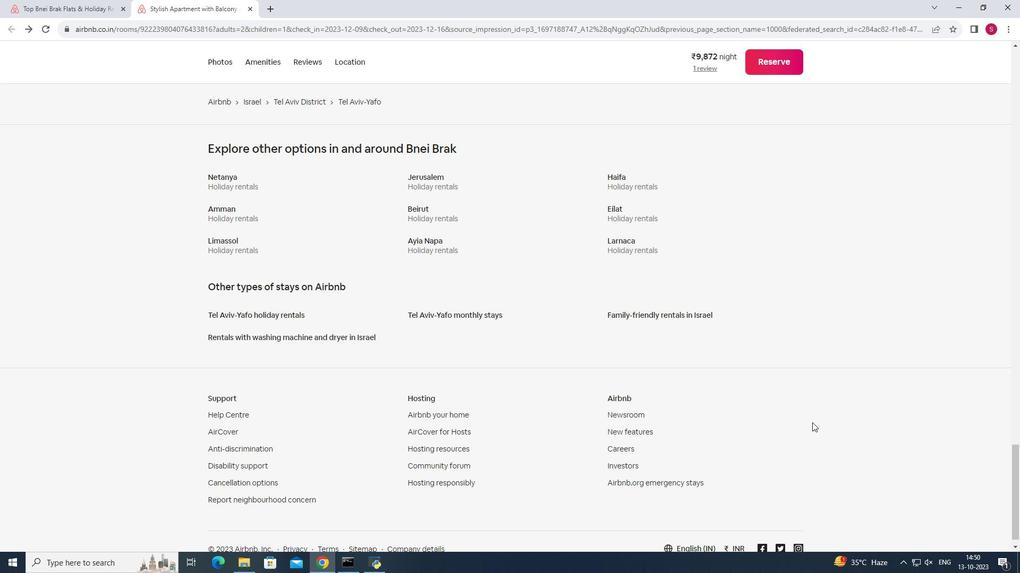 
Action: Mouse scrolled (812, 422) with delta (0, 0)
Screenshot: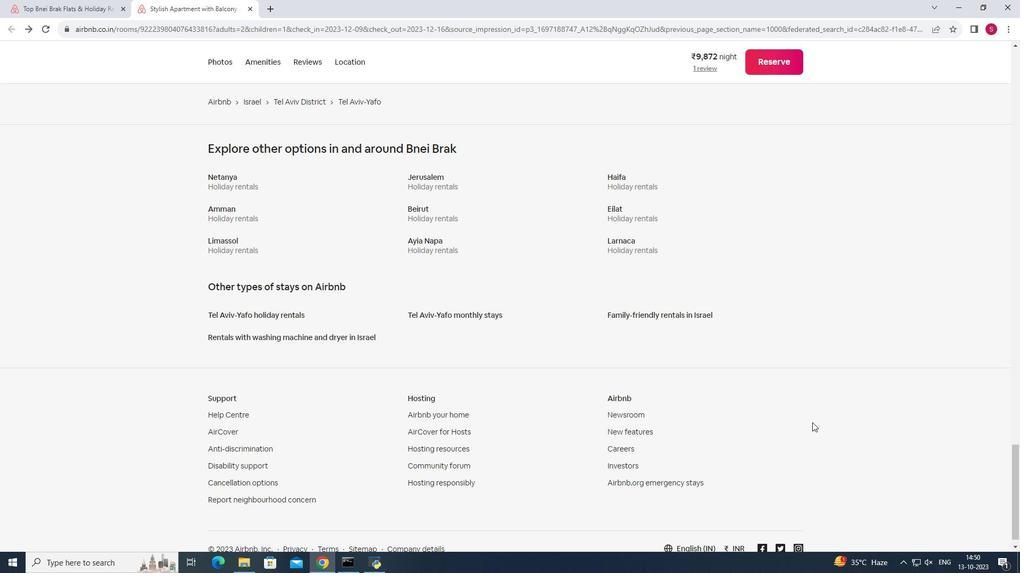 
Action: Mouse scrolled (812, 422) with delta (0, 0)
Screenshot: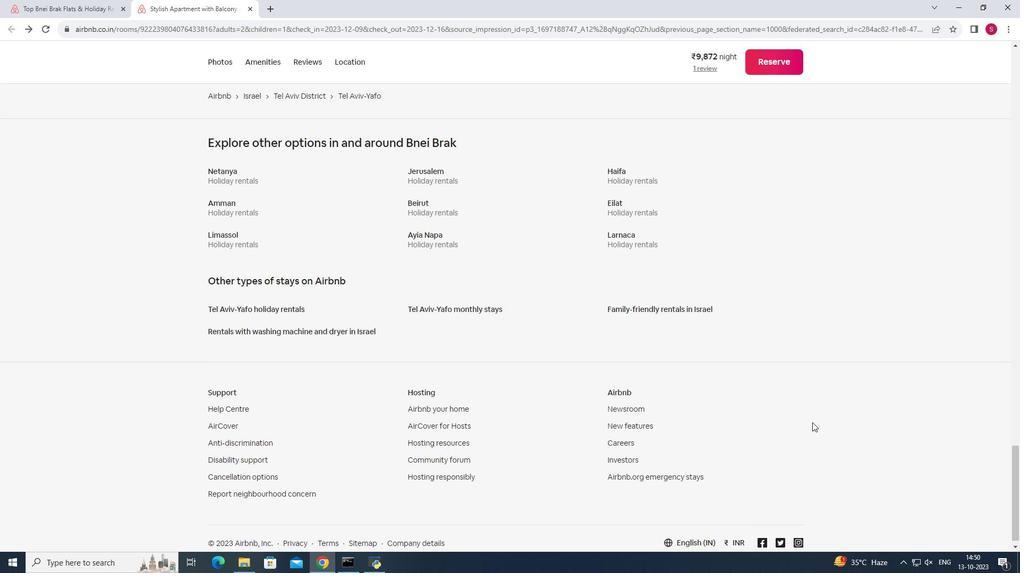 
Action: Mouse moved to (249, 9)
Screenshot: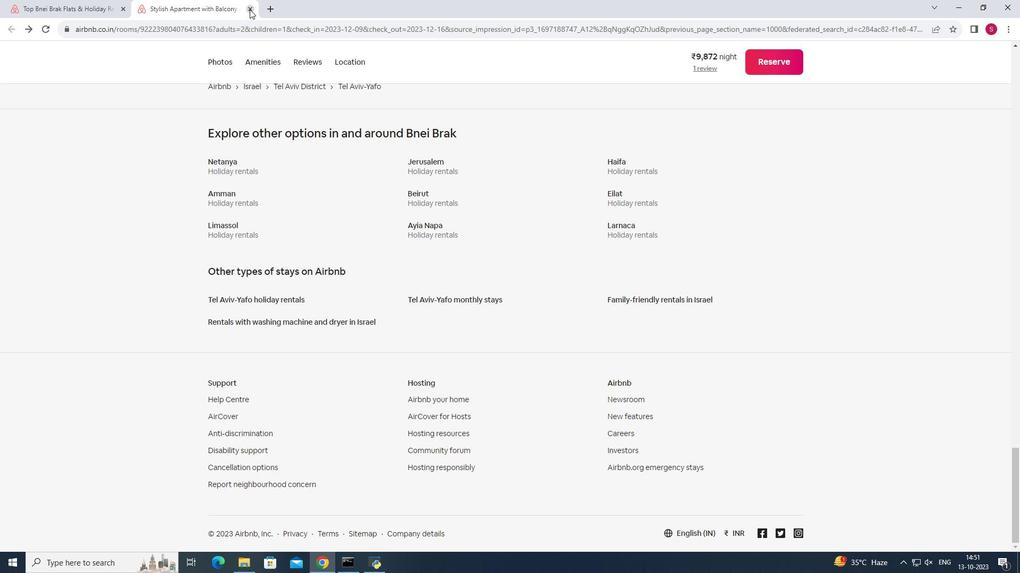 
Action: Mouse pressed left at (249, 9)
Screenshot: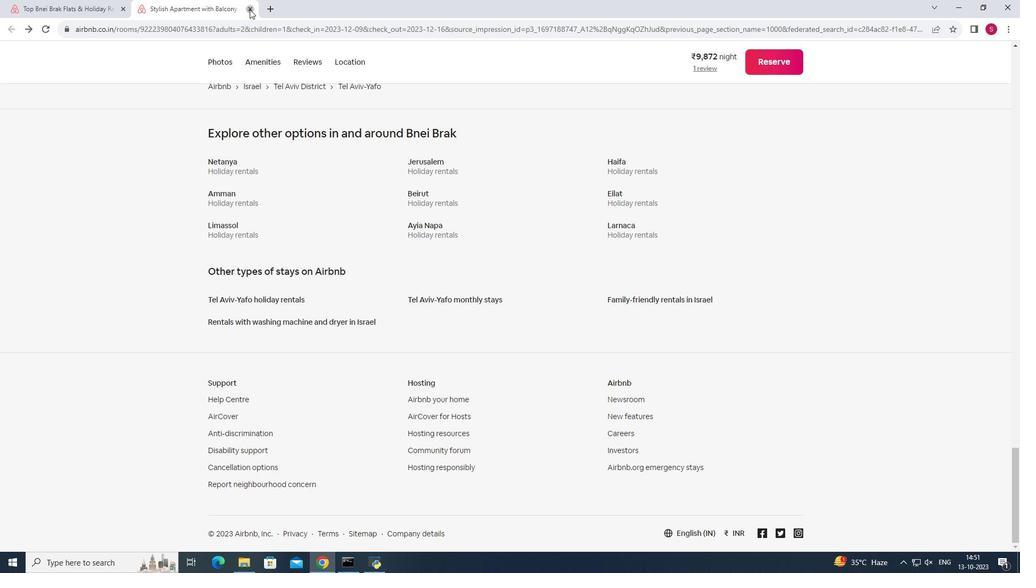 
Action: Mouse moved to (524, 323)
Screenshot: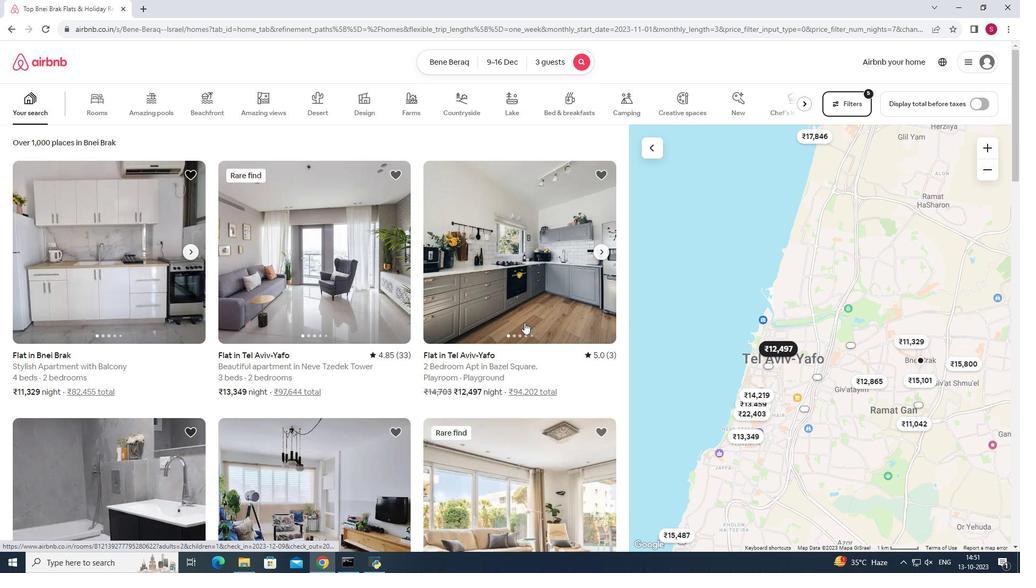 
Action: Mouse scrolled (524, 322) with delta (0, 0)
Screenshot: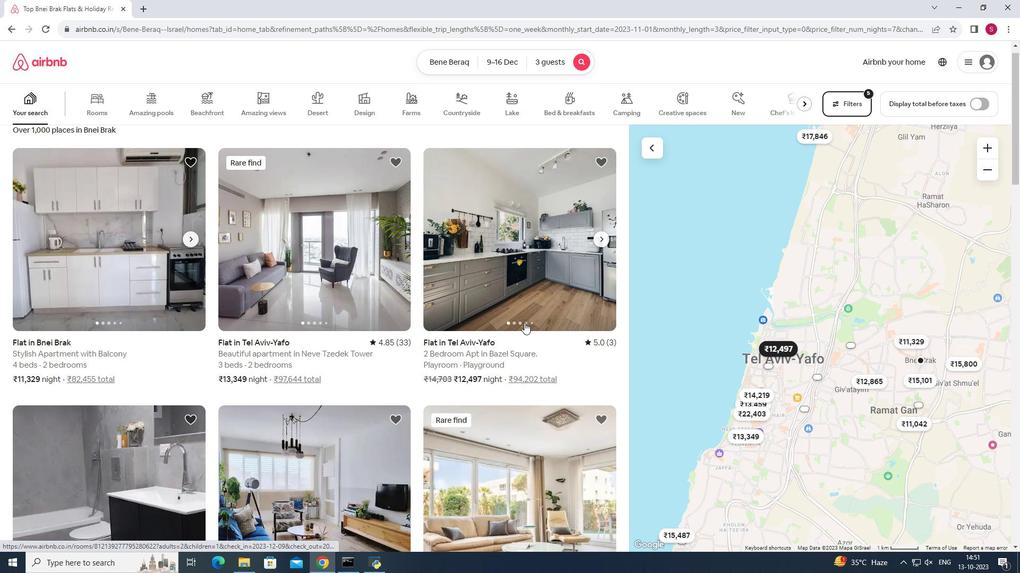 
Action: Mouse scrolled (524, 322) with delta (0, 0)
Screenshot: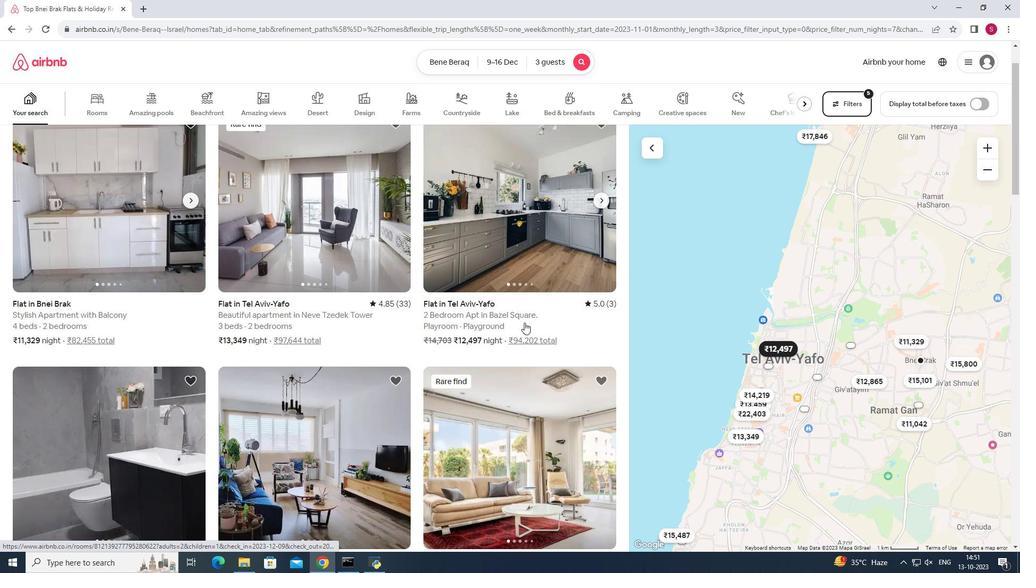 
Action: Mouse moved to (489, 334)
Screenshot: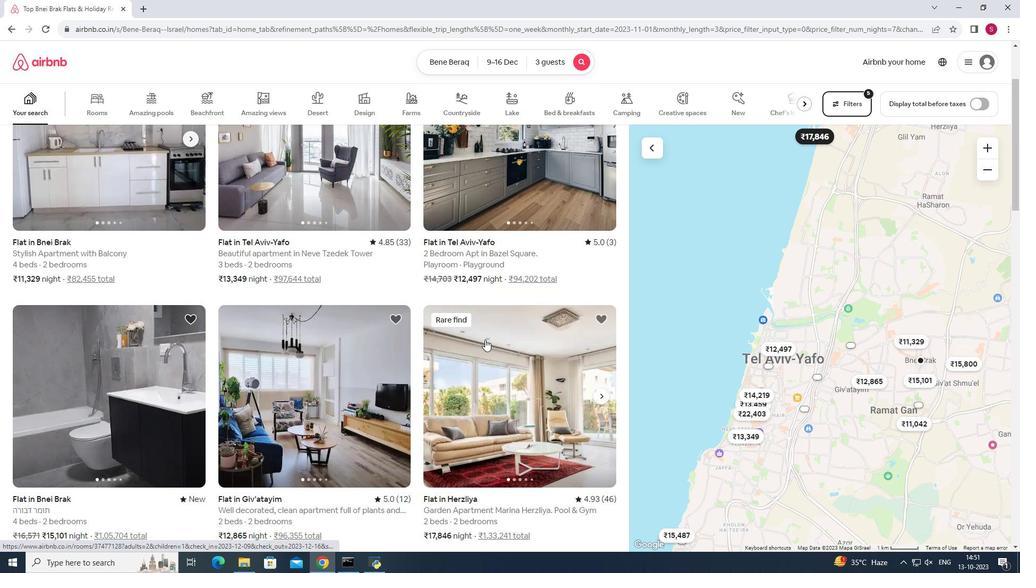 
Action: Mouse scrolled (489, 334) with delta (0, 0)
